 Task: Explore upcoming open houses in Tulsa, Oklahoma, to visit properties with a pool or hot tub, and the outdoor relaxation features.
Action: Mouse moved to (344, 212)
Screenshot: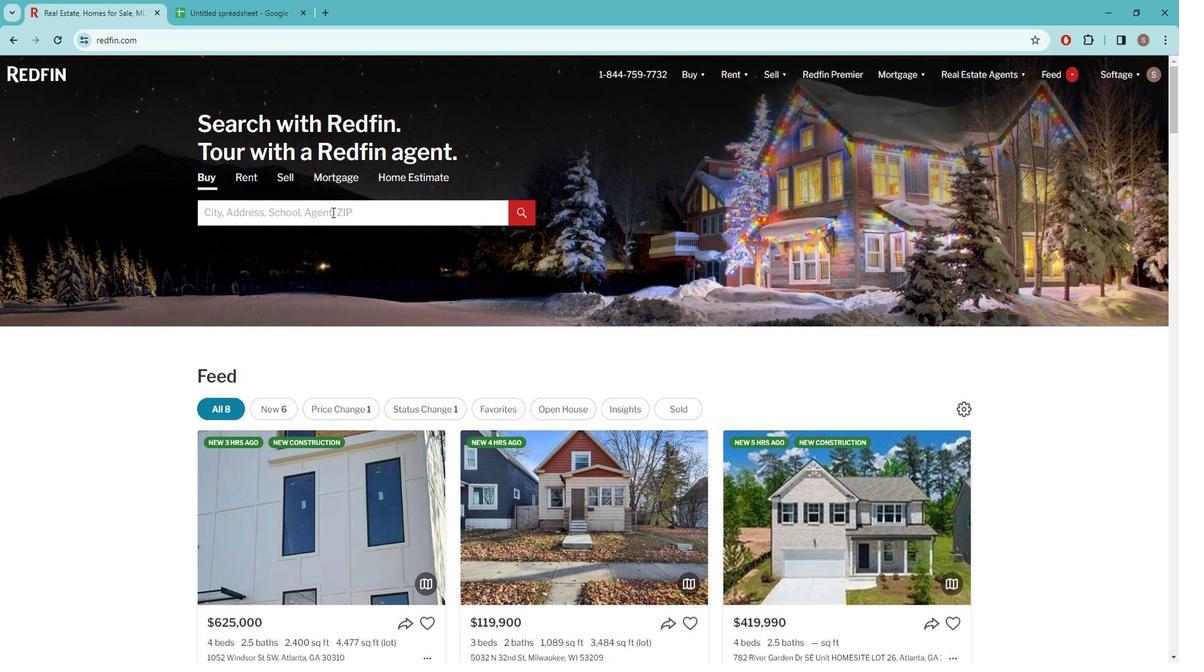 
Action: Mouse pressed left at (344, 212)
Screenshot: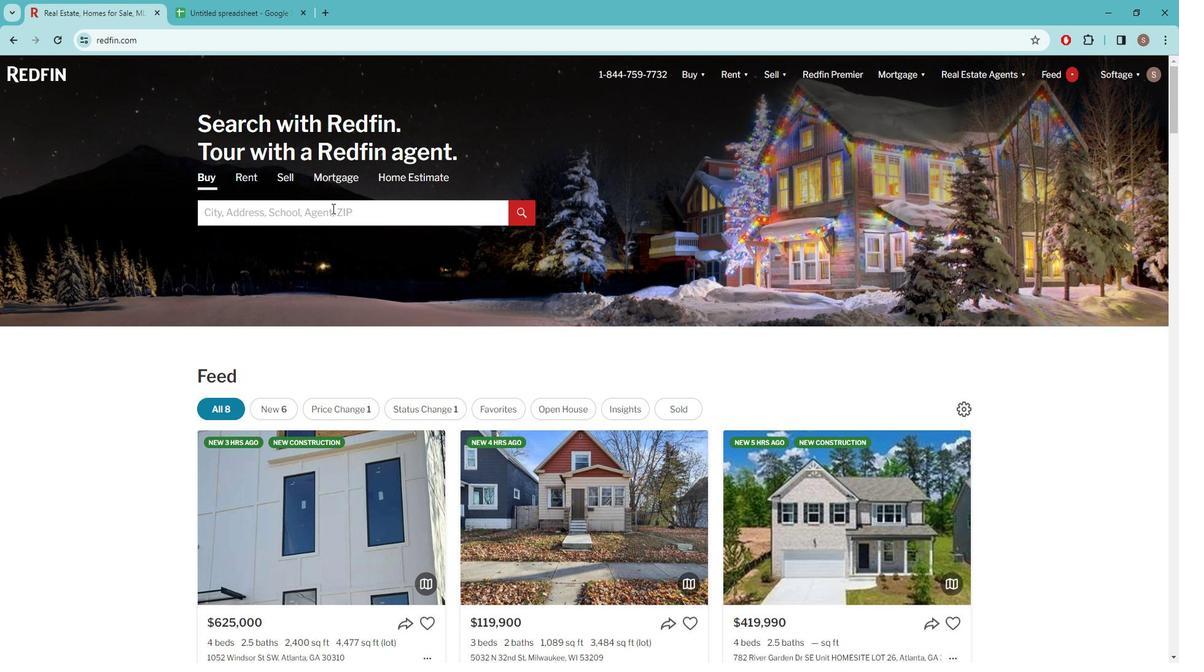 
Action: Key pressed t<Key.caps_lock>ULSA
Screenshot: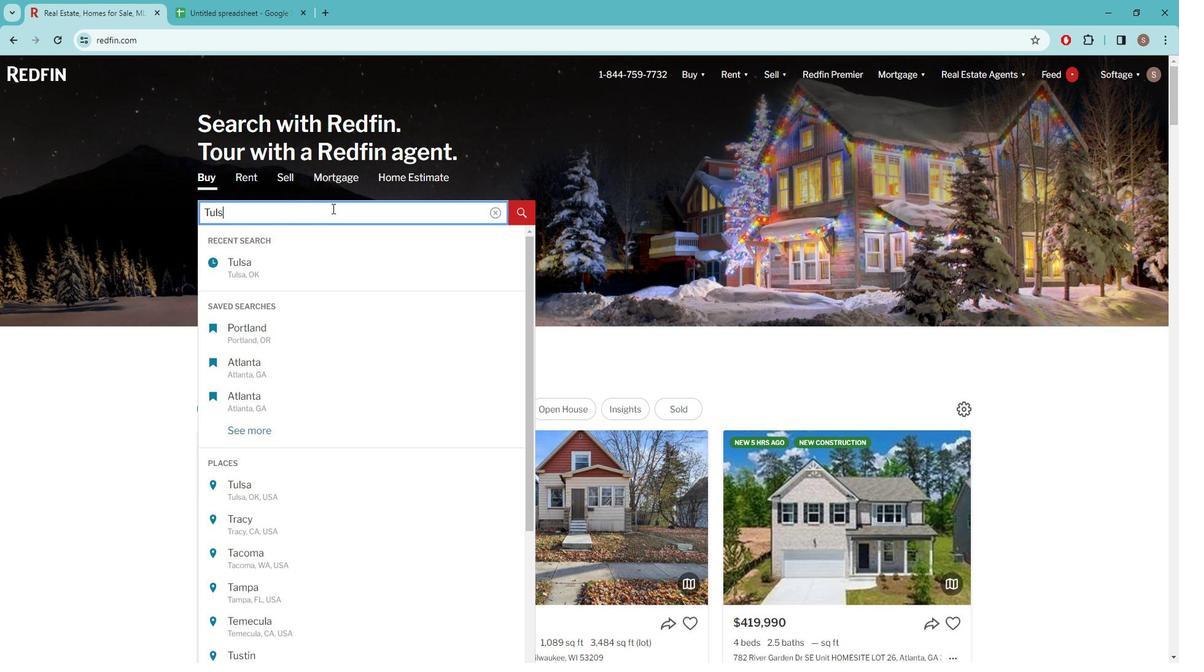 
Action: Mouse moved to (307, 270)
Screenshot: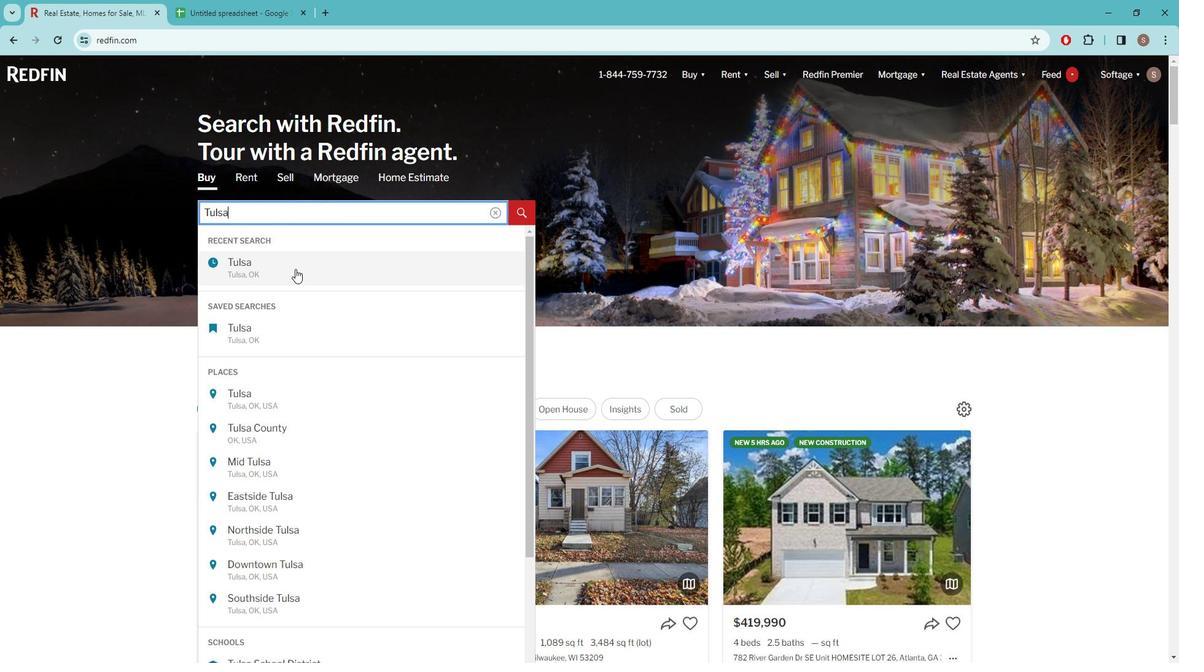
Action: Mouse pressed left at (307, 270)
Screenshot: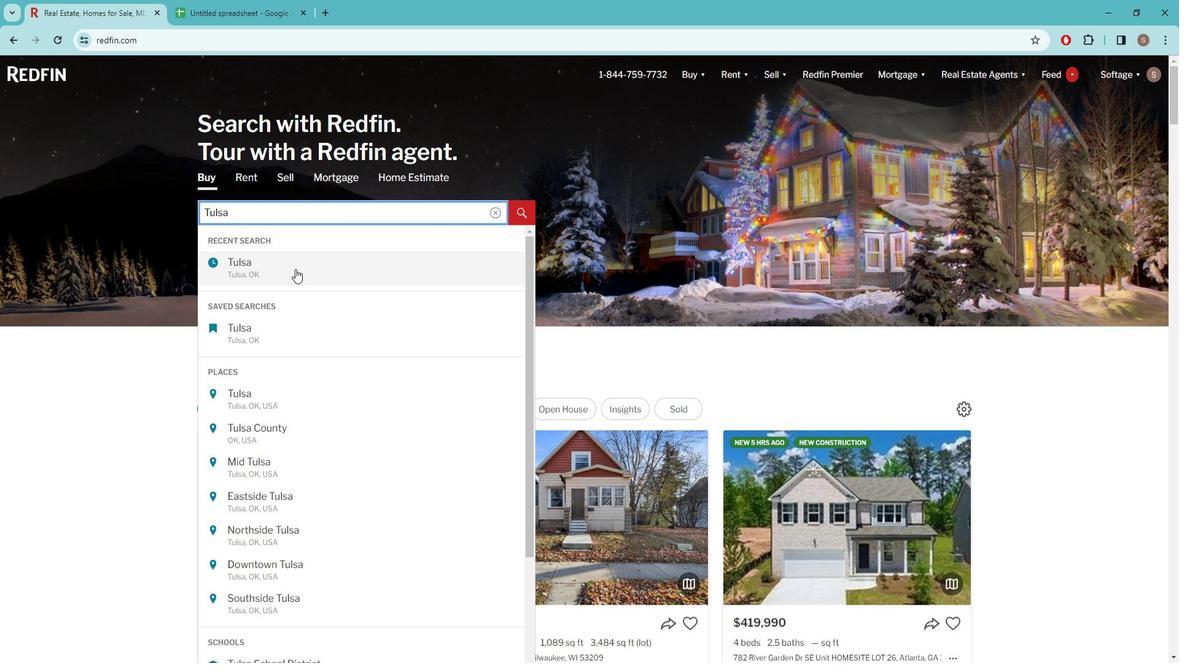 
Action: Mouse moved to (1043, 158)
Screenshot: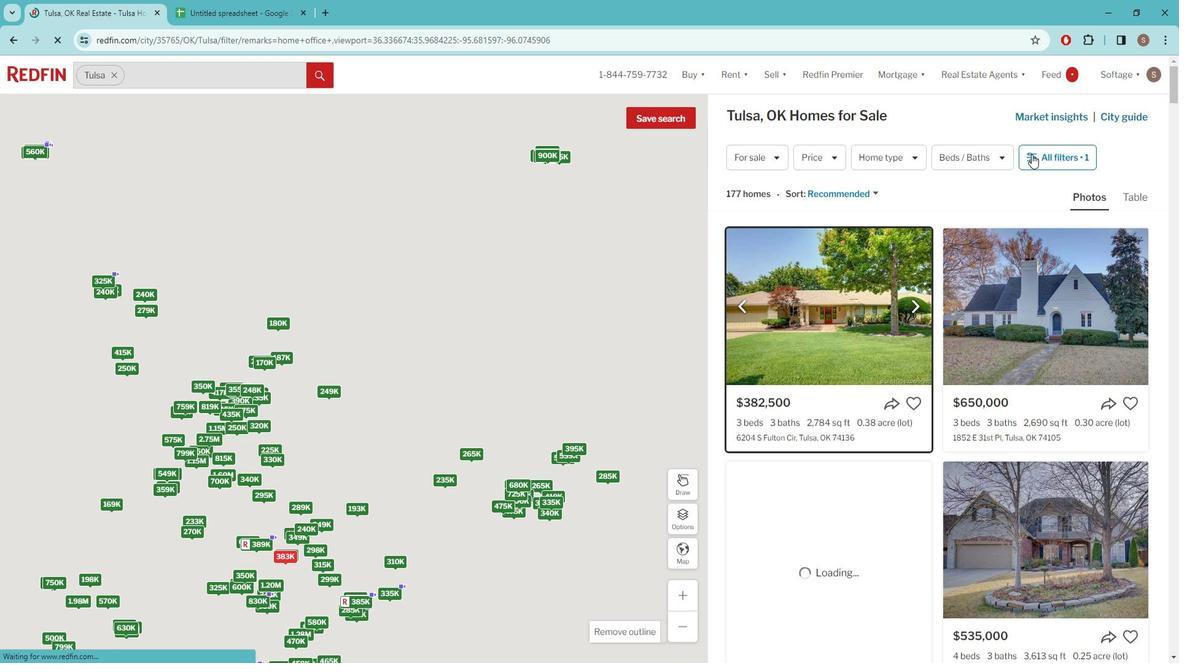 
Action: Mouse pressed left at (1043, 158)
Screenshot: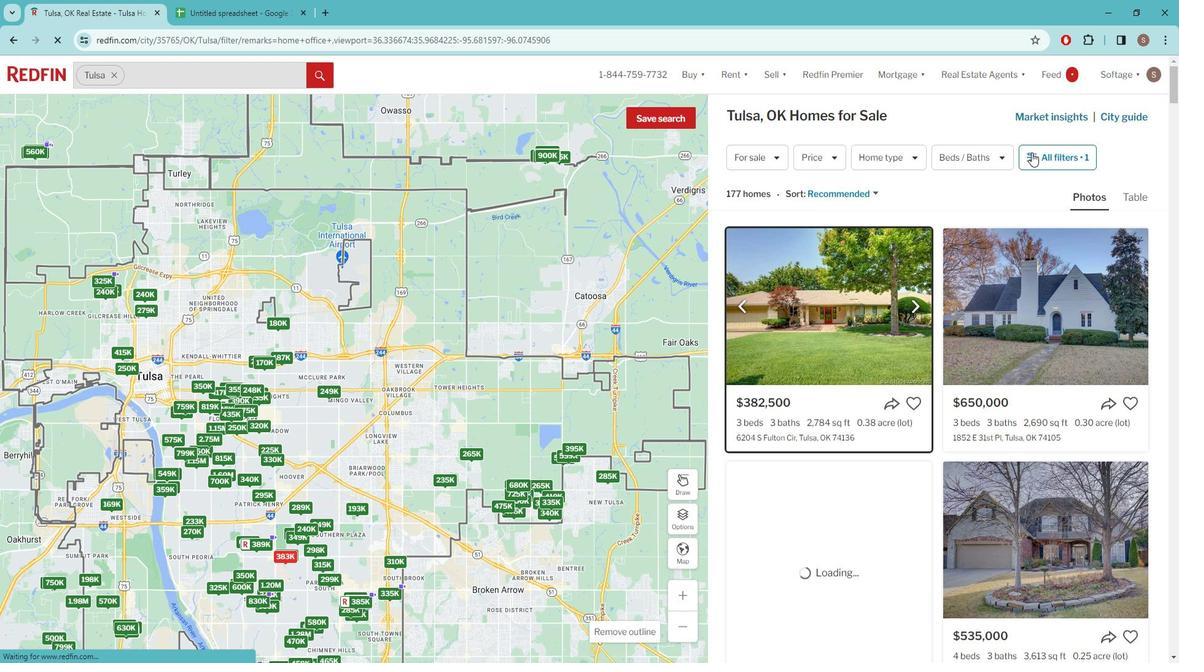 
Action: Mouse pressed left at (1043, 158)
Screenshot: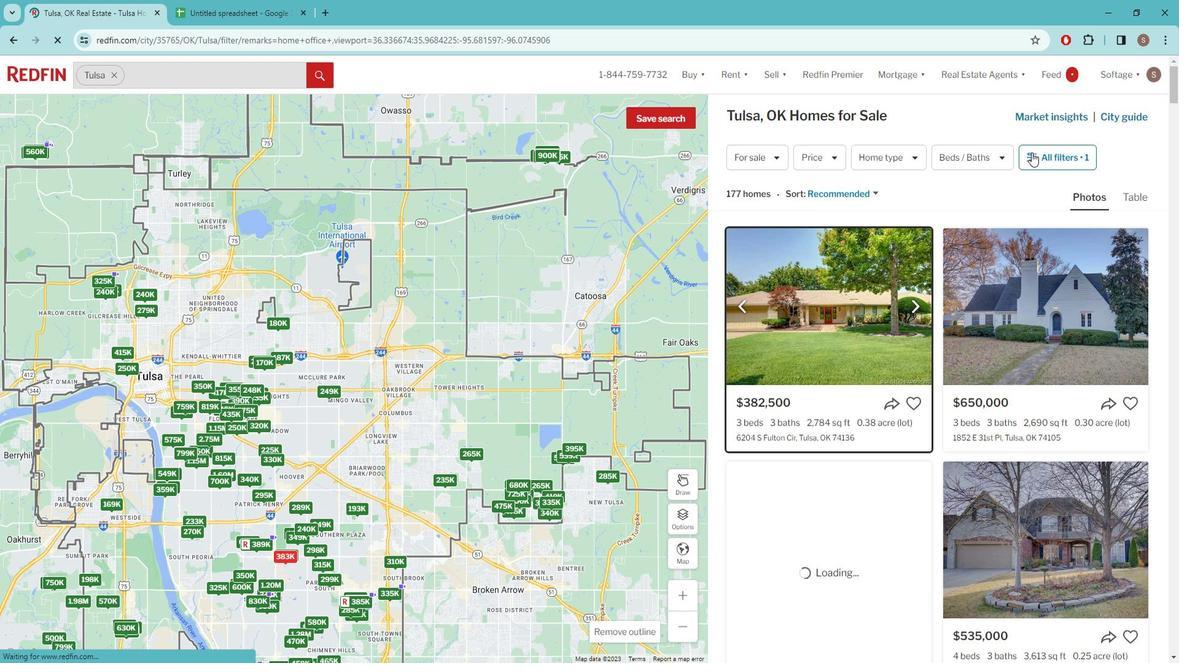 
Action: Mouse pressed left at (1043, 158)
Screenshot: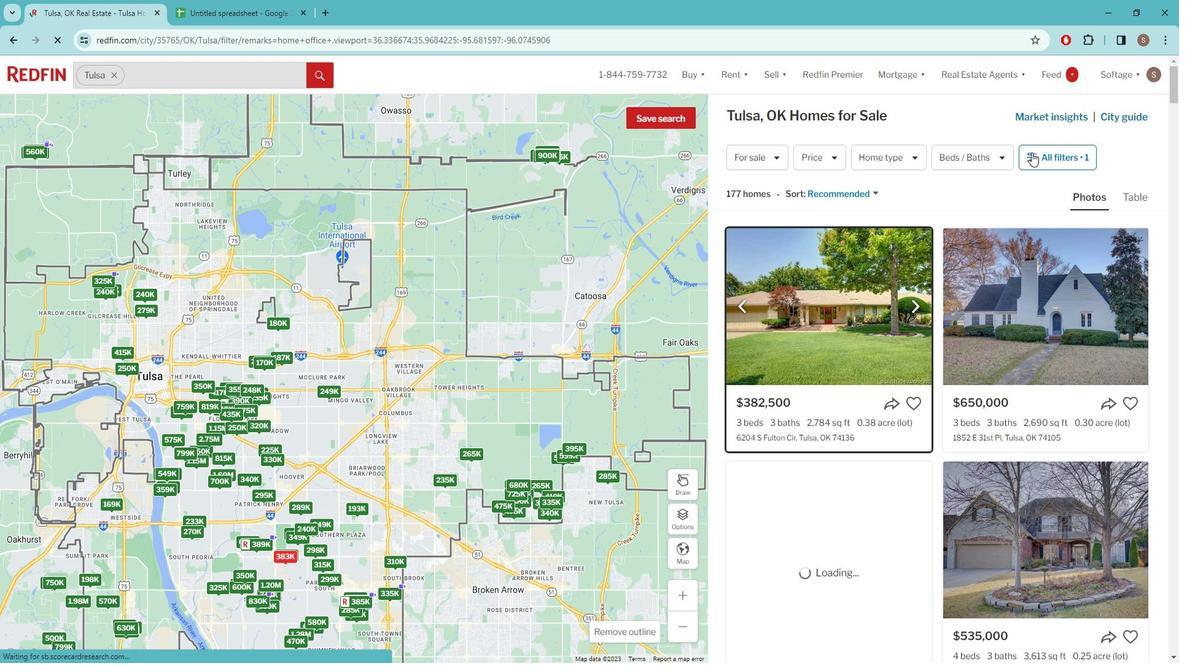 
Action: Mouse moved to (1043, 160)
Screenshot: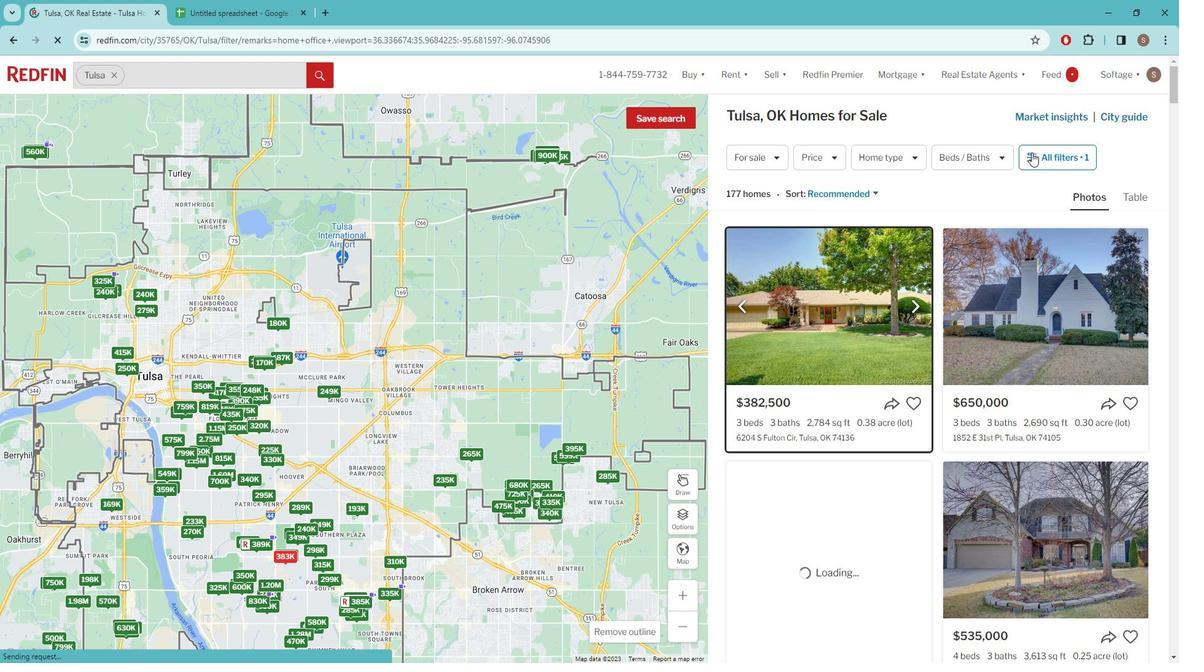 
Action: Mouse pressed left at (1043, 160)
Screenshot: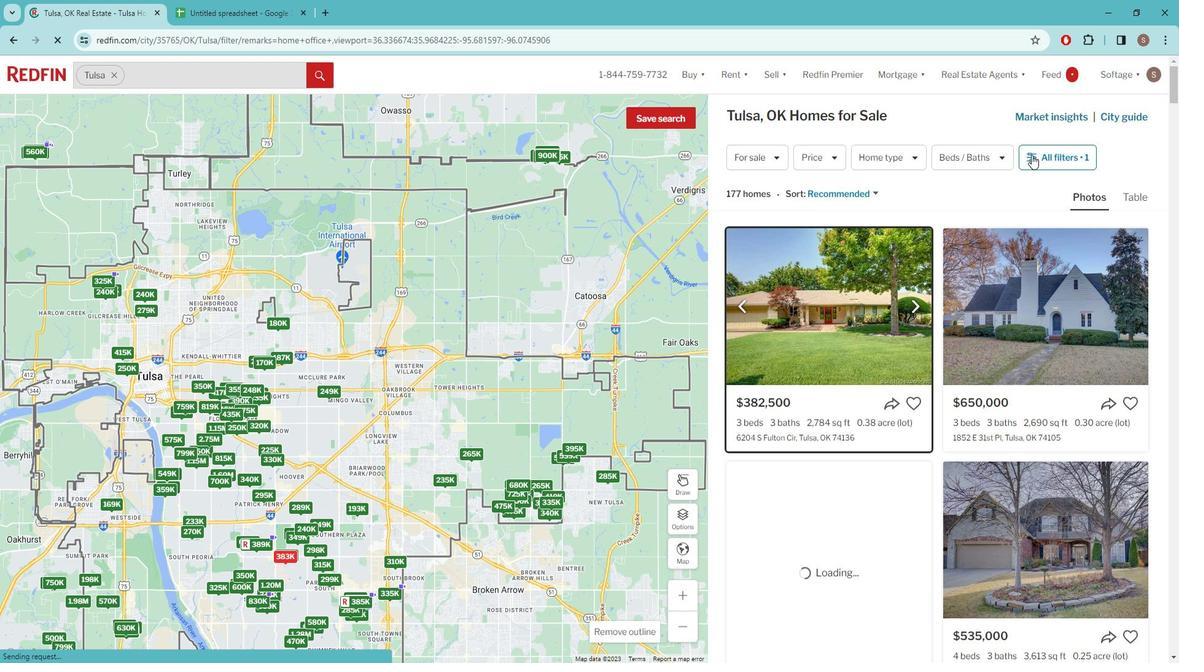 
Action: Mouse moved to (1043, 160)
Screenshot: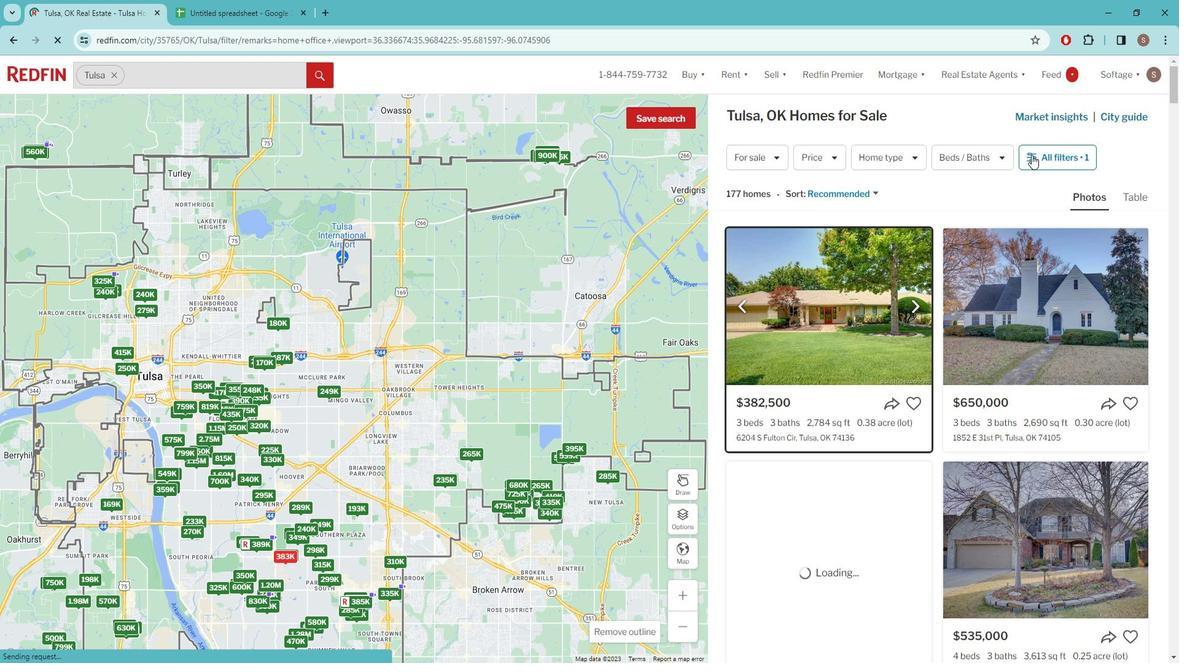 
Action: Mouse pressed left at (1043, 160)
Screenshot: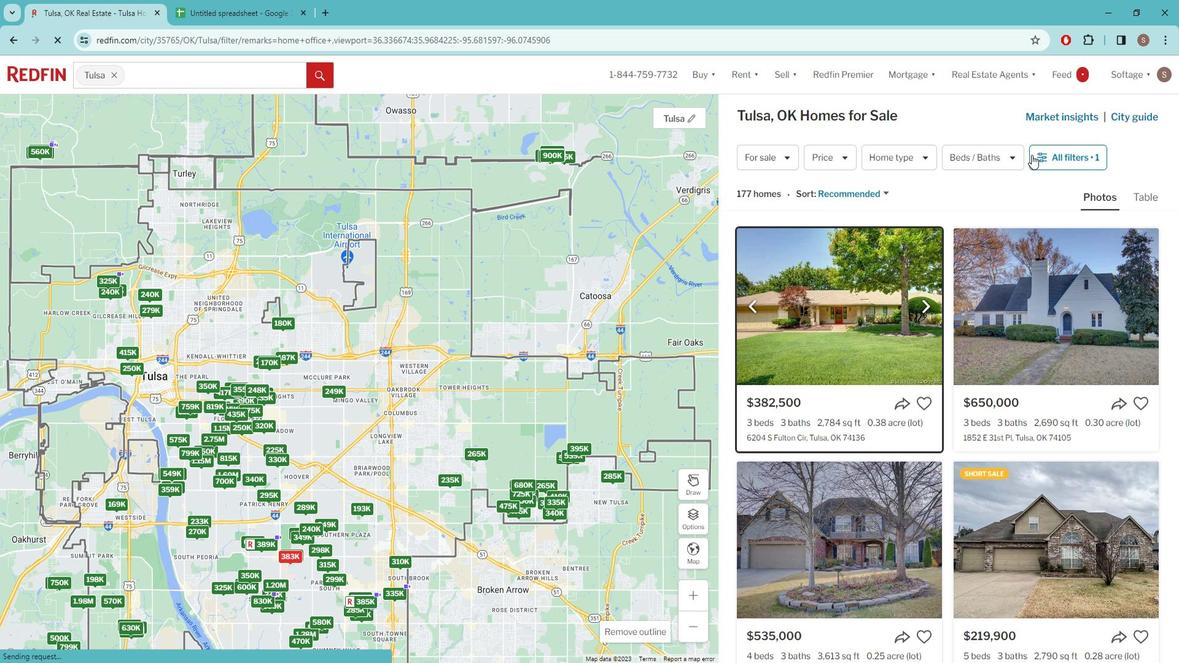 
Action: Mouse moved to (1049, 160)
Screenshot: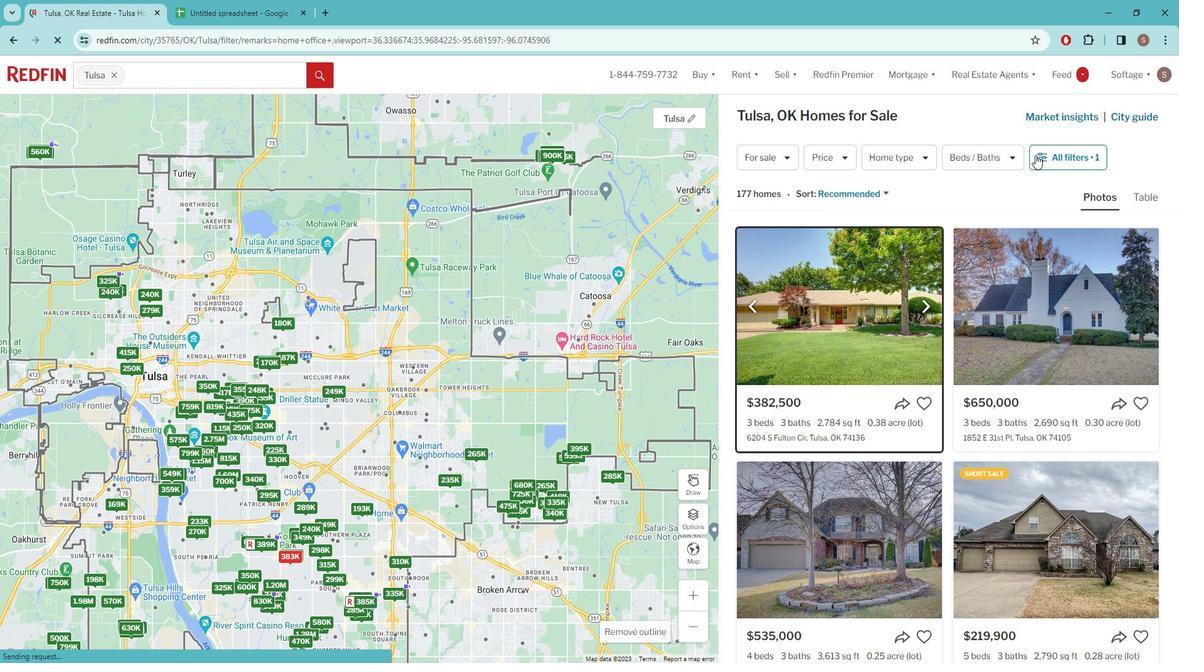 
Action: Mouse pressed left at (1049, 160)
Screenshot: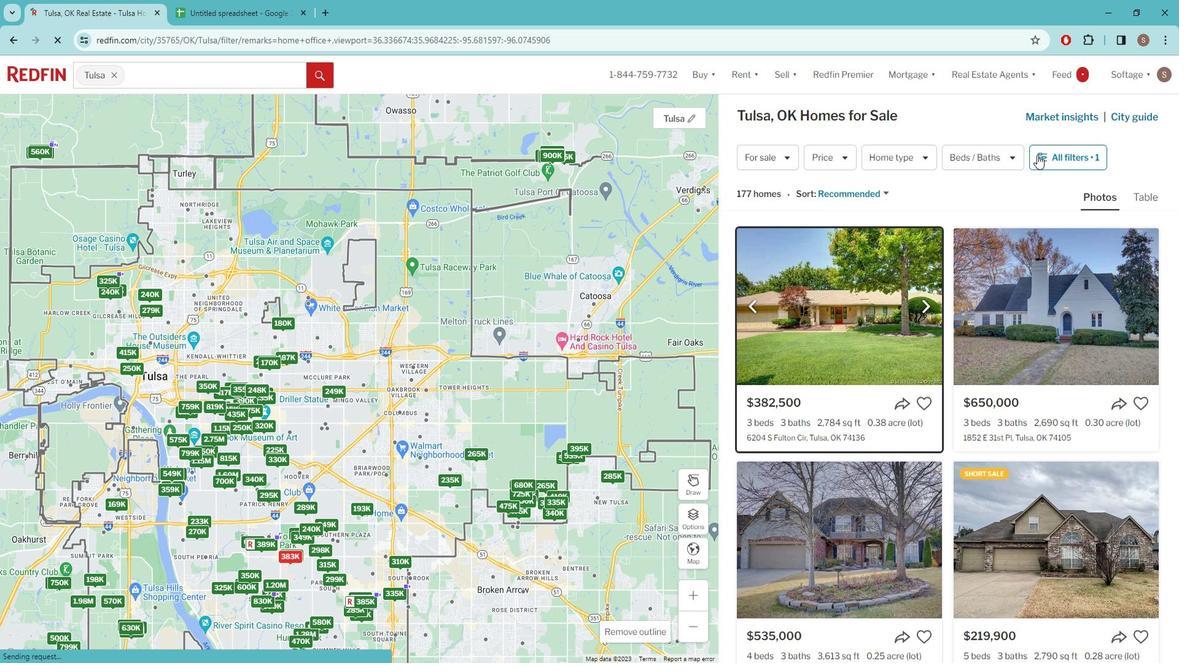 
Action: Mouse moved to (820, 624)
Screenshot: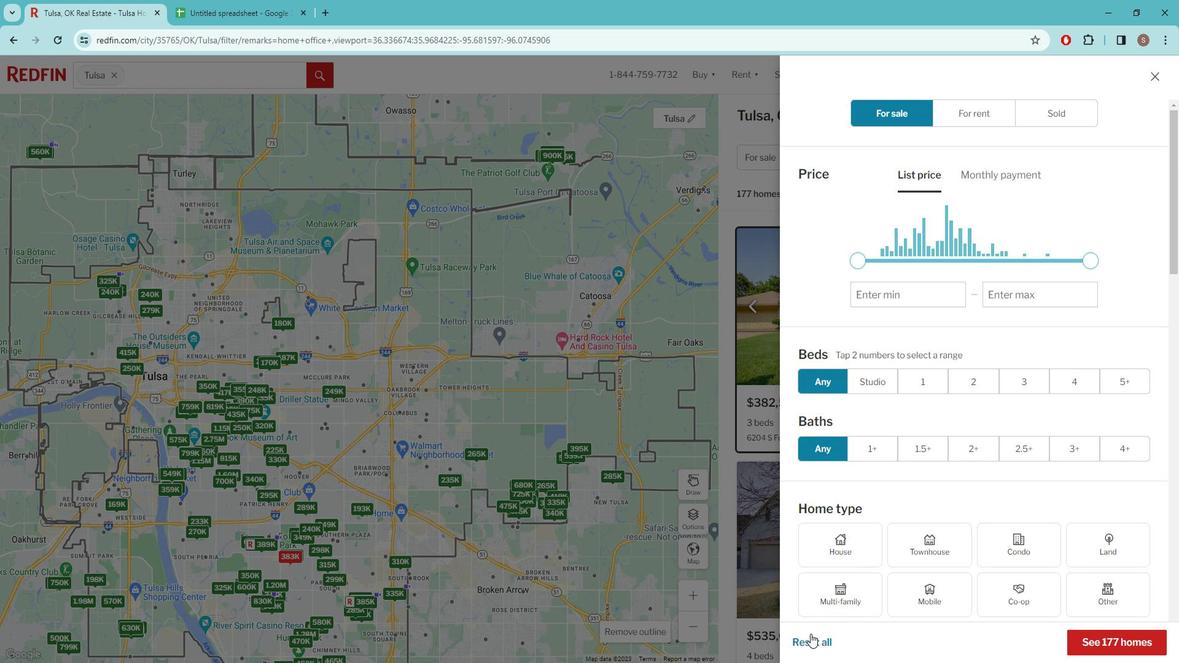 
Action: Mouse pressed left at (820, 624)
Screenshot: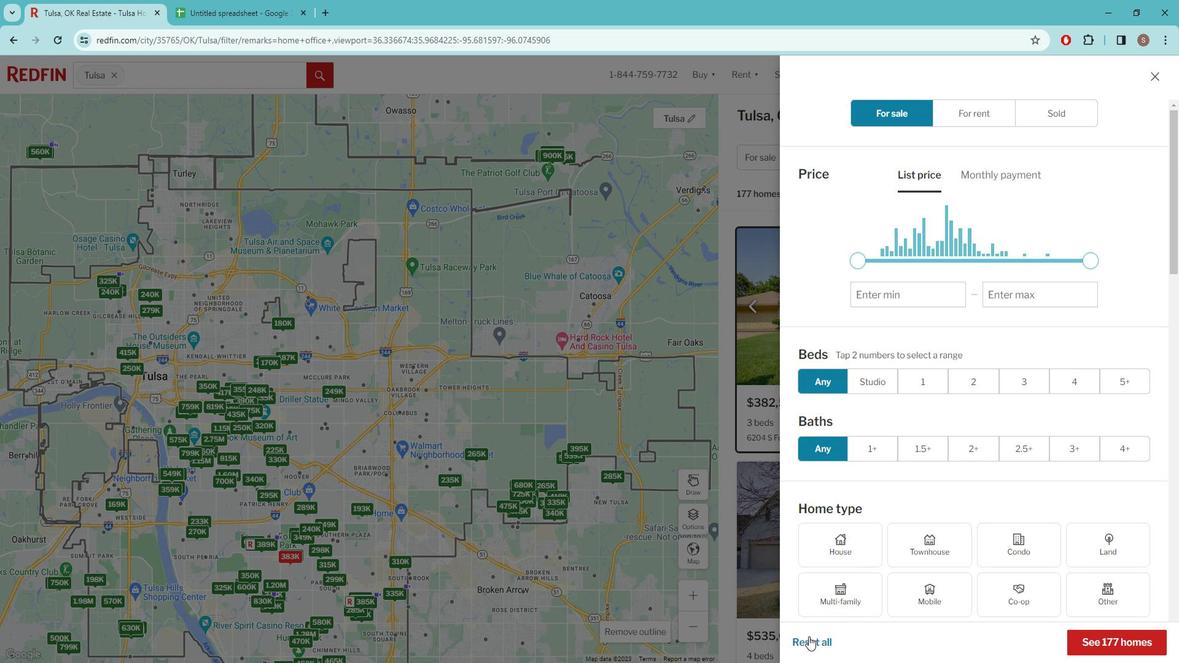 
Action: Mouse moved to (889, 451)
Screenshot: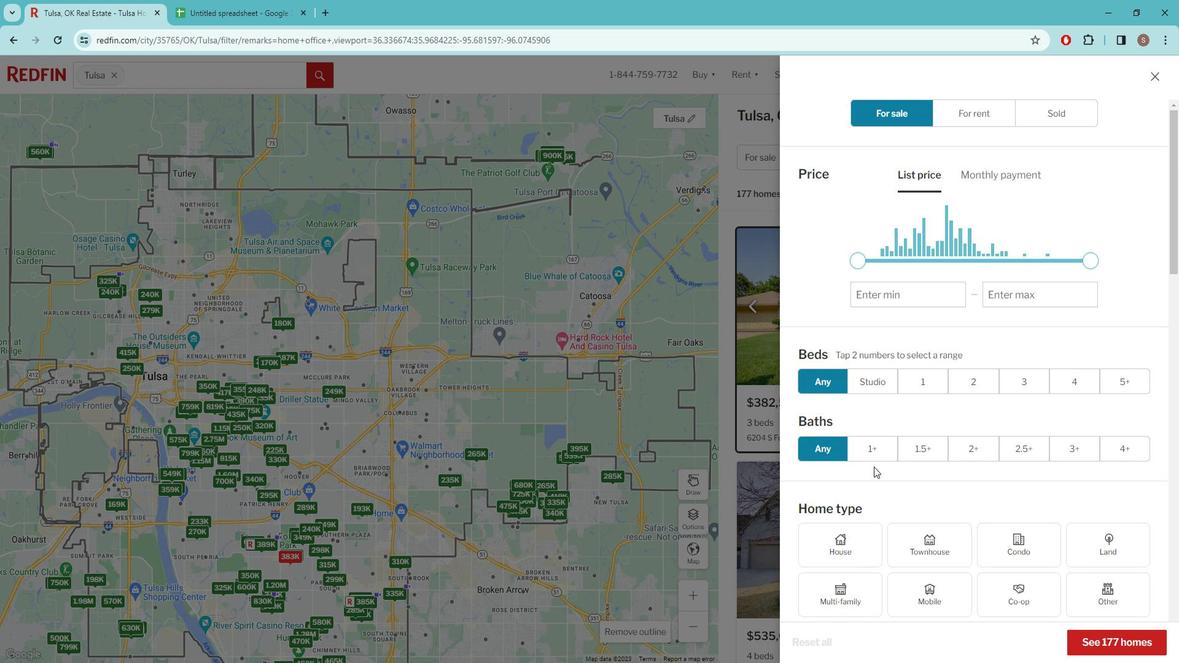 
Action: Mouse scrolled (889, 451) with delta (0, 0)
Screenshot: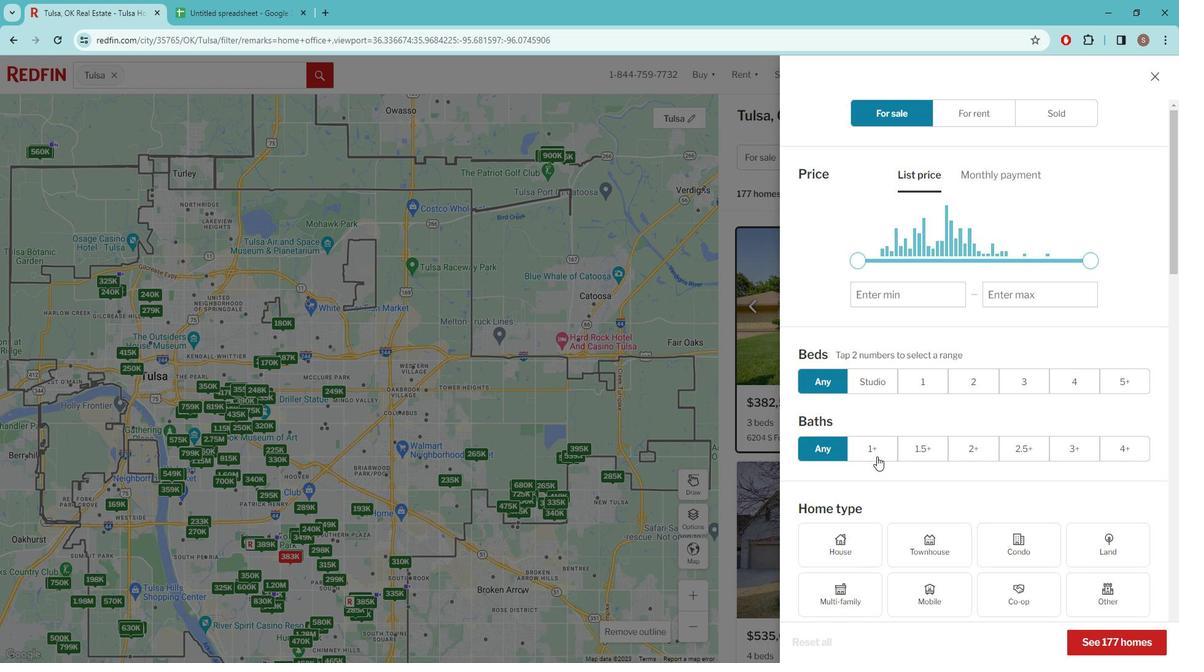 
Action: Mouse scrolled (889, 451) with delta (0, 0)
Screenshot: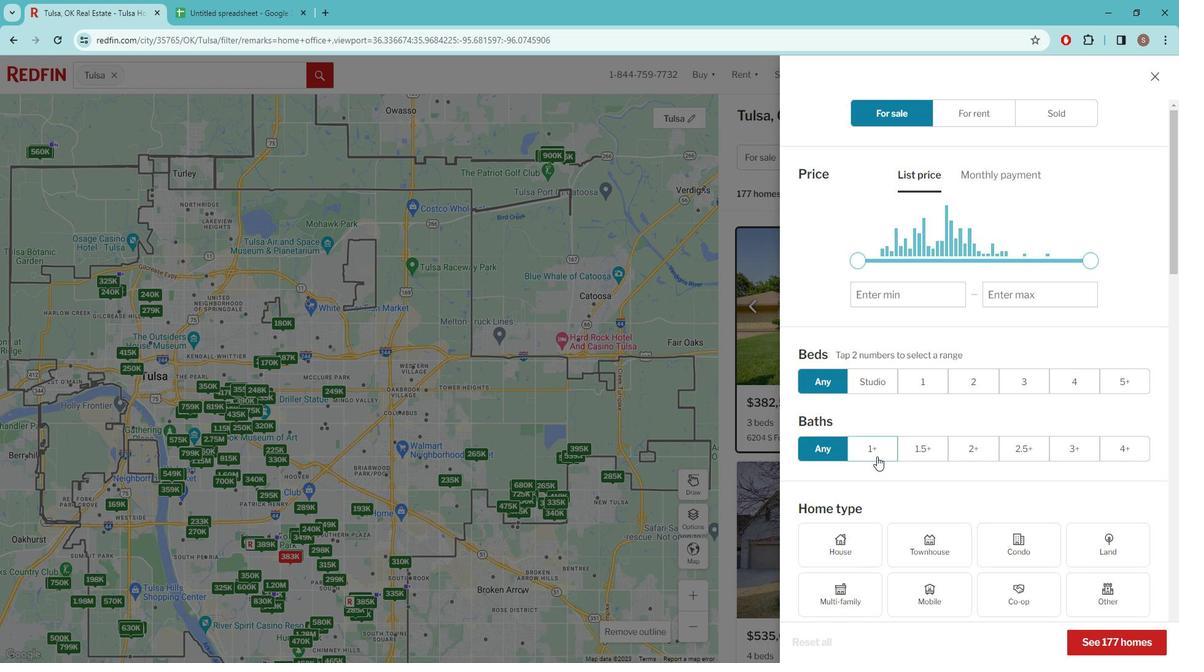 
Action: Mouse scrolled (889, 451) with delta (0, 0)
Screenshot: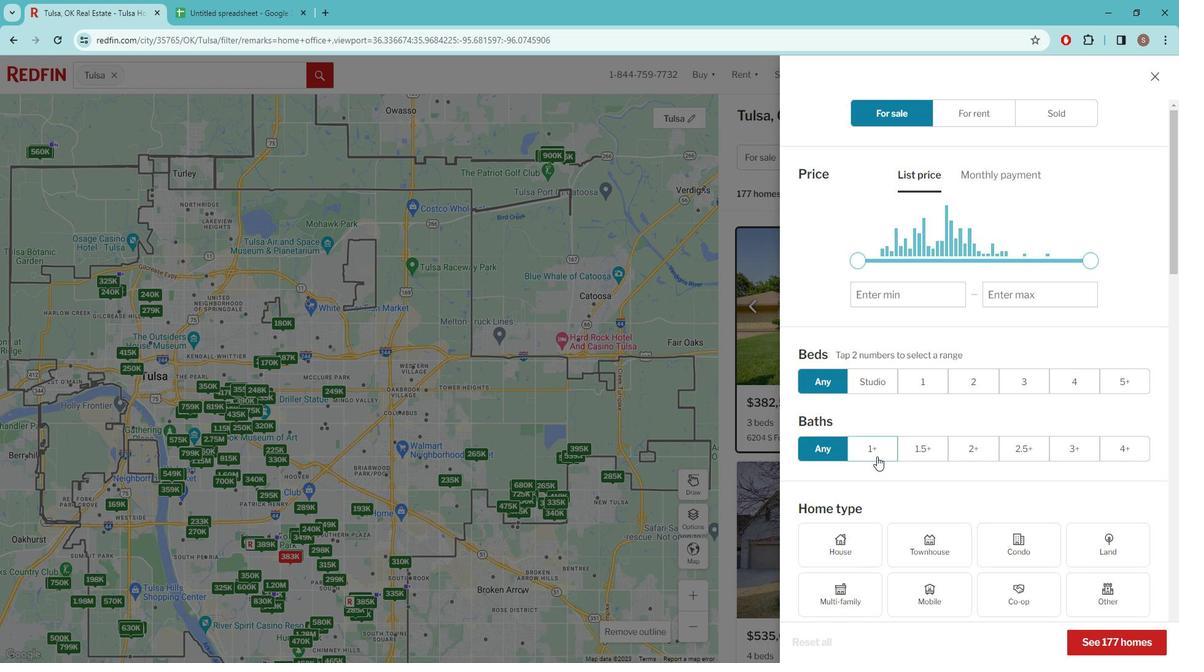 
Action: Mouse scrolled (889, 451) with delta (0, 0)
Screenshot: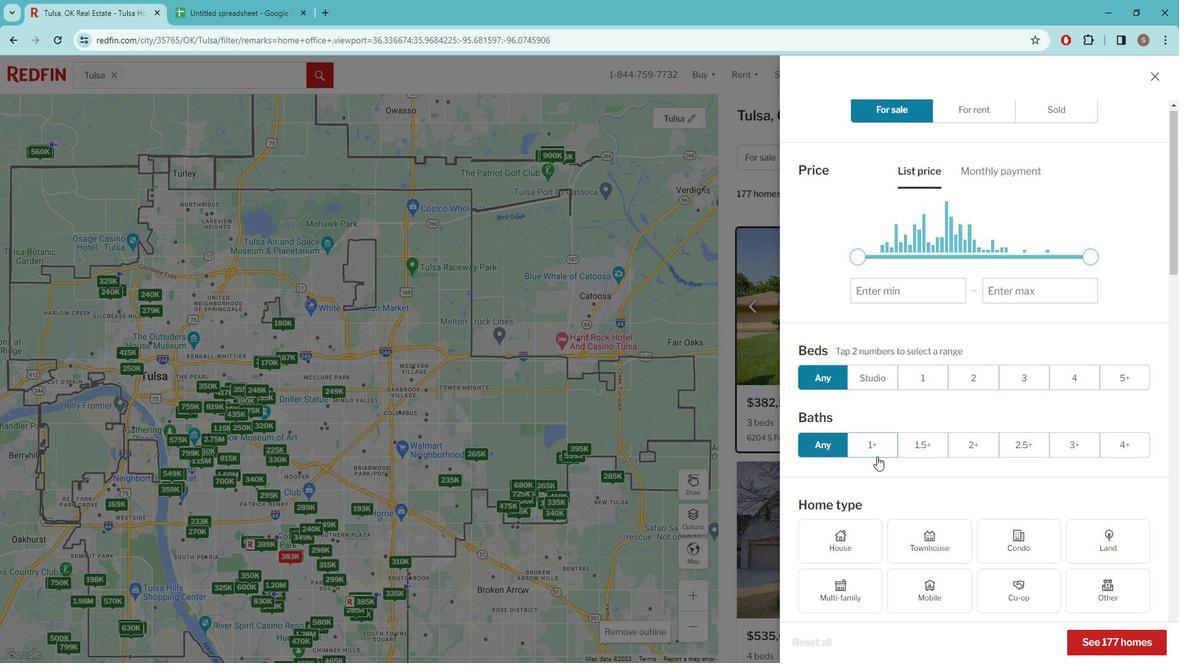 
Action: Mouse moved to (890, 447)
Screenshot: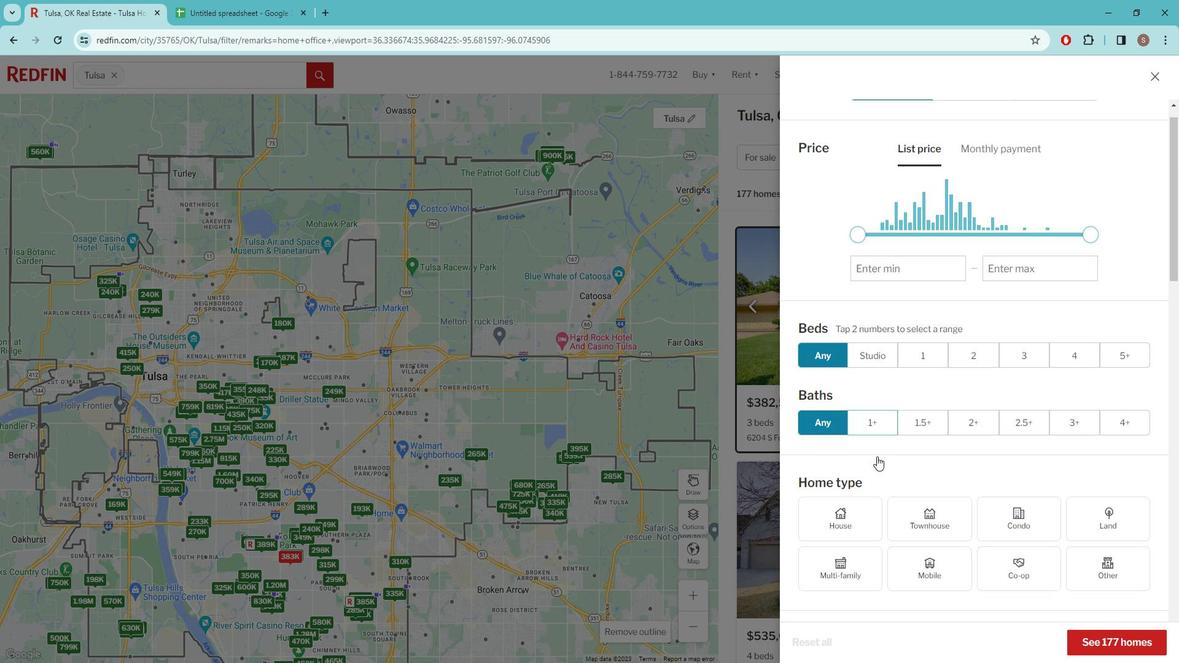 
Action: Mouse scrolled (890, 446) with delta (0, 0)
Screenshot: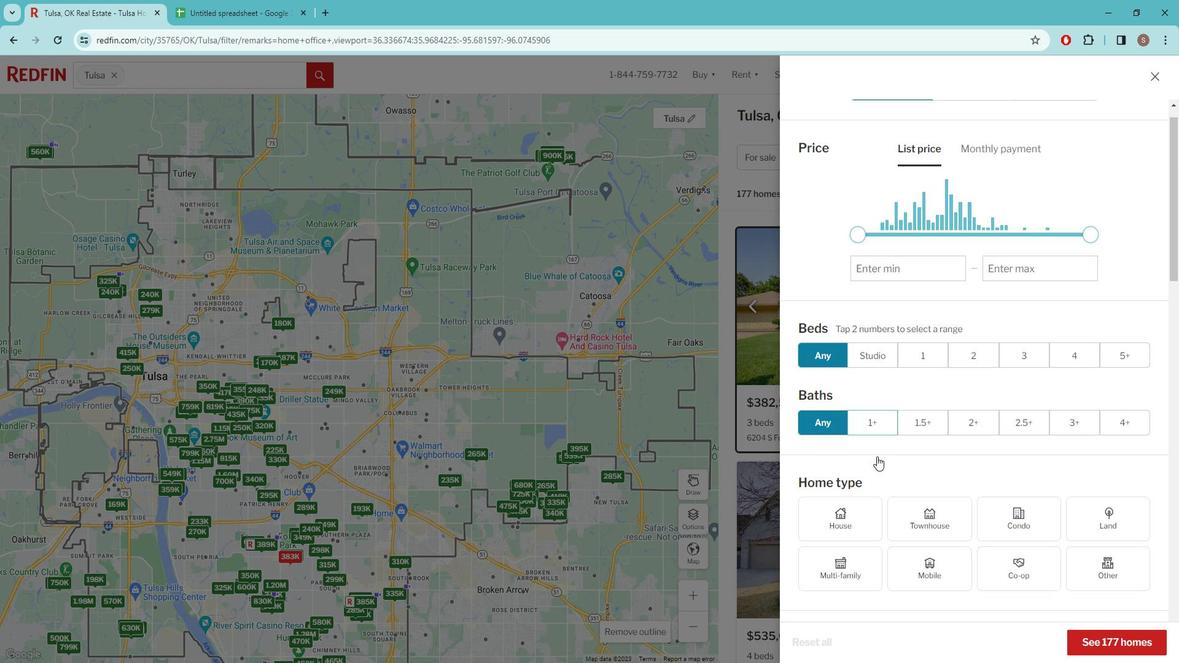
Action: Mouse moved to (1035, 372)
Screenshot: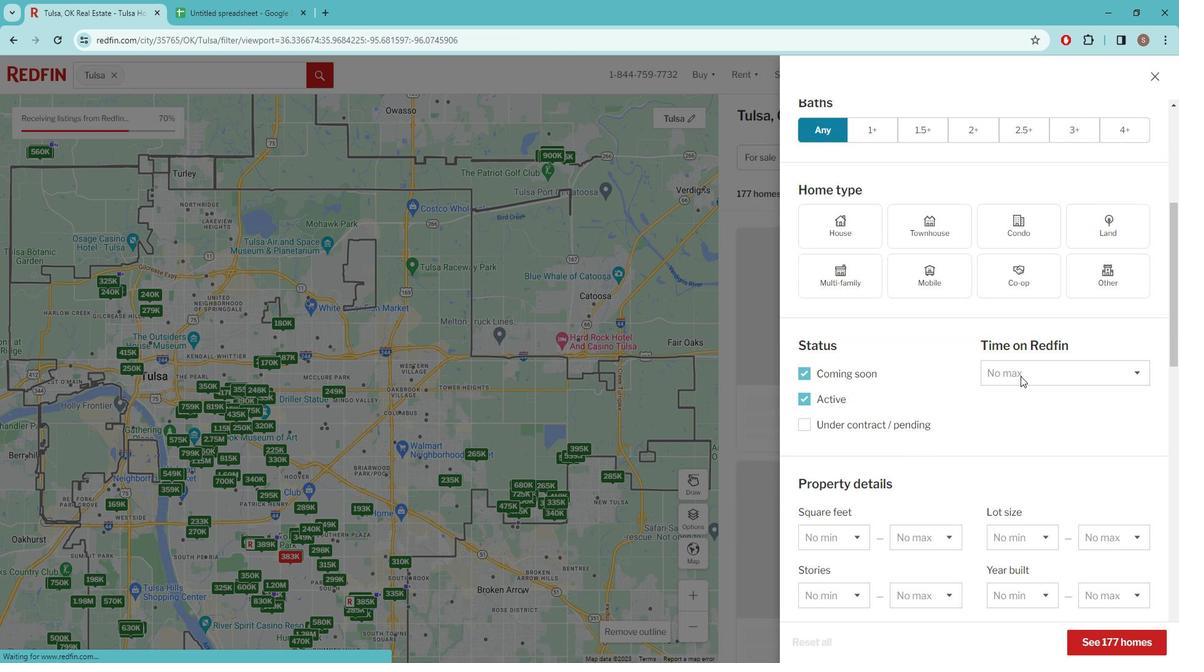 
Action: Mouse pressed left at (1035, 372)
Screenshot: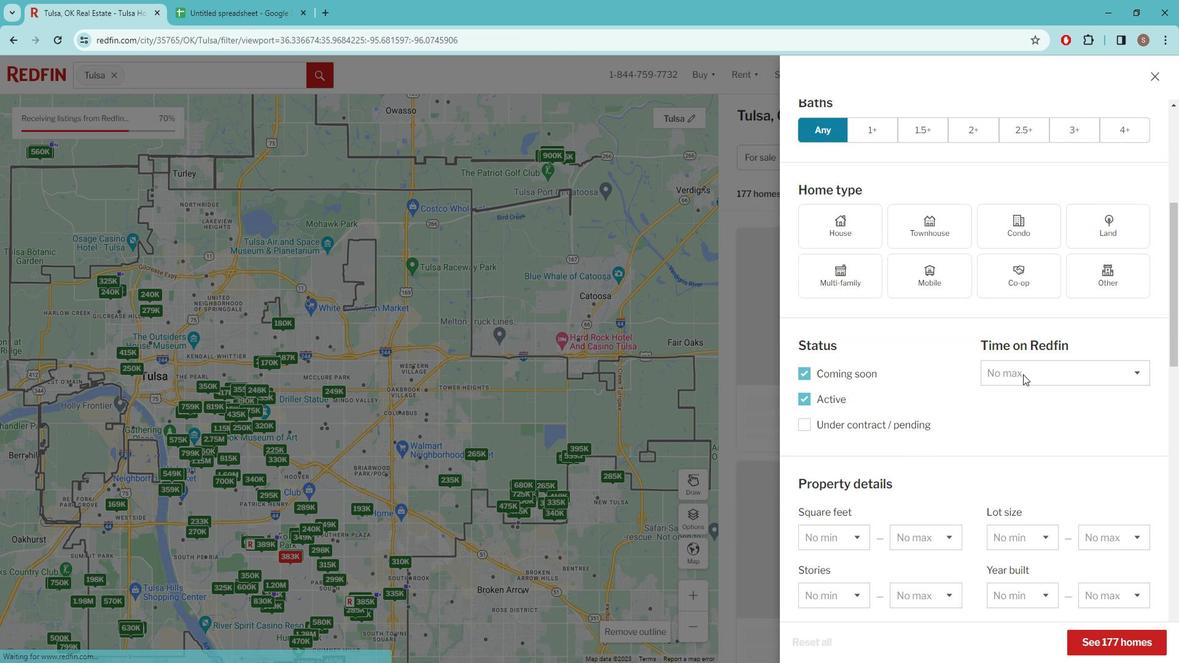 
Action: Mouse pressed left at (1035, 372)
Screenshot: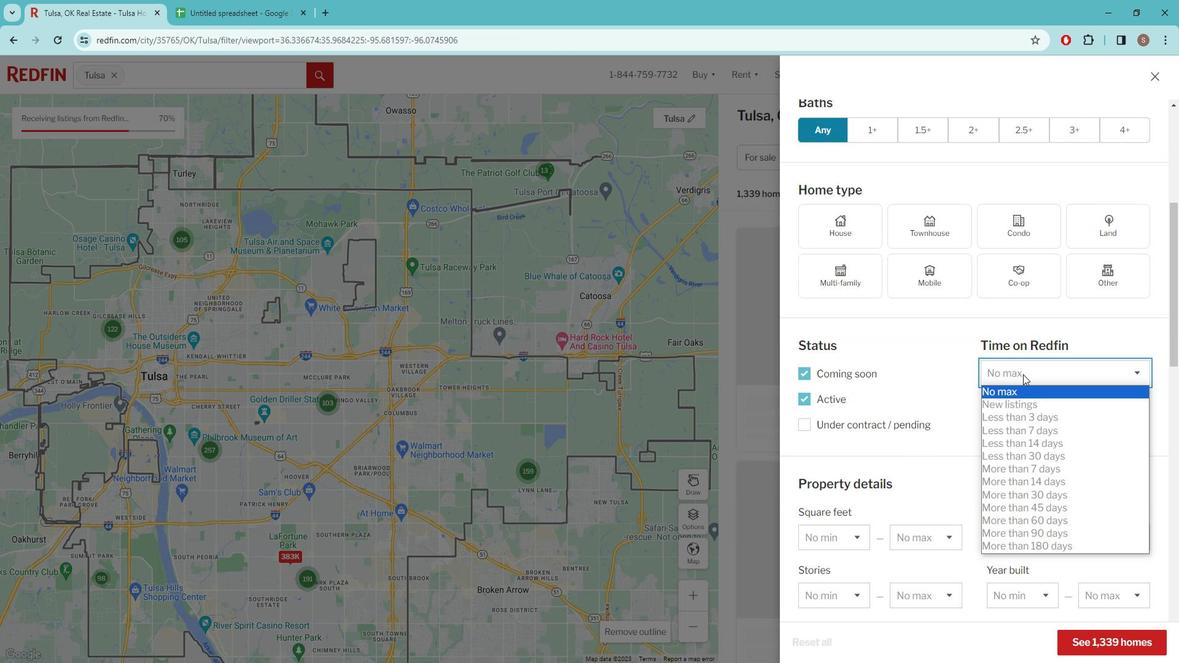 
Action: Mouse scrolled (1035, 371) with delta (0, 0)
Screenshot: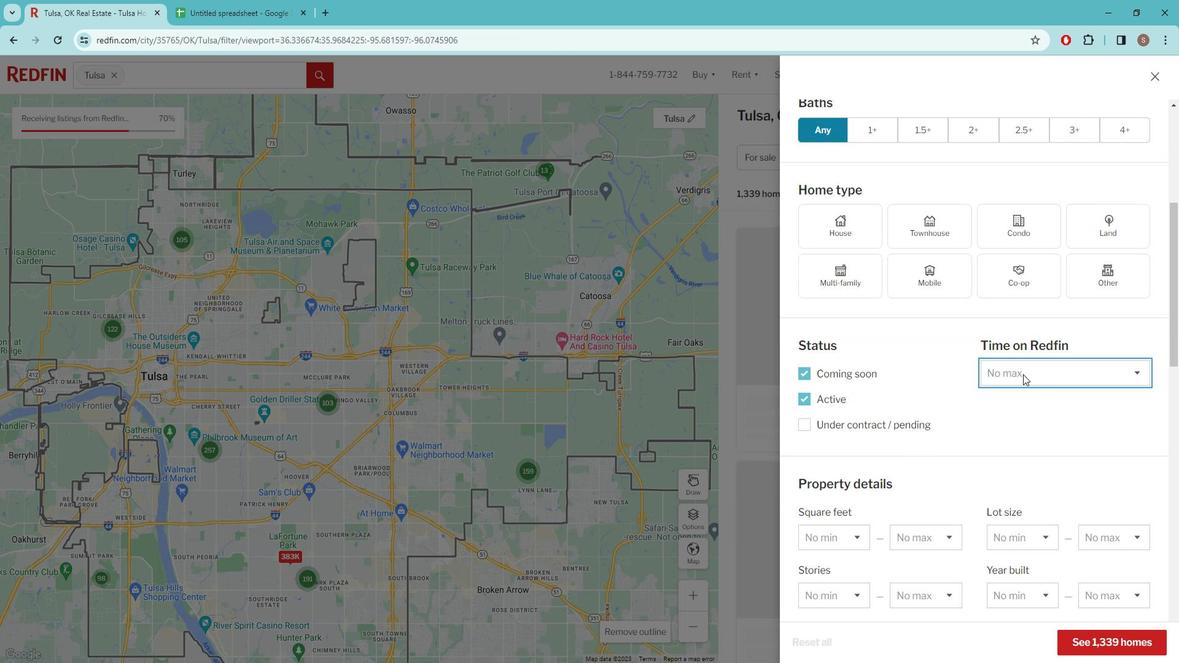 
Action: Mouse scrolled (1035, 371) with delta (0, 0)
Screenshot: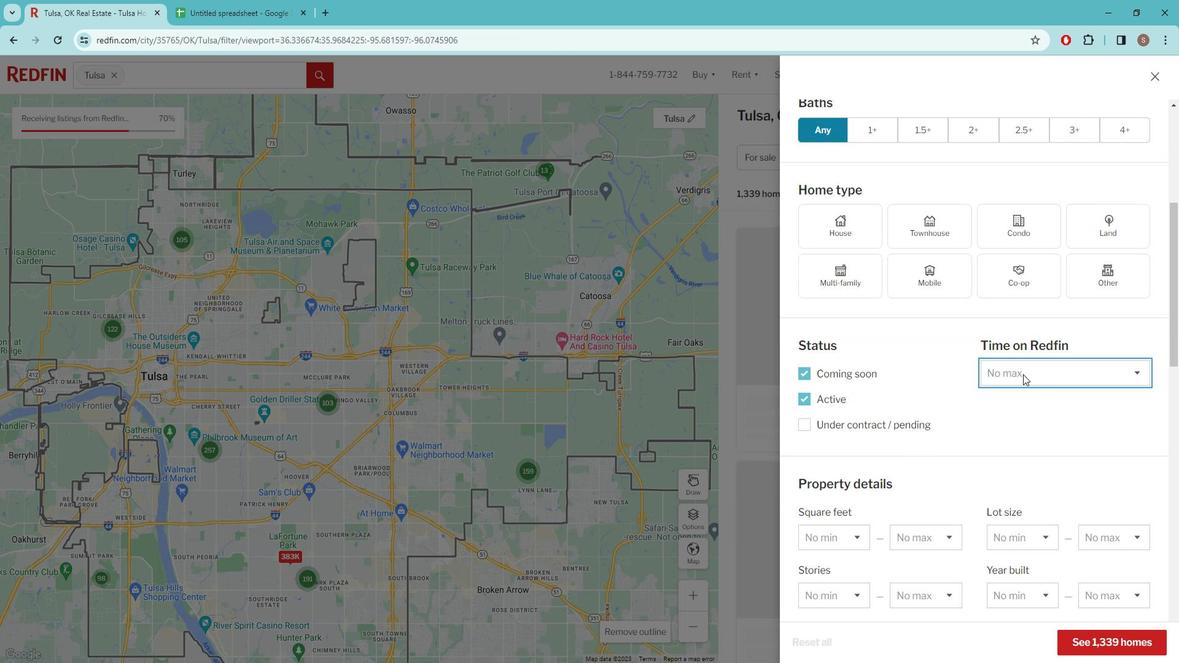 
Action: Mouse scrolled (1035, 371) with delta (0, 0)
Screenshot: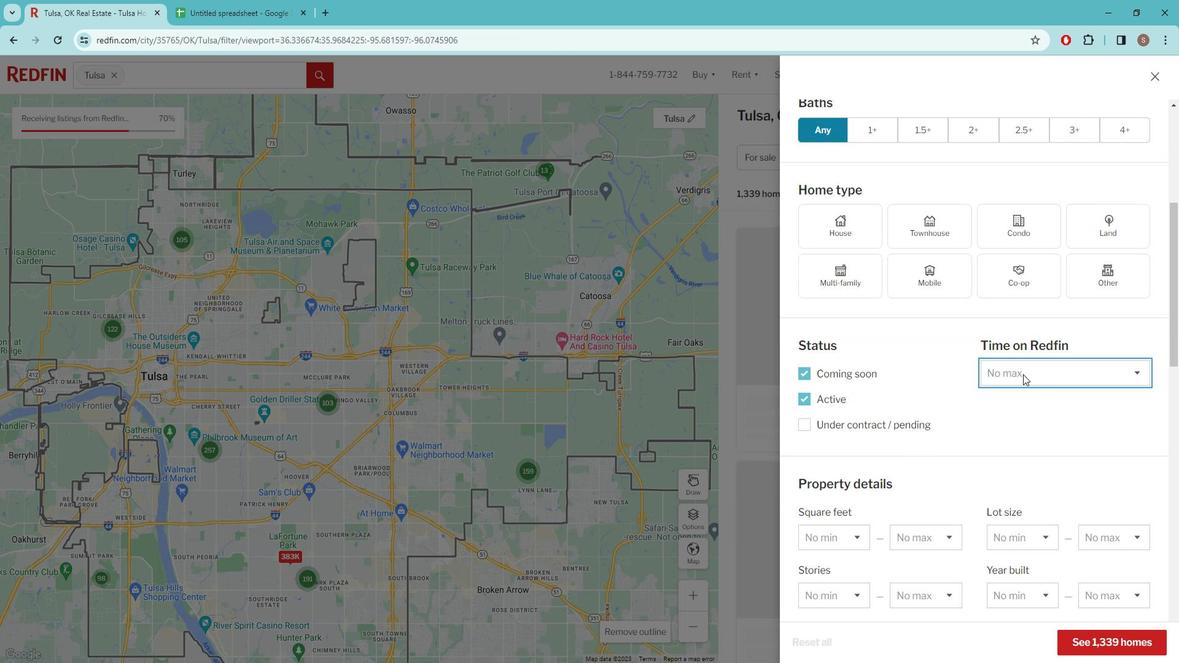 
Action: Mouse moved to (1024, 379)
Screenshot: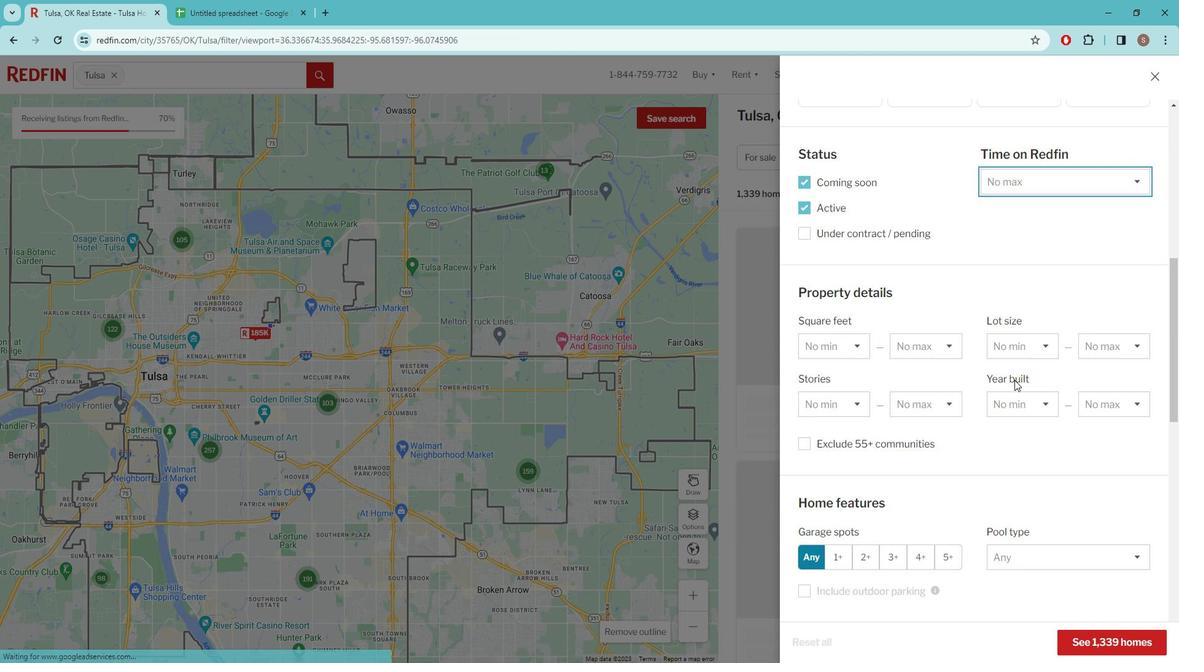 
Action: Mouse scrolled (1024, 379) with delta (0, 0)
Screenshot: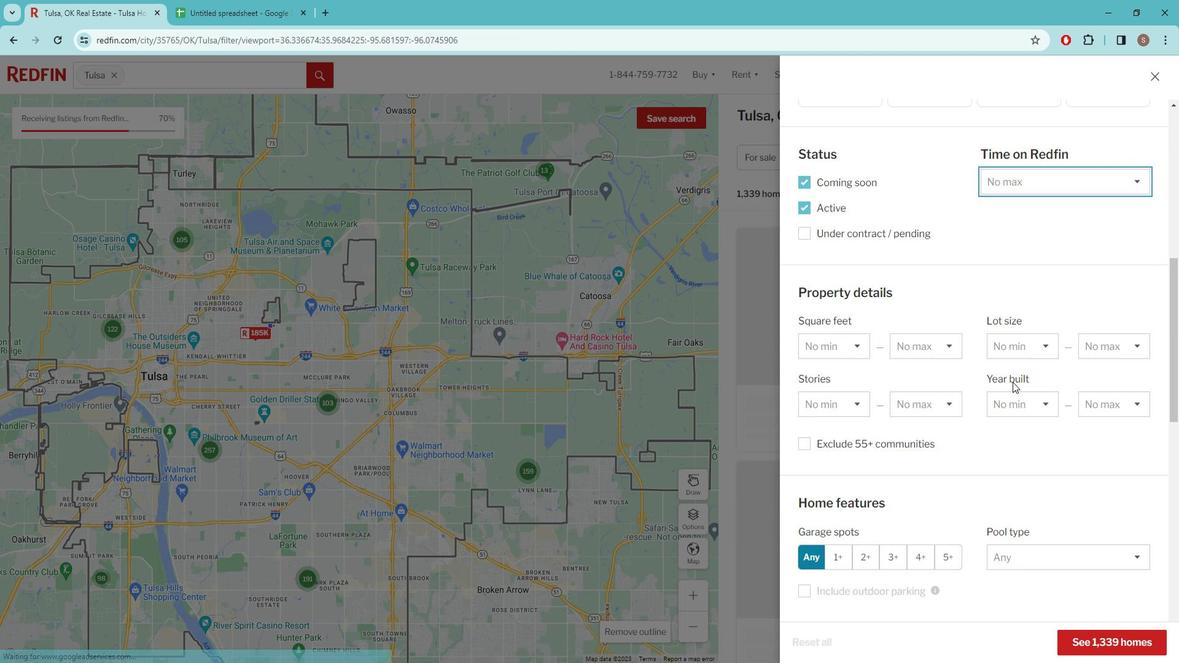 
Action: Mouse scrolled (1024, 379) with delta (0, 0)
Screenshot: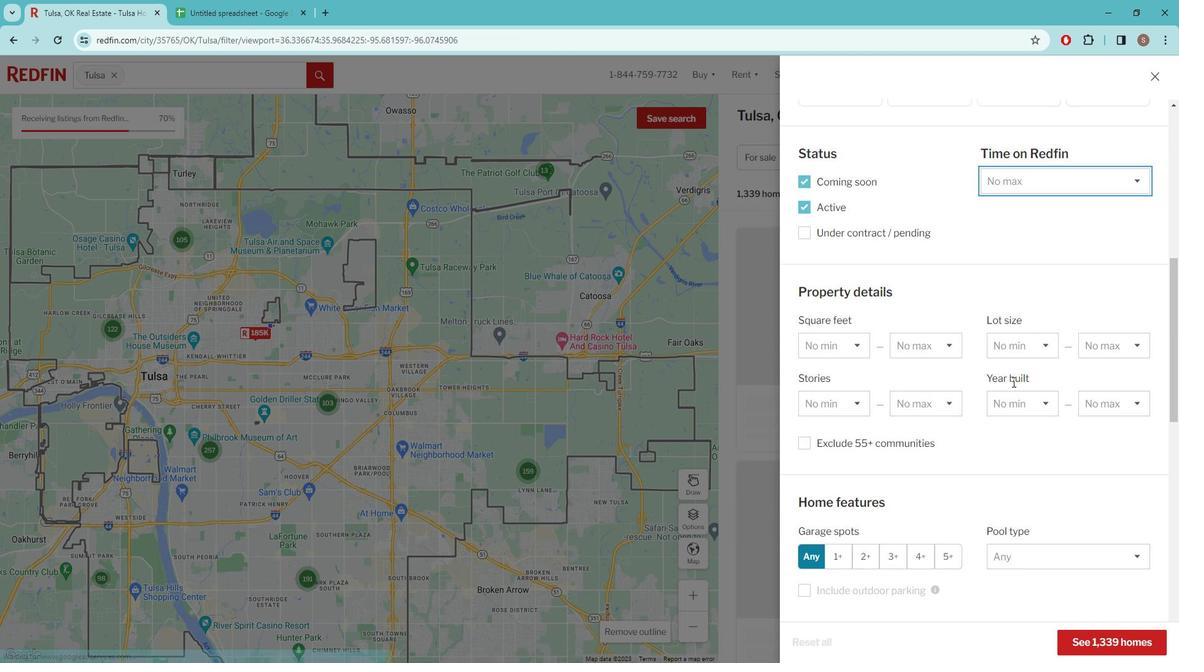
Action: Mouse moved to (1024, 379)
Screenshot: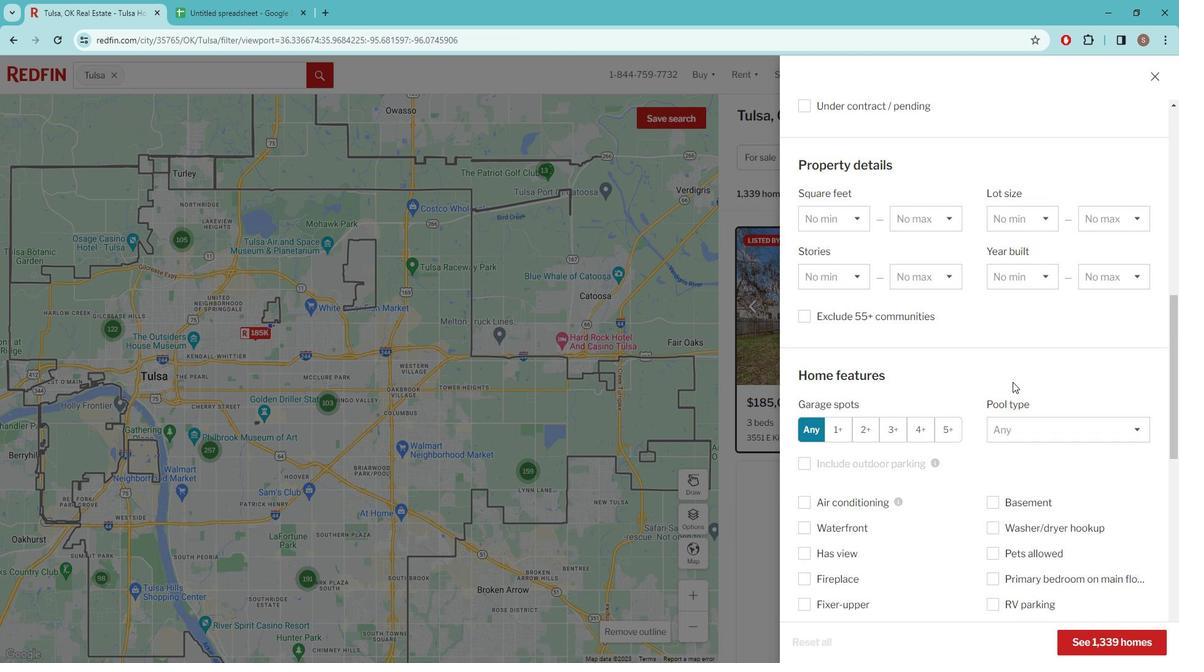 
Action: Mouse scrolled (1024, 379) with delta (0, 0)
Screenshot: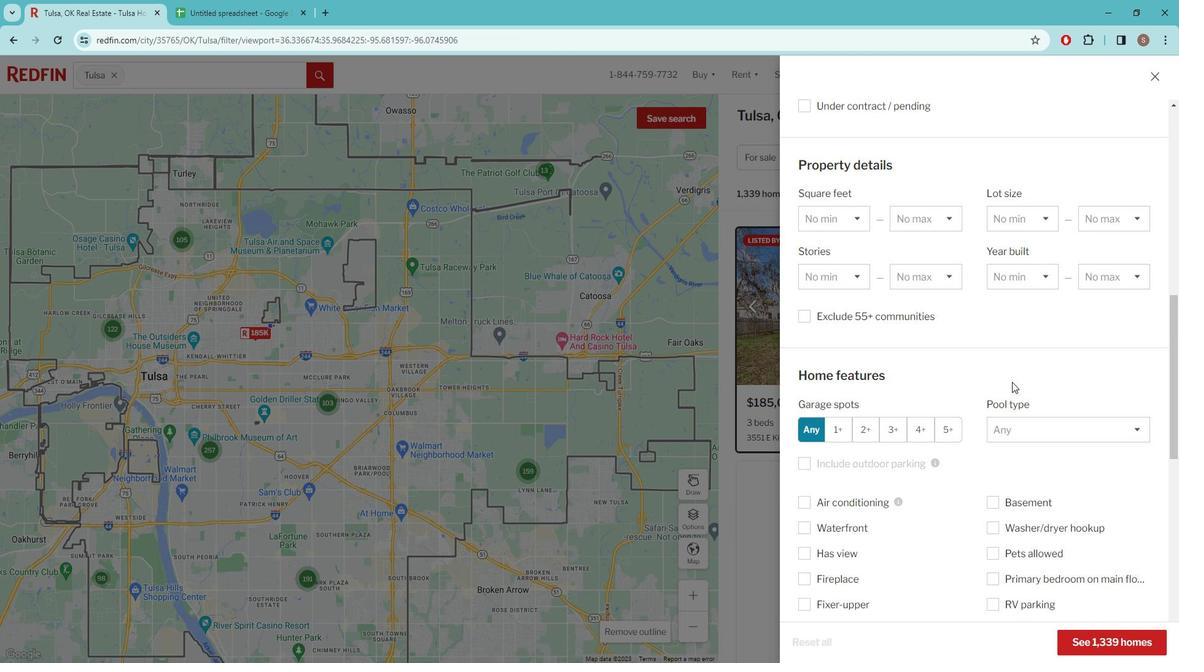 
Action: Mouse scrolled (1024, 379) with delta (0, 0)
Screenshot: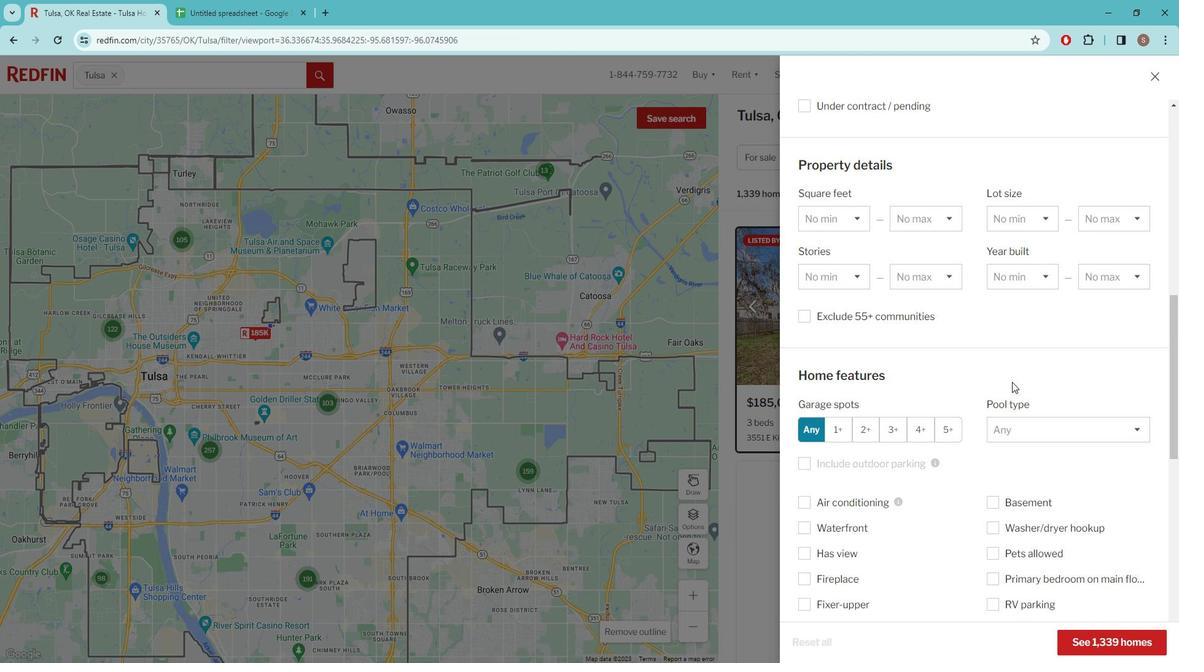 
Action: Mouse moved to (1023, 306)
Screenshot: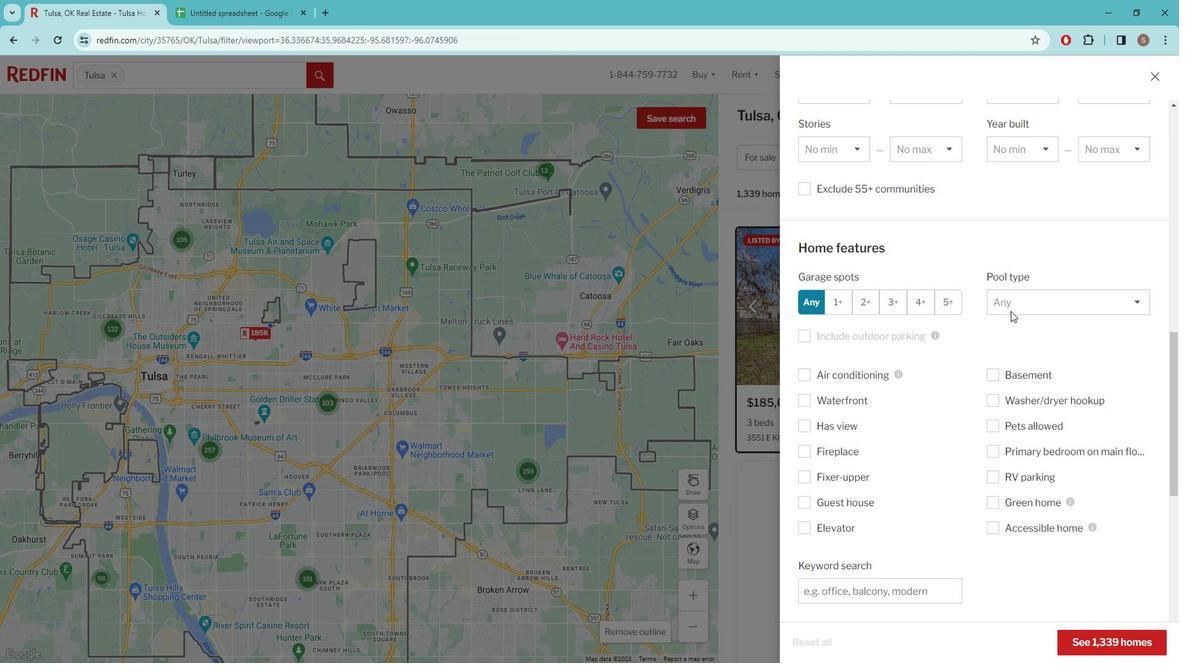 
Action: Mouse pressed left at (1023, 306)
Screenshot: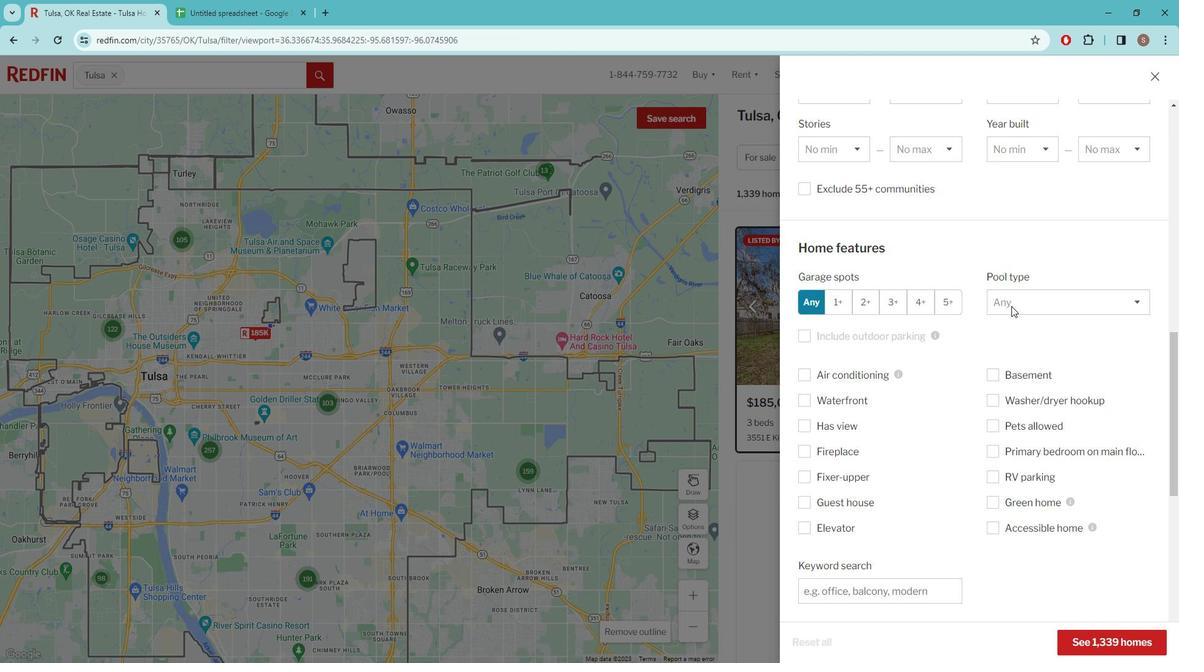 
Action: Mouse moved to (1047, 356)
Screenshot: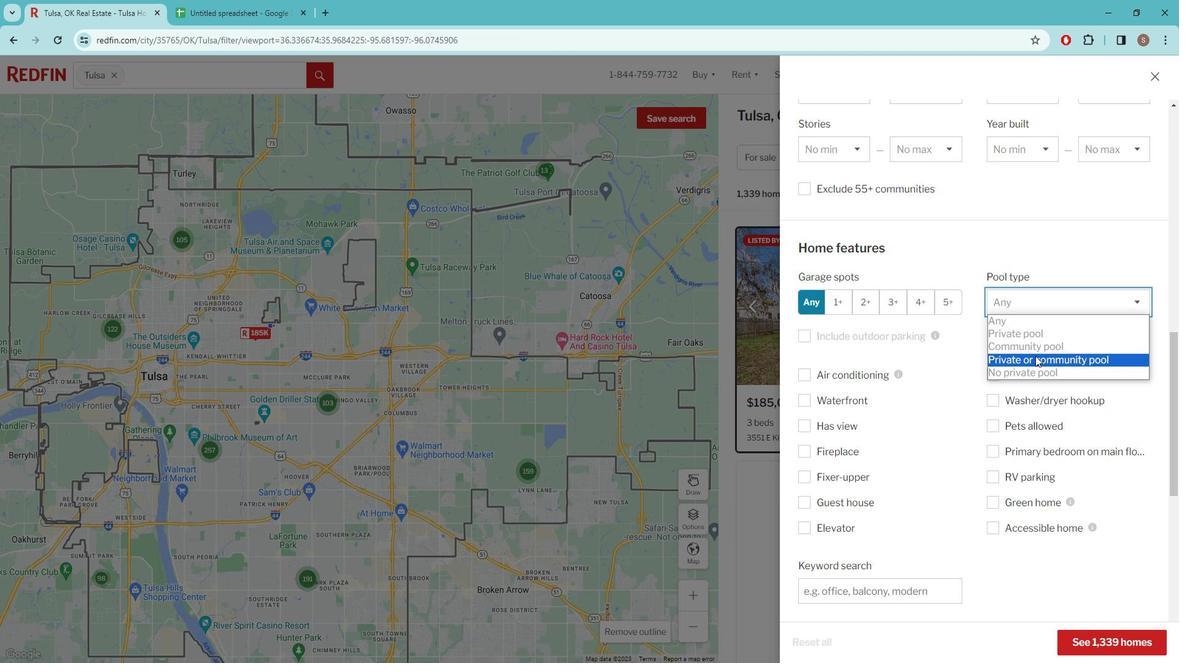 
Action: Mouse pressed left at (1047, 356)
Screenshot: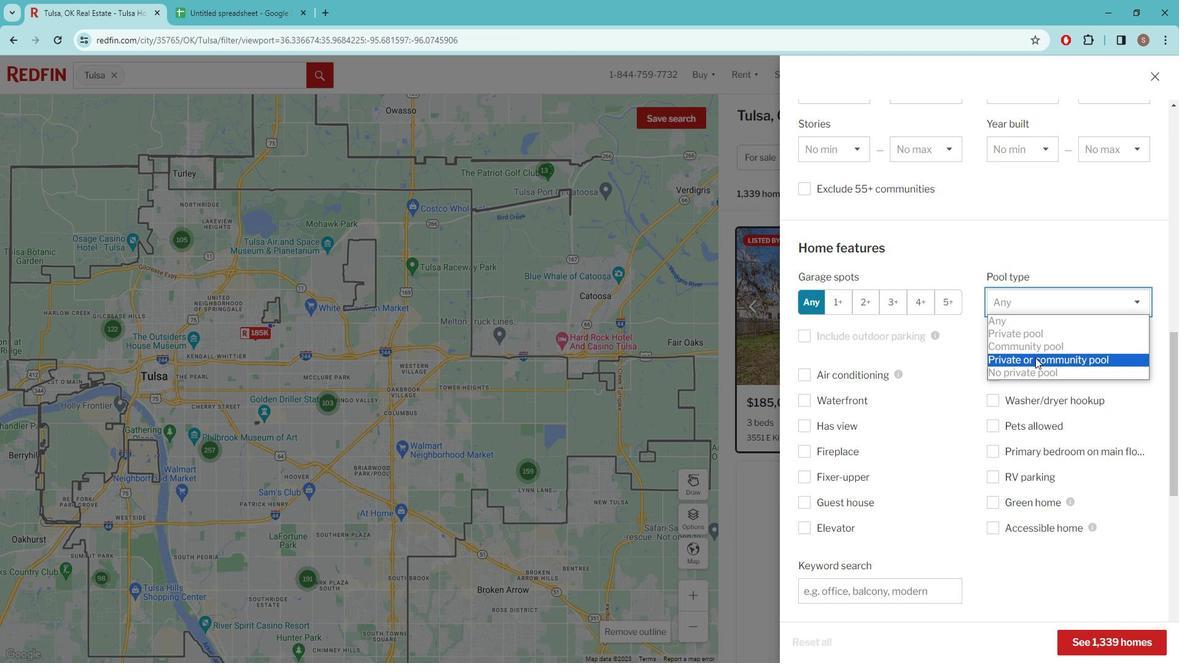 
Action: Mouse moved to (945, 422)
Screenshot: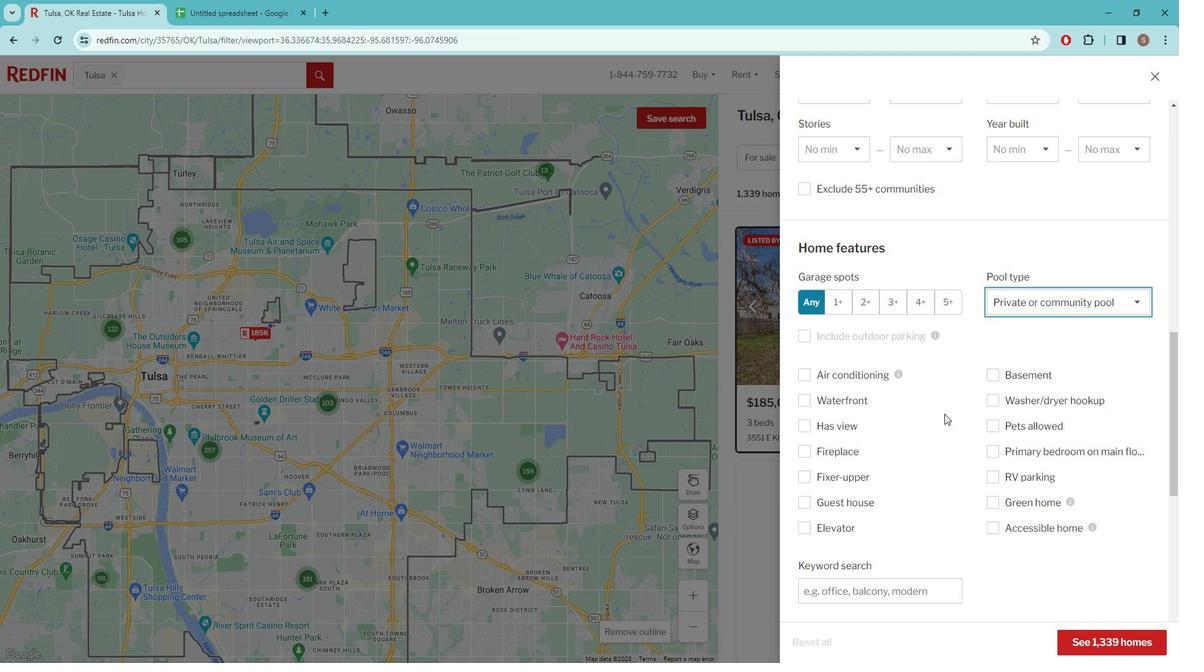 
Action: Mouse scrolled (945, 422) with delta (0, 0)
Screenshot: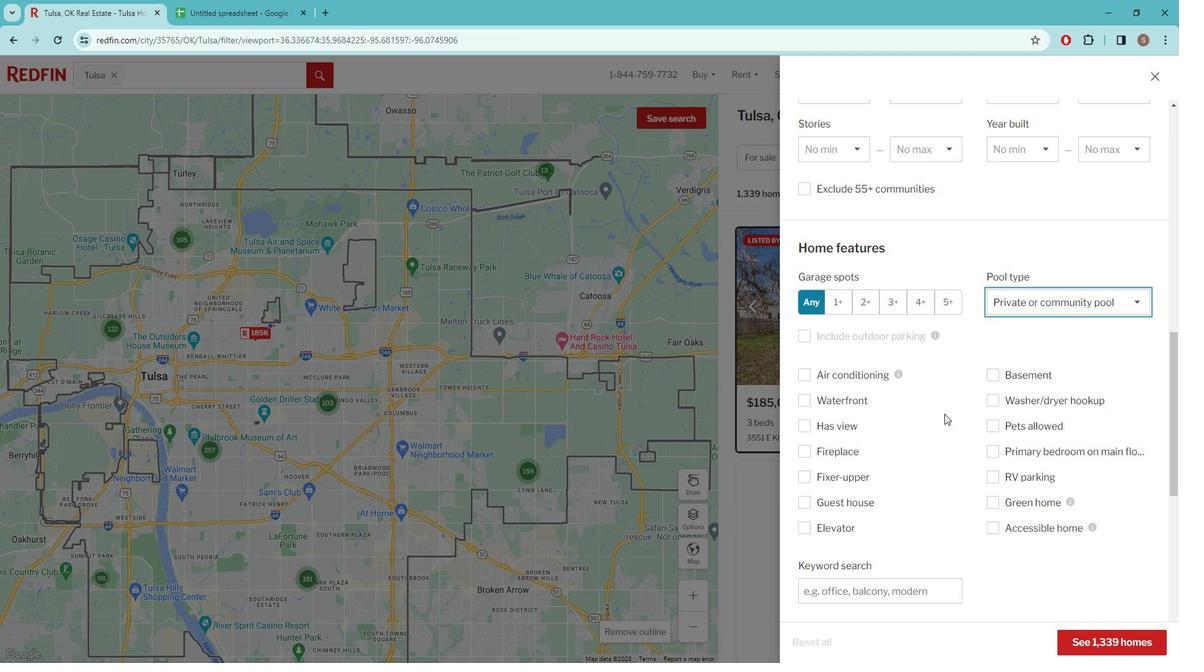 
Action: Mouse moved to (945, 422)
Screenshot: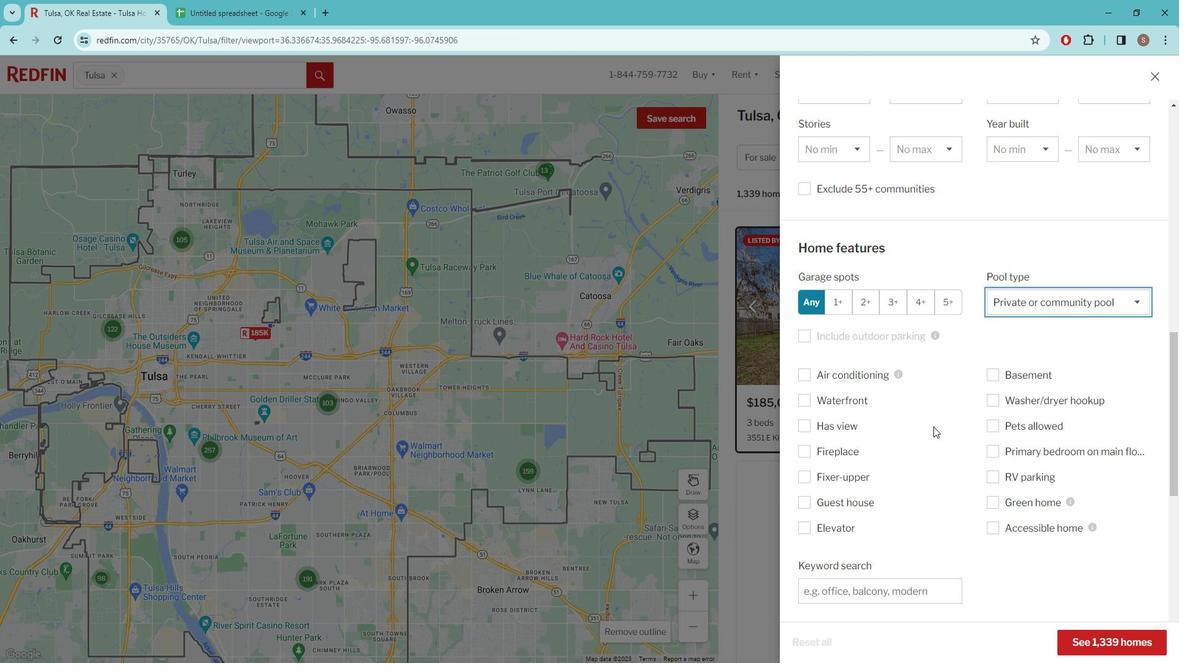 
Action: Mouse scrolled (945, 422) with delta (0, 0)
Screenshot: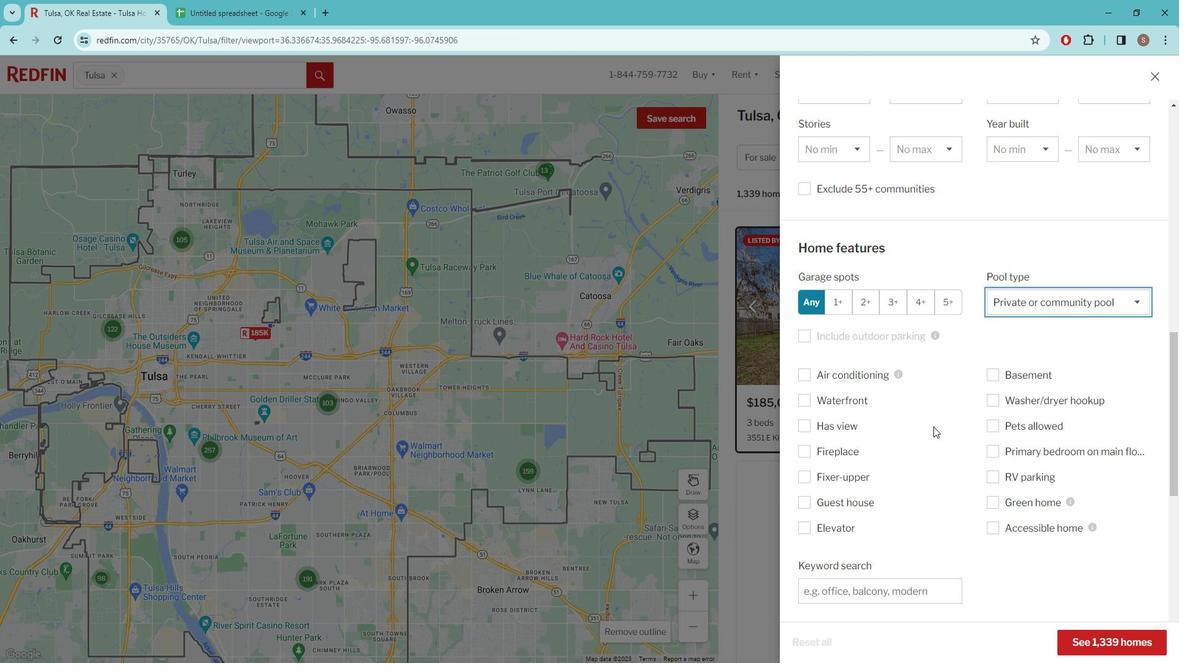 
Action: Mouse scrolled (945, 422) with delta (0, 0)
Screenshot: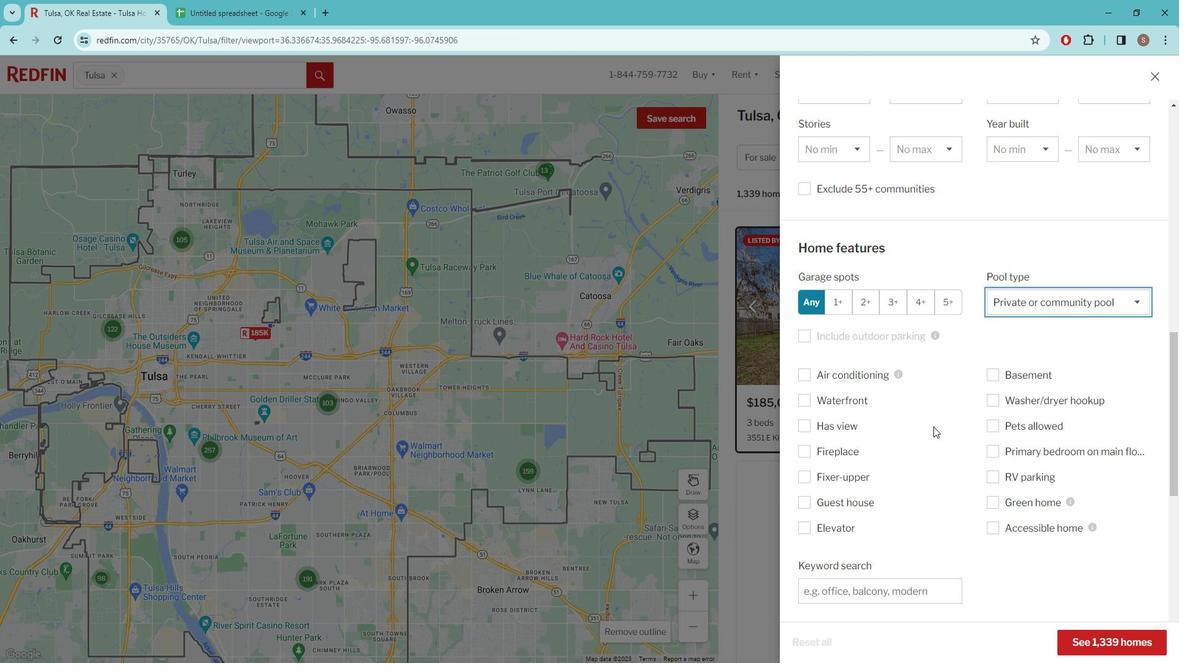 
Action: Mouse moved to (945, 423)
Screenshot: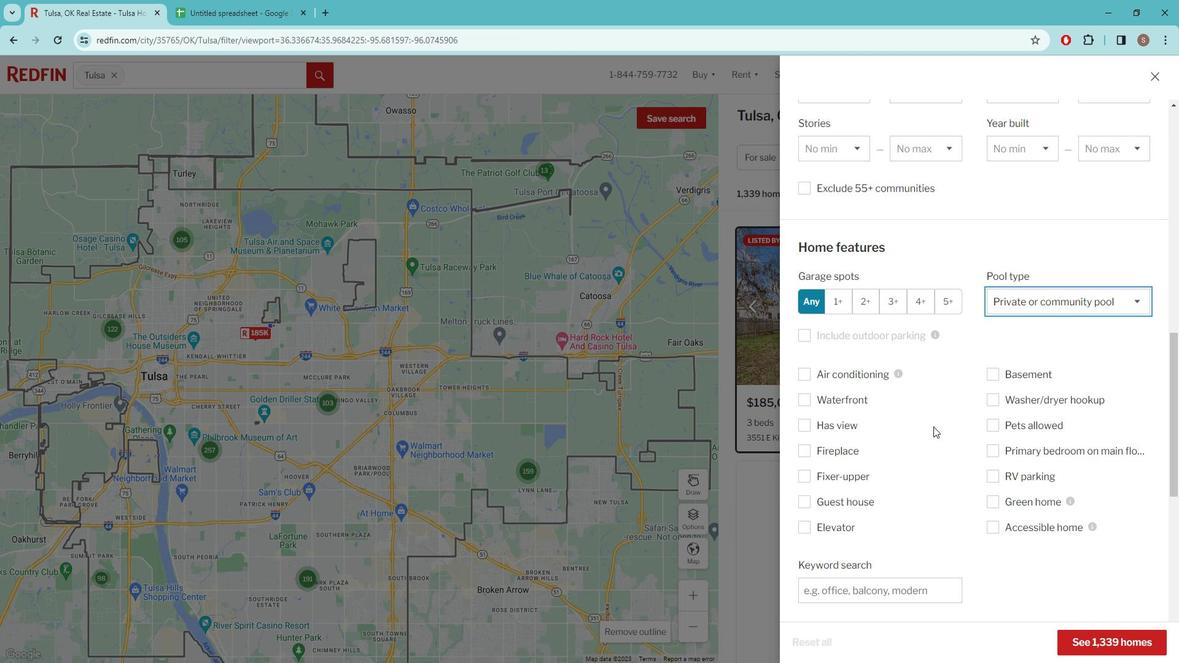 
Action: Mouse scrolled (945, 422) with delta (0, 0)
Screenshot: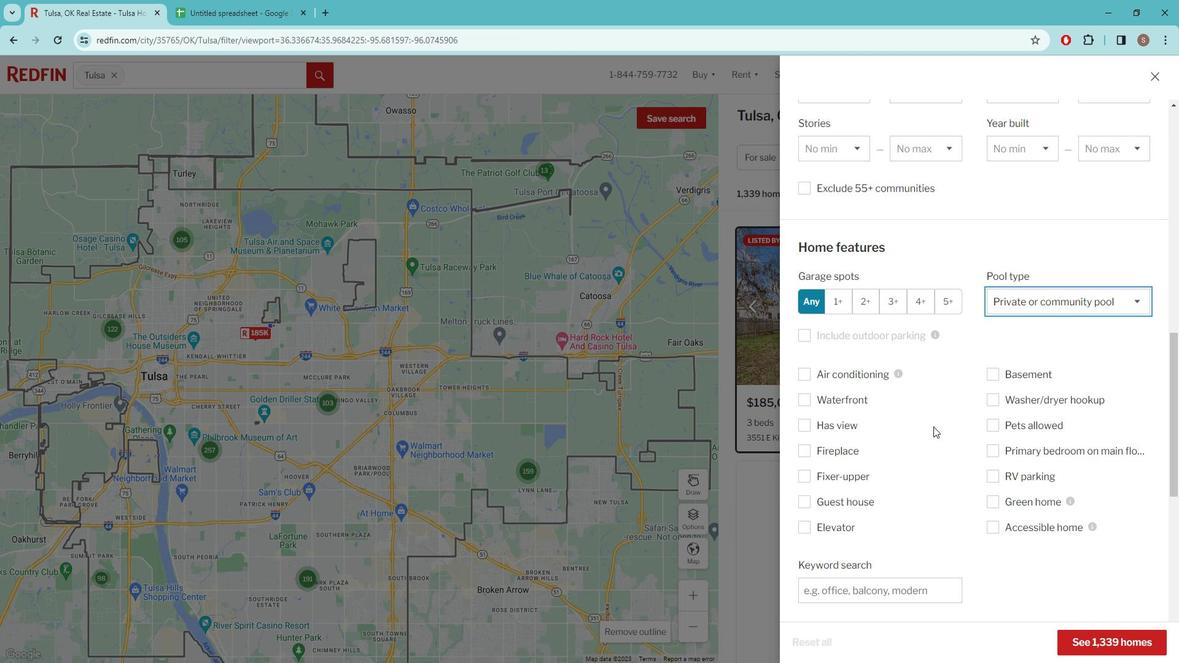 
Action: Mouse moved to (835, 334)
Screenshot: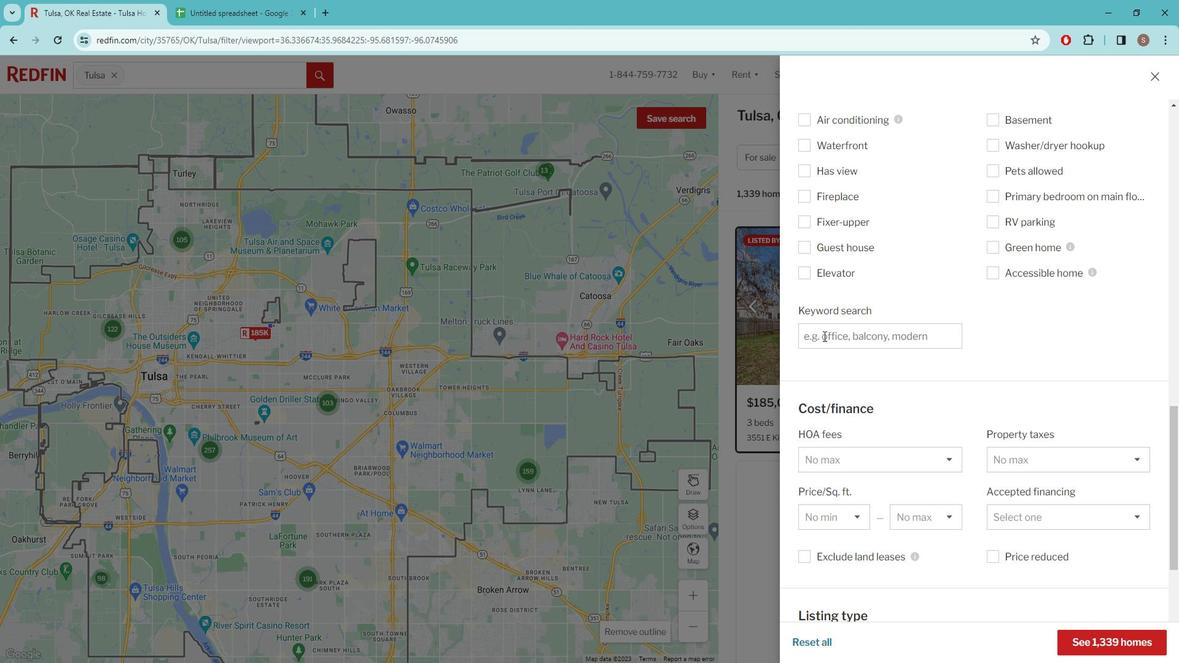 
Action: Mouse pressed left at (835, 334)
Screenshot: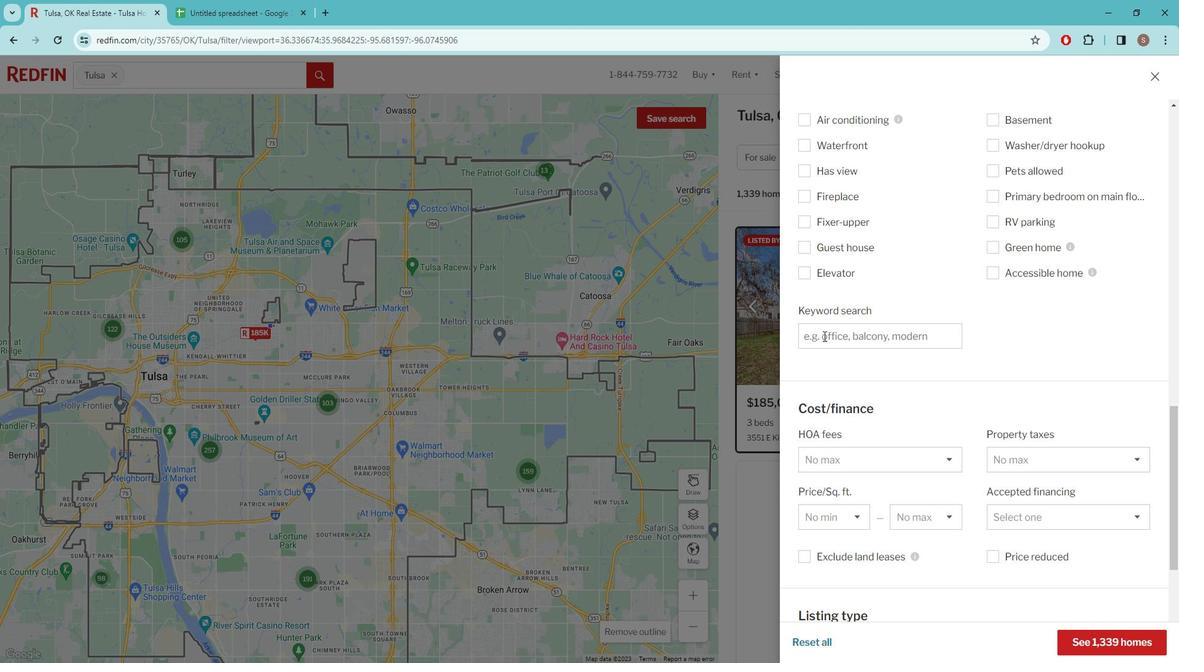 
Action: Key pressed POOL,<Key.space>T<Key.backspace>HOT<Key.space>TUB<Key.space>AND<Key.space>OUTDOOR<Key.space>RELAXATION<Key.space>FEATURES
Screenshot: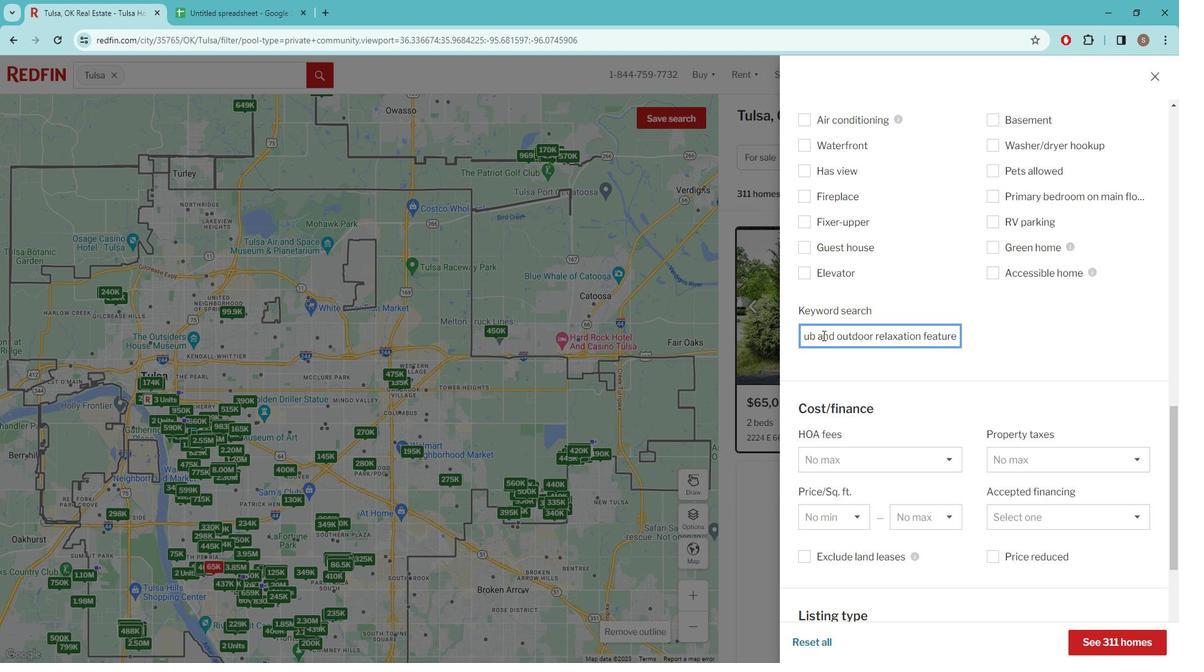 
Action: Mouse moved to (970, 366)
Screenshot: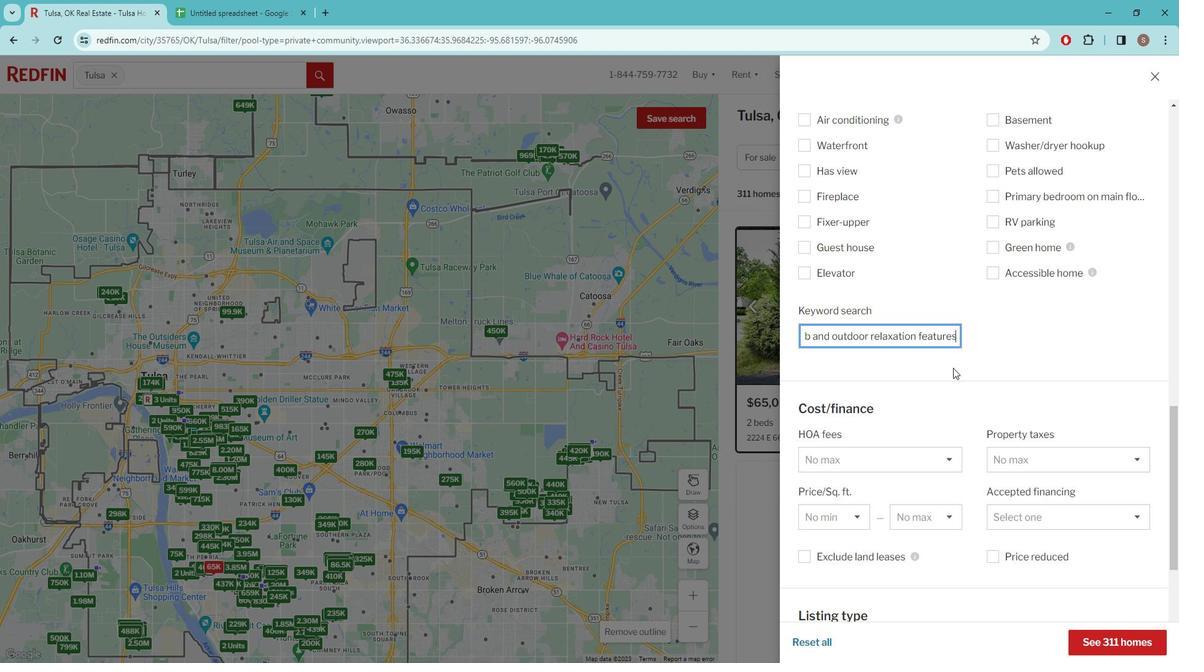 
Action: Mouse scrolled (970, 366) with delta (0, 0)
Screenshot: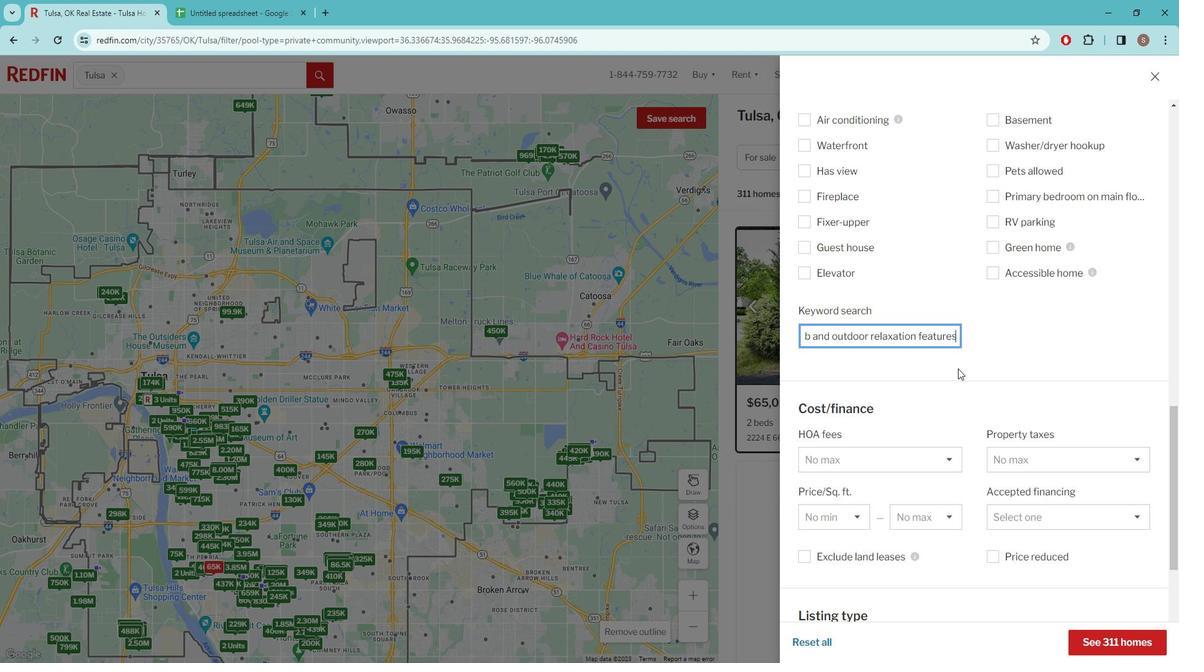 
Action: Mouse scrolled (970, 366) with delta (0, 0)
Screenshot: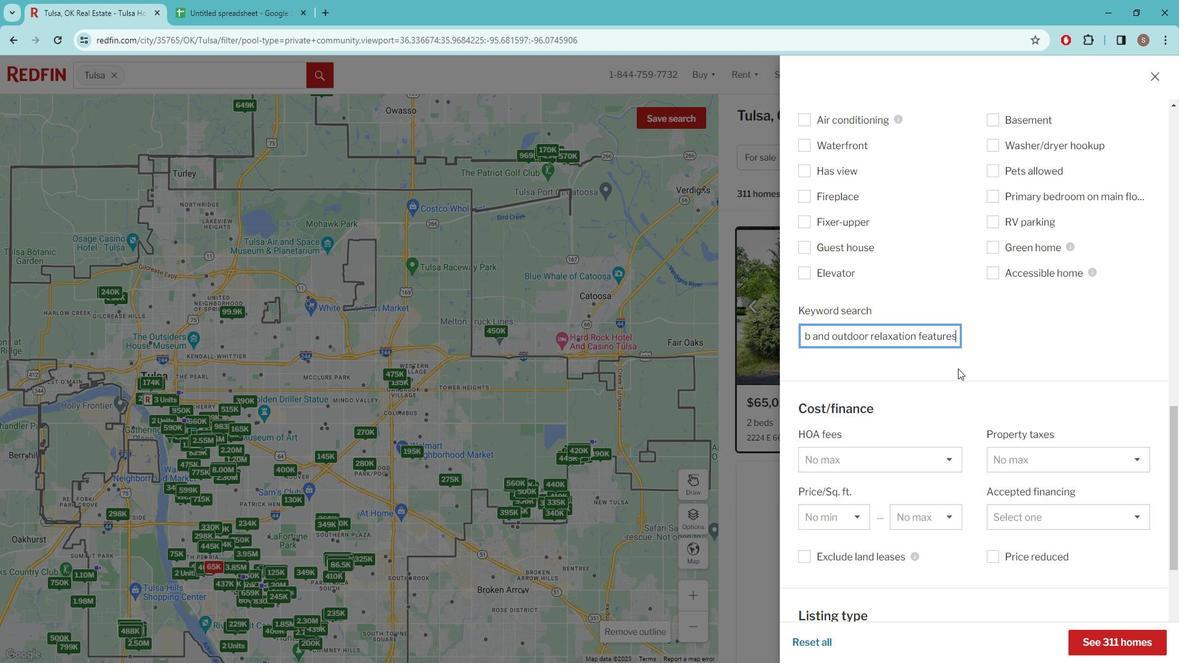 
Action: Mouse scrolled (970, 366) with delta (0, 0)
Screenshot: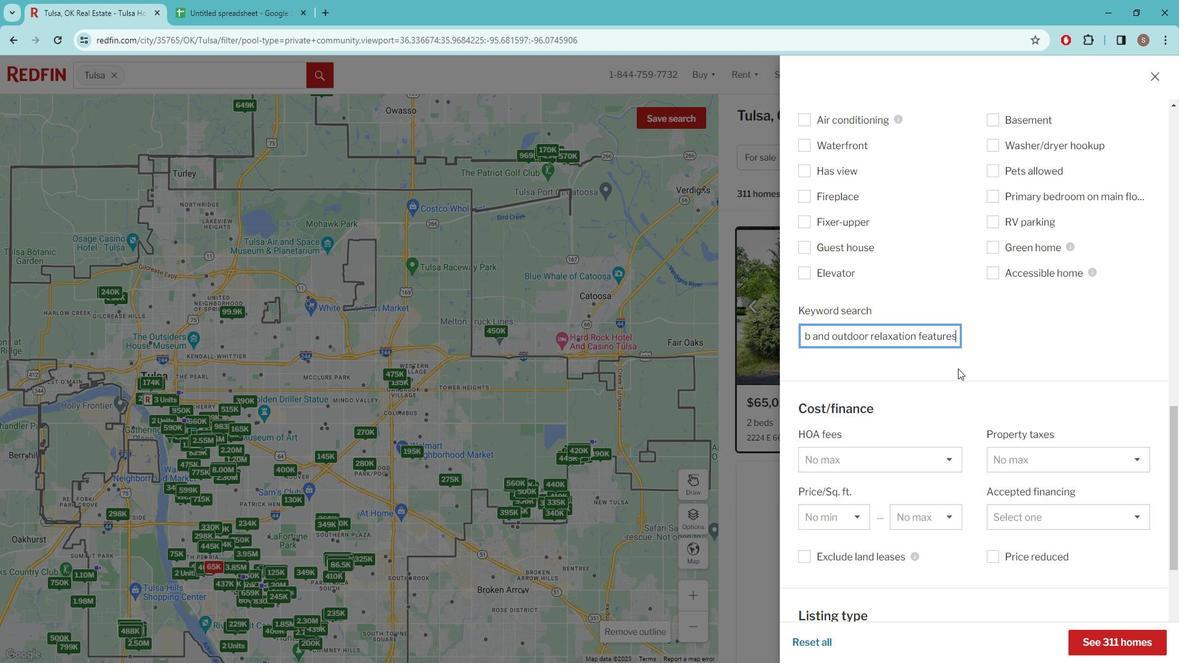 
Action: Mouse scrolled (970, 366) with delta (0, 0)
Screenshot: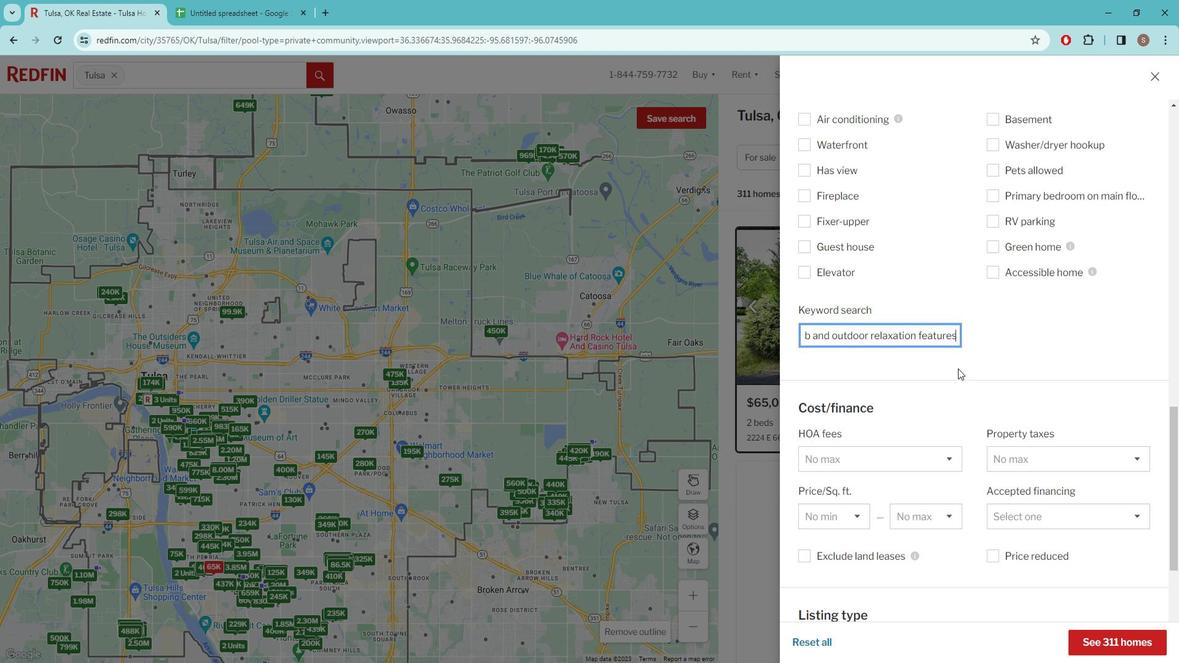 
Action: Mouse scrolled (970, 366) with delta (0, 0)
Screenshot: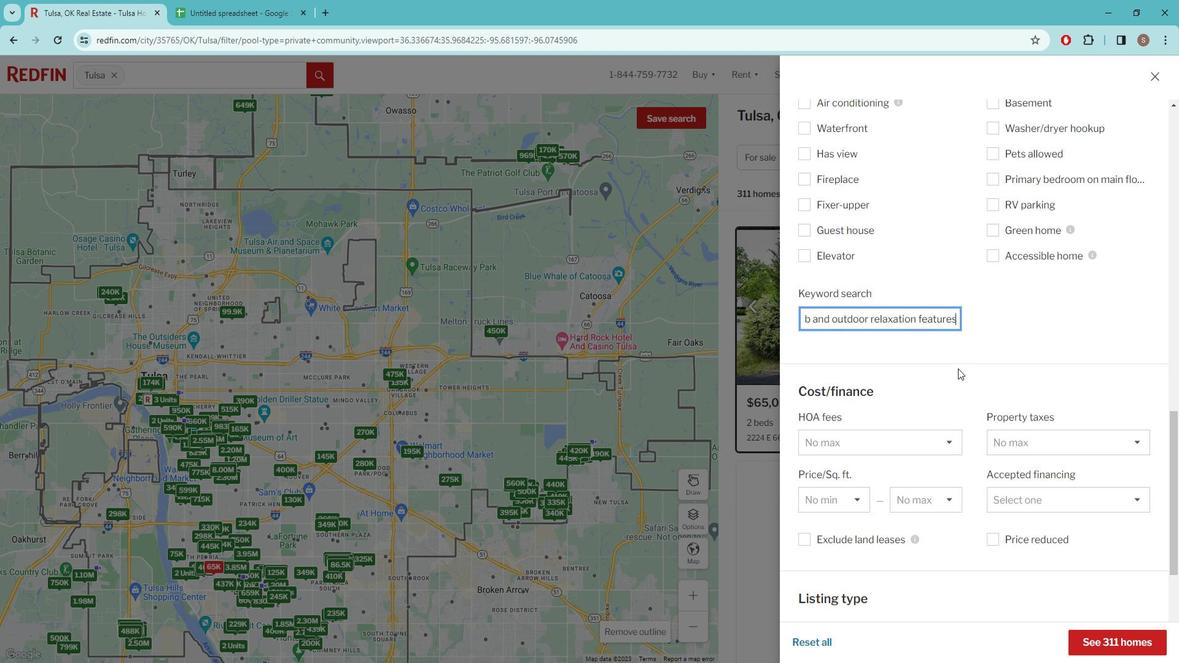 
Action: Mouse scrolled (970, 366) with delta (0, 0)
Screenshot: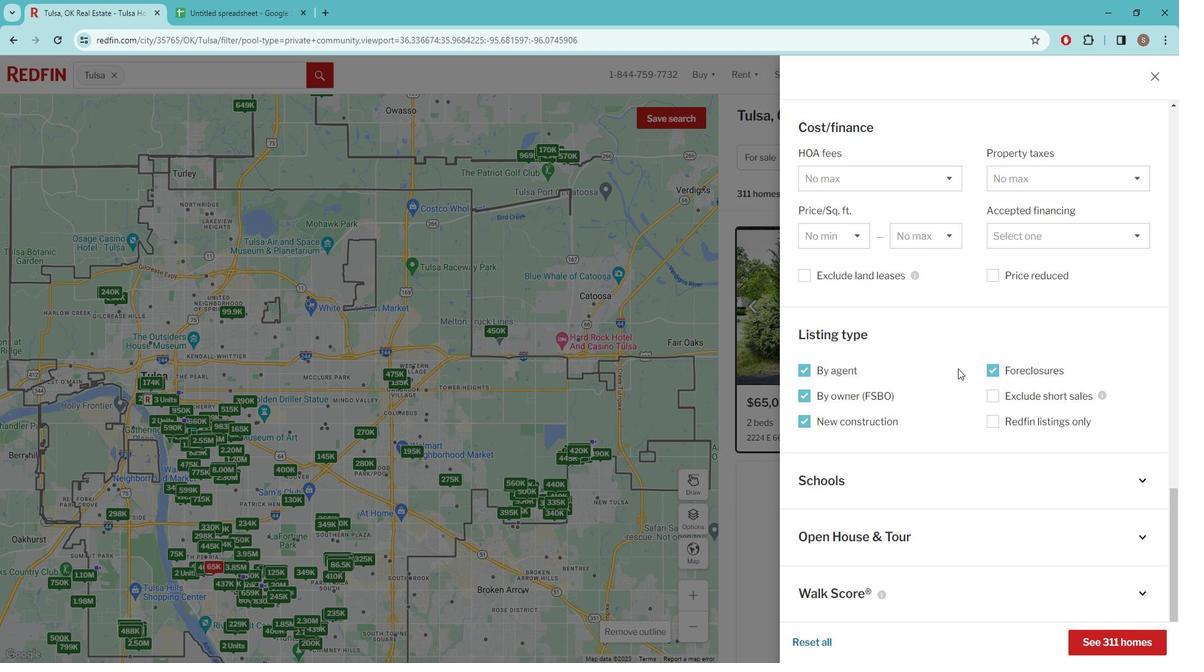 
Action: Mouse scrolled (970, 366) with delta (0, 0)
Screenshot: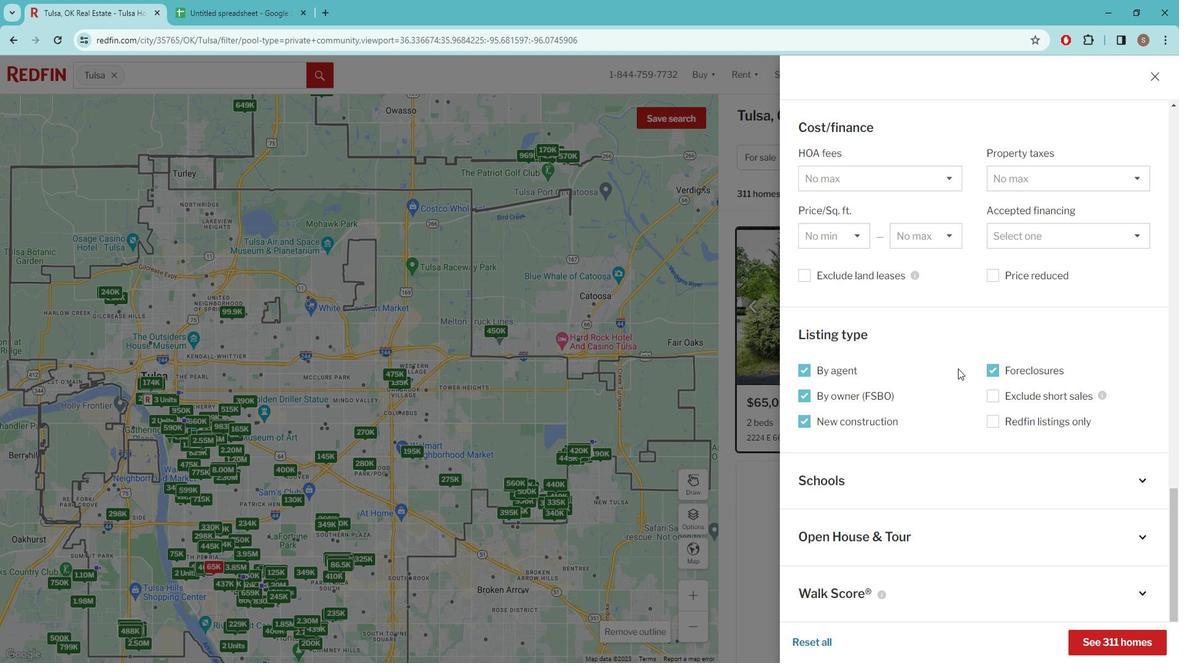 
Action: Mouse scrolled (970, 366) with delta (0, 0)
Screenshot: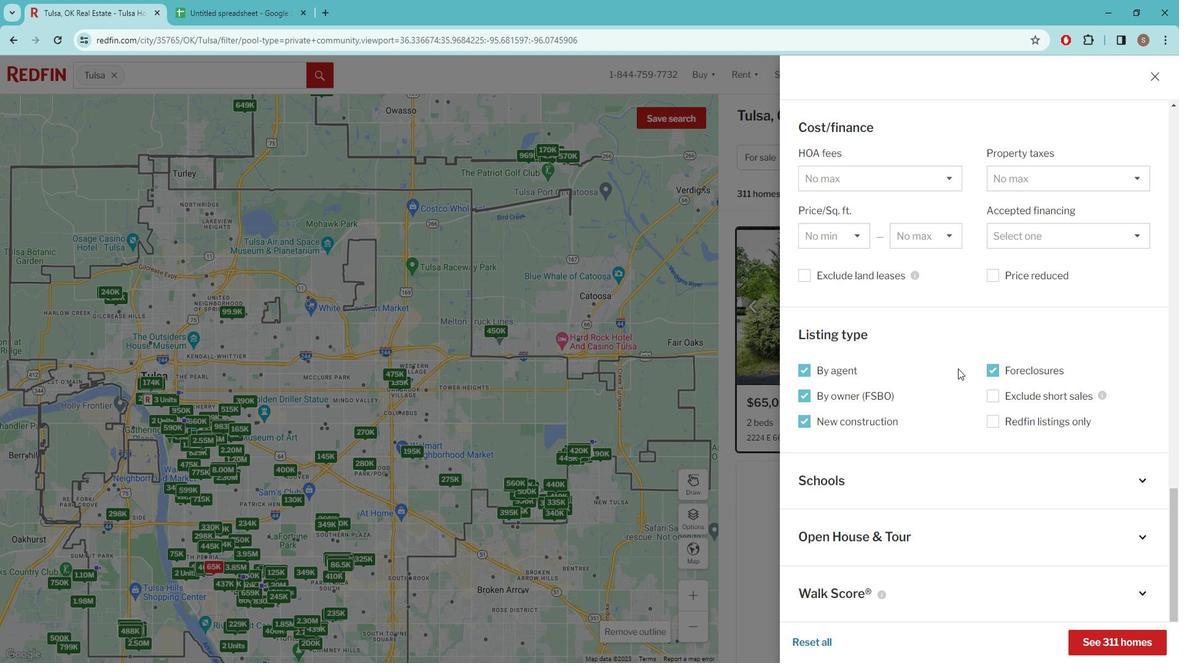 
Action: Mouse scrolled (970, 366) with delta (0, 0)
Screenshot: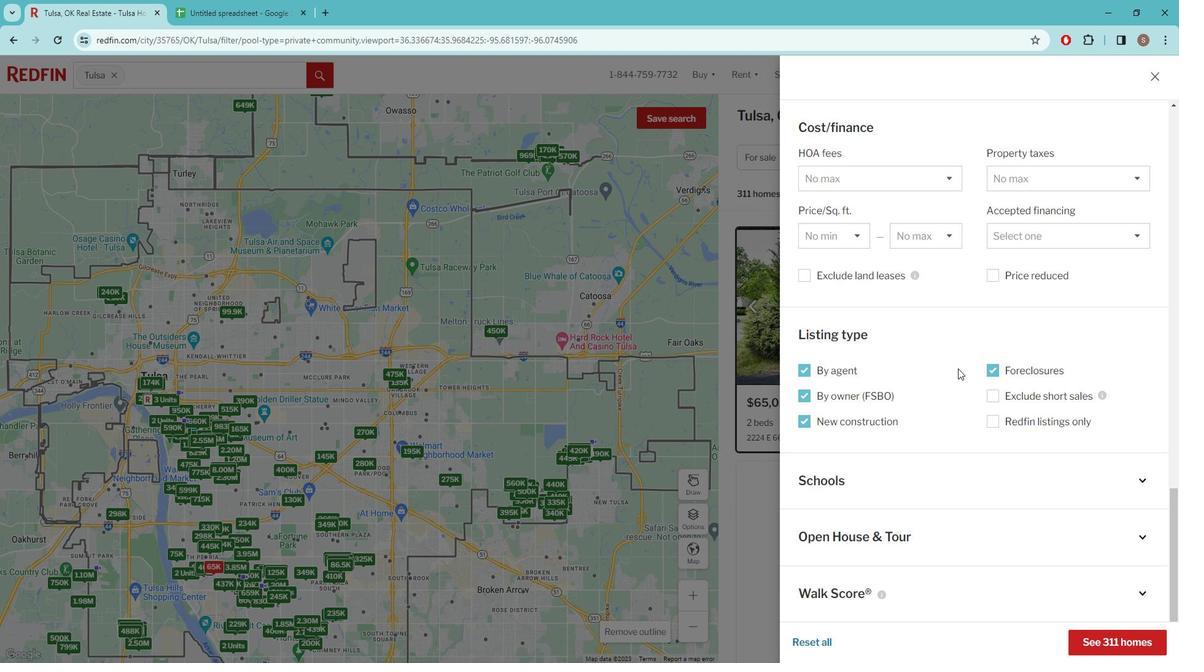 
Action: Mouse scrolled (970, 366) with delta (0, 0)
Screenshot: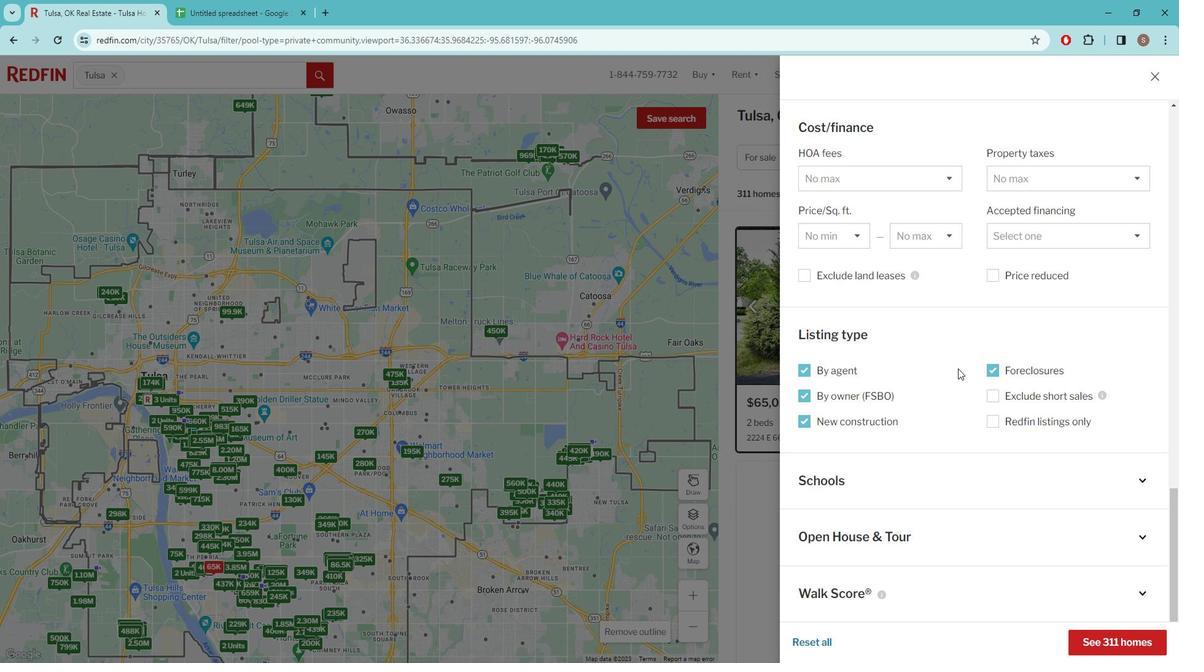 
Action: Mouse moved to (910, 526)
Screenshot: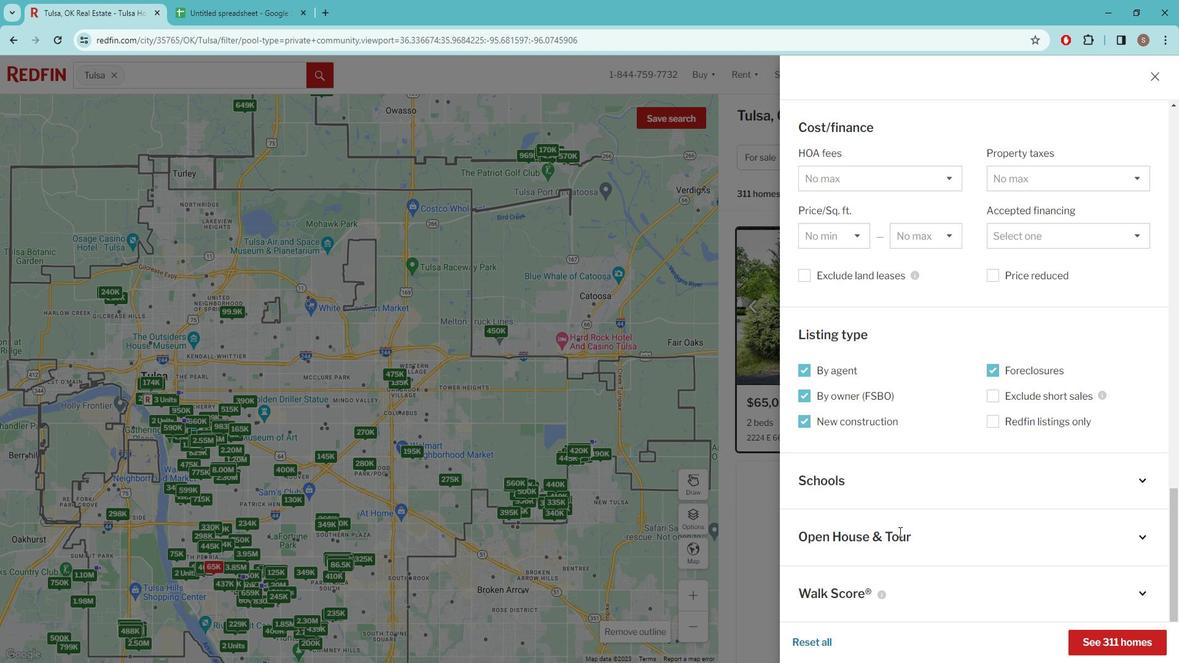 
Action: Mouse pressed left at (910, 526)
Screenshot: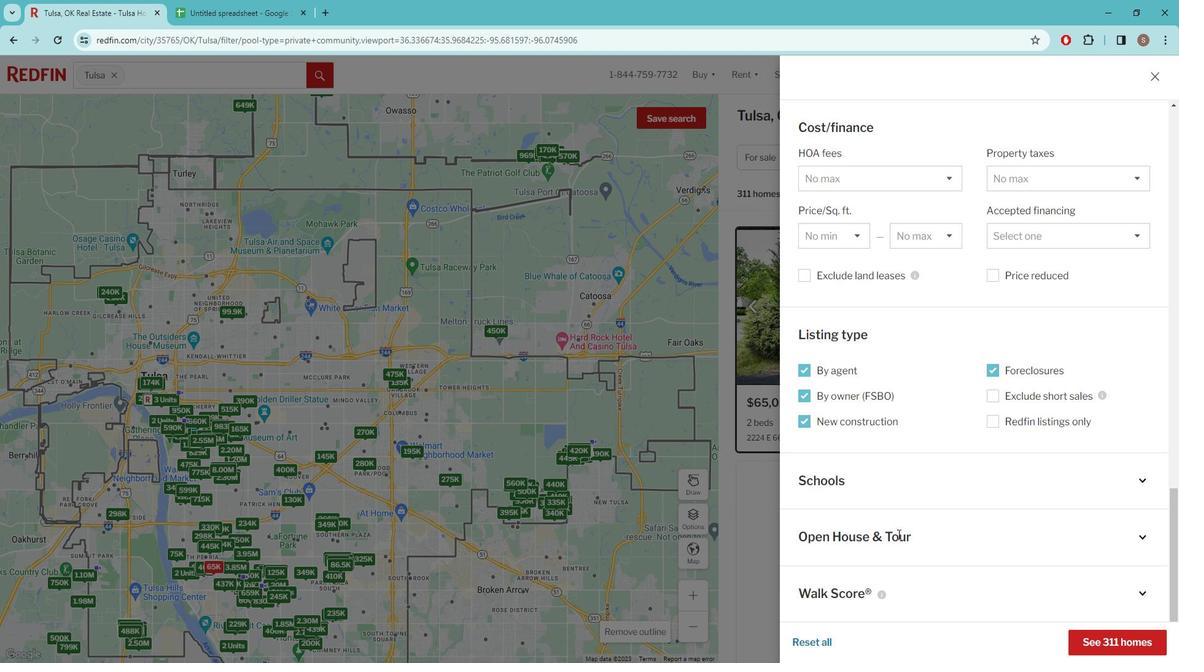 
Action: Mouse moved to (859, 530)
Screenshot: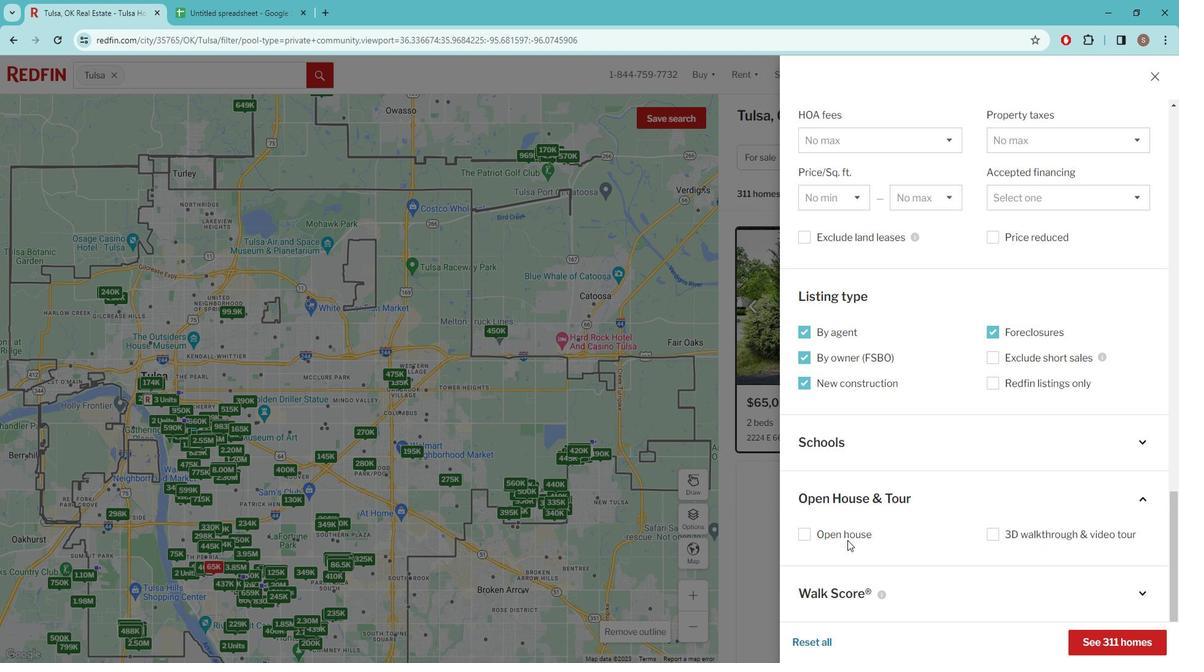 
Action: Mouse pressed left at (859, 530)
Screenshot: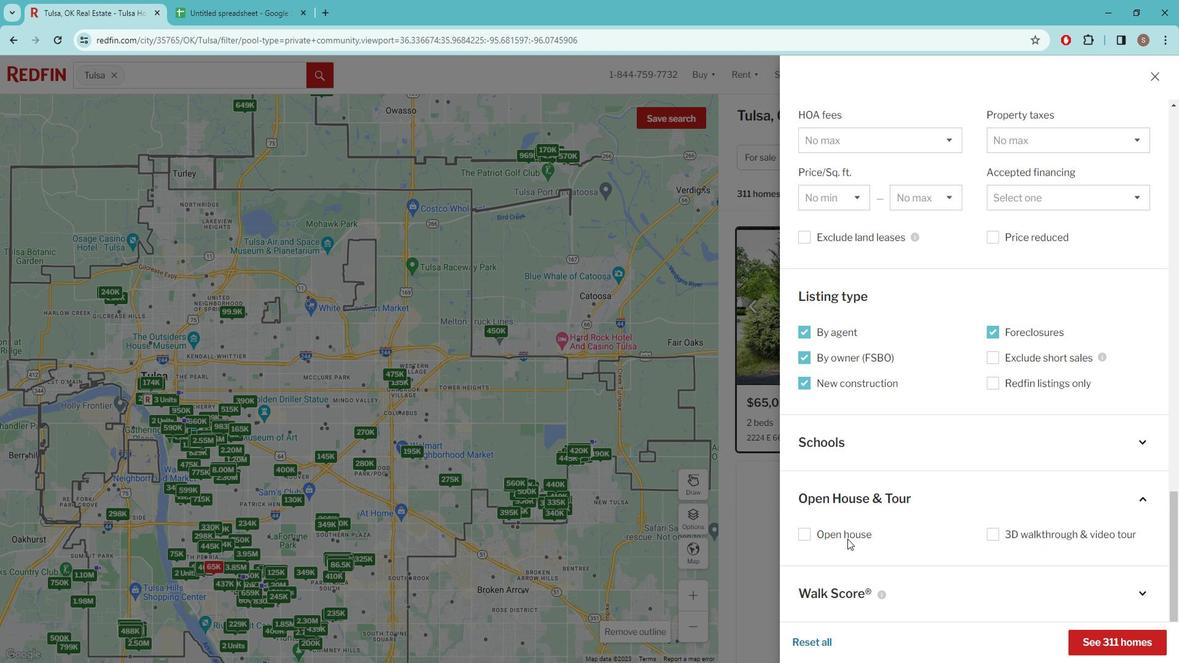 
Action: Mouse moved to (836, 577)
Screenshot: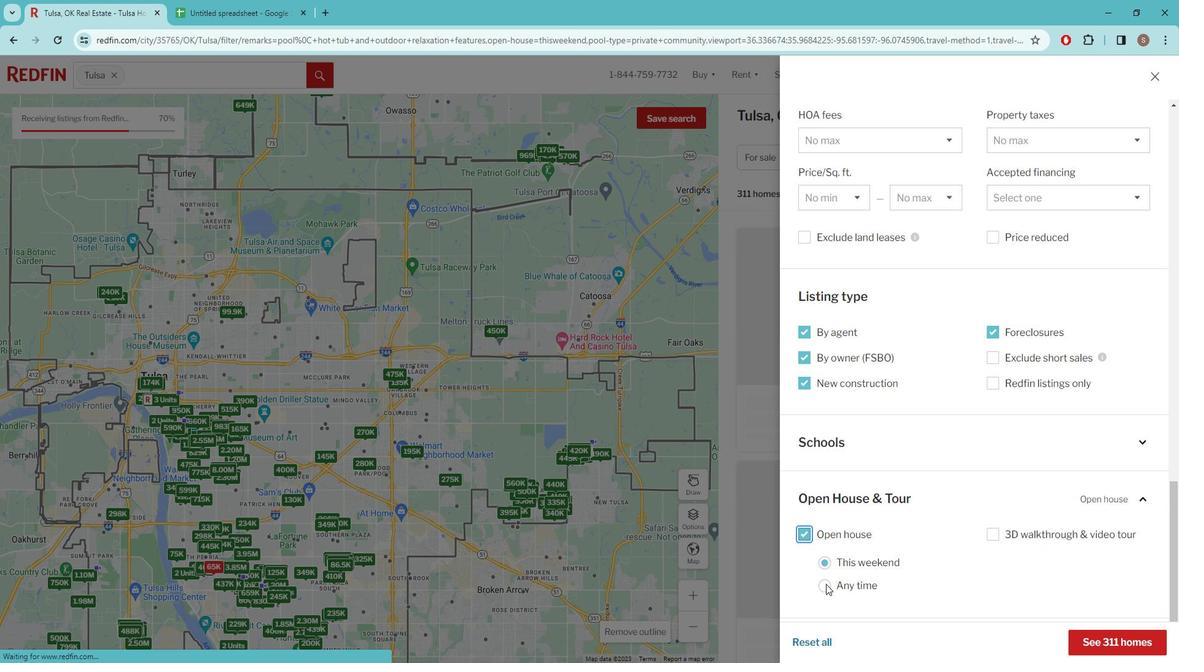 
Action: Mouse pressed left at (836, 577)
Screenshot: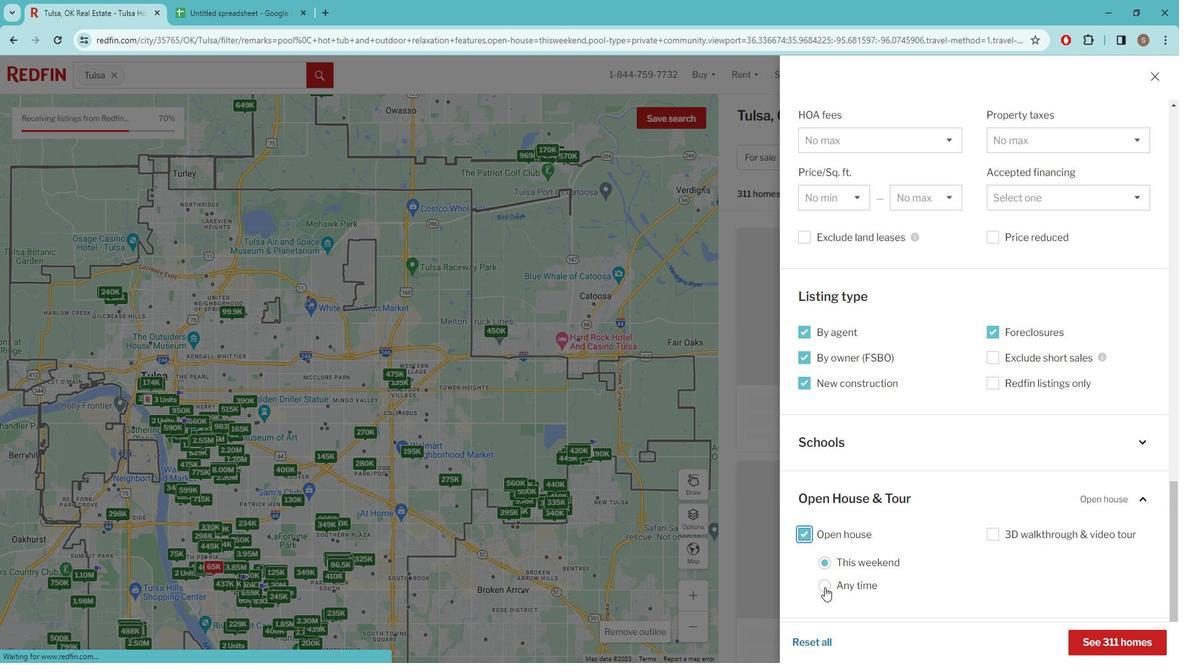 
Action: Mouse moved to (835, 552)
Screenshot: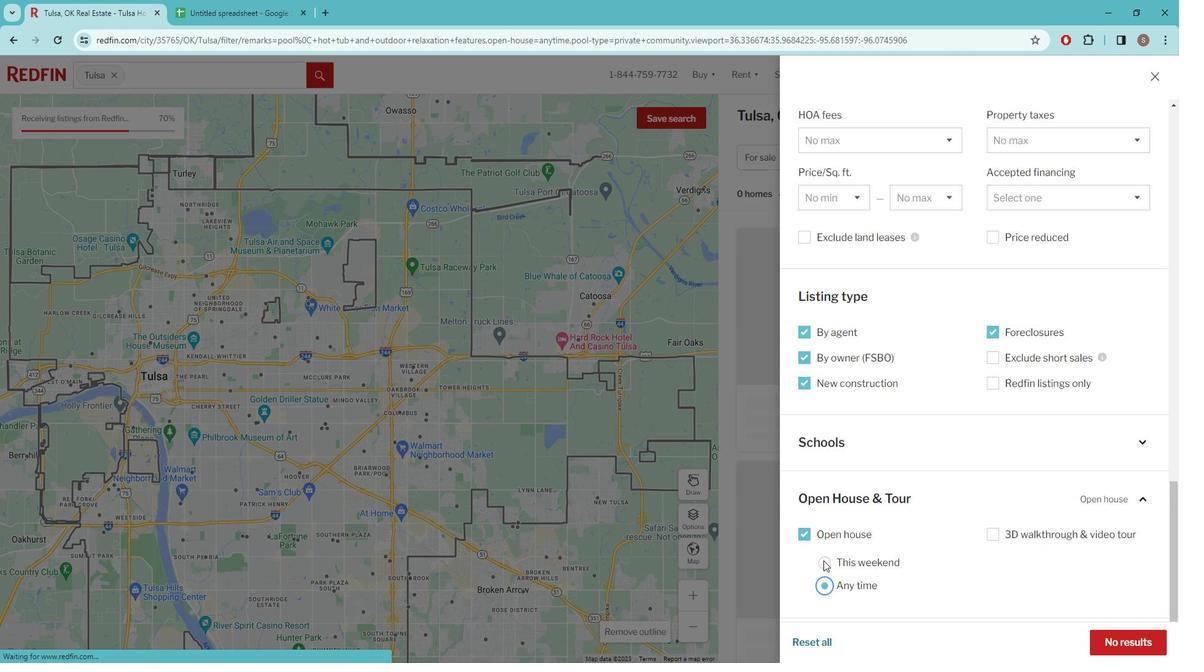 
Action: Mouse pressed left at (835, 552)
Screenshot: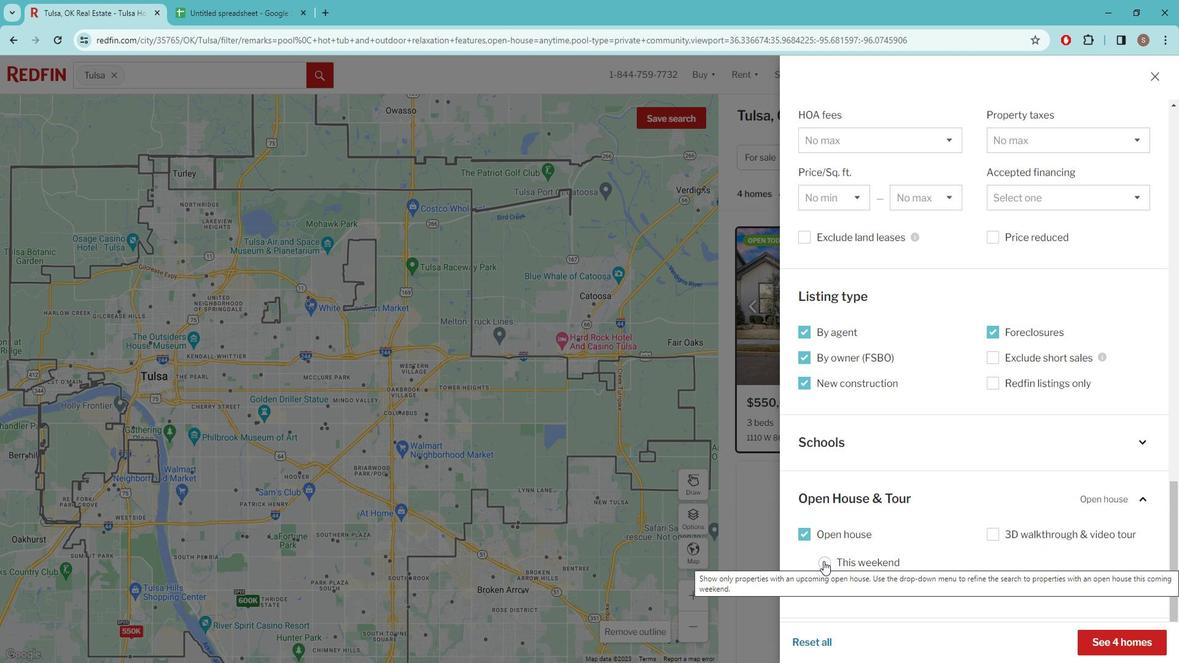 
Action: Mouse moved to (836, 571)
Screenshot: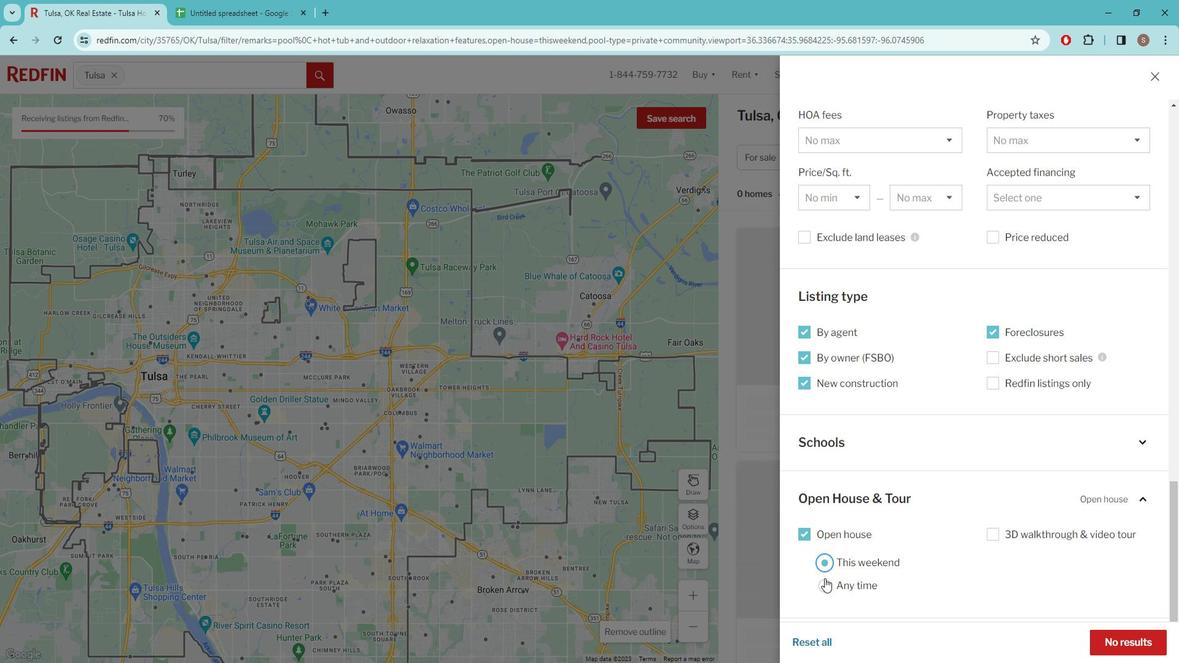 
Action: Mouse pressed left at (836, 571)
Screenshot: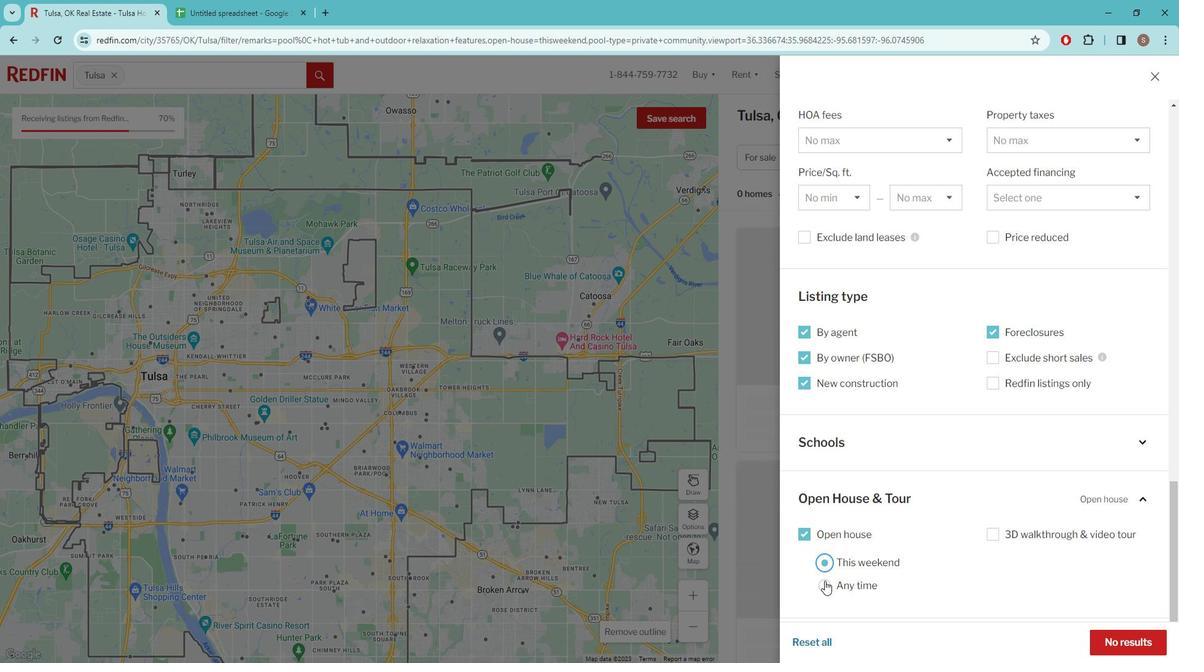
Action: Mouse moved to (1123, 627)
Screenshot: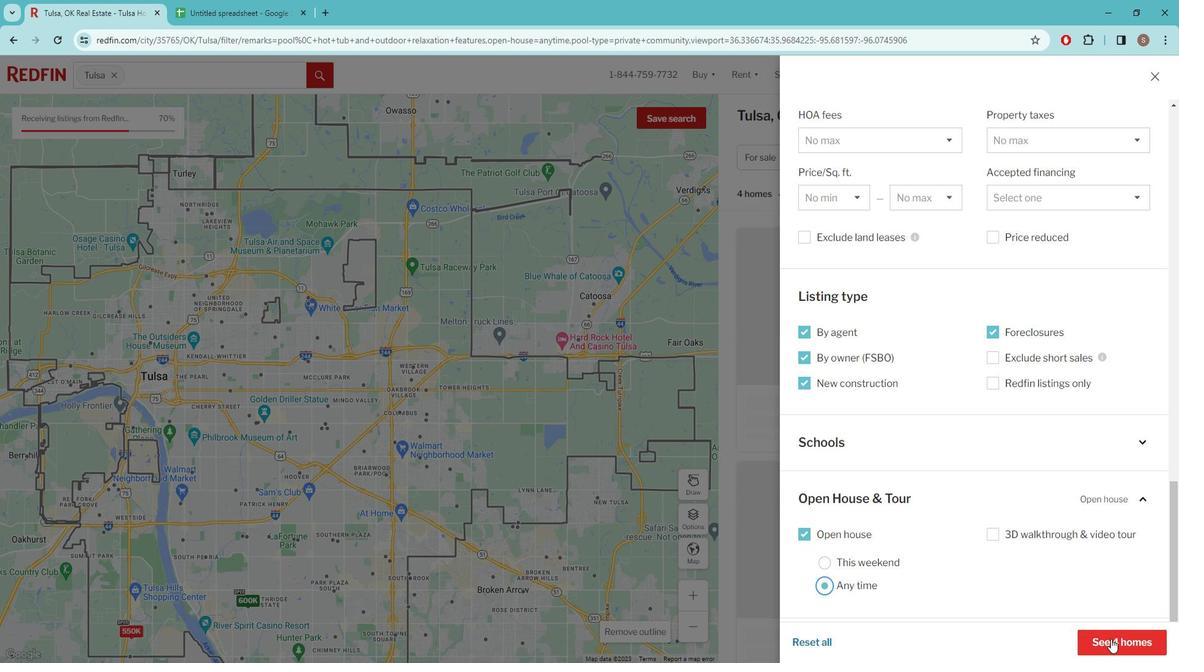 
Action: Mouse pressed left at (1123, 627)
Screenshot: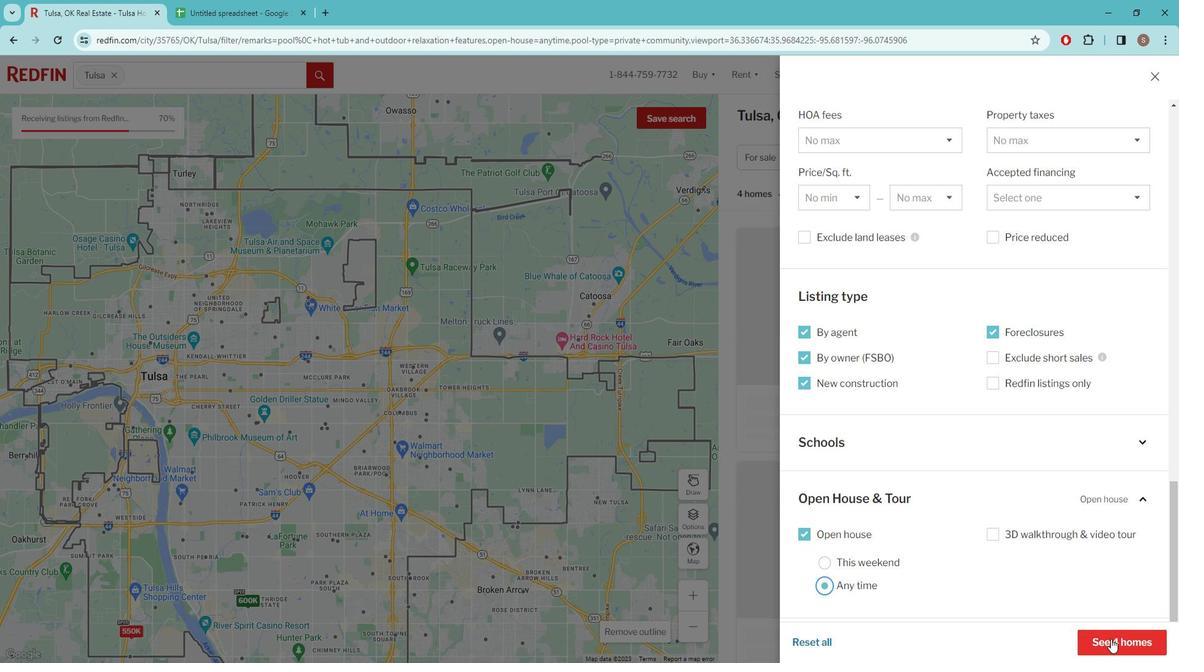 
Action: Mouse moved to (855, 387)
Screenshot: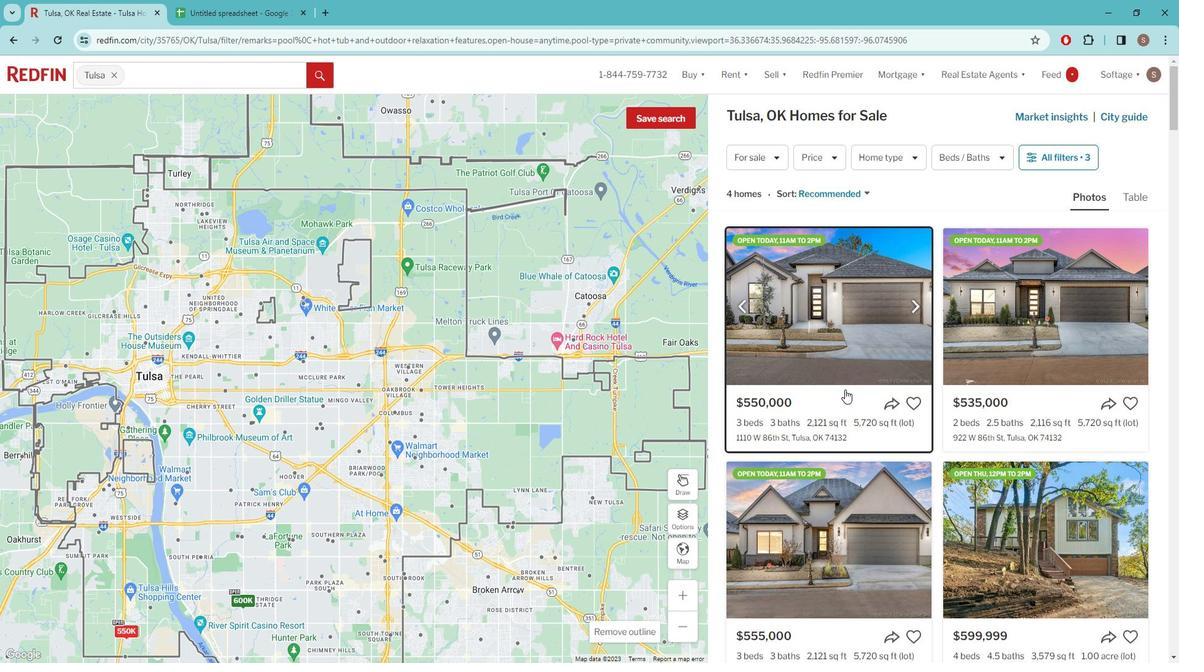 
Action: Mouse pressed left at (855, 387)
Screenshot: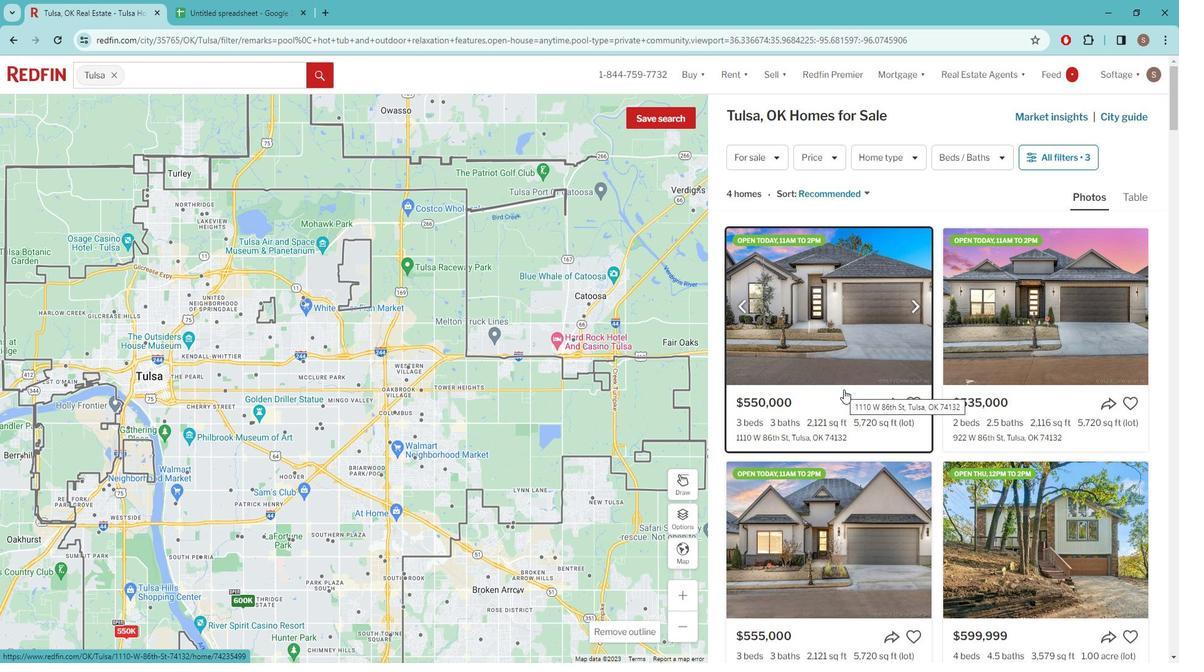 
Action: Mouse moved to (616, 310)
Screenshot: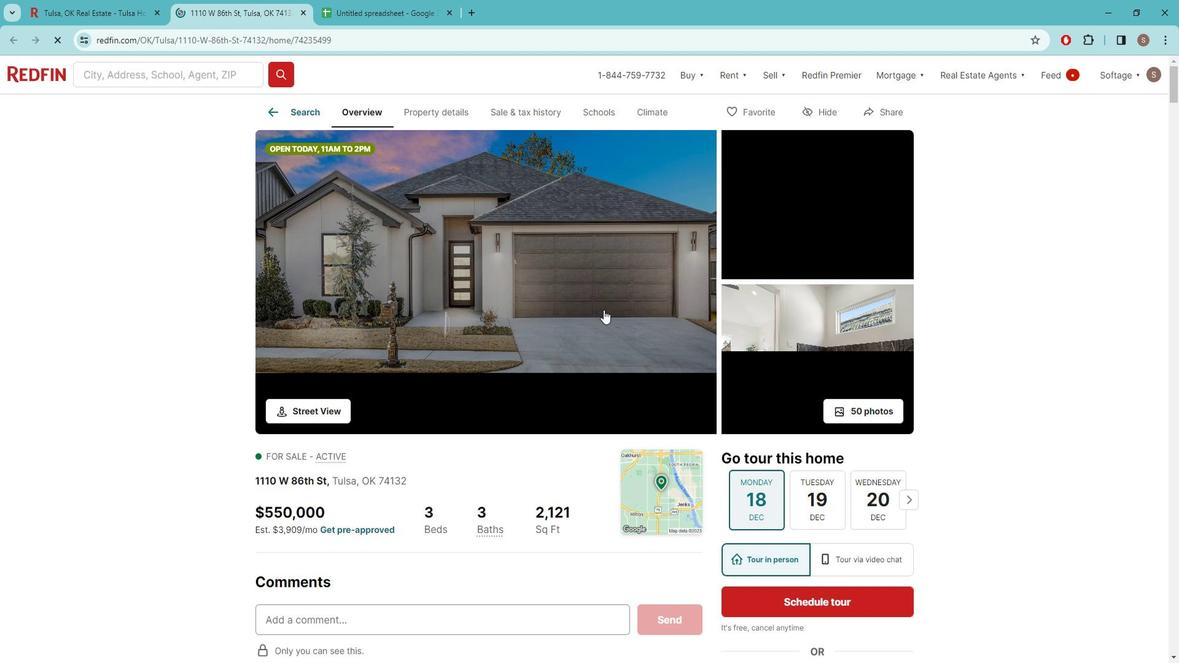 
Action: Mouse pressed left at (616, 310)
Screenshot: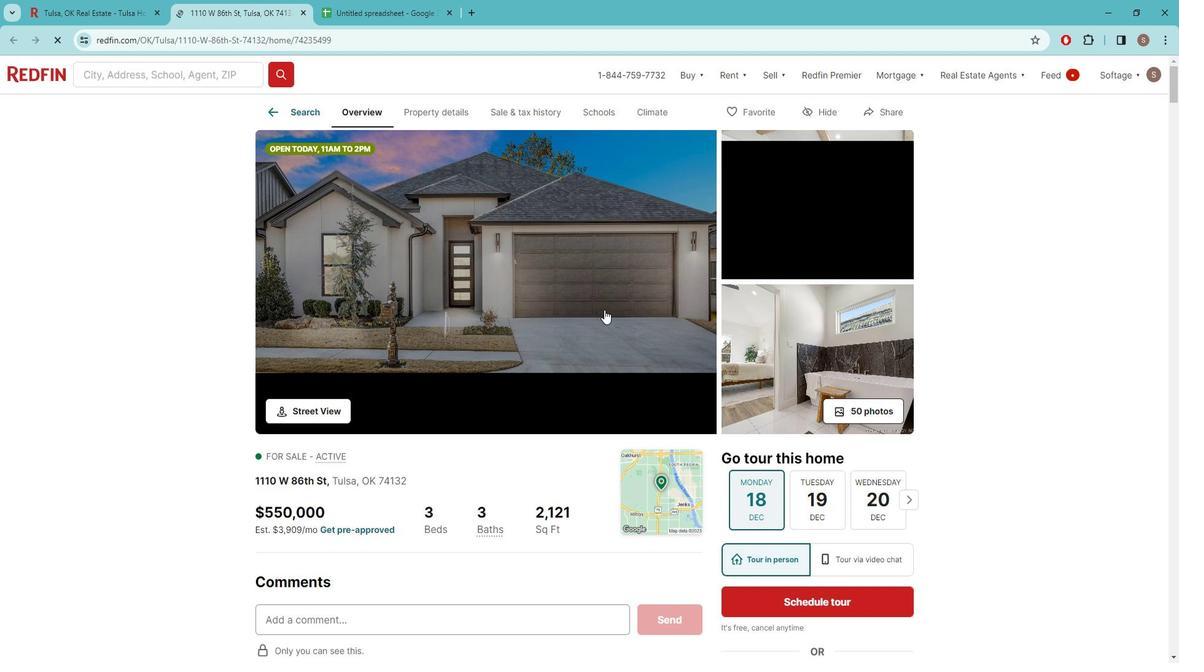 
Action: Mouse moved to (1112, 362)
Screenshot: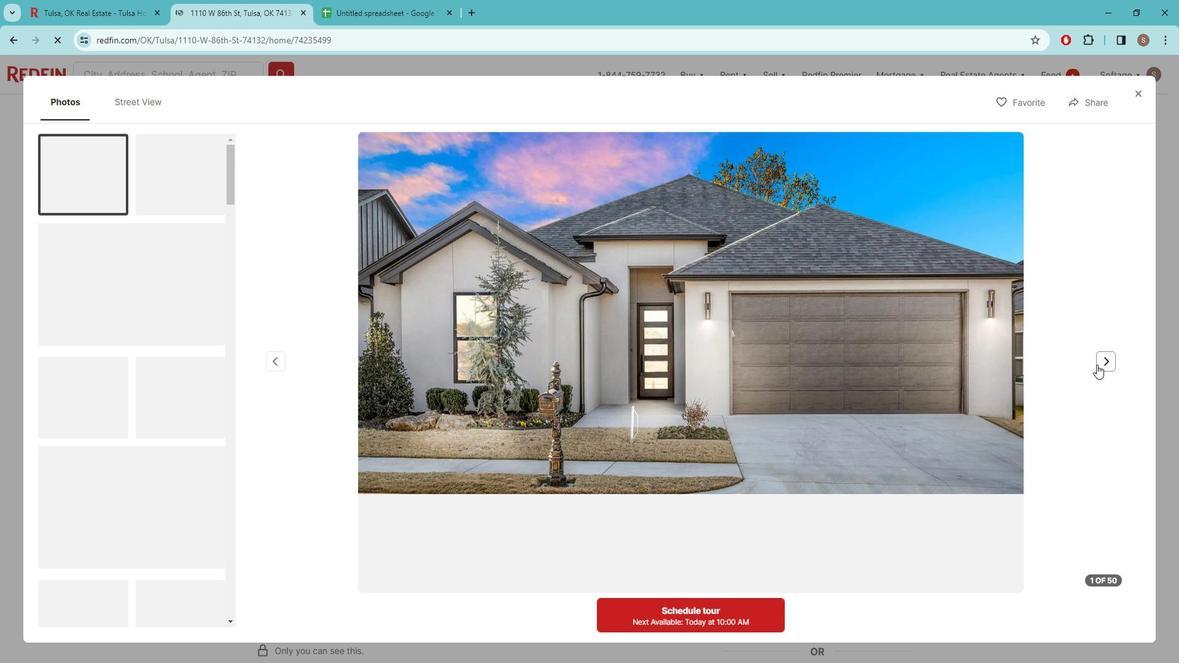 
Action: Mouse pressed left at (1112, 362)
Screenshot: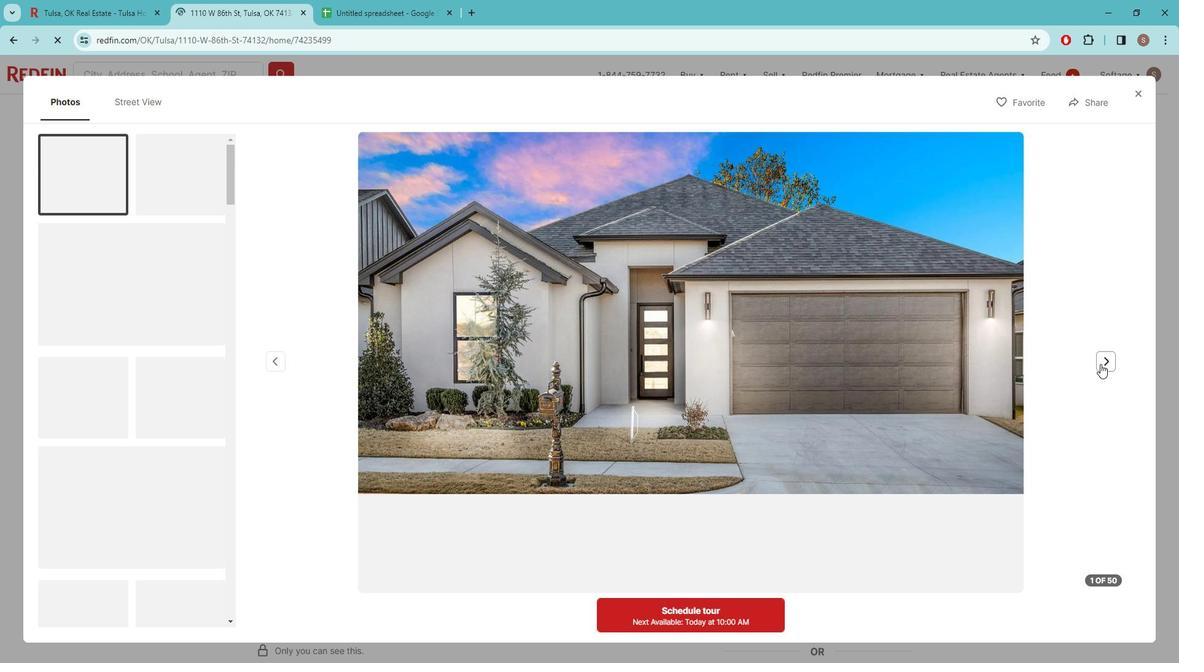 
Action: Mouse moved to (1117, 361)
Screenshot: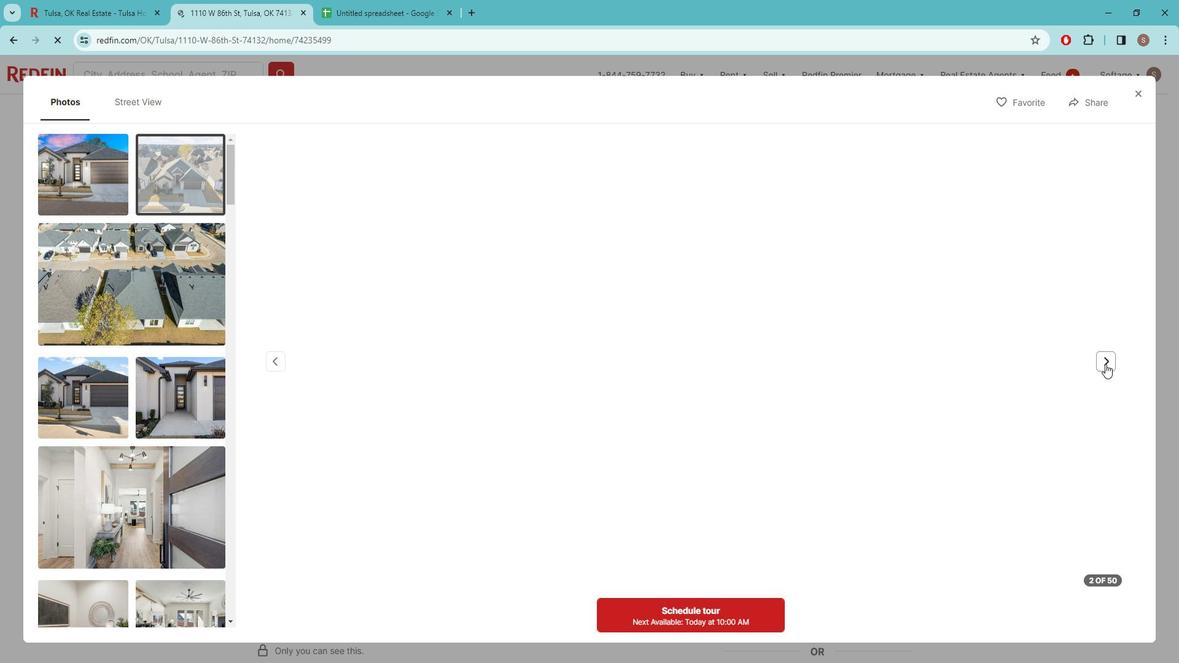 
Action: Mouse pressed left at (1117, 361)
Screenshot: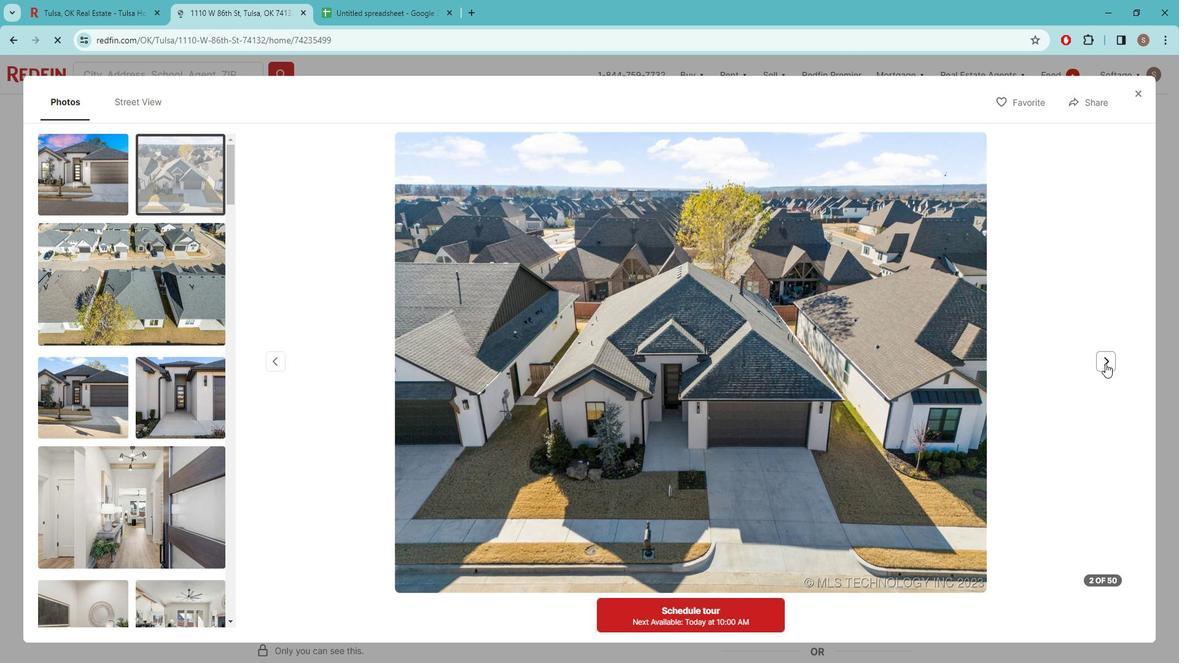 
Action: Mouse pressed left at (1117, 361)
Screenshot: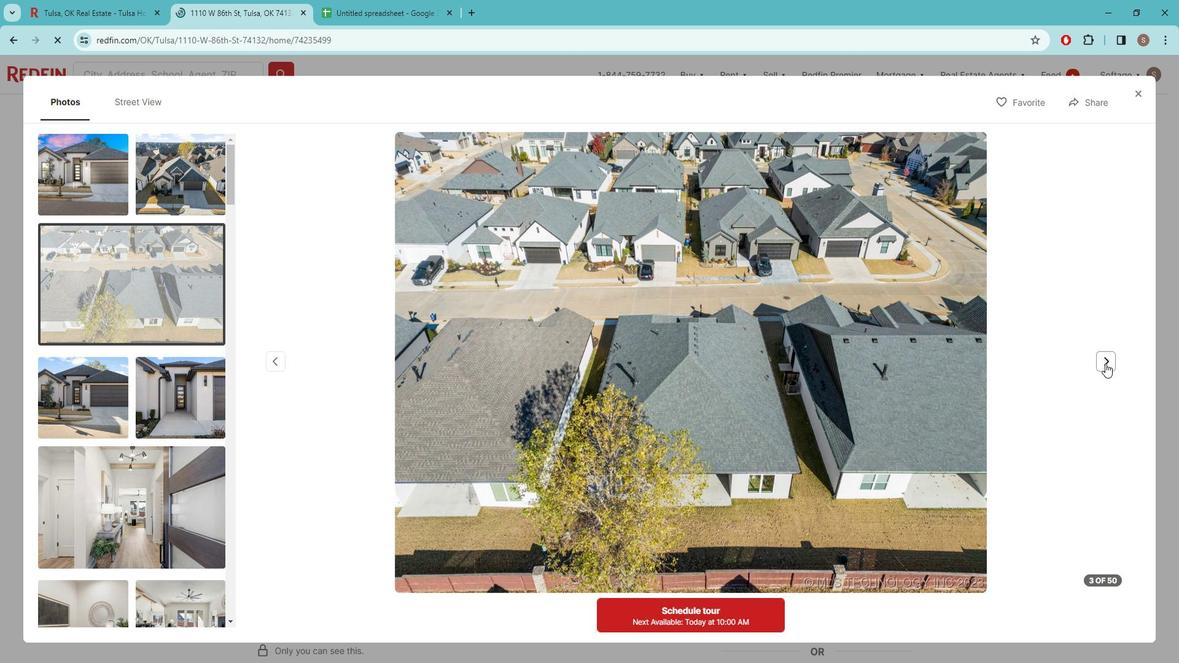 
Action: Mouse pressed left at (1117, 361)
Screenshot: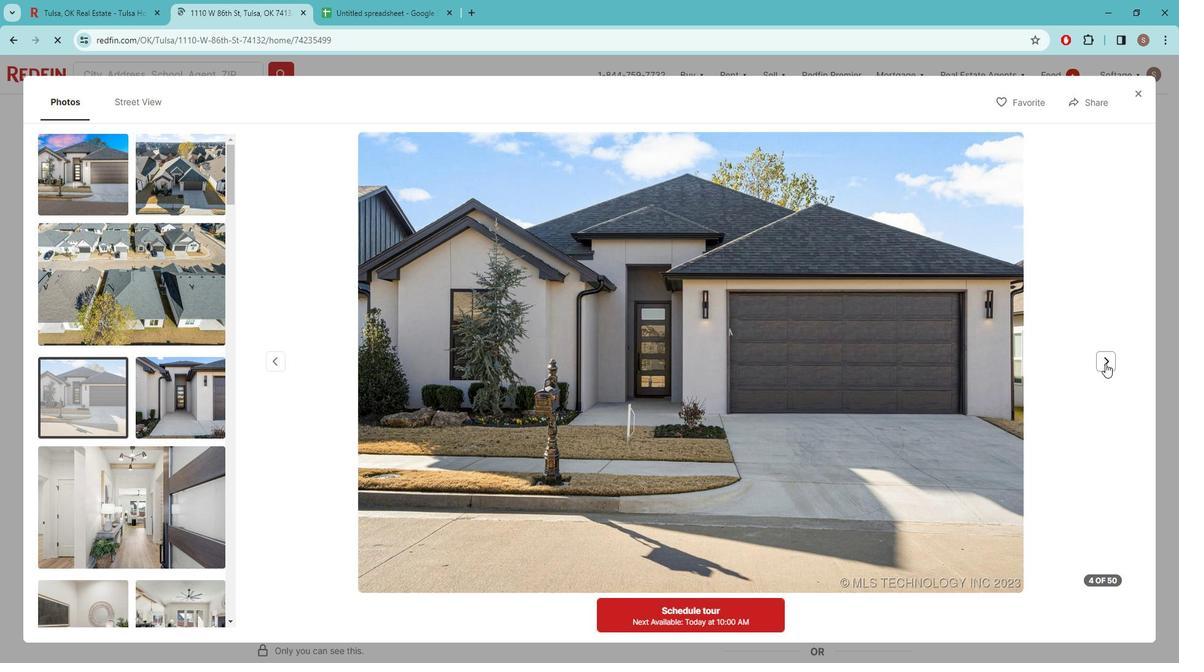 
Action: Mouse pressed left at (1117, 361)
Screenshot: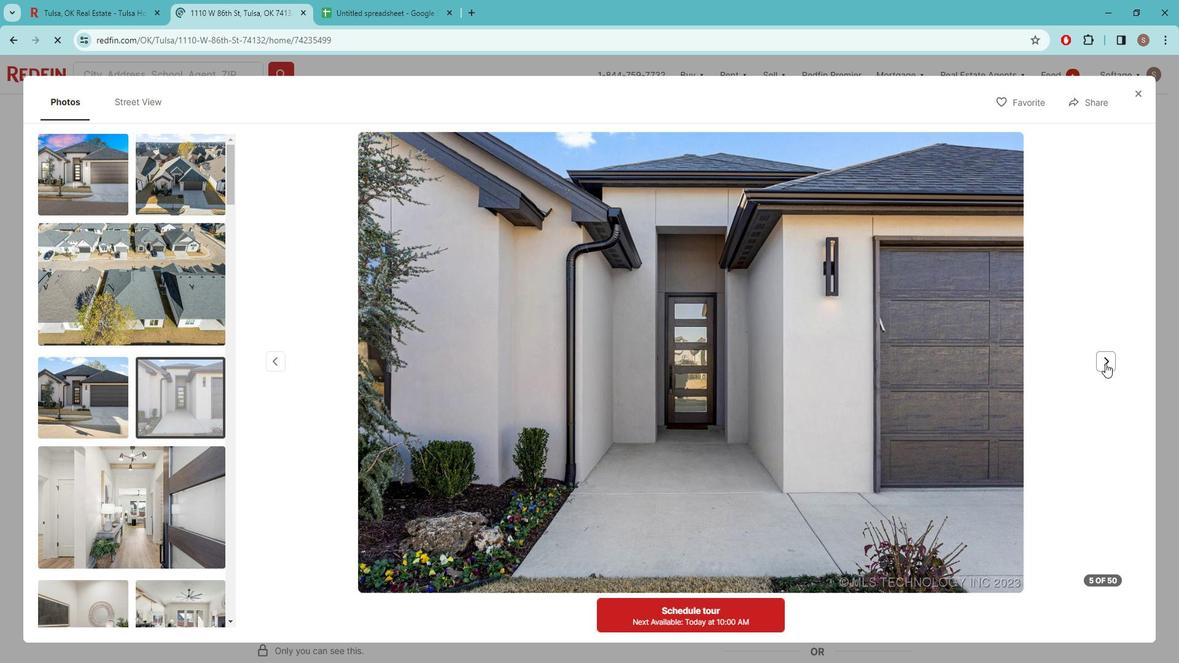 
Action: Mouse pressed left at (1117, 361)
Screenshot: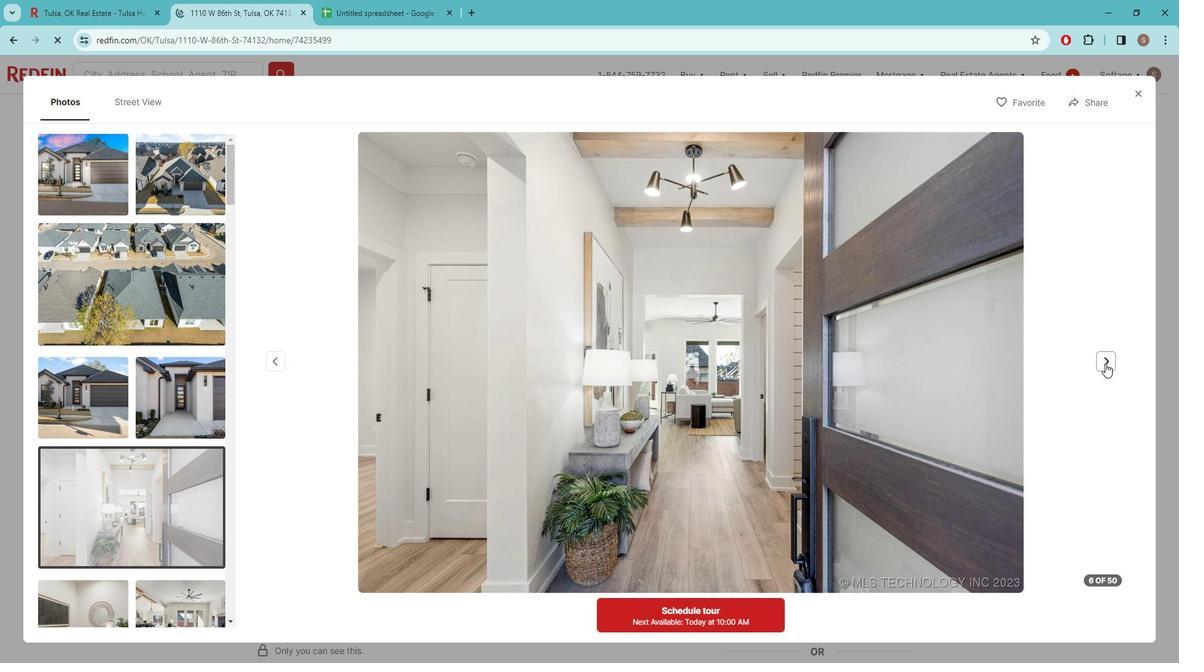 
Action: Mouse pressed left at (1117, 361)
Screenshot: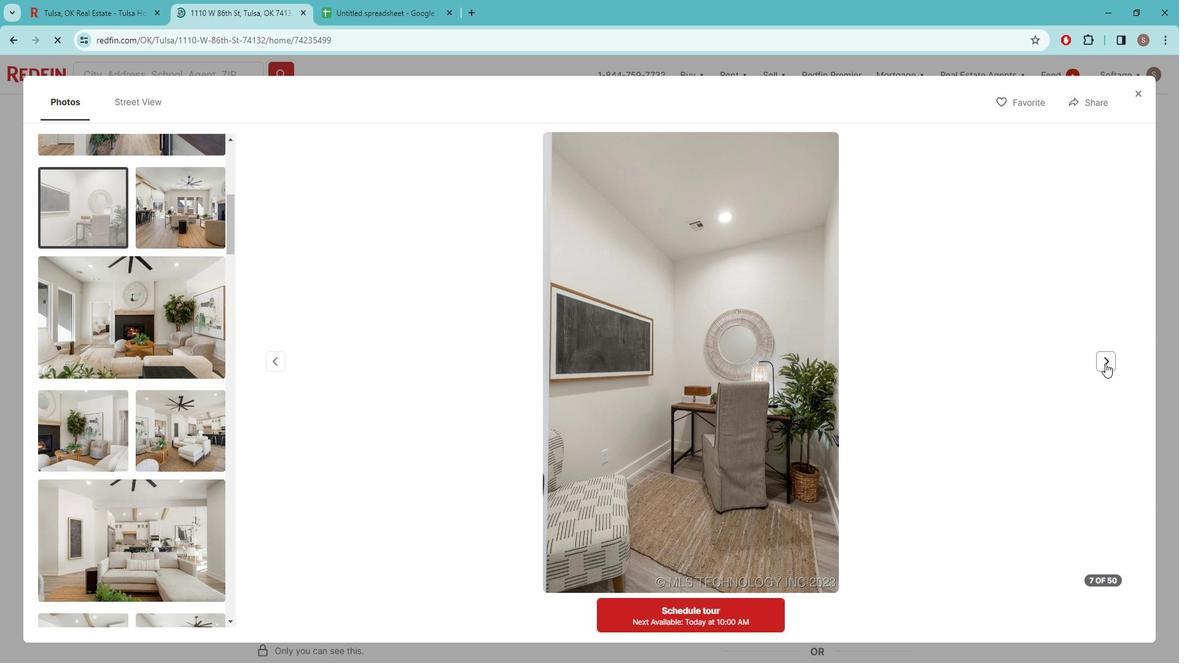 
Action: Mouse pressed left at (1117, 361)
Screenshot: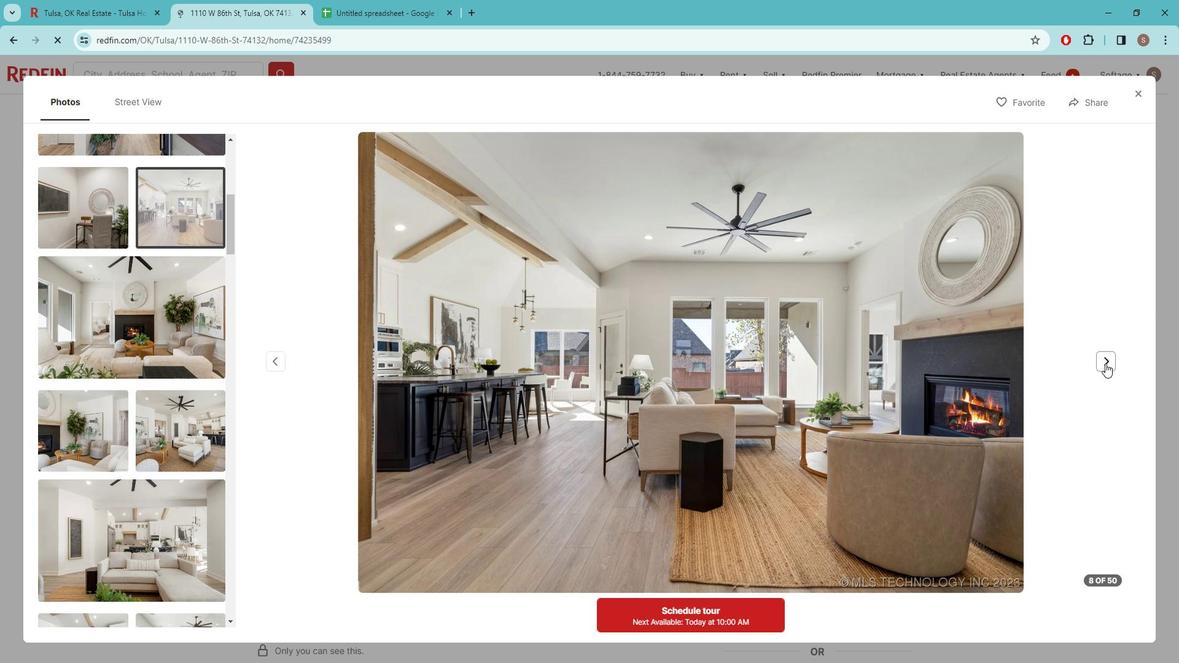 
Action: Mouse pressed left at (1117, 361)
Screenshot: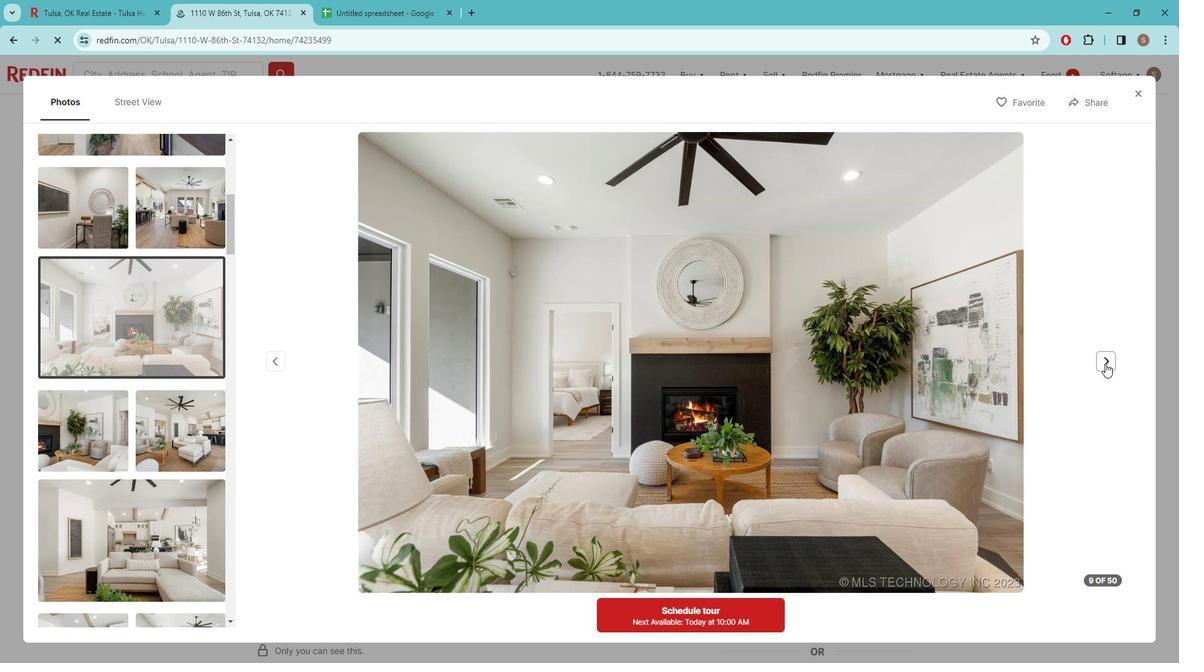 
Action: Mouse pressed left at (1117, 361)
Screenshot: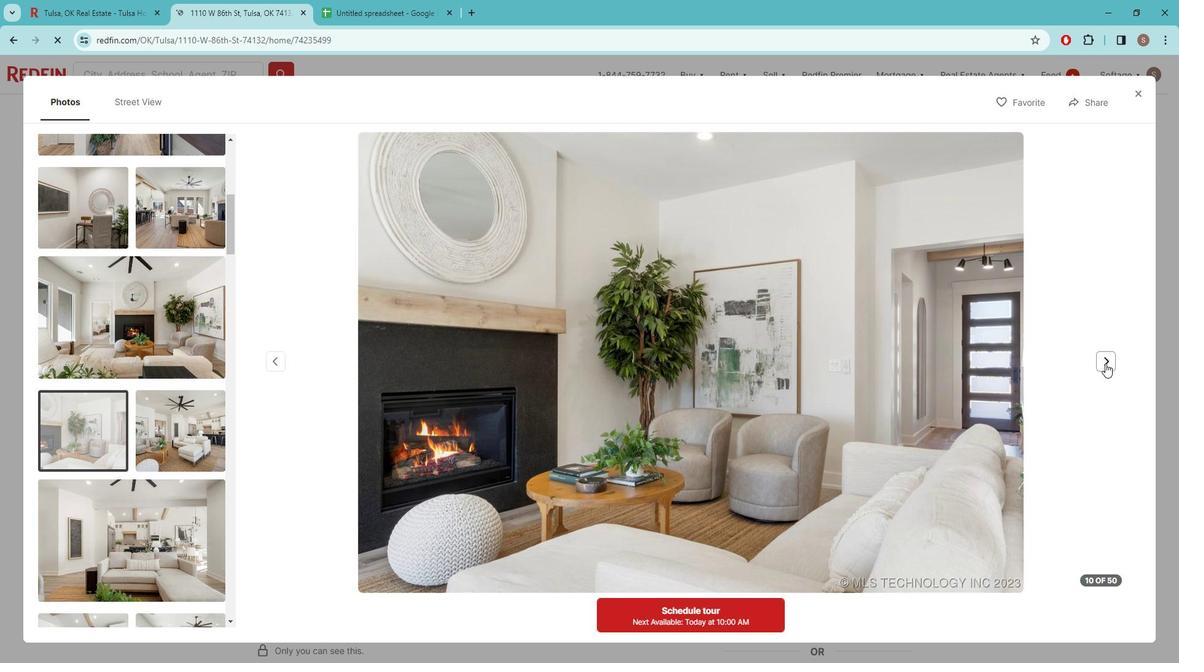 
Action: Mouse pressed left at (1117, 361)
Screenshot: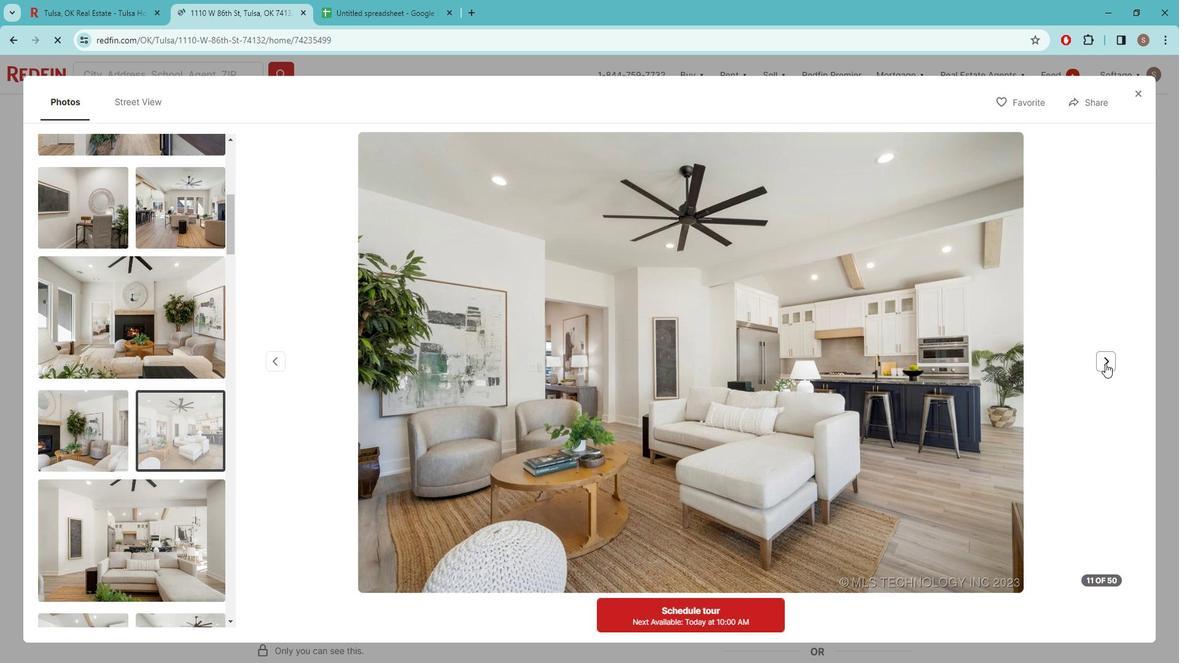 
Action: Mouse pressed left at (1117, 361)
Screenshot: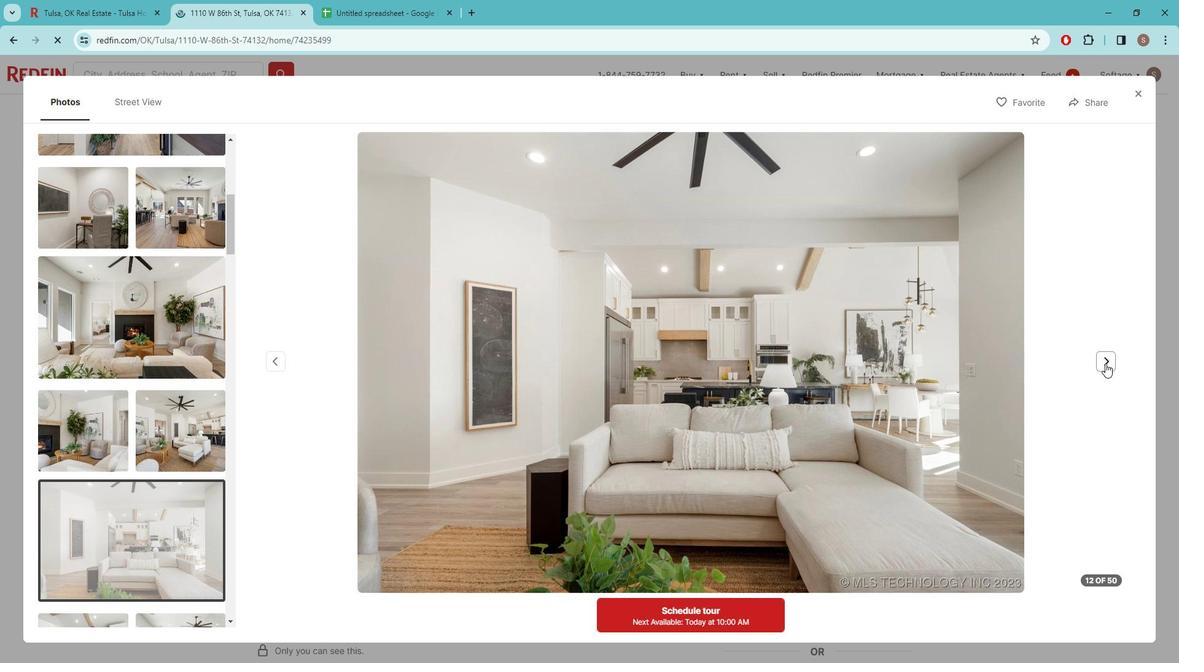 
Action: Mouse pressed left at (1117, 361)
Screenshot: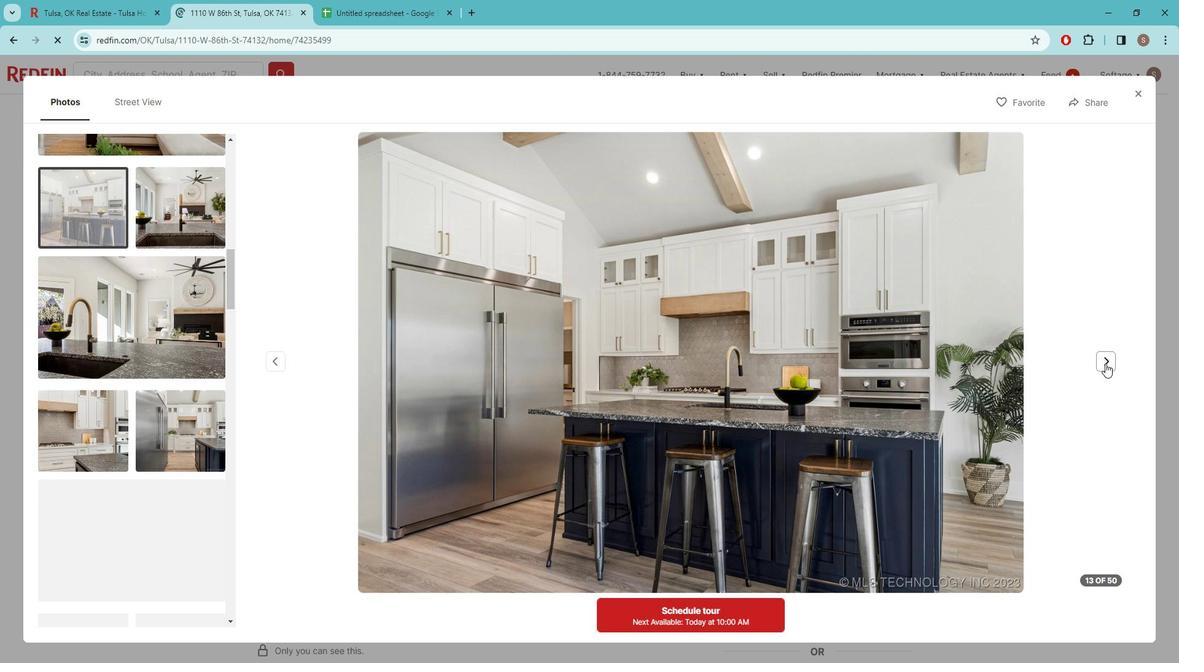 
Action: Mouse pressed left at (1117, 361)
Screenshot: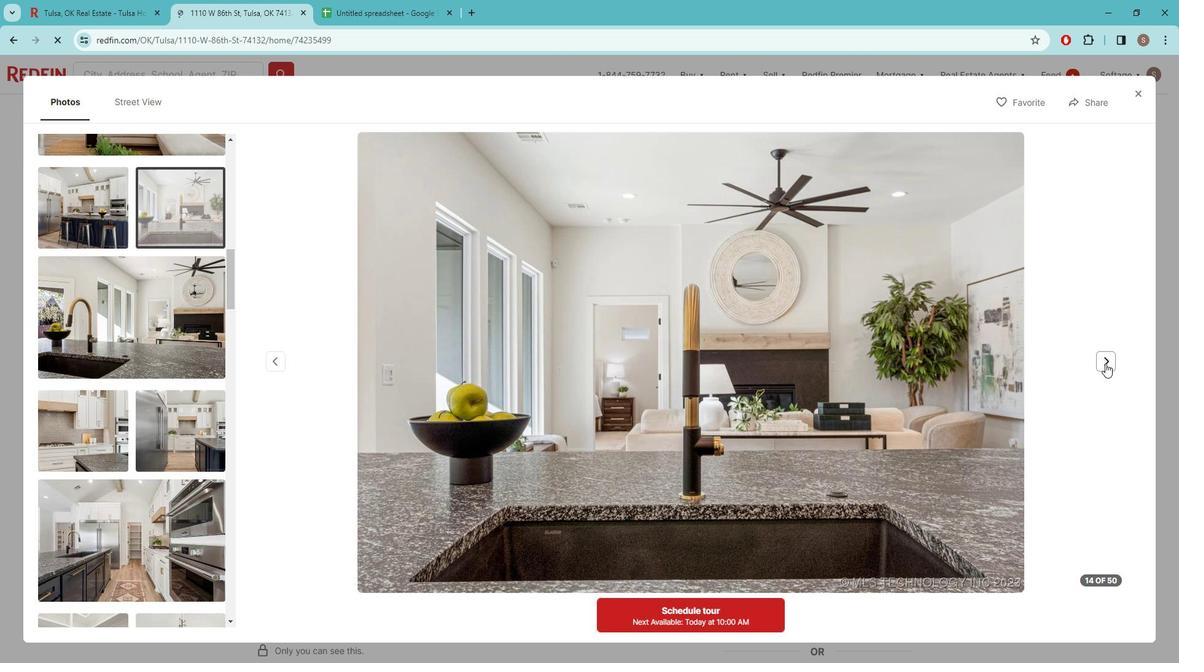 
Action: Mouse pressed left at (1117, 361)
Screenshot: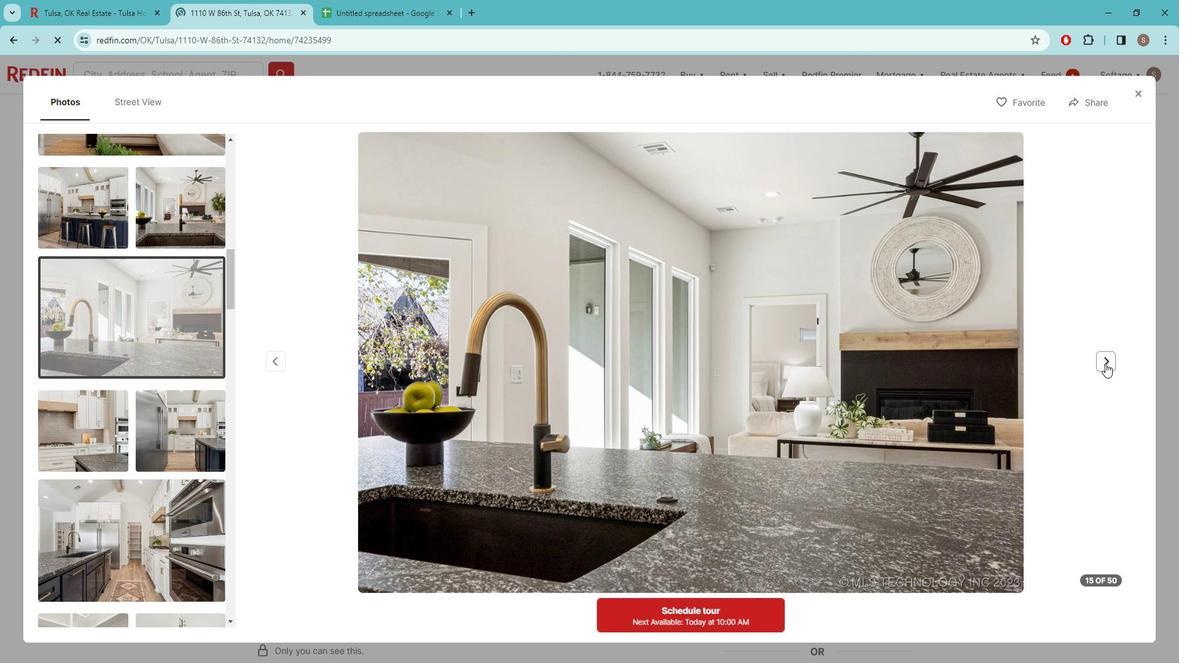 
Action: Mouse pressed left at (1117, 361)
Screenshot: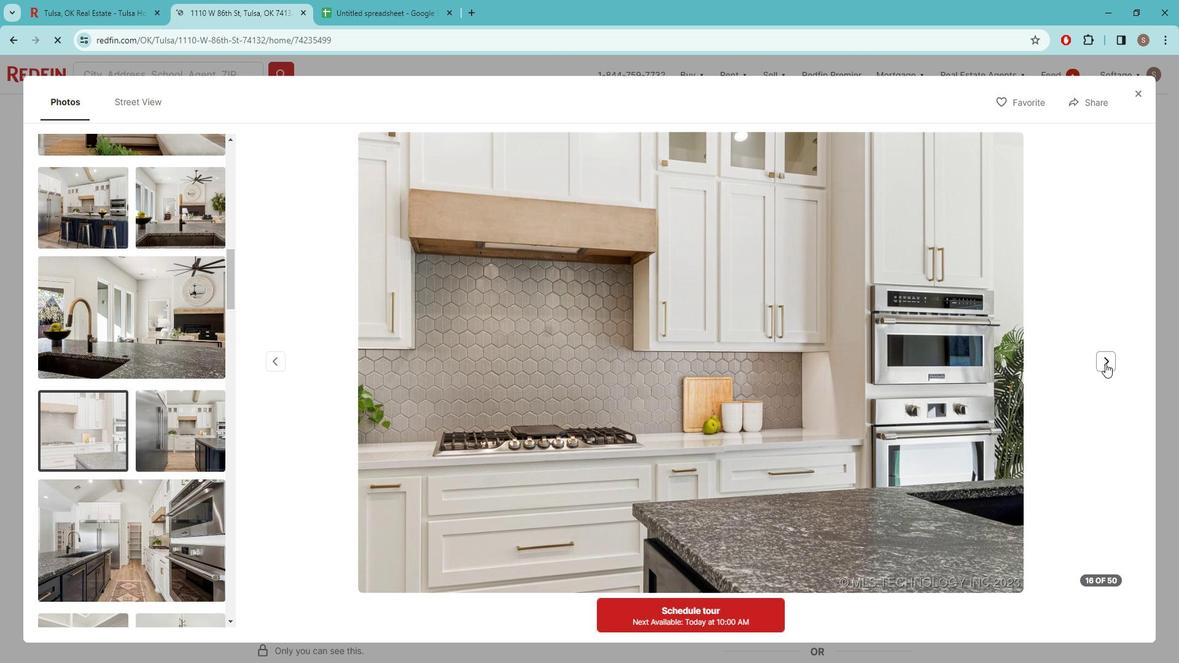
Action: Mouse pressed left at (1117, 361)
Screenshot: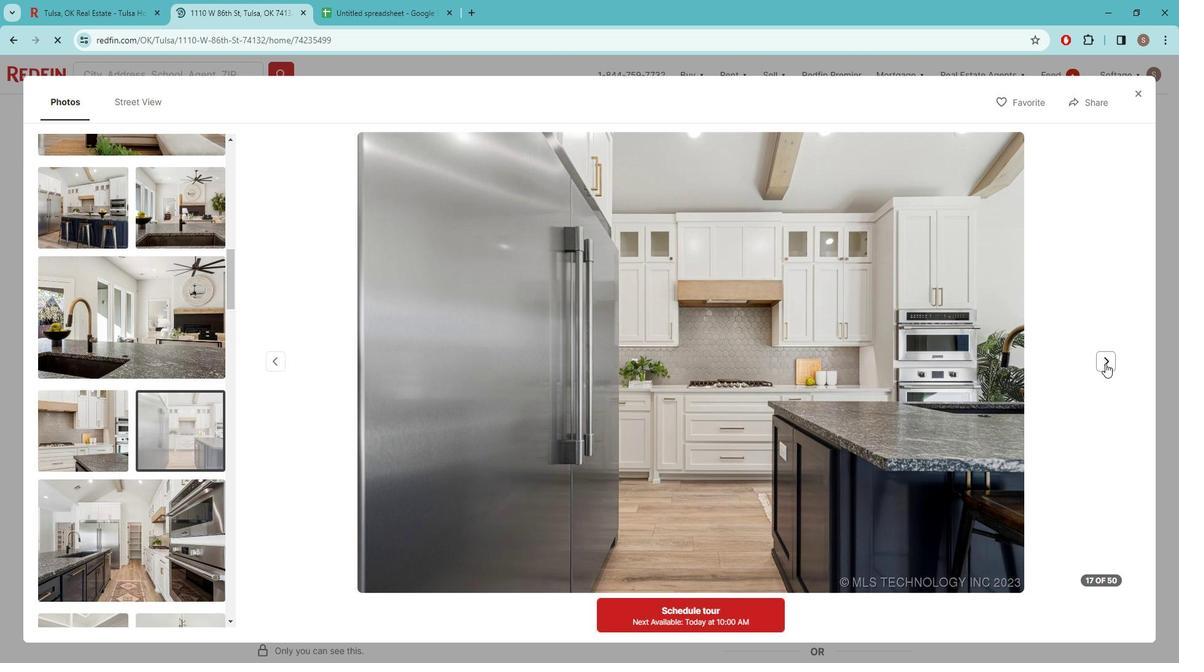 
Action: Mouse pressed left at (1117, 361)
Screenshot: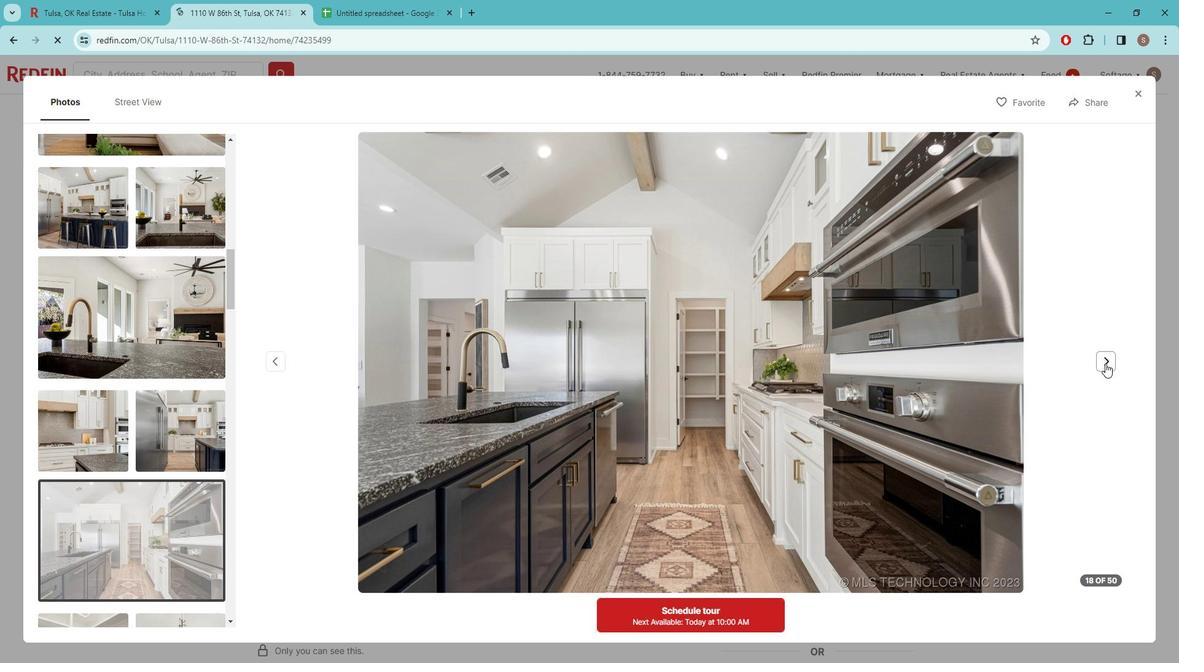 
Action: Mouse pressed left at (1117, 361)
Screenshot: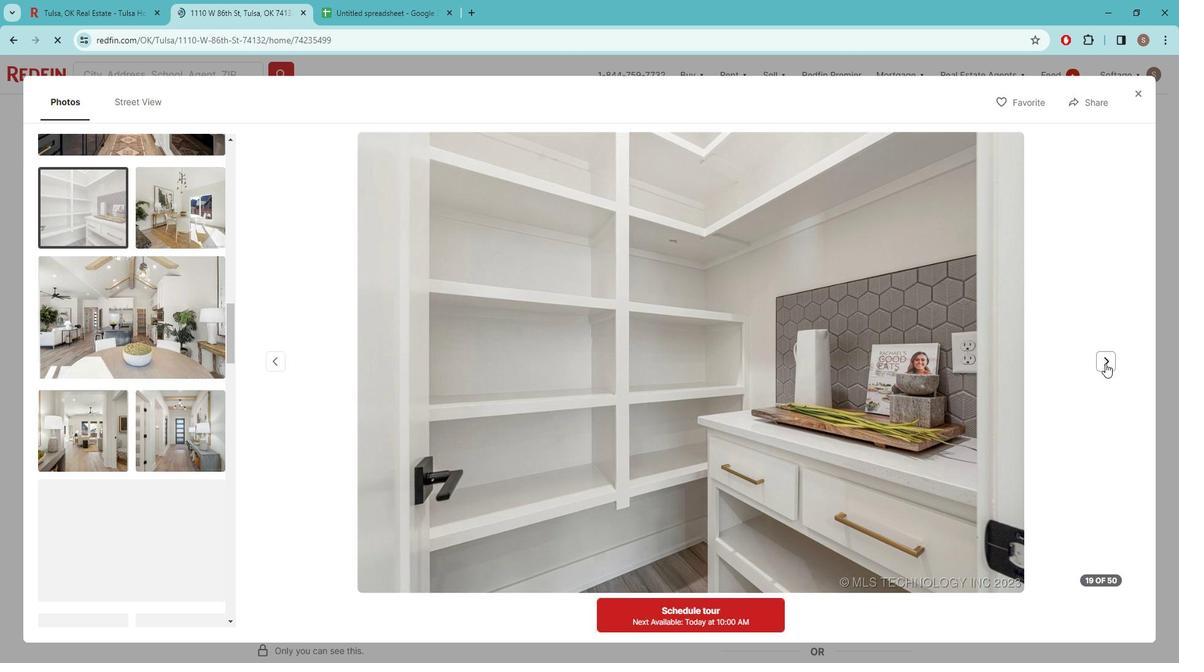 
Action: Mouse pressed left at (1117, 361)
Screenshot: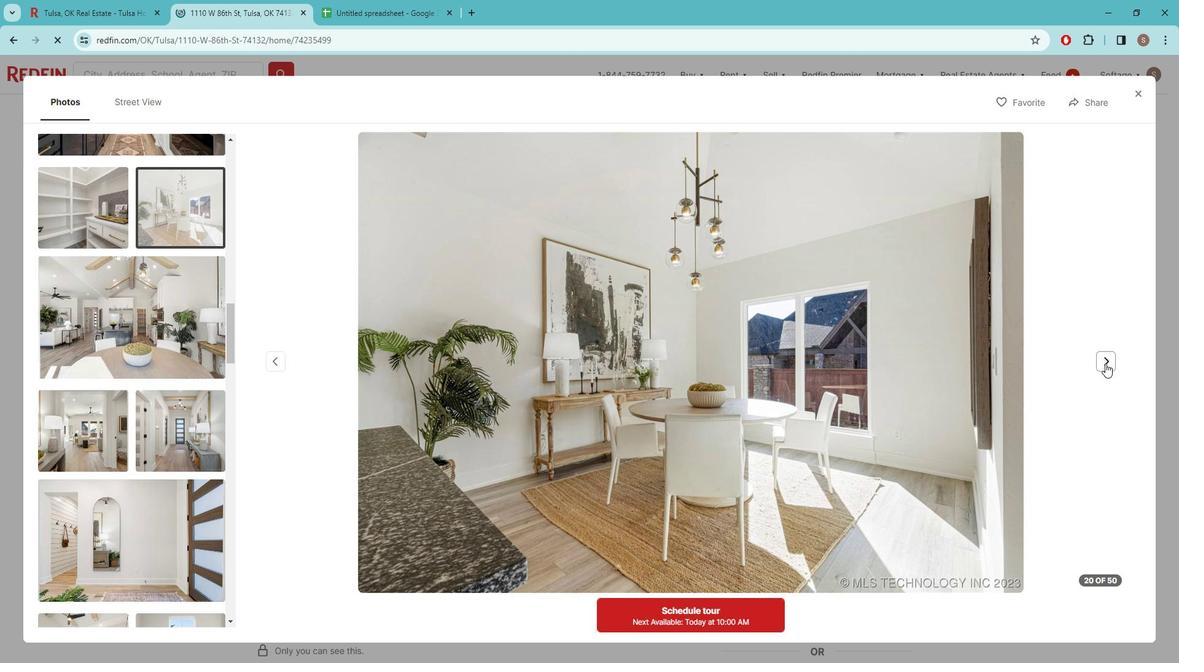 
Action: Mouse pressed left at (1117, 361)
Screenshot: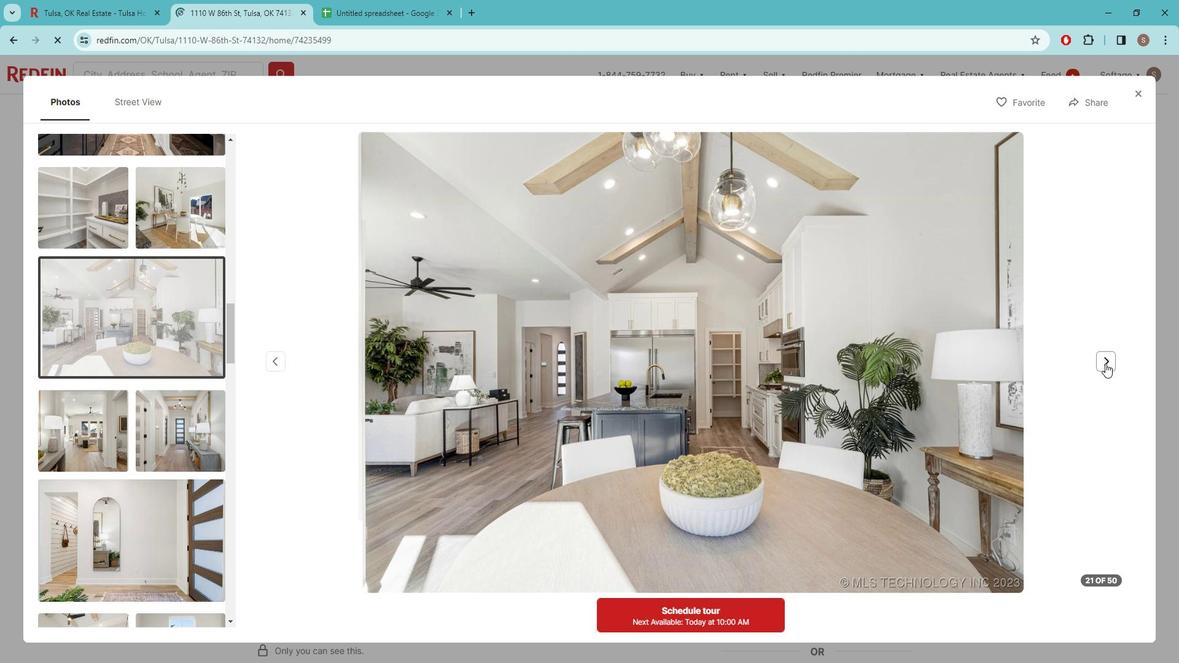 
Action: Mouse pressed left at (1117, 361)
Screenshot: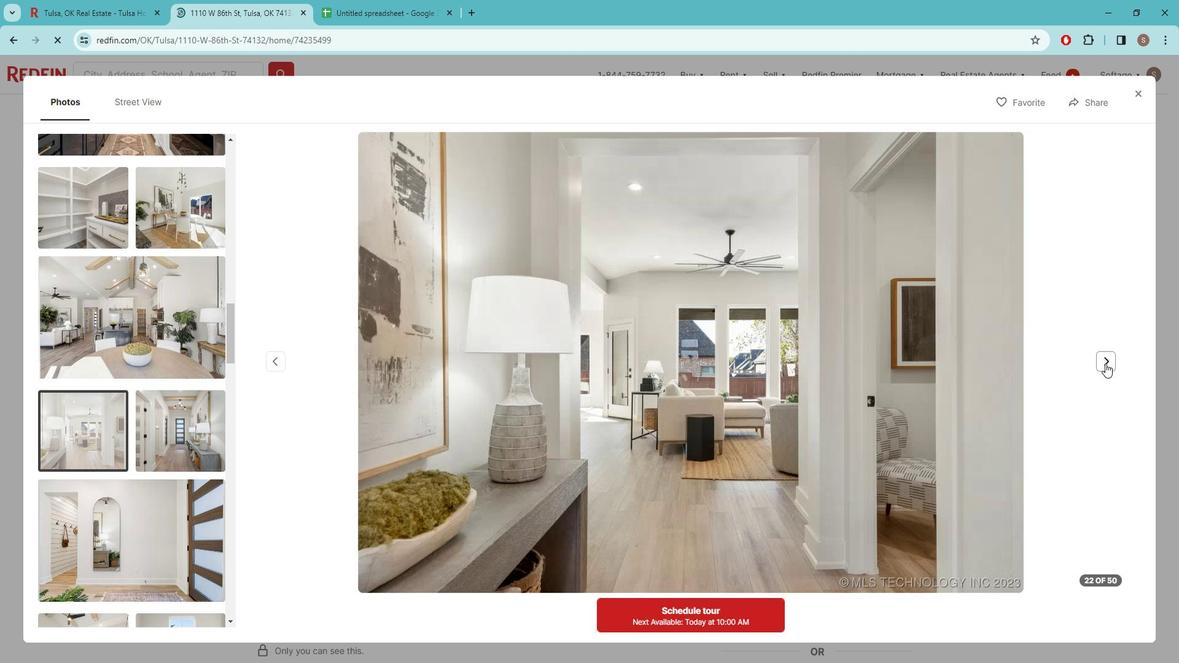 
Action: Mouse pressed left at (1117, 361)
Screenshot: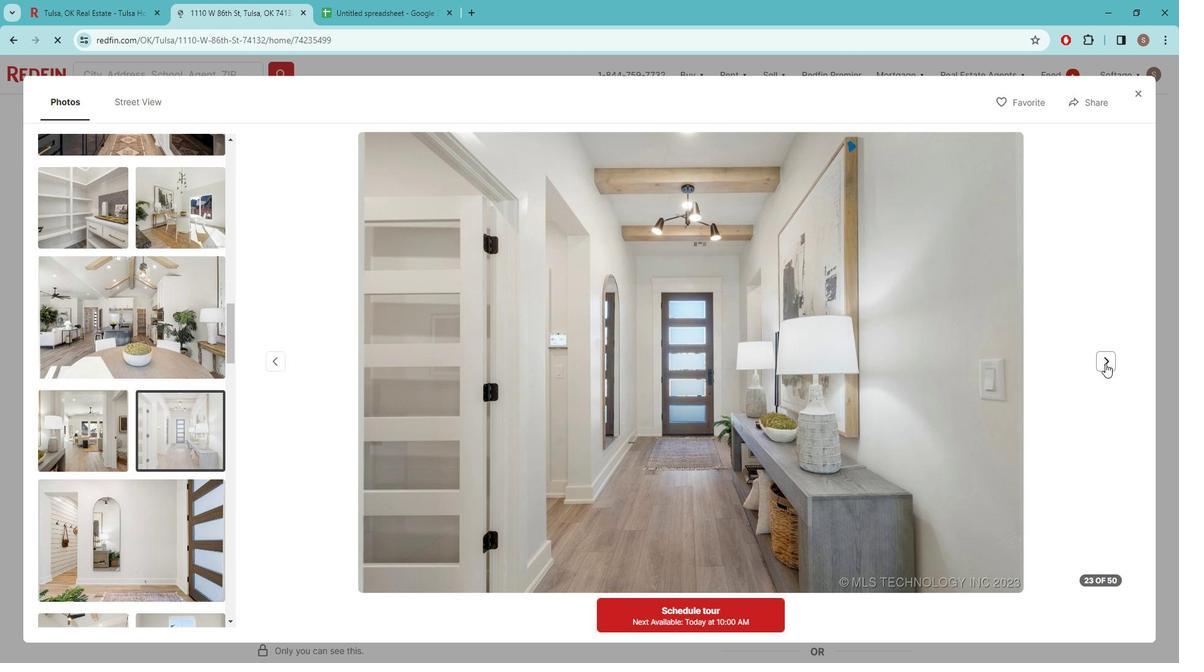 
Action: Mouse pressed left at (1117, 361)
Screenshot: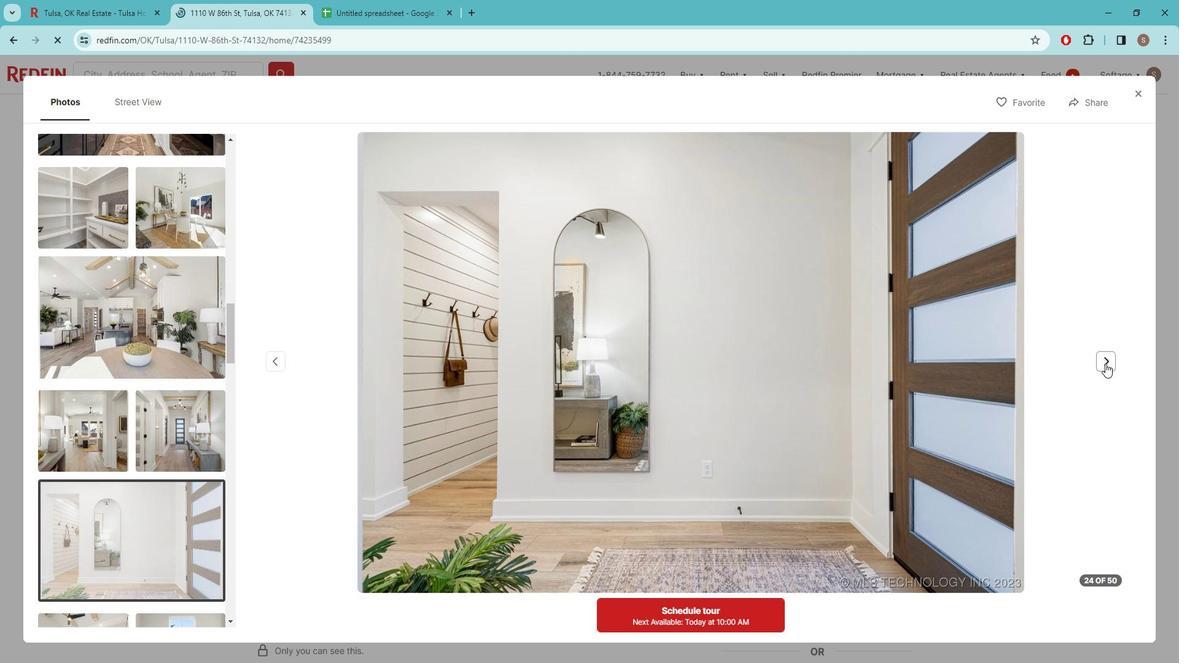 
Action: Mouse pressed left at (1117, 361)
Screenshot: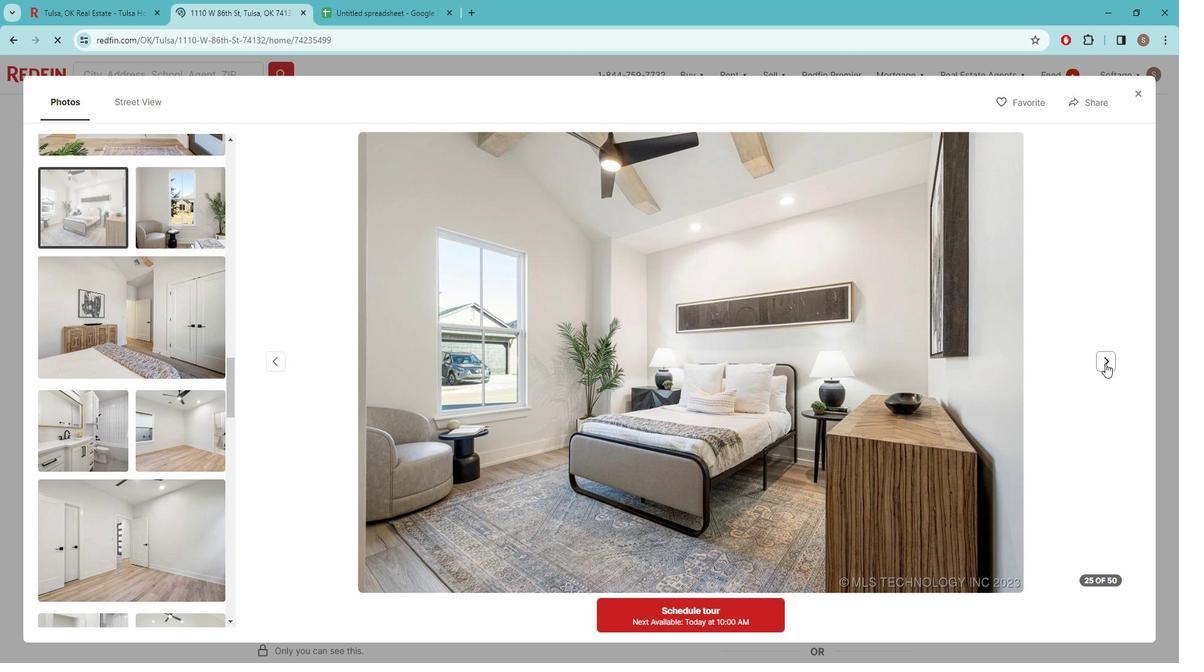 
Action: Mouse pressed left at (1117, 361)
Screenshot: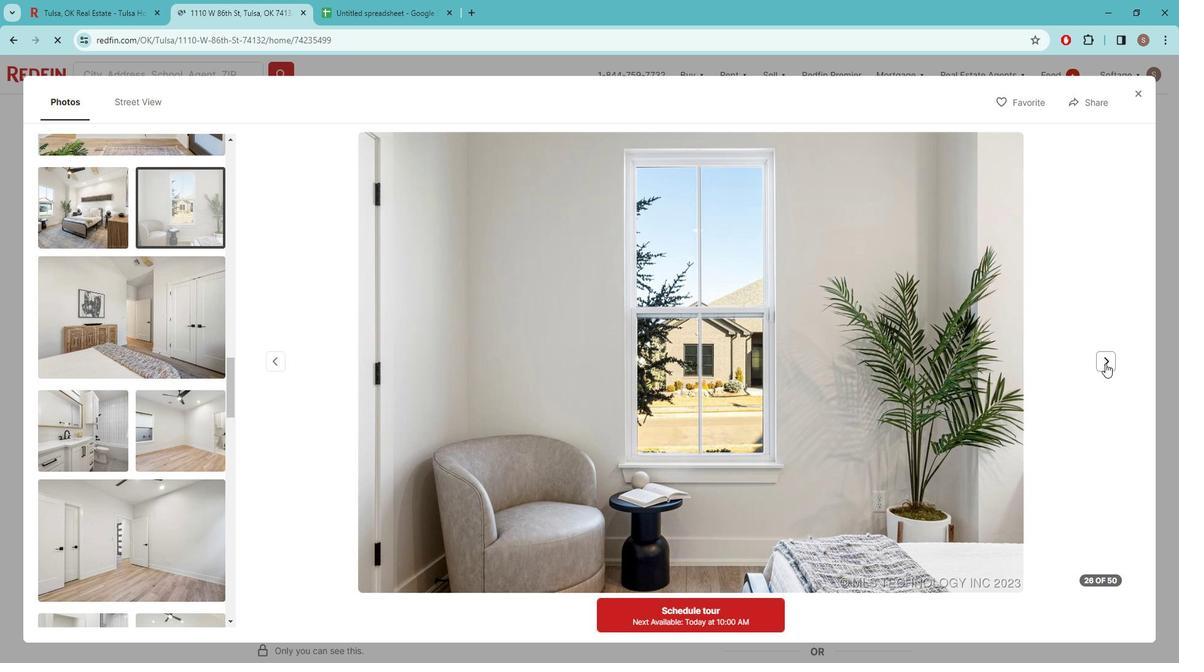 
Action: Mouse pressed left at (1117, 361)
Screenshot: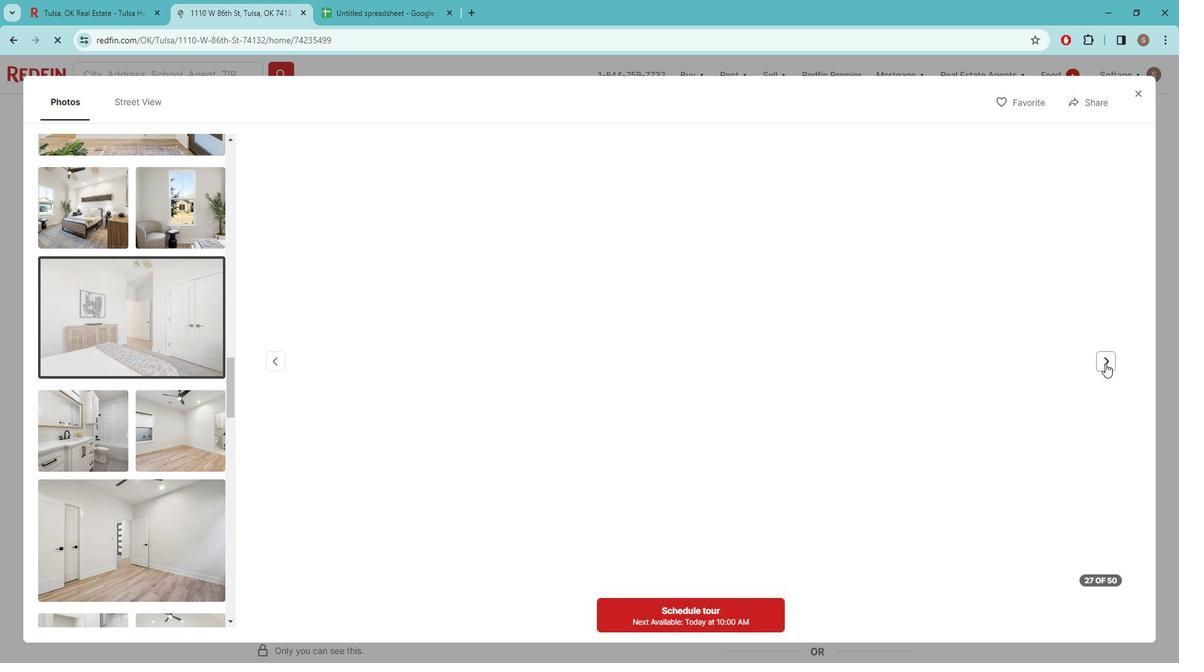 
Action: Mouse pressed left at (1117, 361)
Screenshot: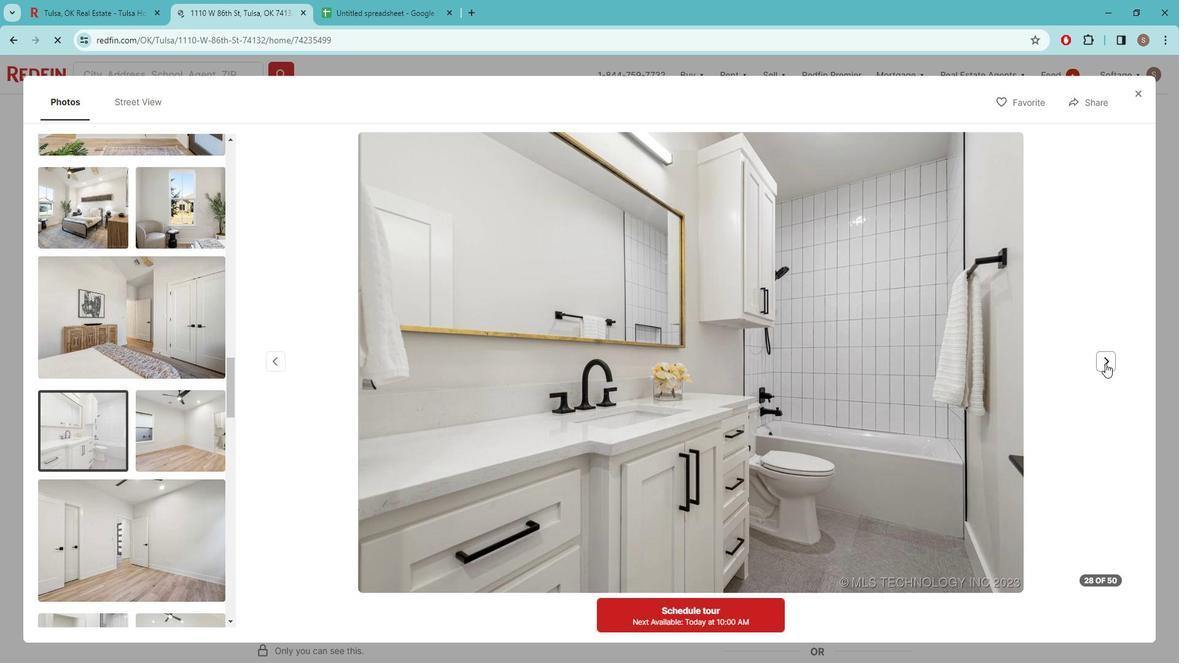 
Action: Mouse pressed left at (1117, 361)
Screenshot: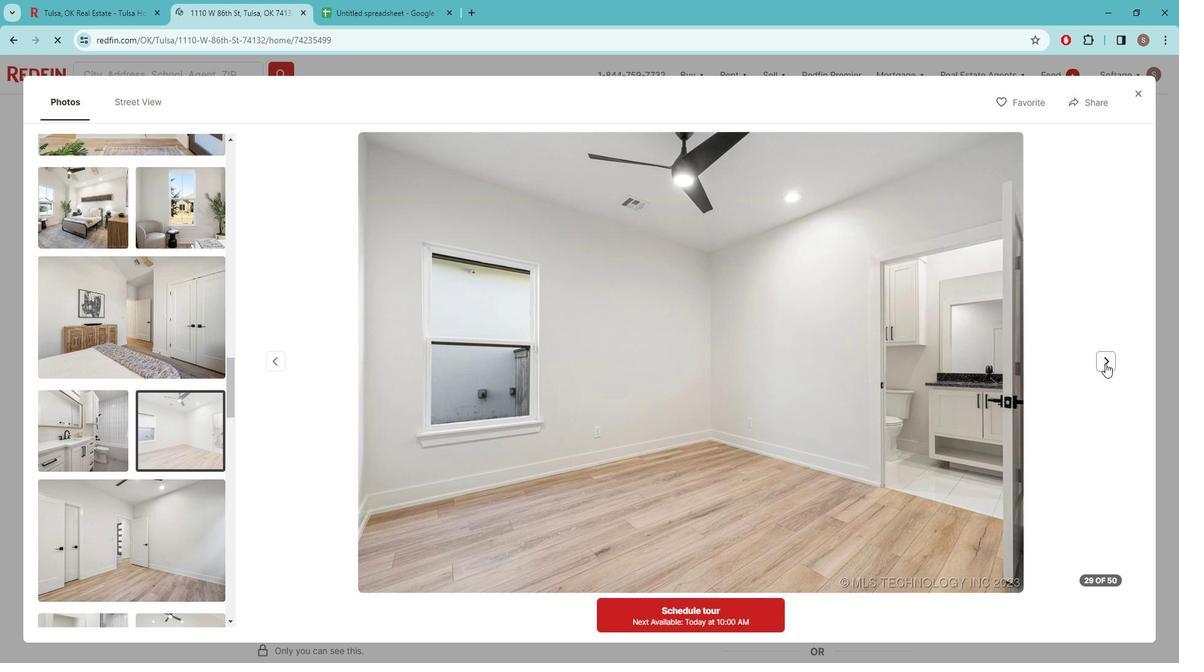 
Action: Mouse pressed left at (1117, 361)
Screenshot: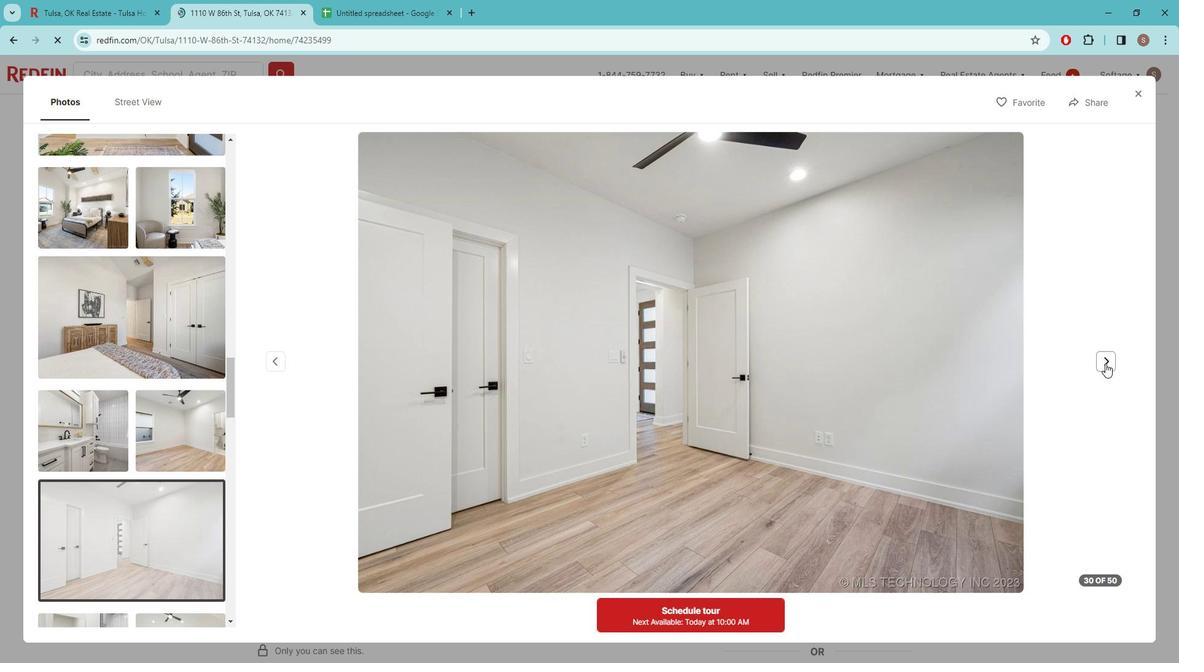 
Action: Mouse pressed left at (1117, 361)
Screenshot: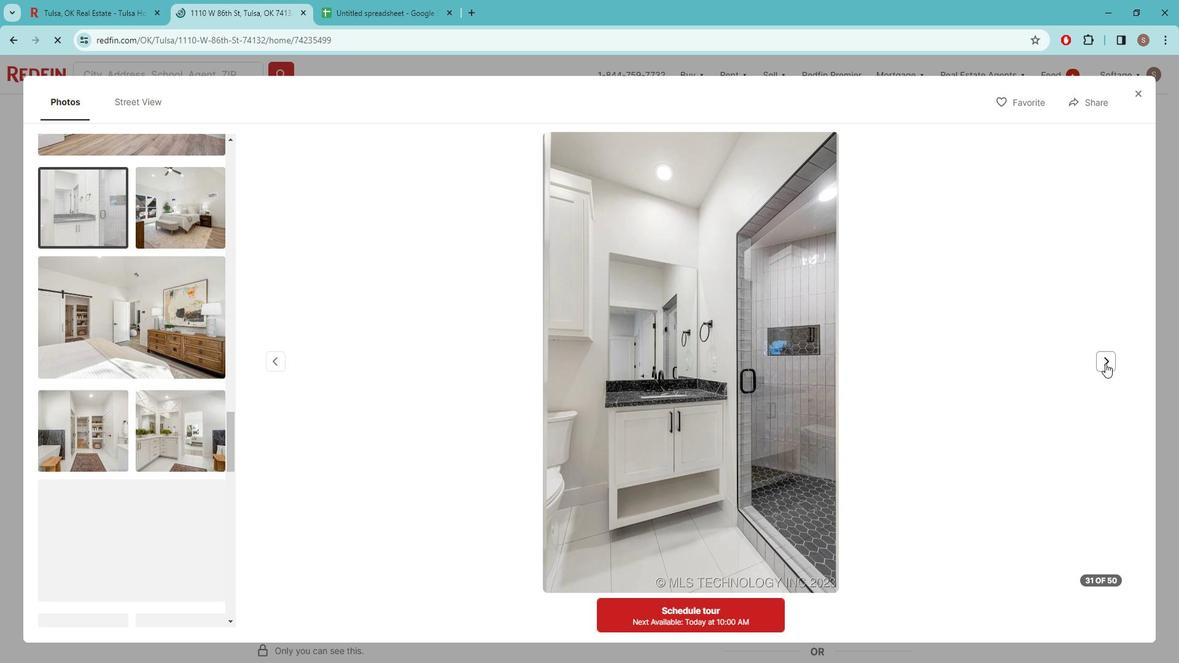 
Action: Mouse pressed left at (1117, 361)
Screenshot: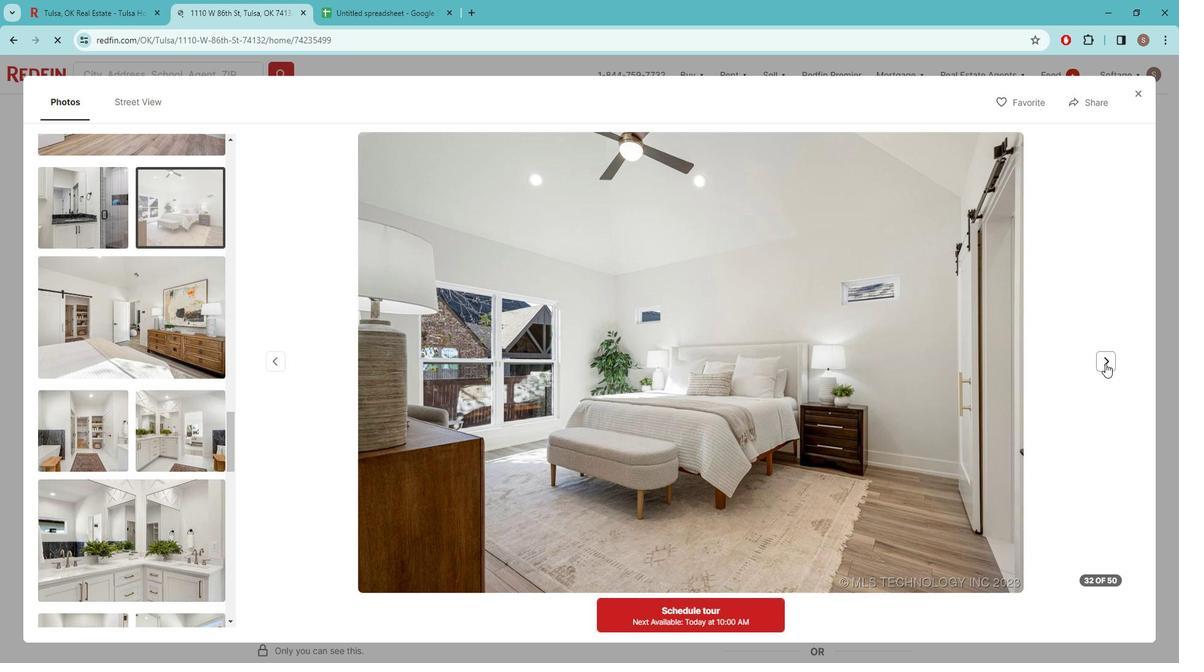 
Action: Mouse pressed left at (1117, 361)
Screenshot: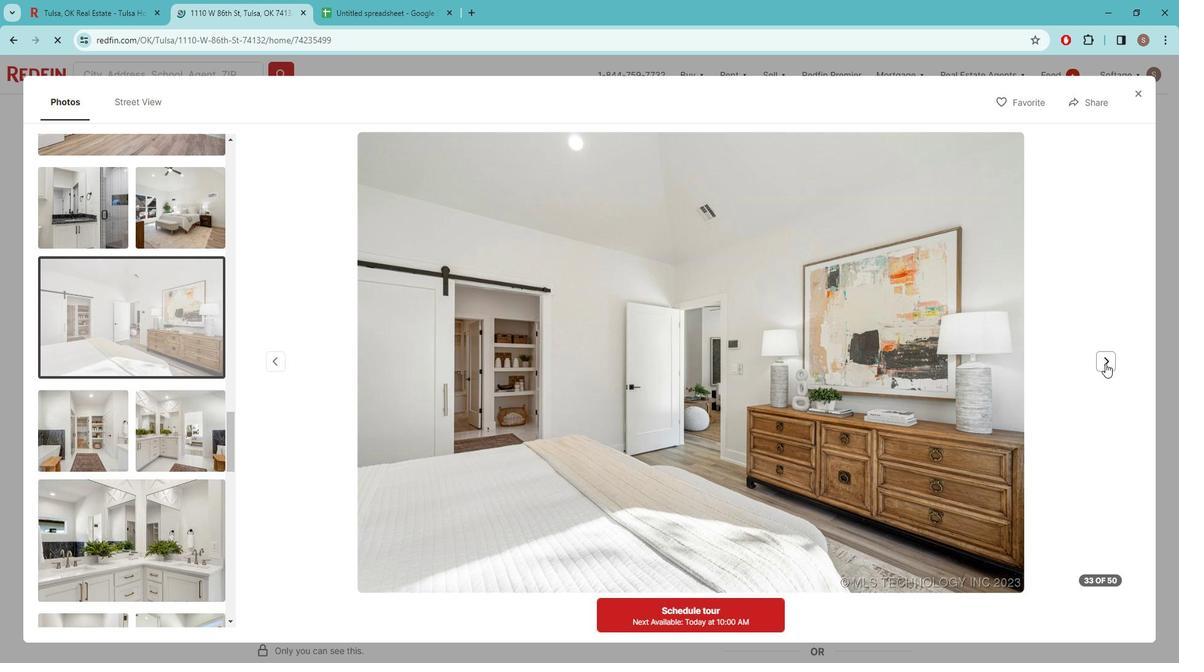 
Action: Mouse pressed left at (1117, 361)
Screenshot: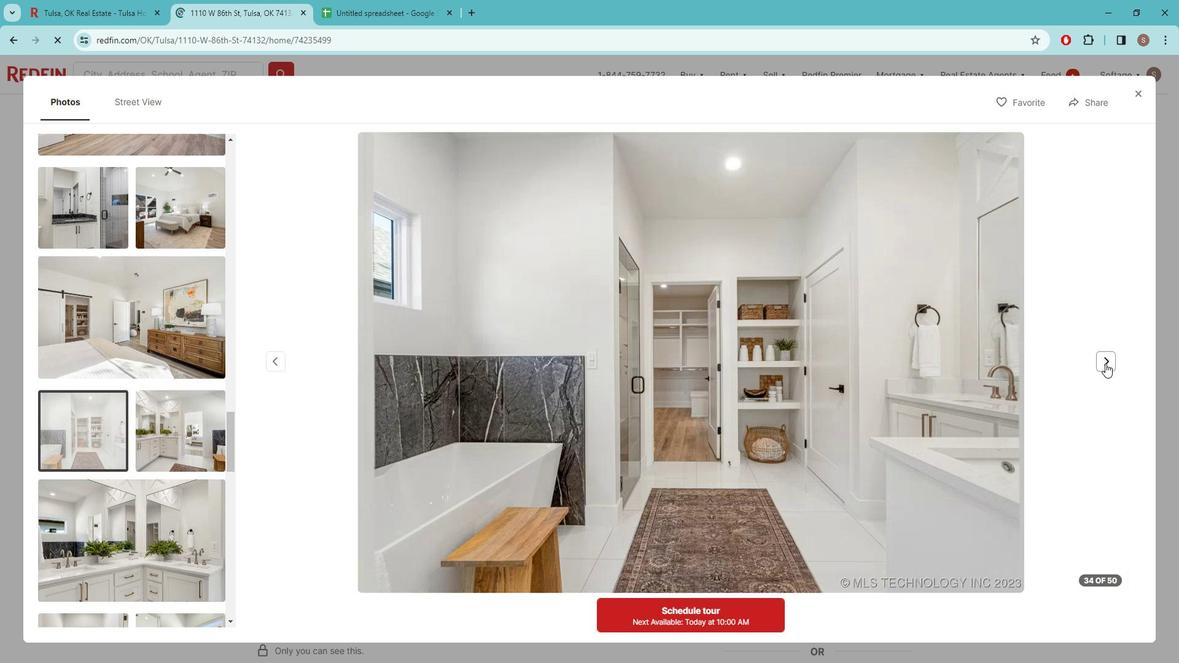 
Action: Mouse pressed left at (1117, 361)
Screenshot: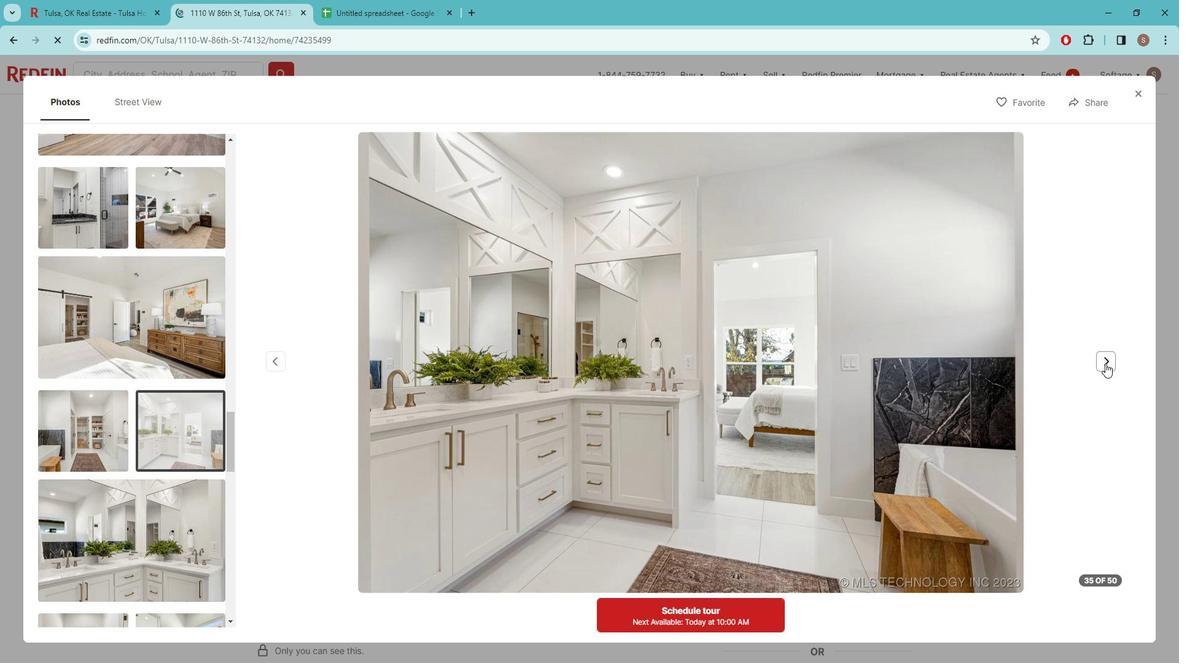 
Action: Mouse pressed left at (1117, 361)
Screenshot: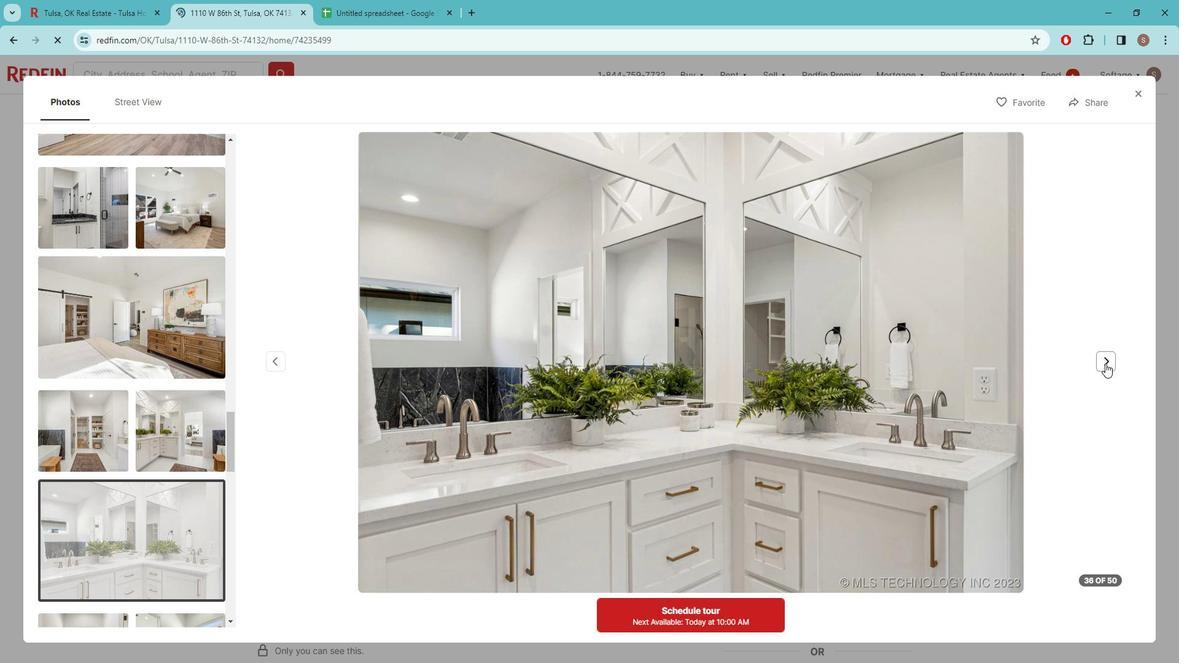 
Action: Mouse pressed left at (1117, 361)
Screenshot: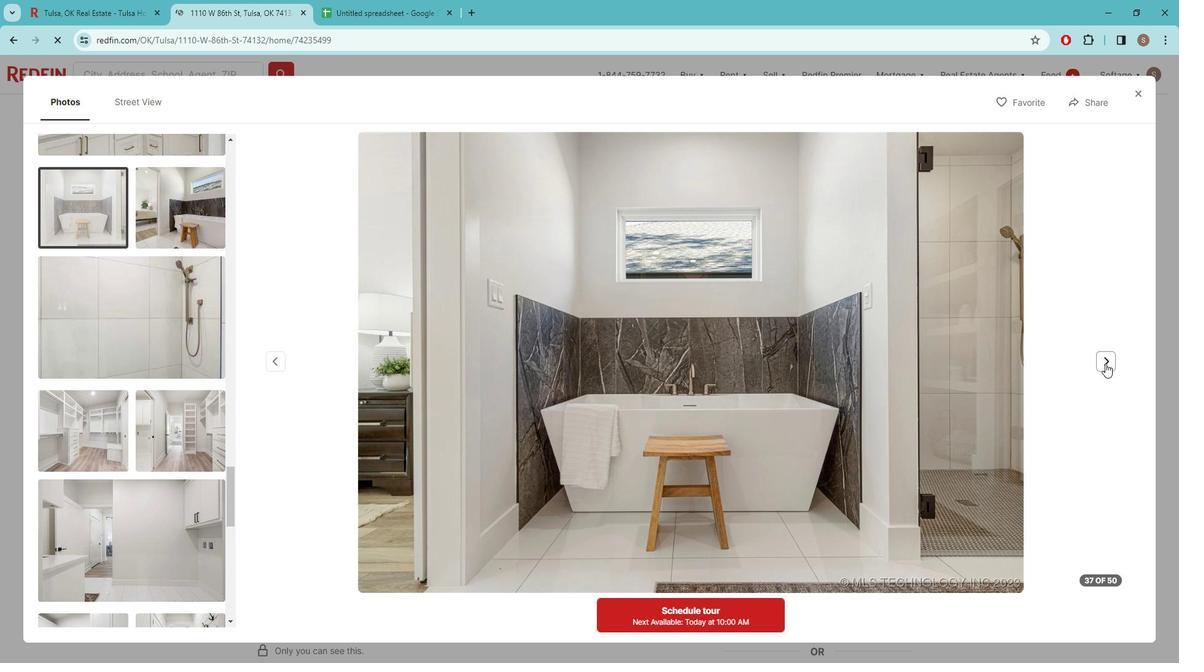 
Action: Mouse pressed left at (1117, 361)
Screenshot: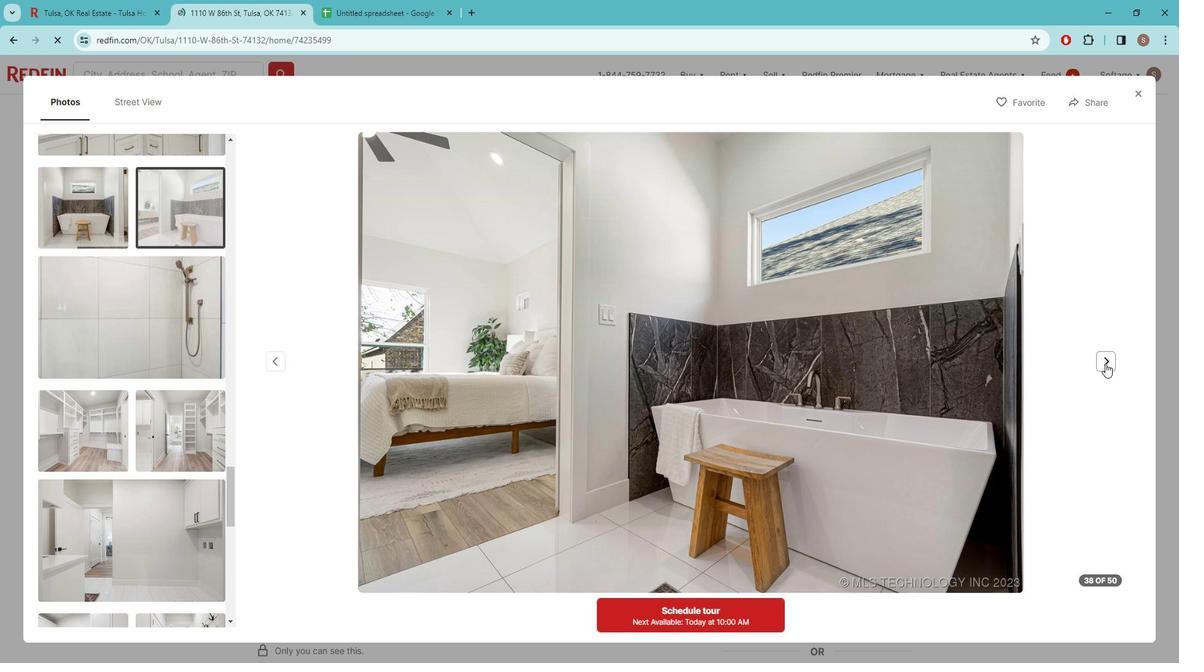 
Action: Mouse pressed left at (1117, 361)
Screenshot: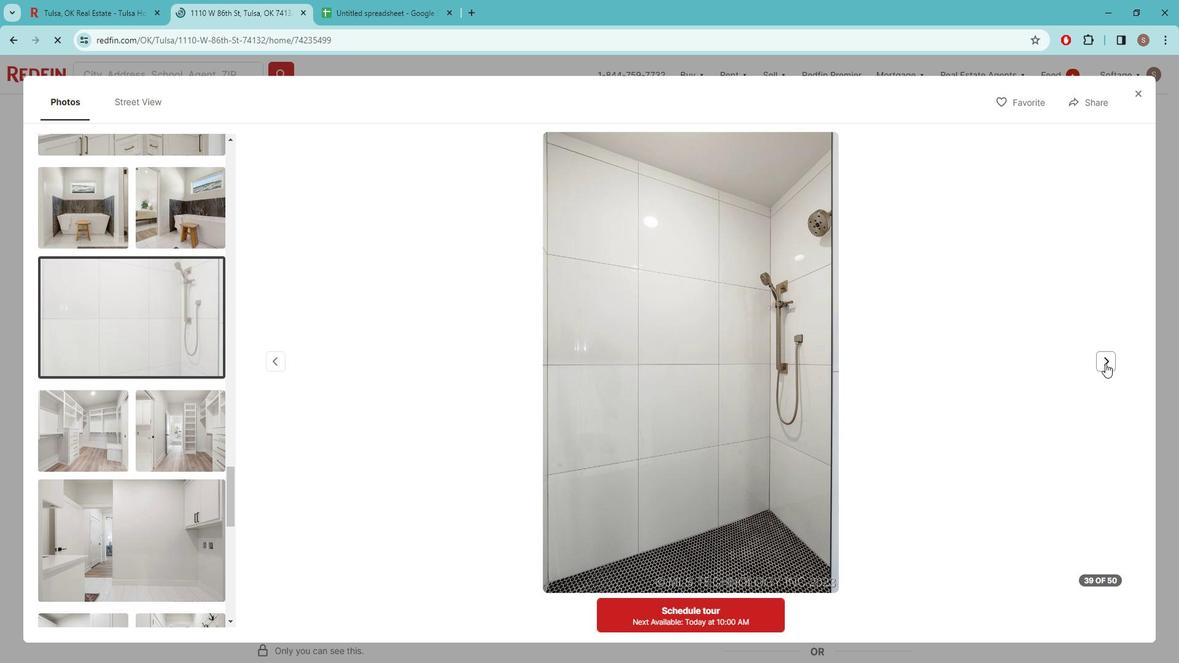 
Action: Mouse pressed left at (1117, 361)
Screenshot: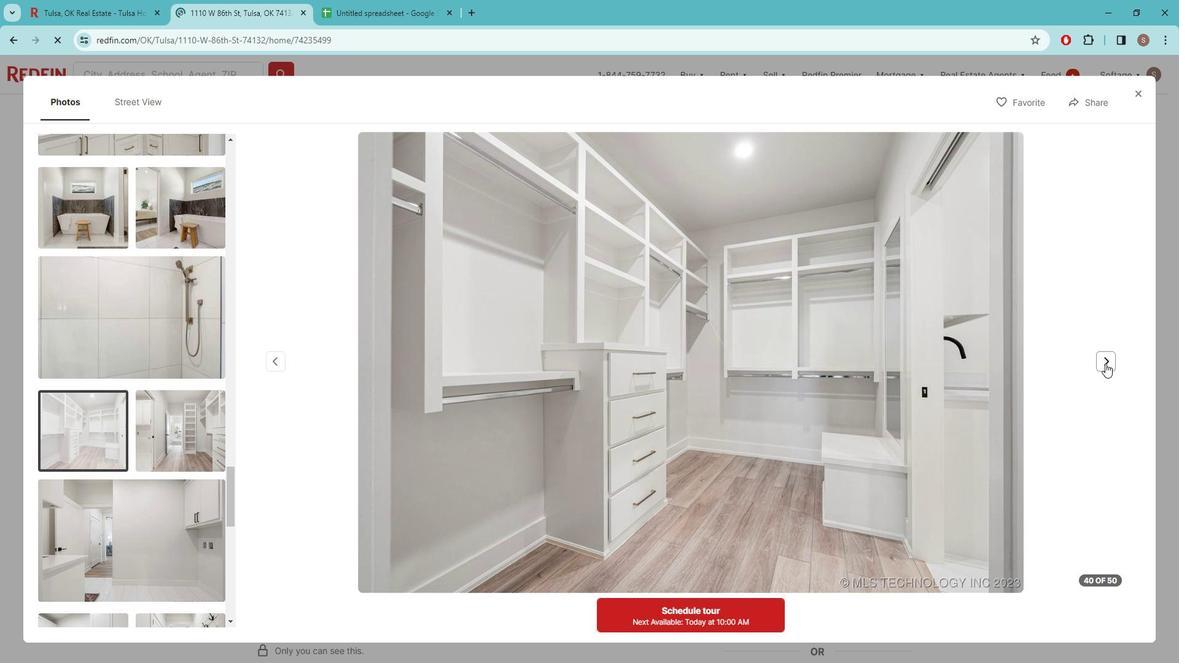 
Action: Mouse pressed left at (1117, 361)
Screenshot: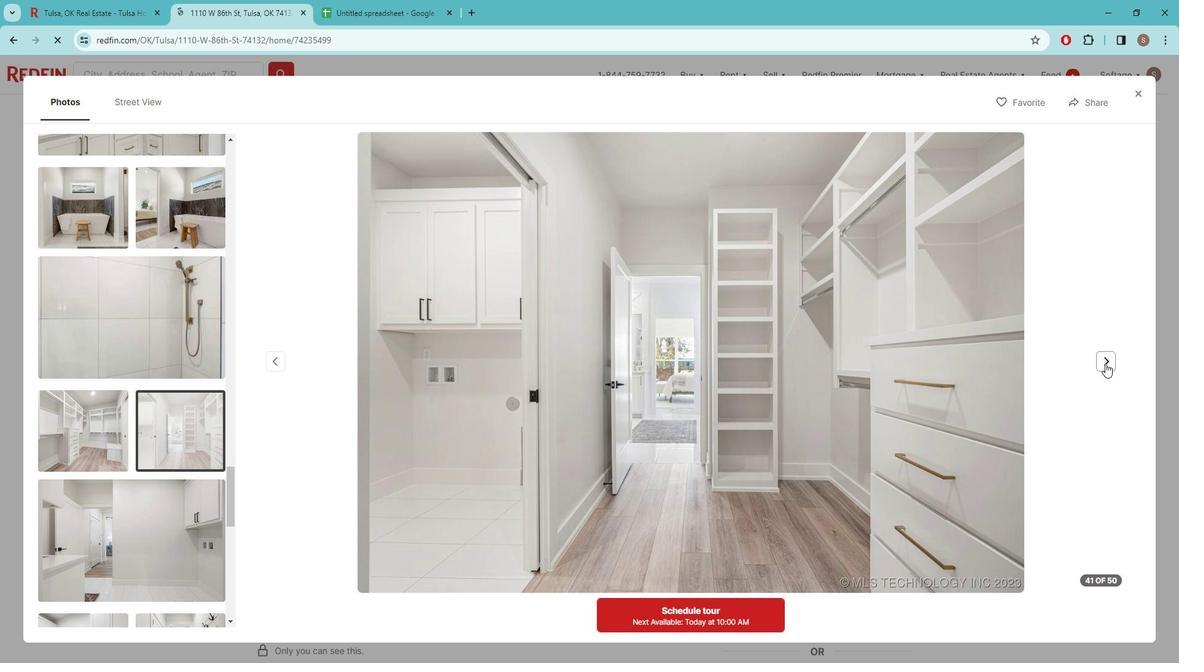 
Action: Mouse pressed left at (1117, 361)
Screenshot: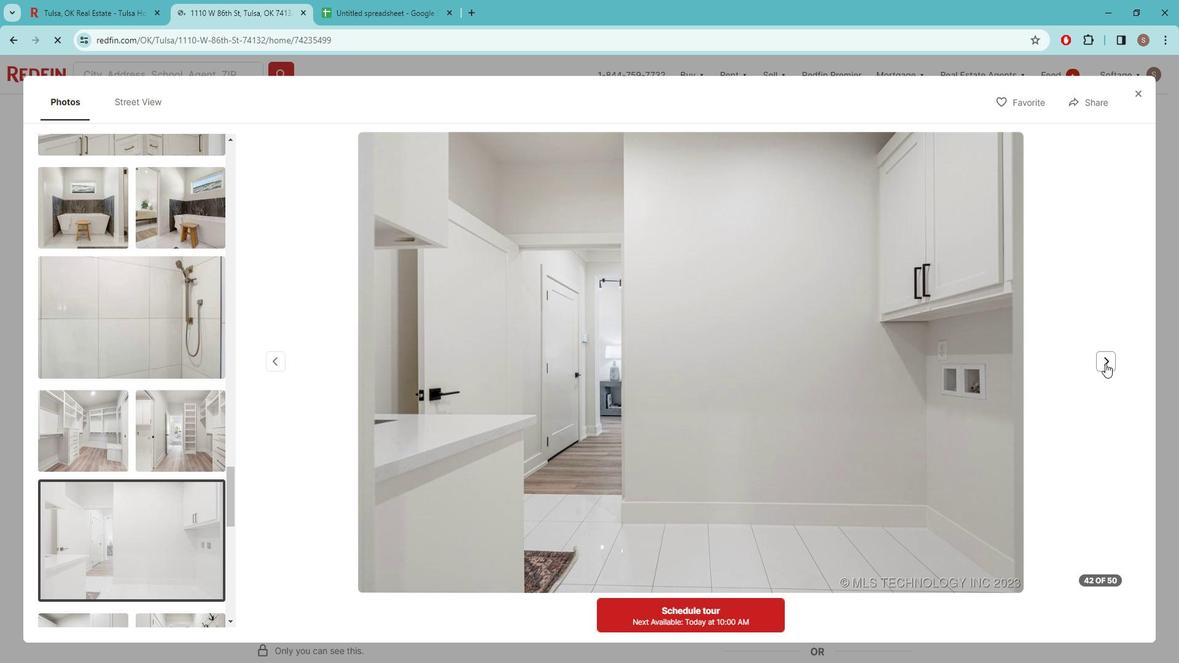 
Action: Mouse pressed left at (1117, 361)
Screenshot: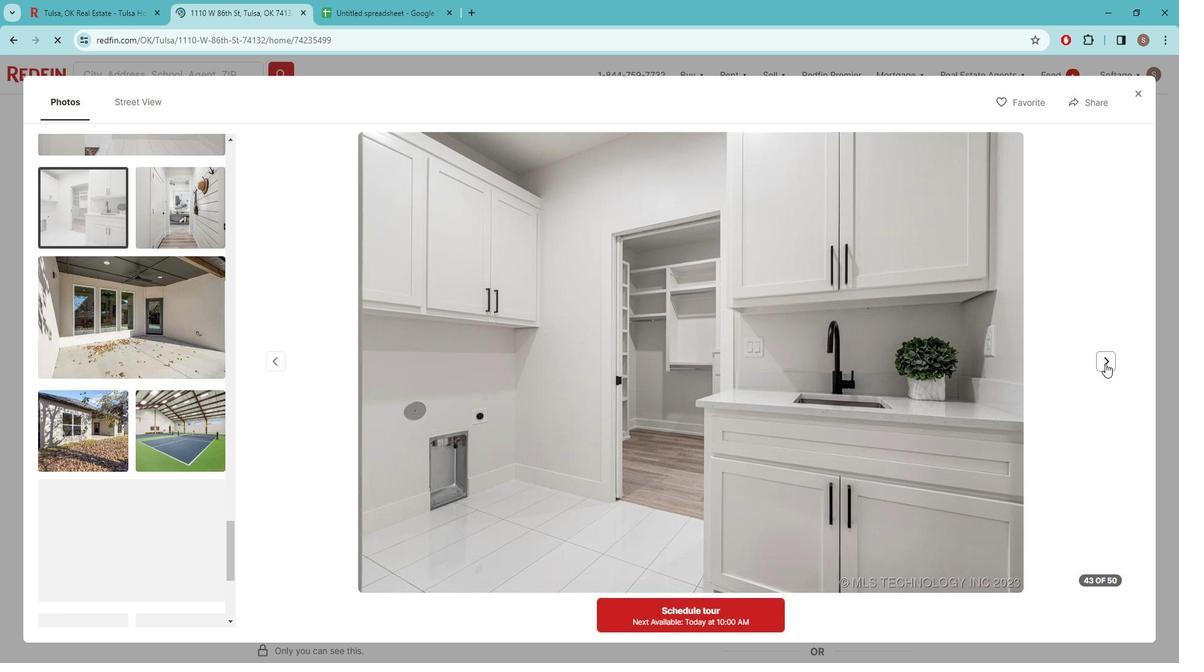 
Action: Mouse pressed left at (1117, 361)
Screenshot: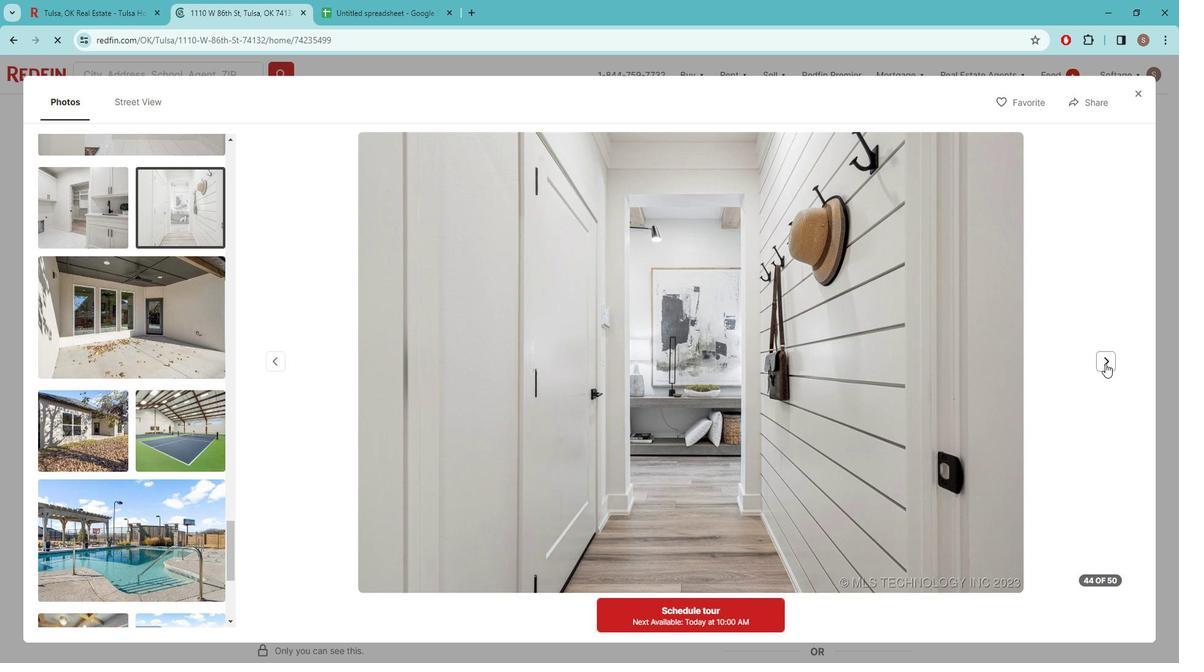 
Action: Mouse pressed left at (1117, 361)
Screenshot: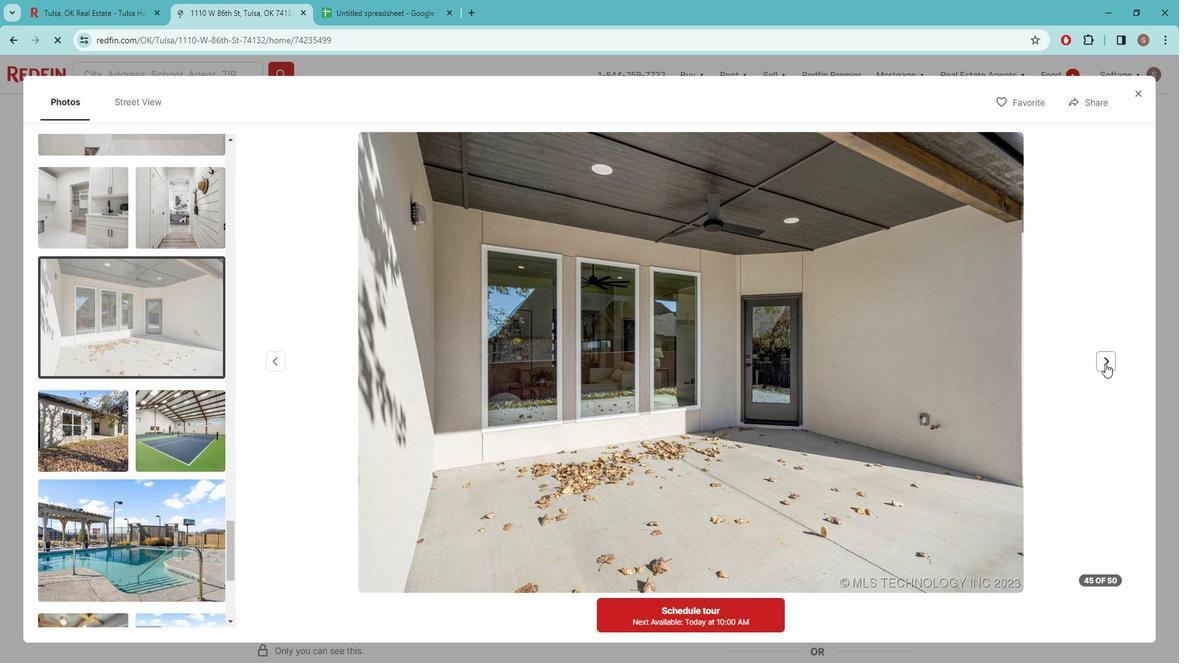 
Action: Mouse pressed left at (1117, 361)
Screenshot: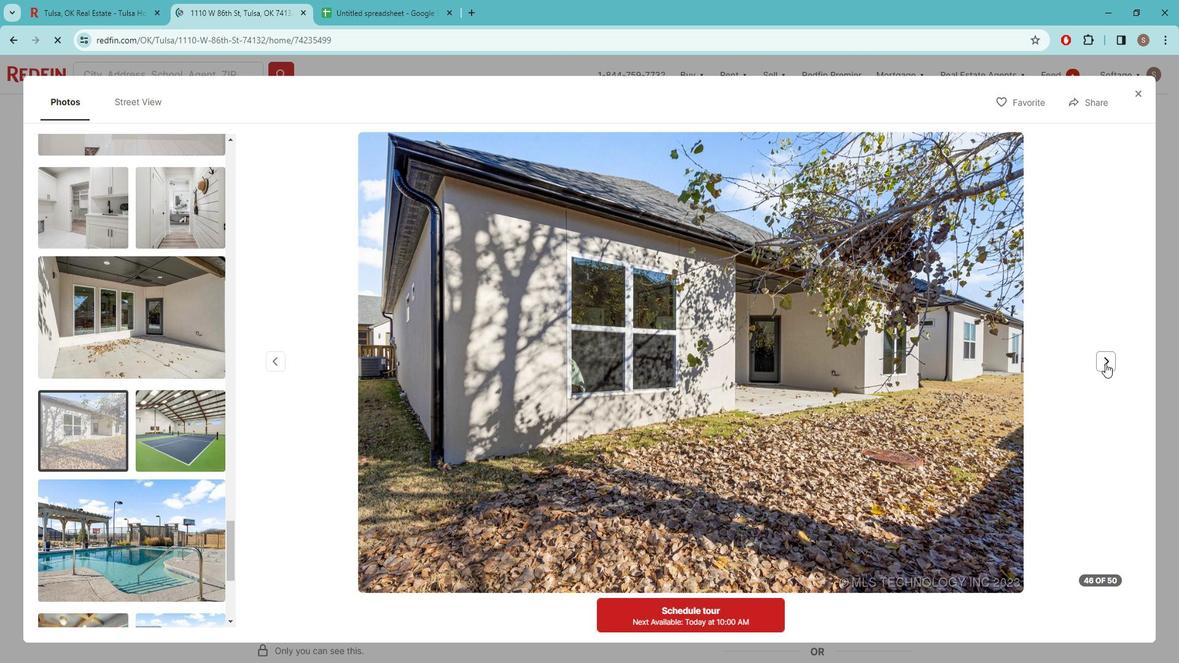 
Action: Mouse pressed left at (1117, 361)
Screenshot: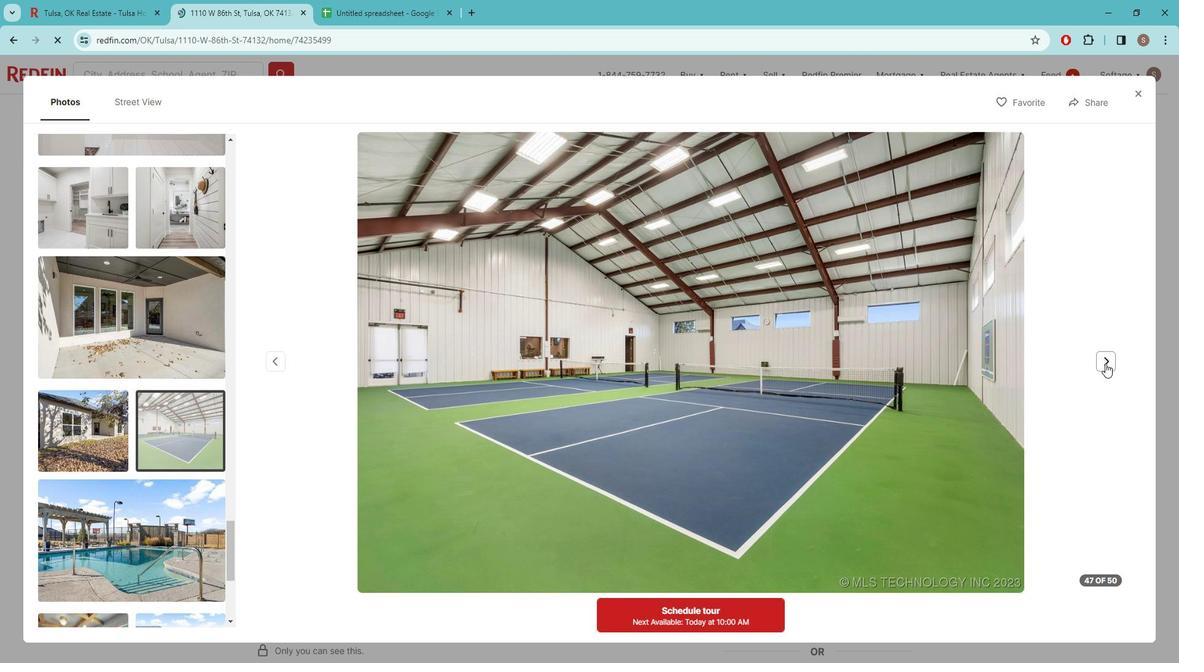 
Action: Mouse pressed left at (1117, 361)
Screenshot: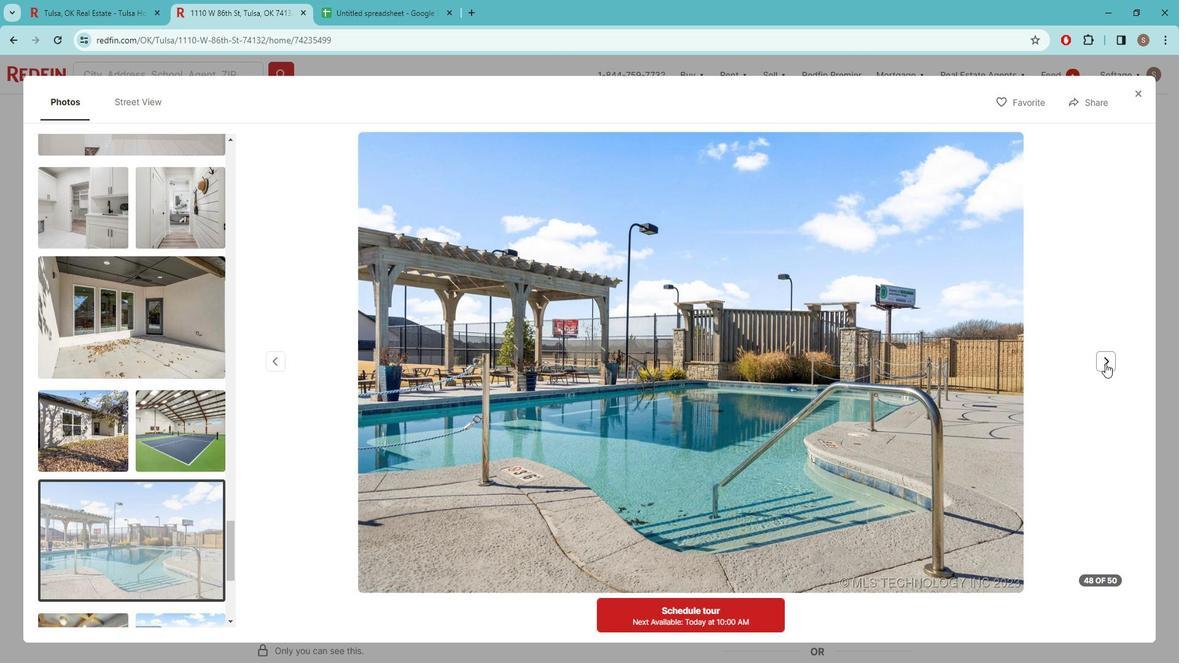 
Action: Mouse pressed left at (1117, 361)
Screenshot: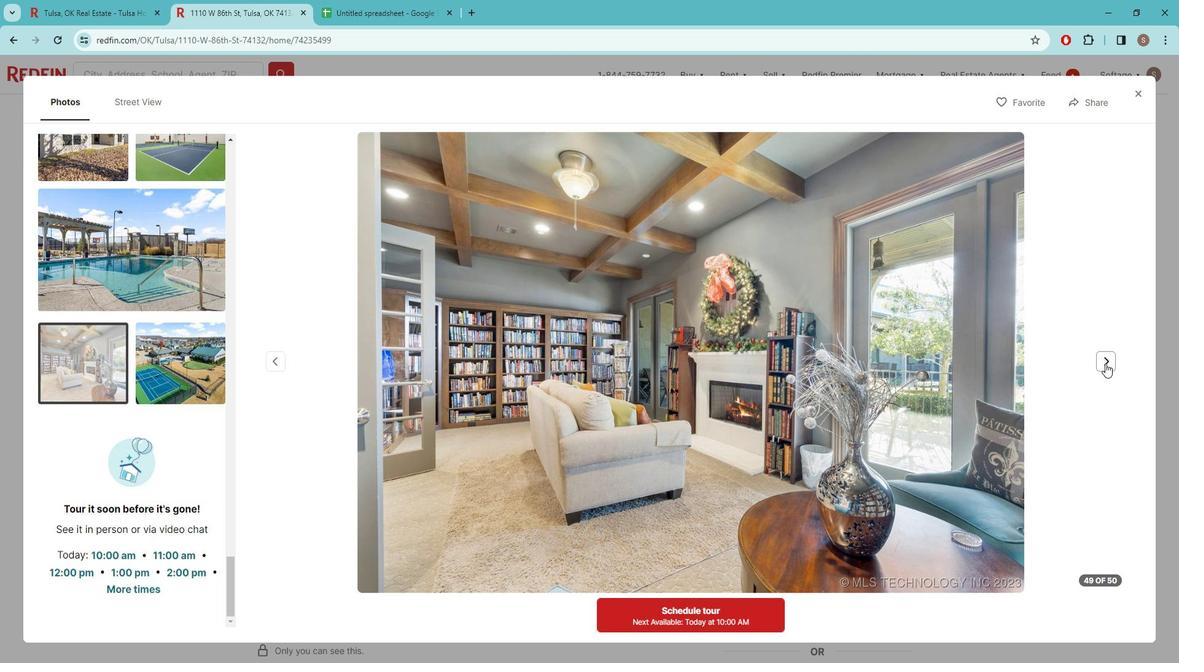 
Action: Mouse pressed left at (1117, 361)
Screenshot: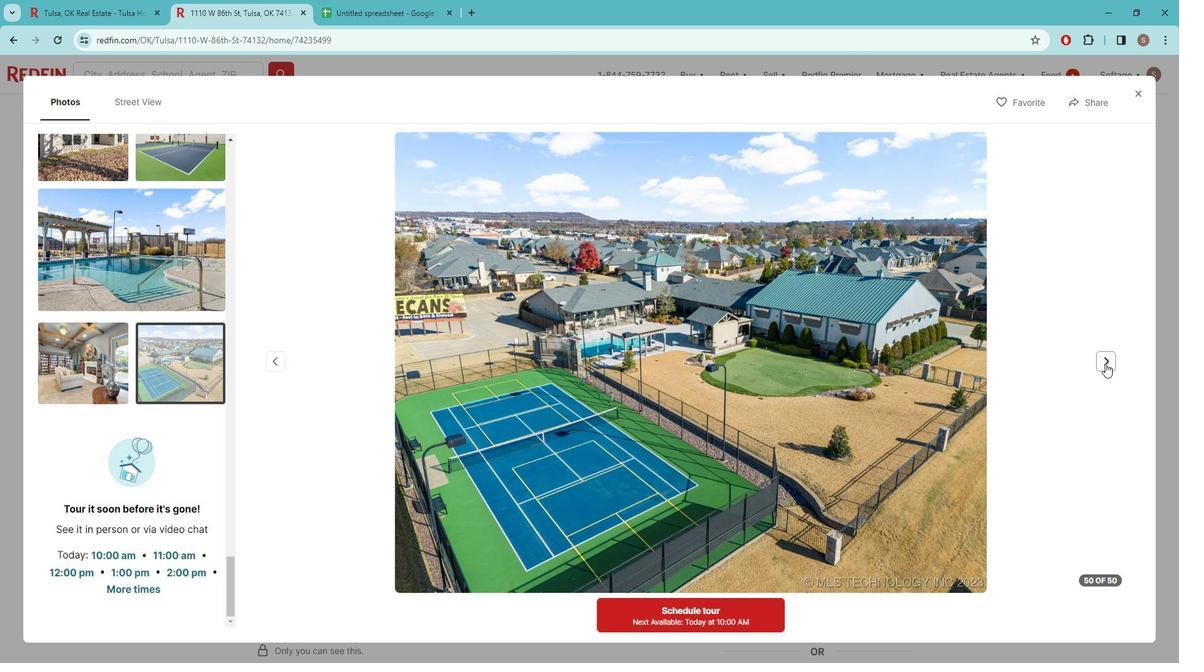 
Action: Mouse moved to (1149, 103)
Screenshot: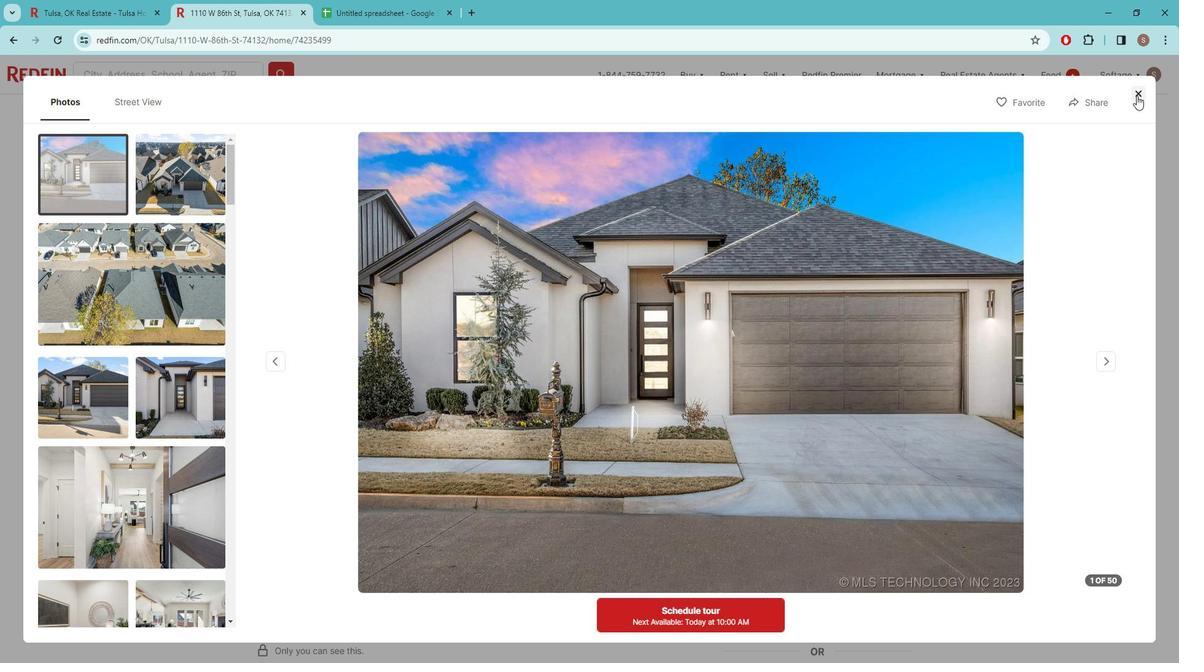 
Action: Mouse pressed left at (1149, 103)
Screenshot: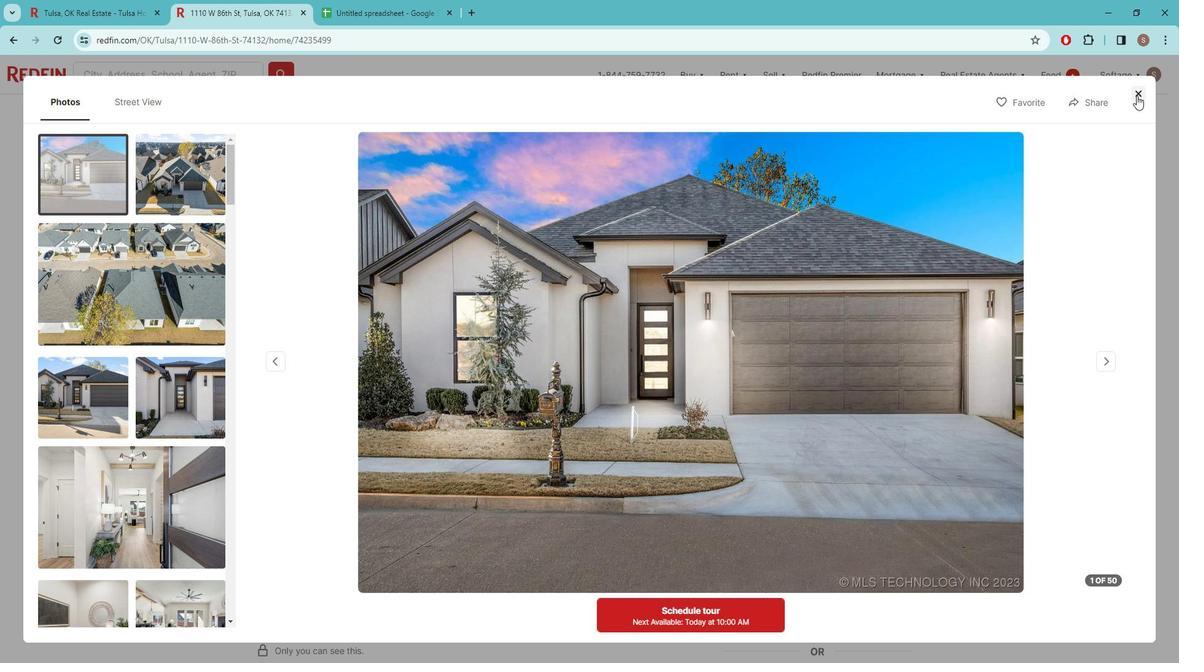 
Action: Mouse moved to (468, 351)
Screenshot: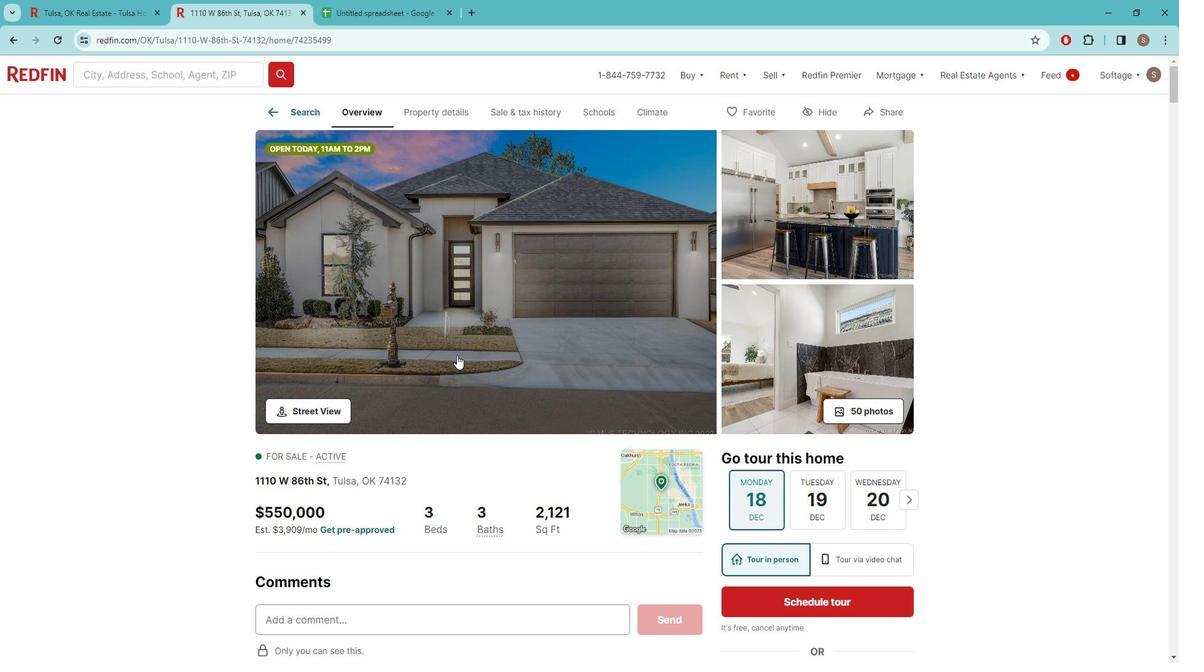 
Action: Mouse scrolled (468, 350) with delta (0, 0)
Screenshot: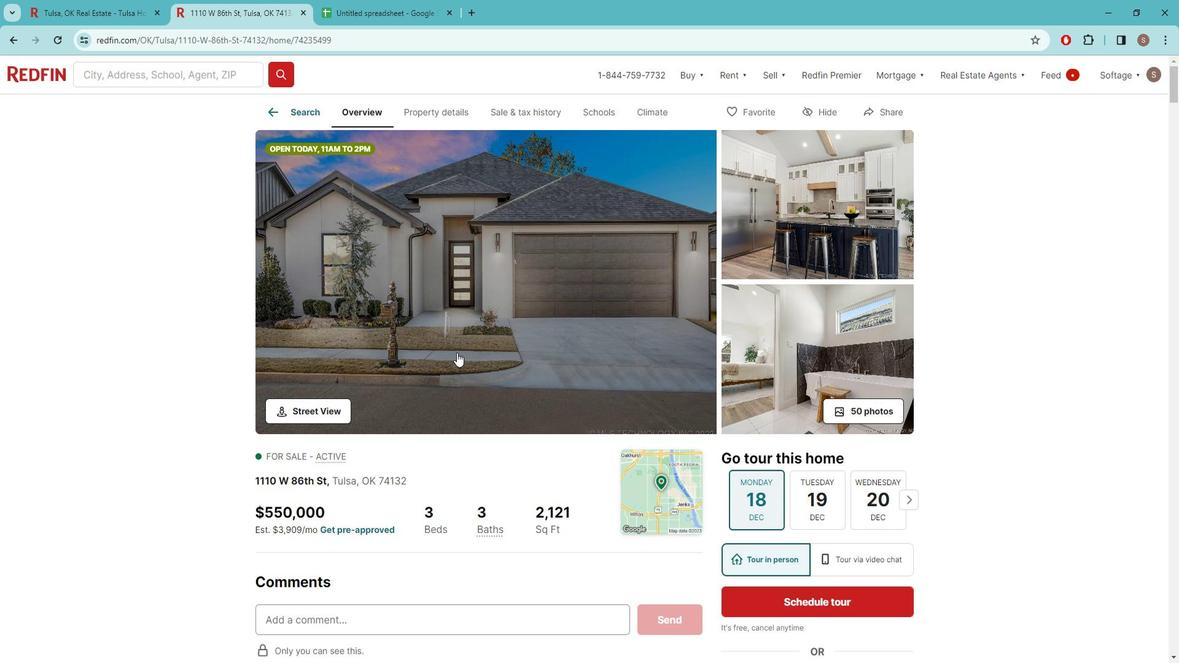 
Action: Mouse scrolled (468, 350) with delta (0, 0)
Screenshot: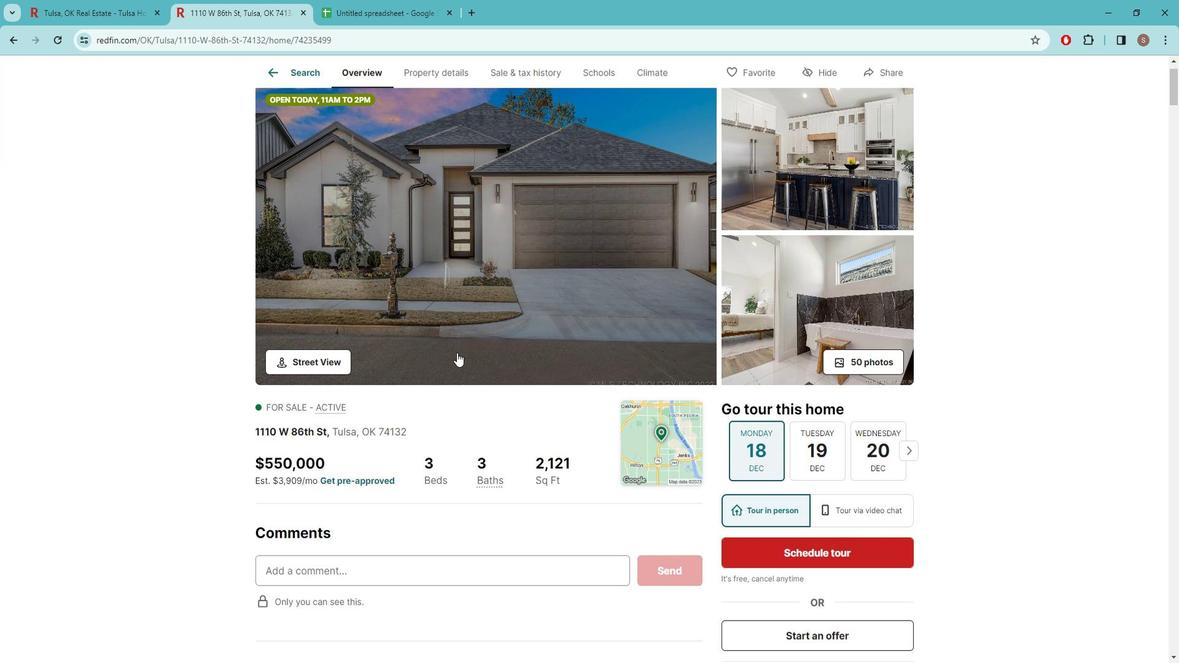 
Action: Mouse moved to (460, 324)
Screenshot: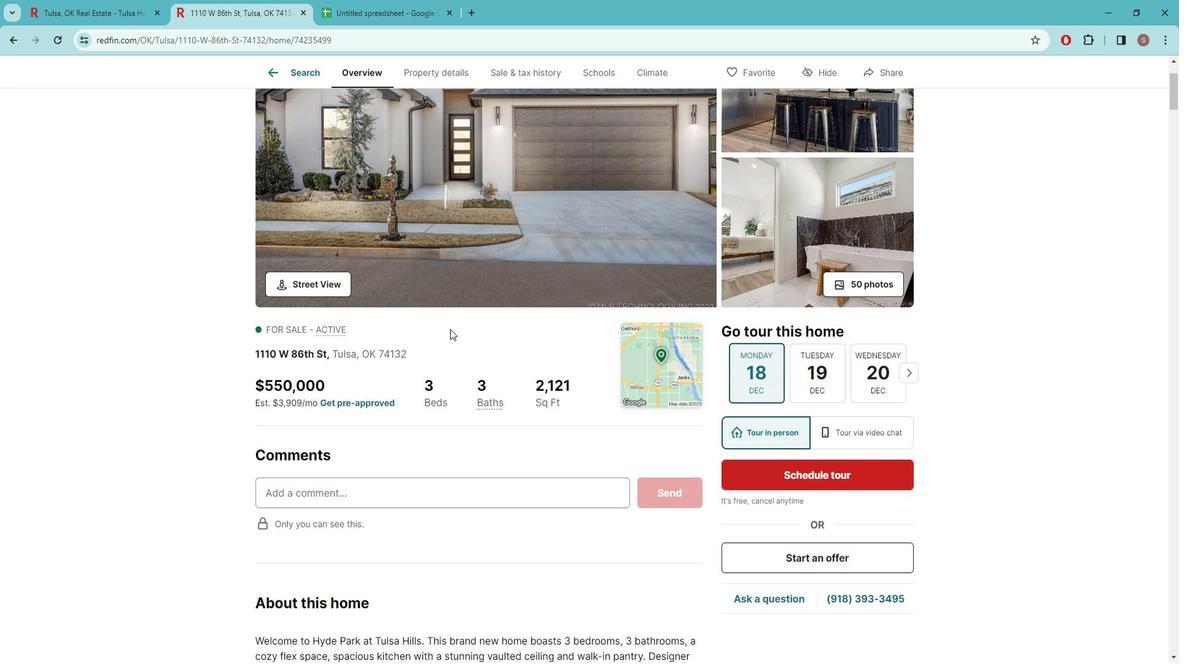 
Action: Mouse scrolled (460, 323) with delta (0, 0)
Screenshot: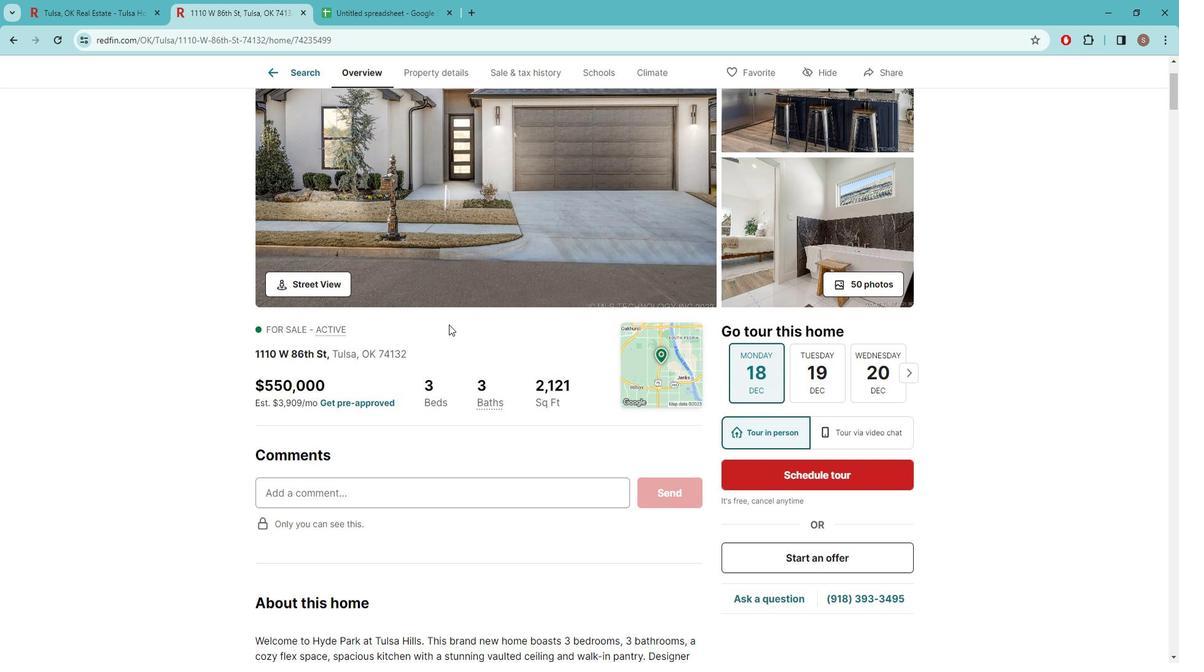 
Action: Mouse moved to (460, 323)
Screenshot: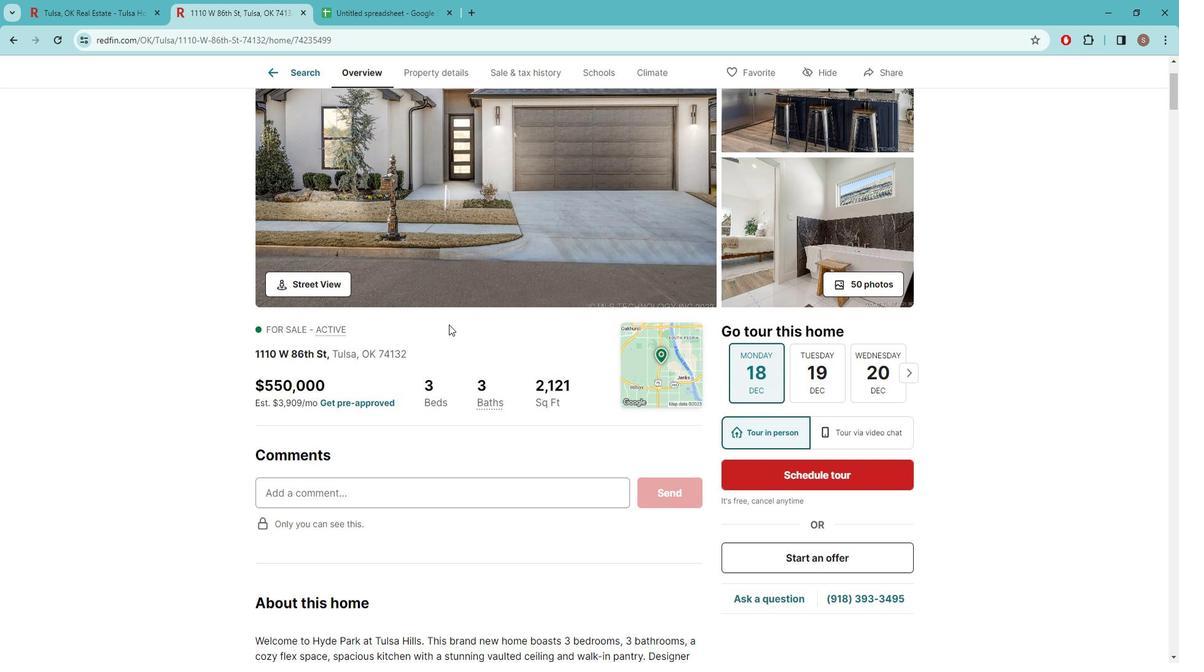 
Action: Mouse scrolled (460, 323) with delta (0, 0)
Screenshot: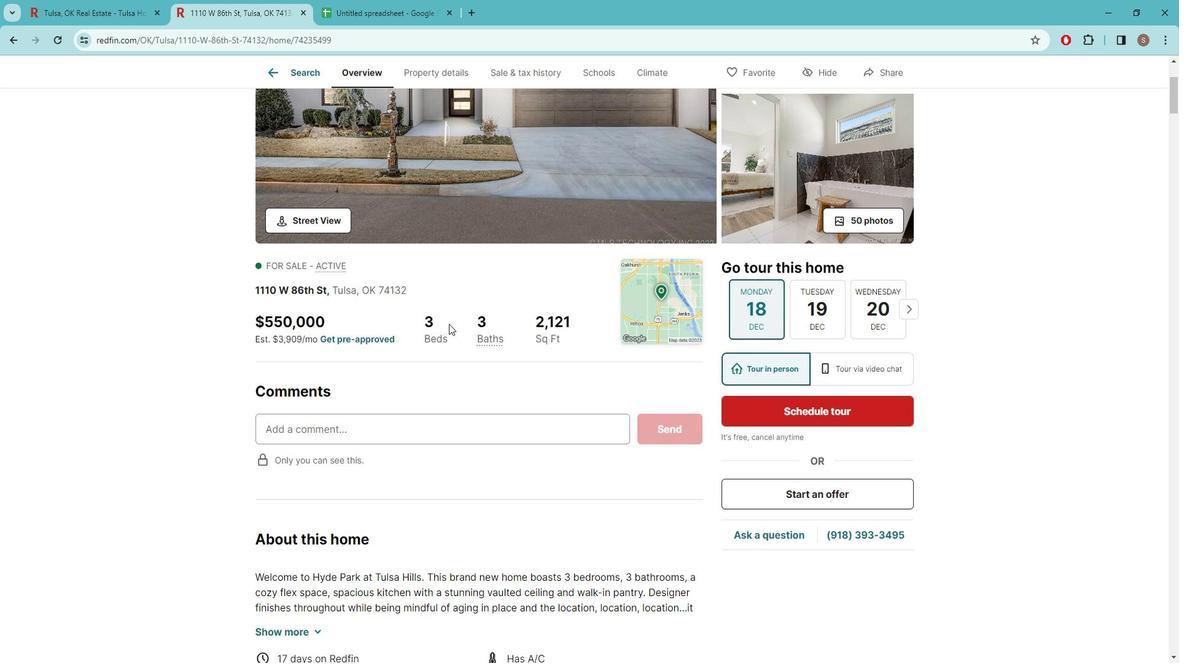 
Action: Mouse scrolled (460, 323) with delta (0, 0)
Screenshot: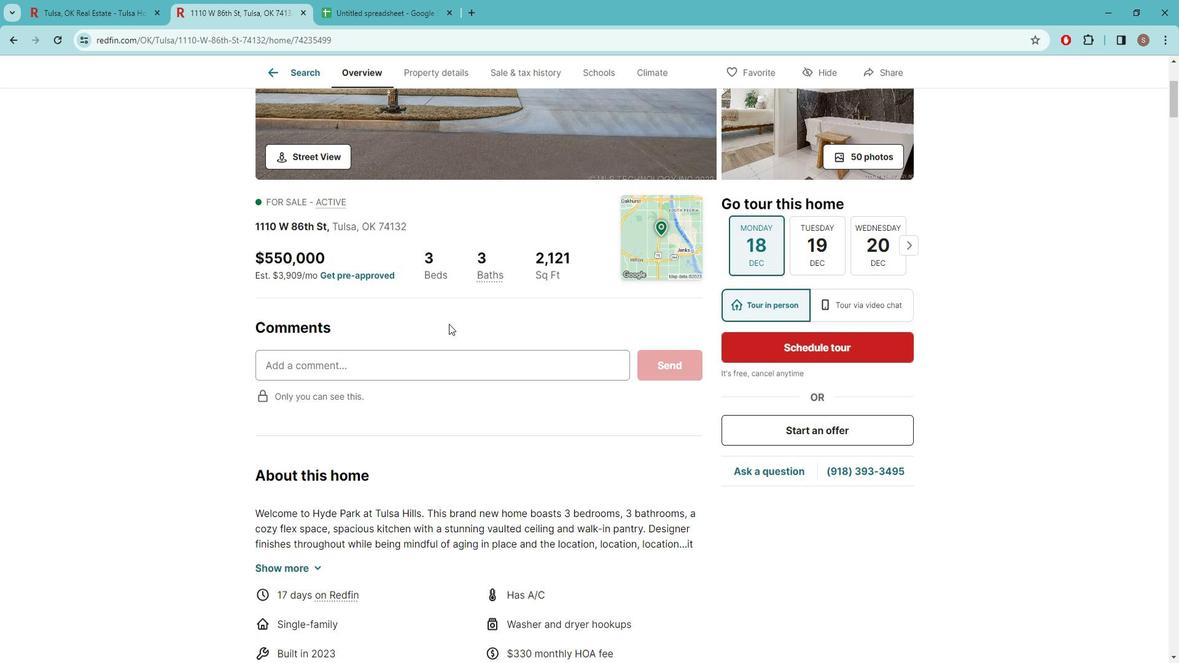 
Action: Mouse scrolled (460, 323) with delta (0, 0)
Screenshot: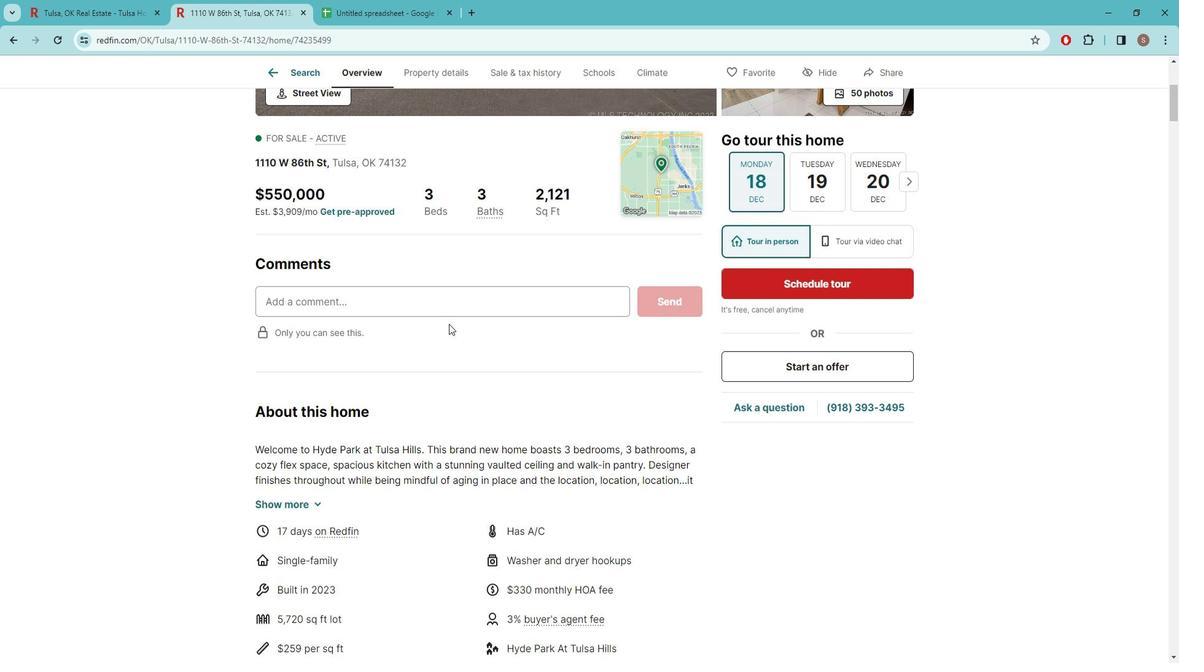 
Action: Mouse scrolled (460, 323) with delta (0, 0)
Screenshot: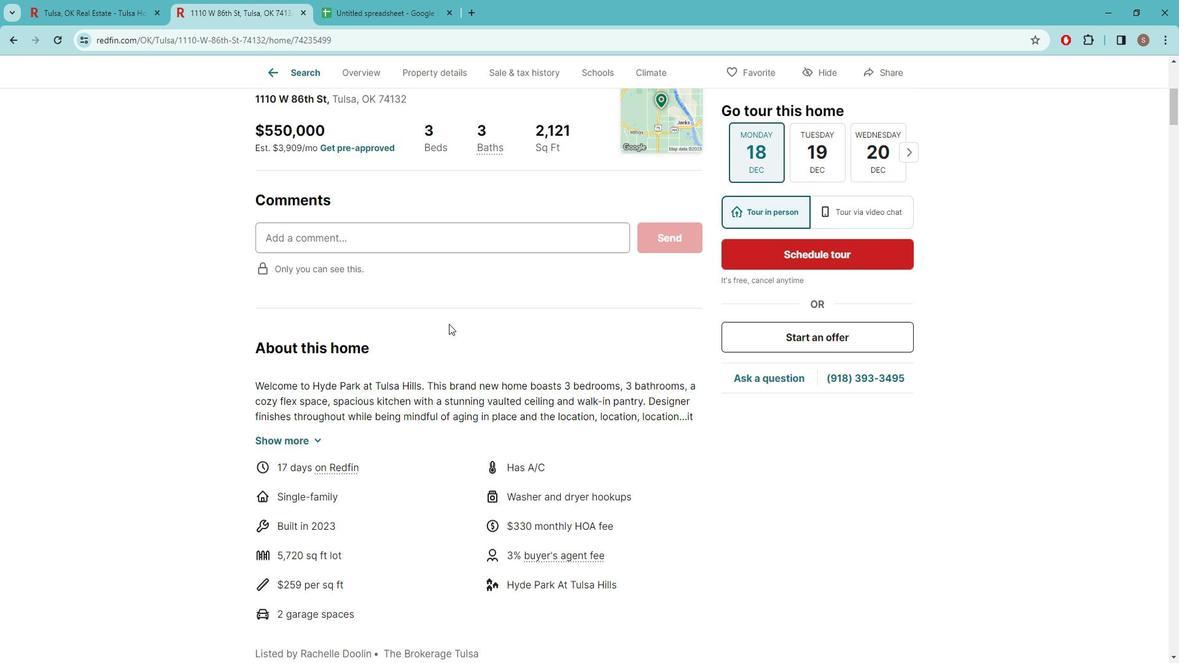 
Action: Mouse scrolled (460, 323) with delta (0, 0)
Screenshot: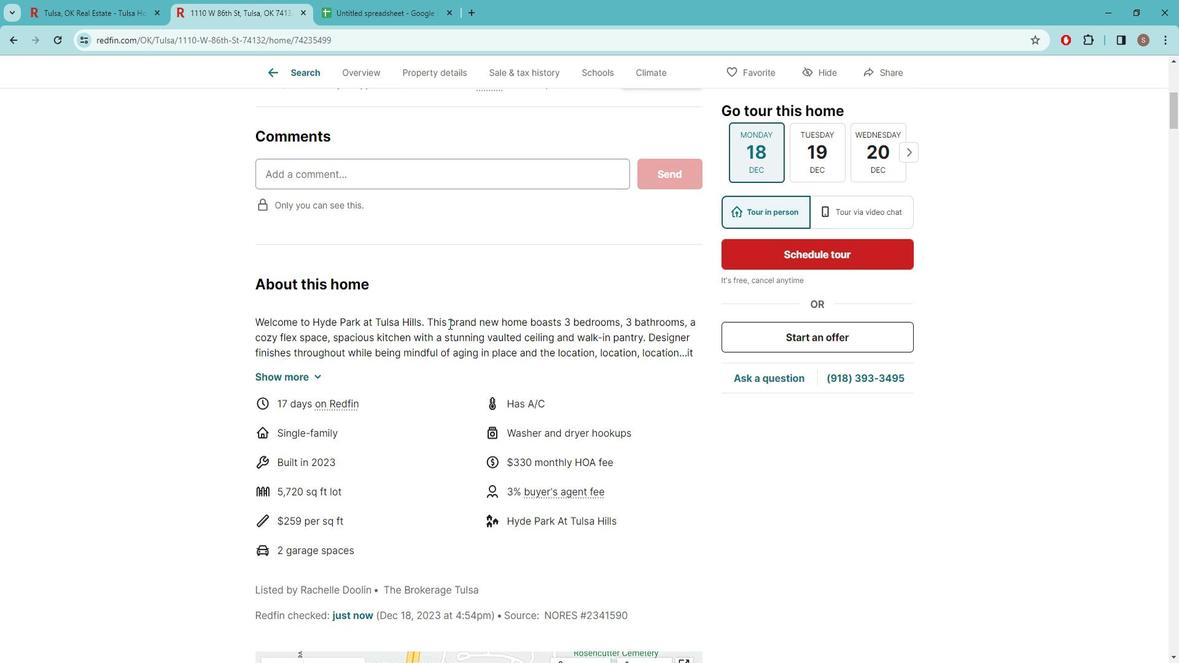 
Action: Mouse scrolled (460, 323) with delta (0, 0)
Screenshot: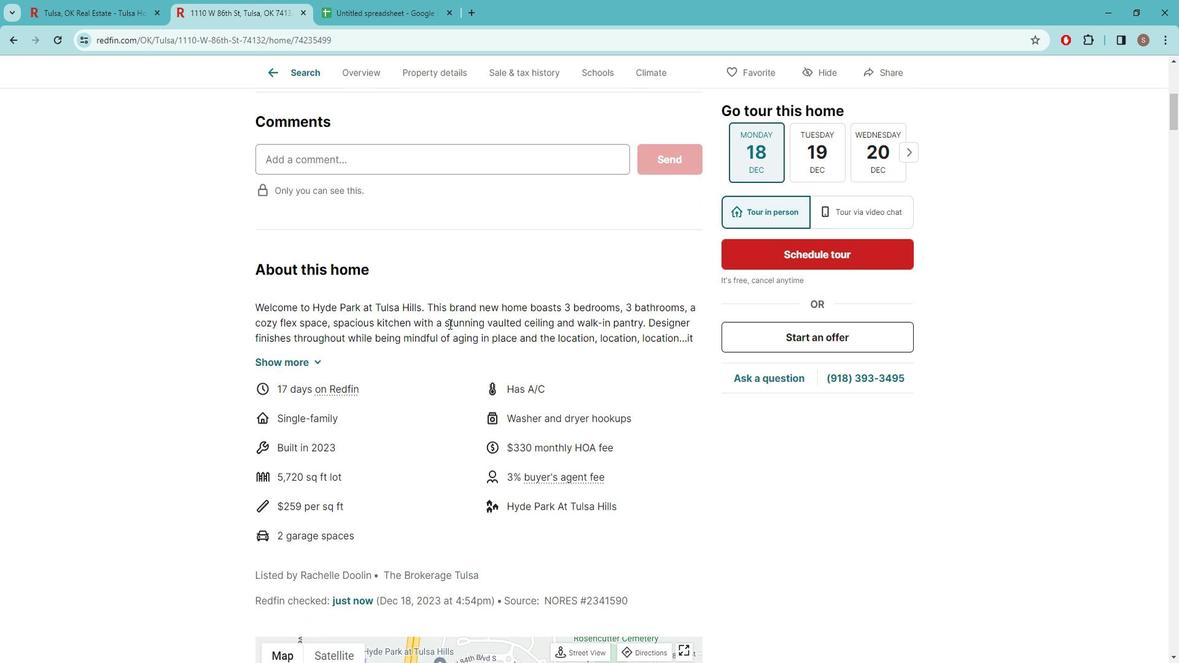 
Action: Mouse moved to (331, 252)
Screenshot: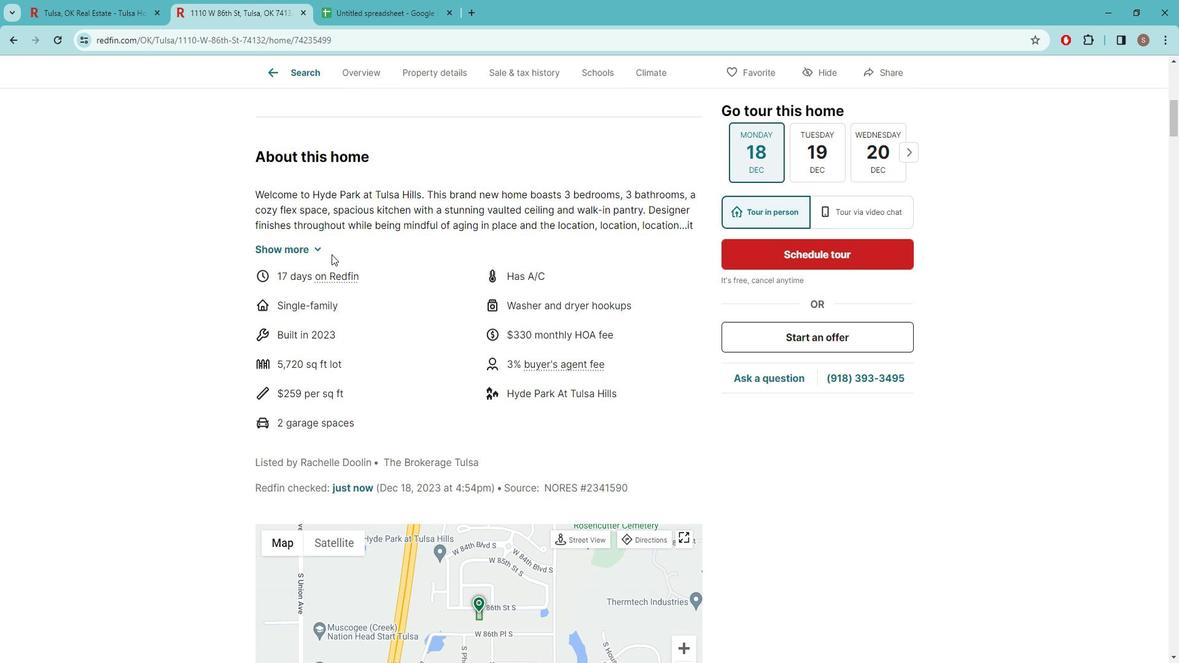 
Action: Mouse pressed left at (331, 252)
Screenshot: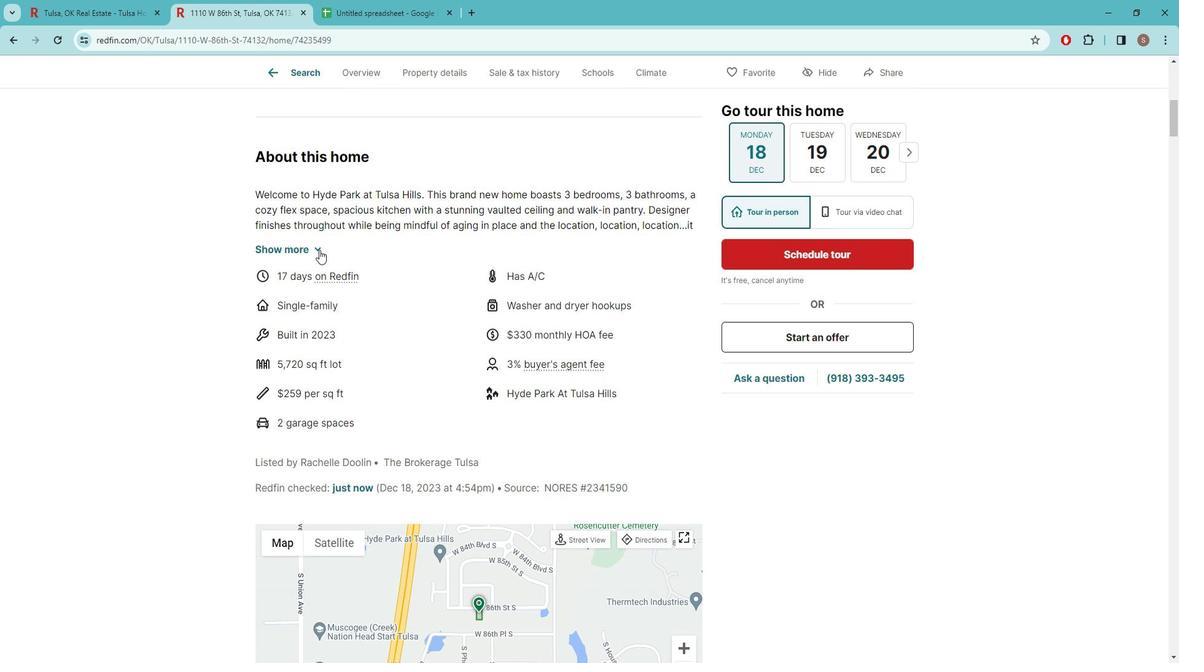 
Action: Mouse moved to (448, 288)
Screenshot: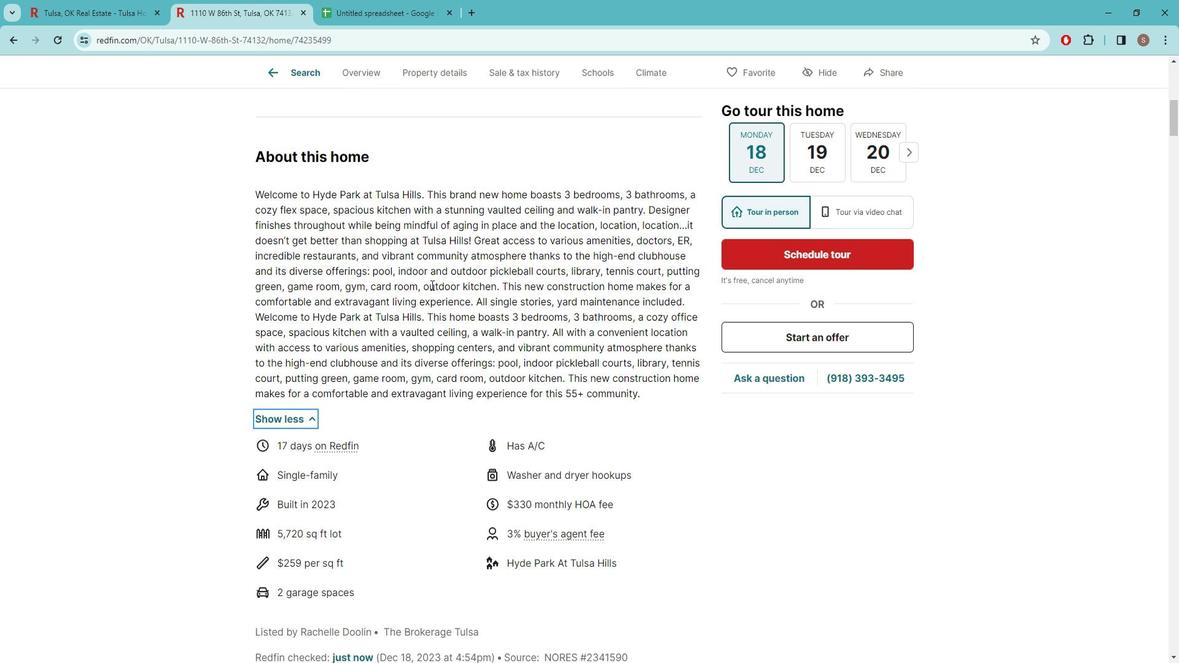 
Action: Mouse scrolled (448, 287) with delta (0, 0)
Screenshot: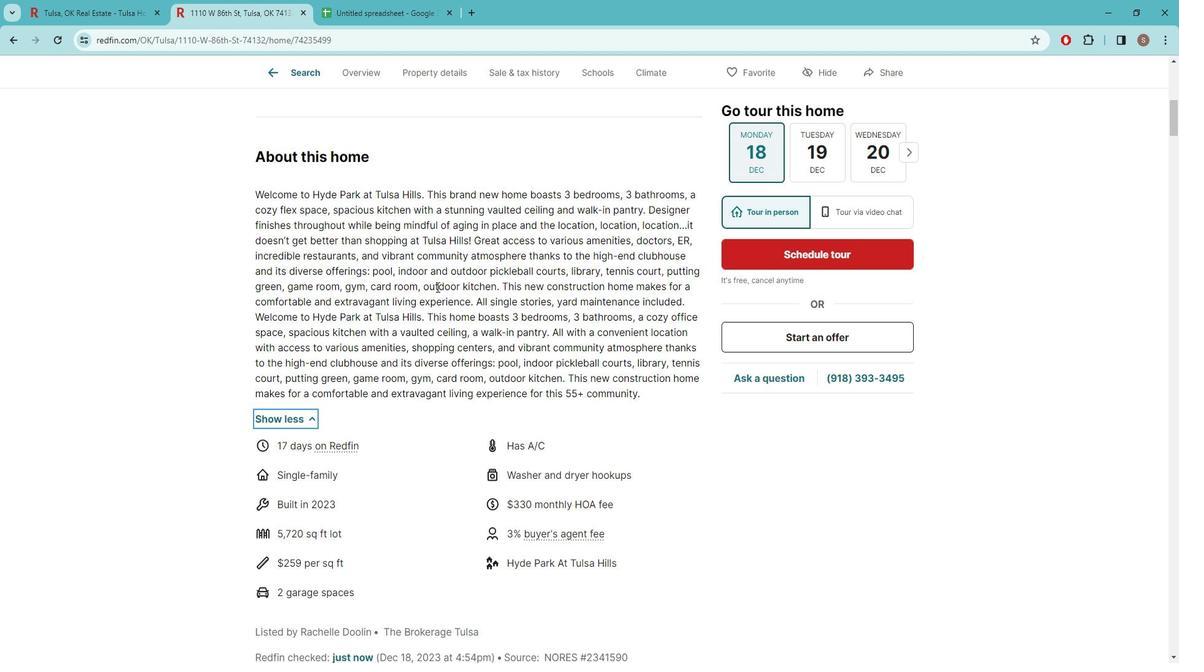 
Action: Mouse moved to (464, 280)
Screenshot: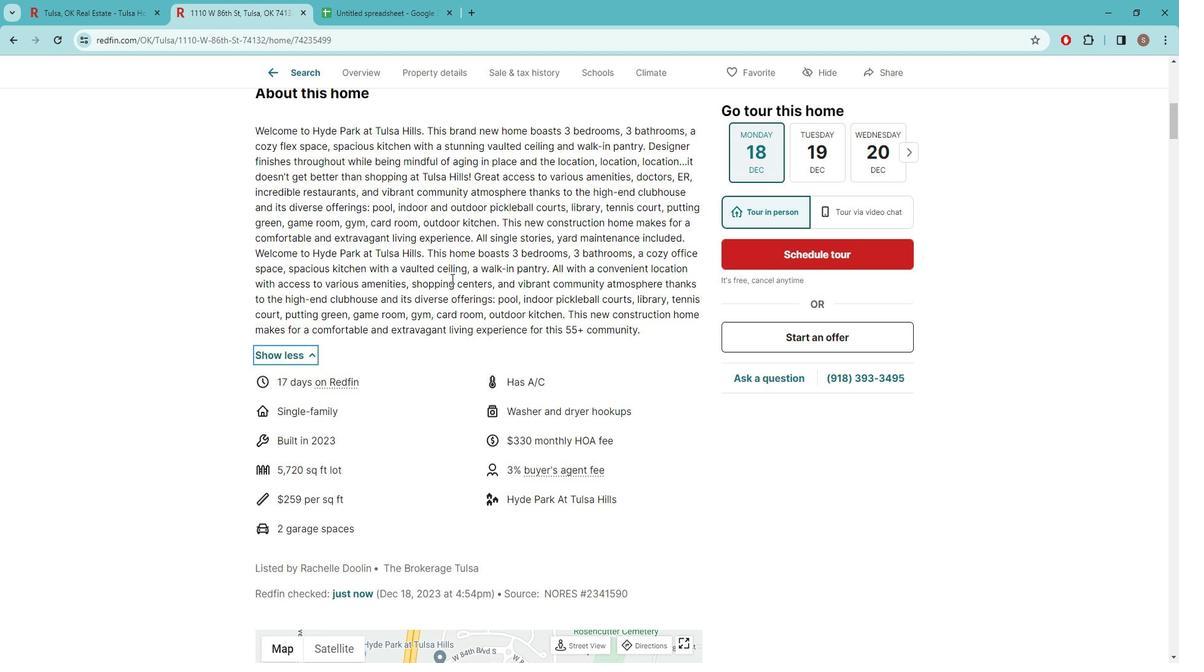 
Action: Mouse scrolled (464, 279) with delta (0, 0)
Screenshot: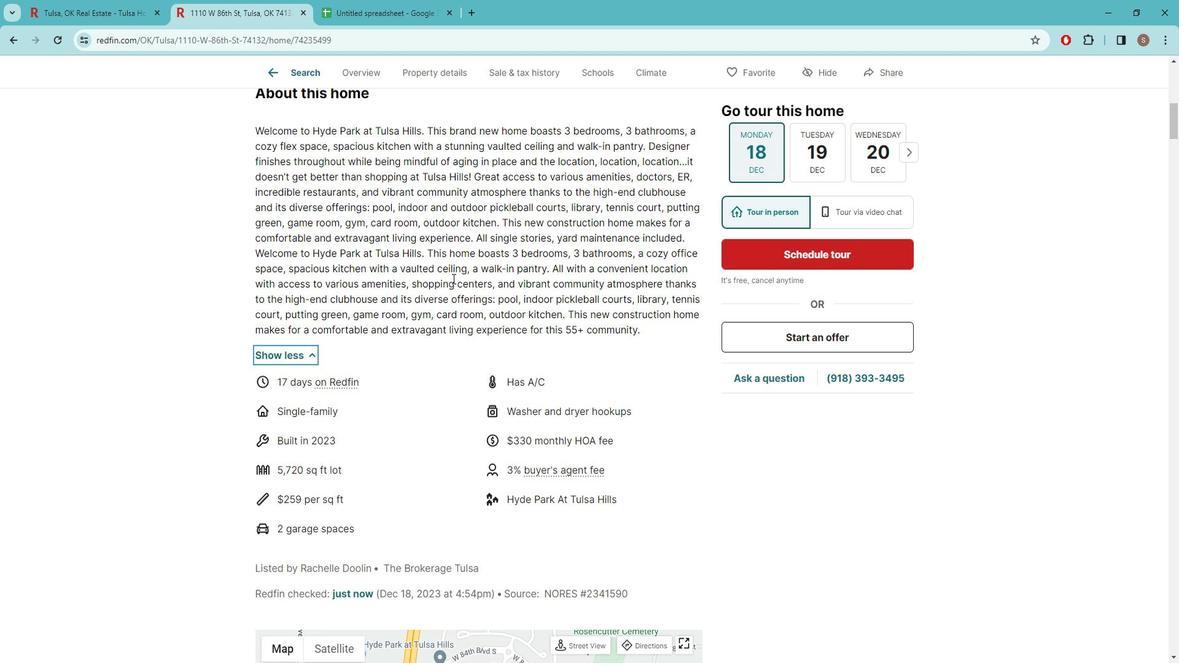 
Action: Mouse scrolled (464, 279) with delta (0, 0)
Screenshot: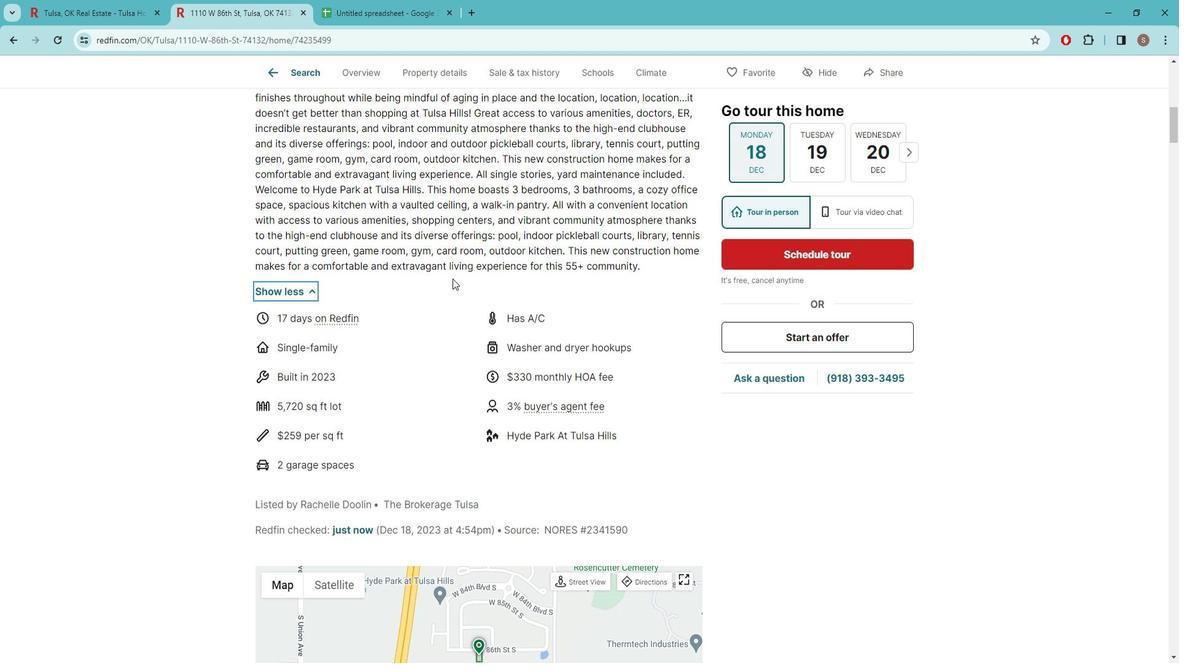 
Action: Mouse scrolled (464, 279) with delta (0, 0)
Screenshot: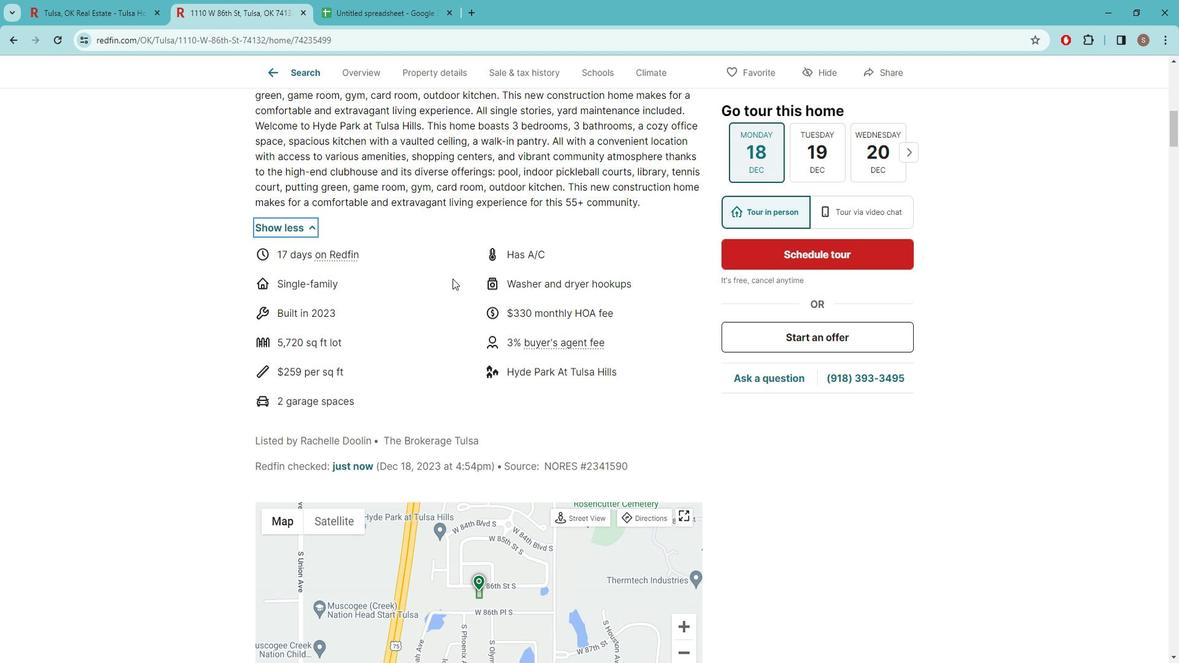 
Action: Mouse scrolled (464, 279) with delta (0, 0)
Screenshot: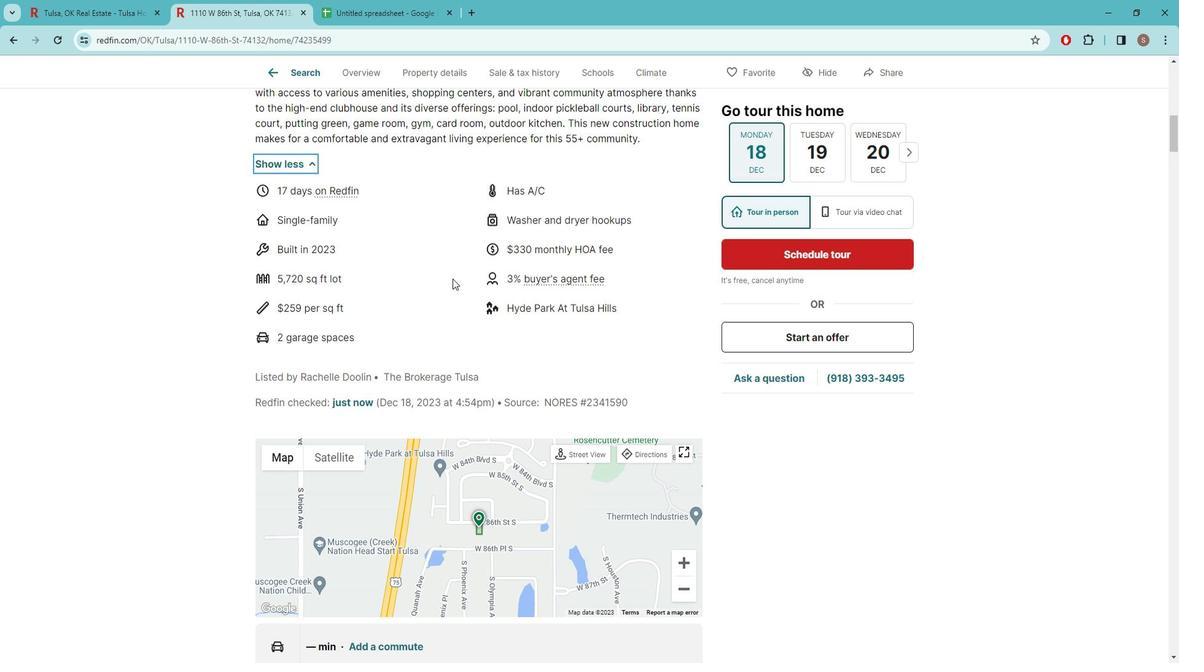 
Action: Mouse scrolled (464, 279) with delta (0, 0)
Screenshot: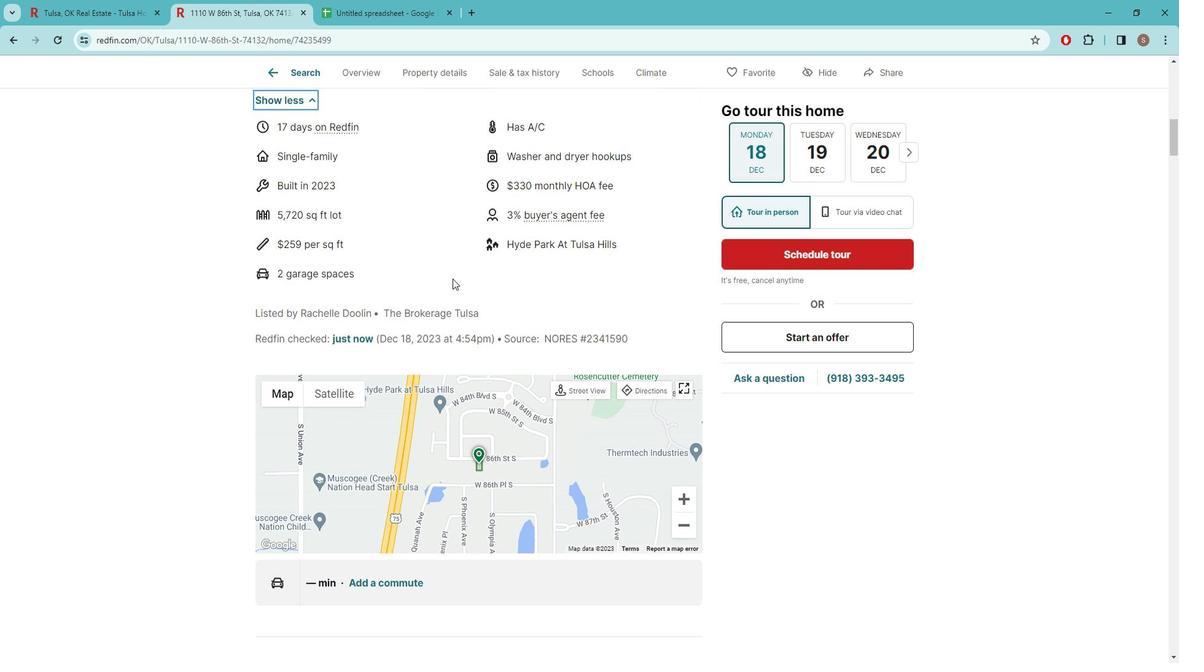 
Action: Mouse scrolled (464, 279) with delta (0, 0)
Screenshot: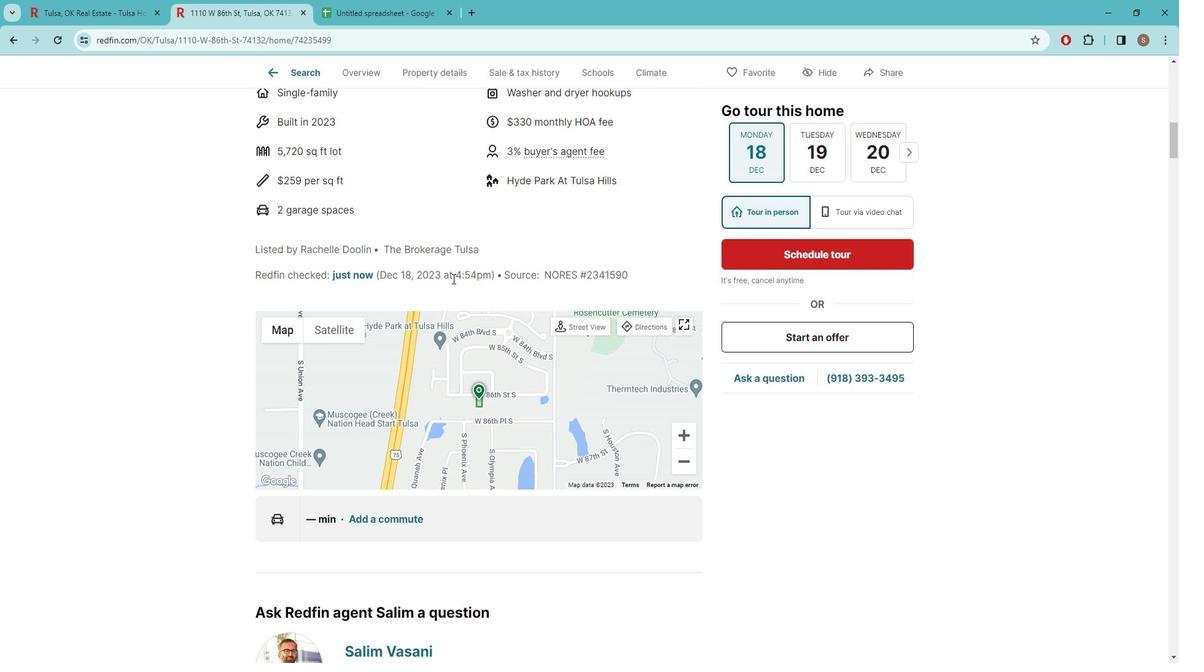
Action: Mouse scrolled (464, 279) with delta (0, 0)
Screenshot: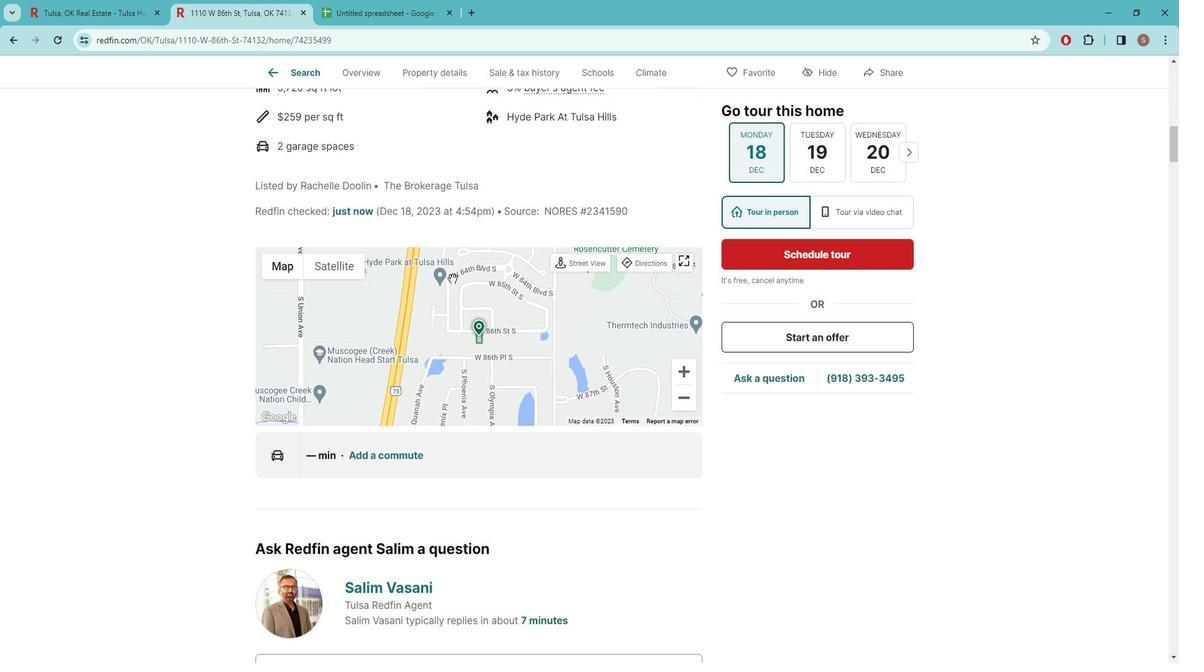 
Action: Mouse scrolled (464, 279) with delta (0, 0)
Screenshot: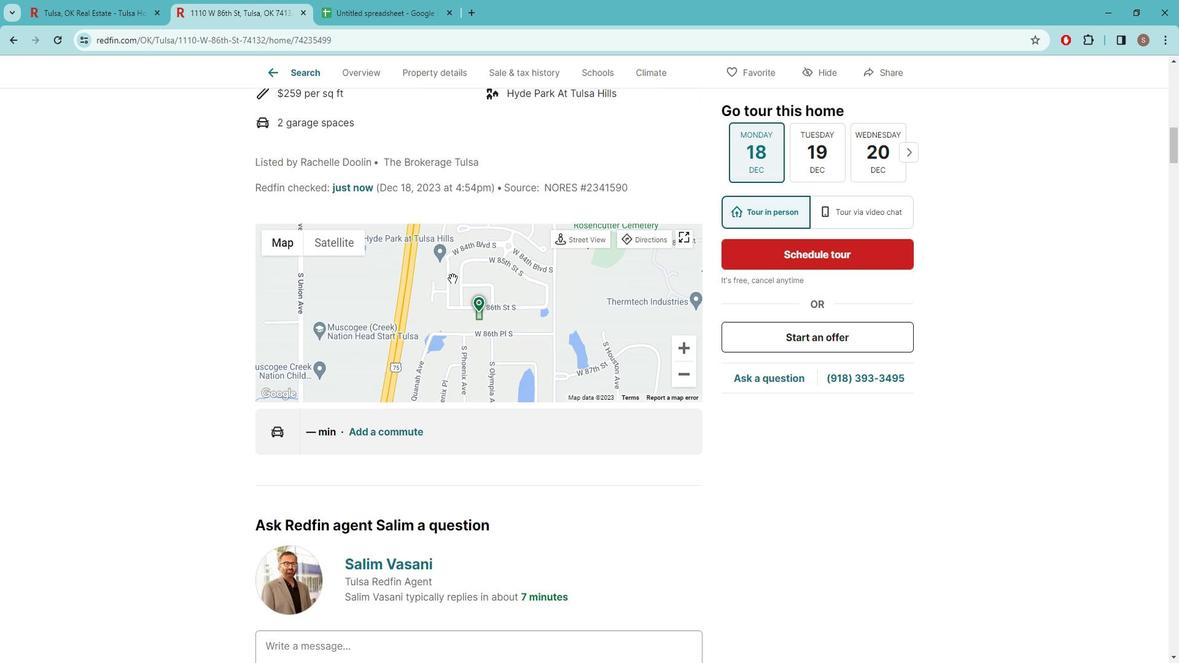 
Action: Mouse scrolled (464, 279) with delta (0, 0)
Screenshot: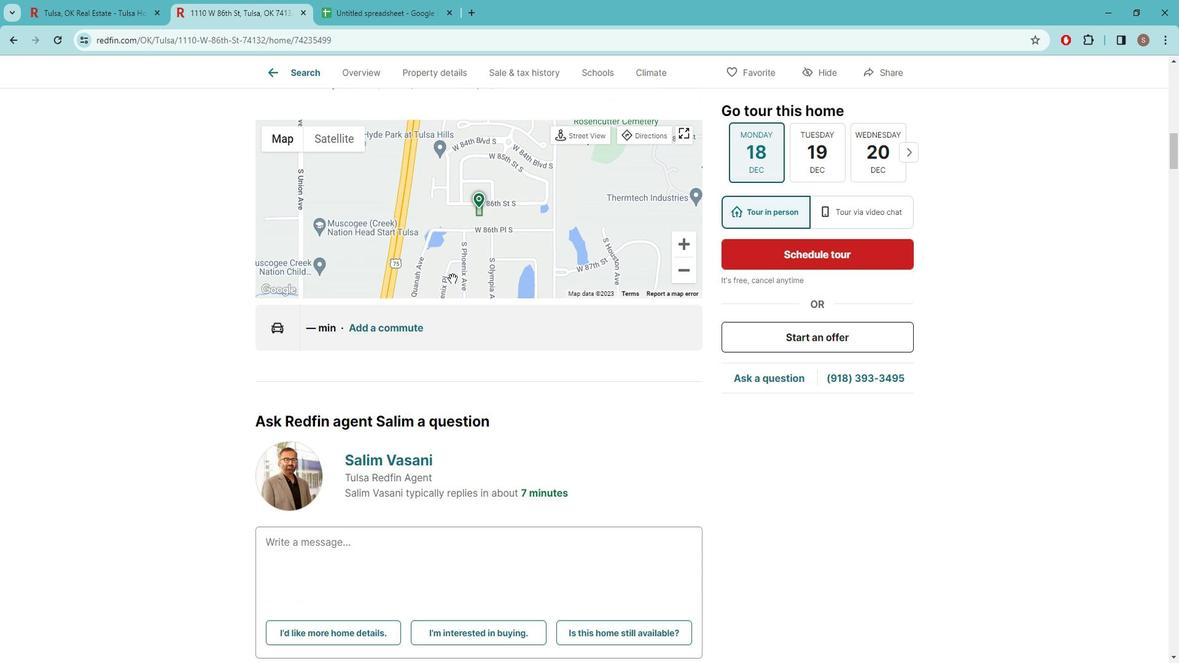 
Action: Mouse scrolled (464, 279) with delta (0, 0)
Screenshot: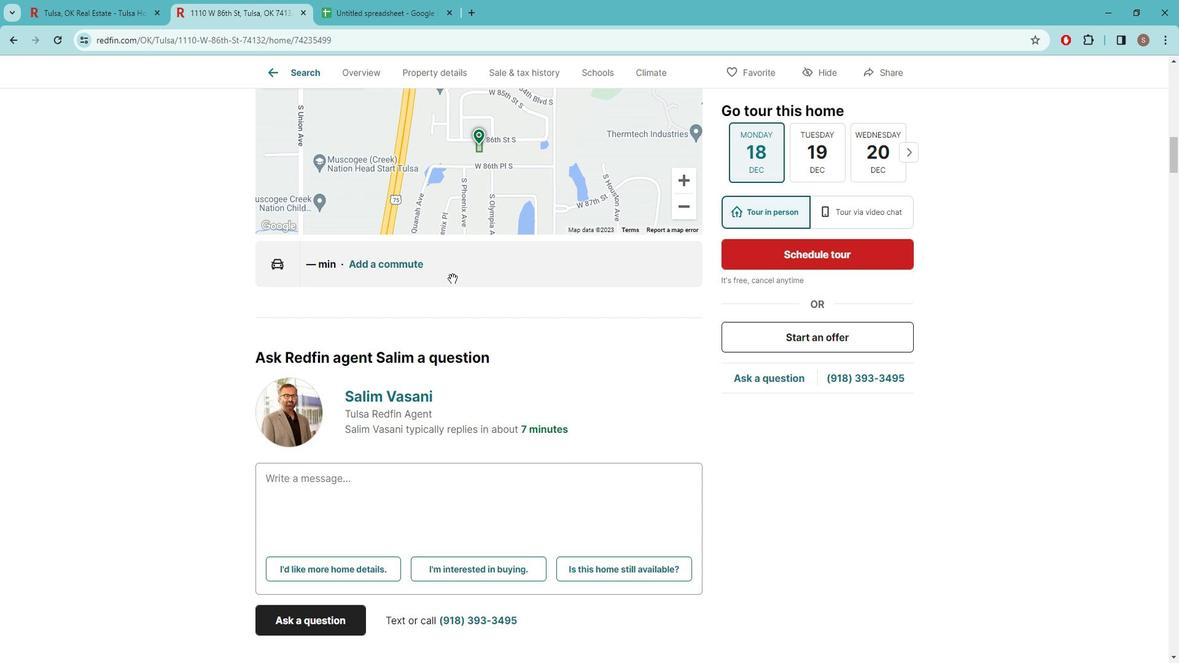 
Action: Mouse scrolled (464, 279) with delta (0, 0)
Screenshot: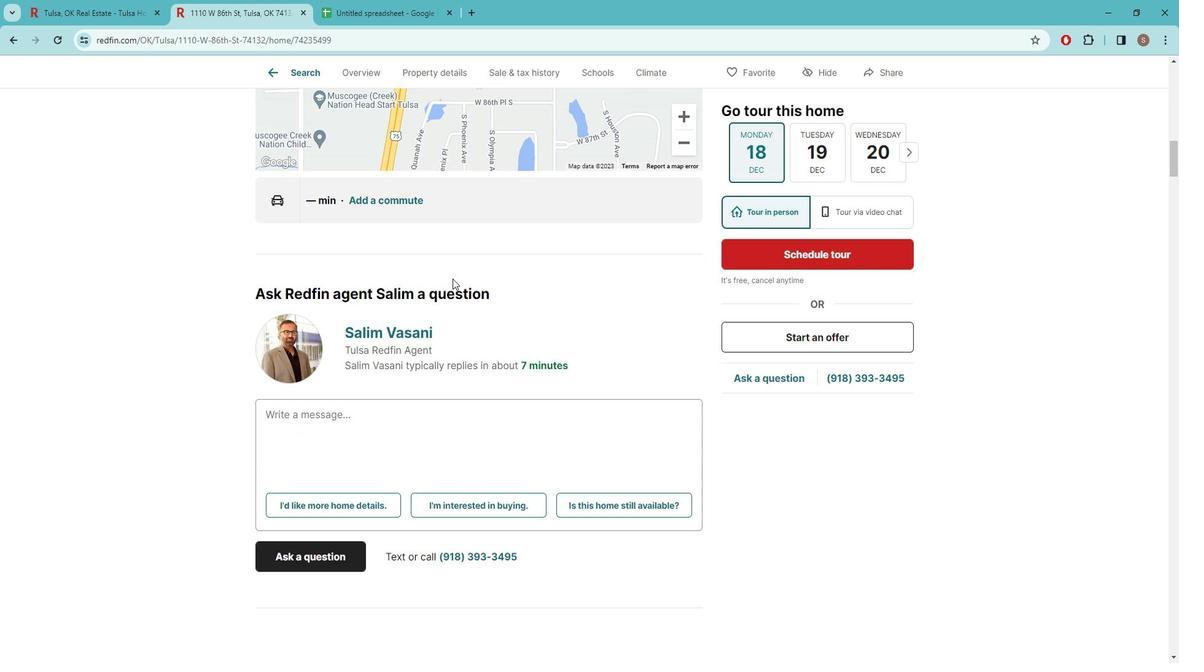 
Action: Mouse scrolled (464, 279) with delta (0, 0)
Screenshot: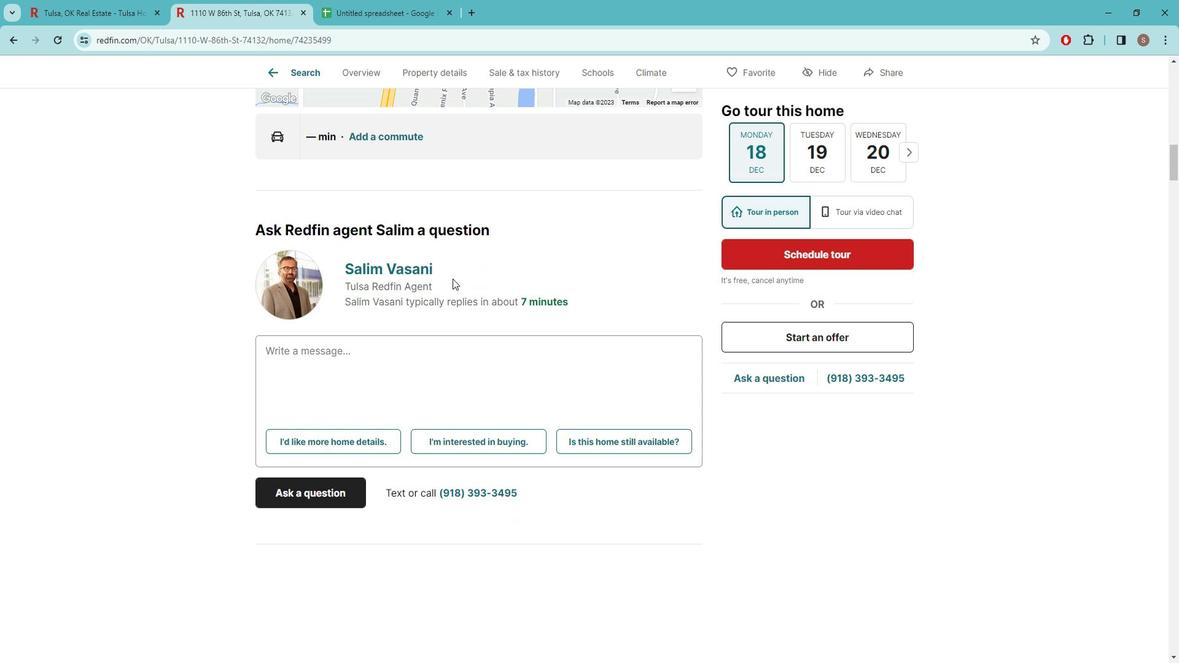 
Action: Mouse moved to (462, 278)
Screenshot: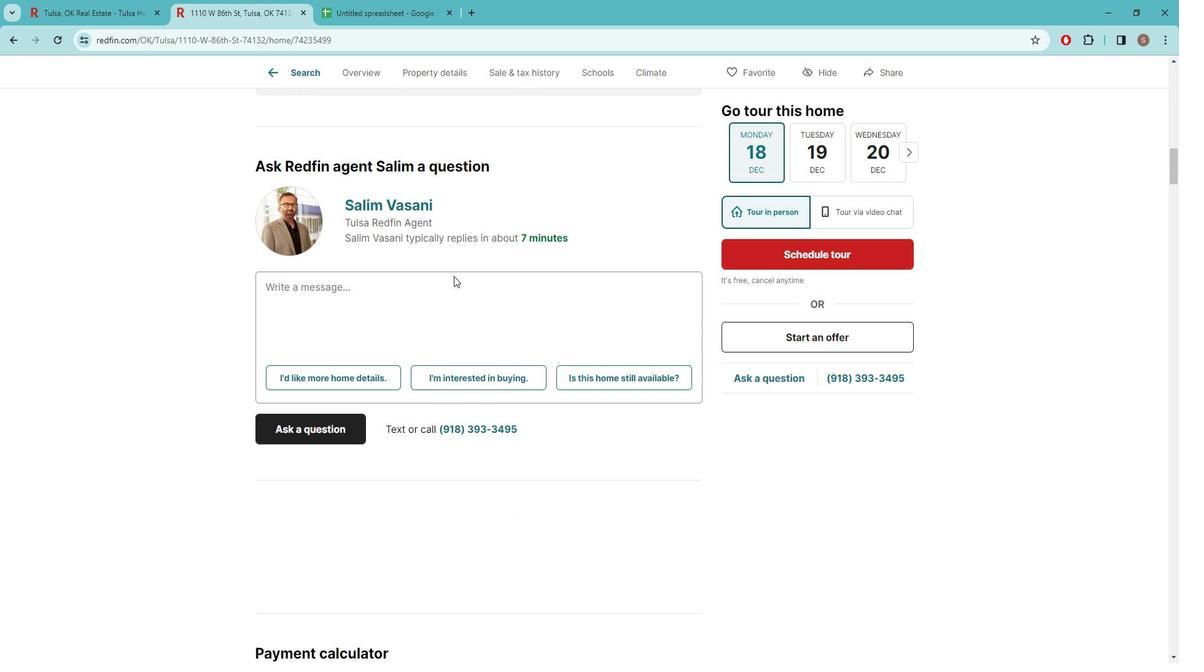 
Action: Mouse scrolled (462, 277) with delta (0, 0)
Screenshot: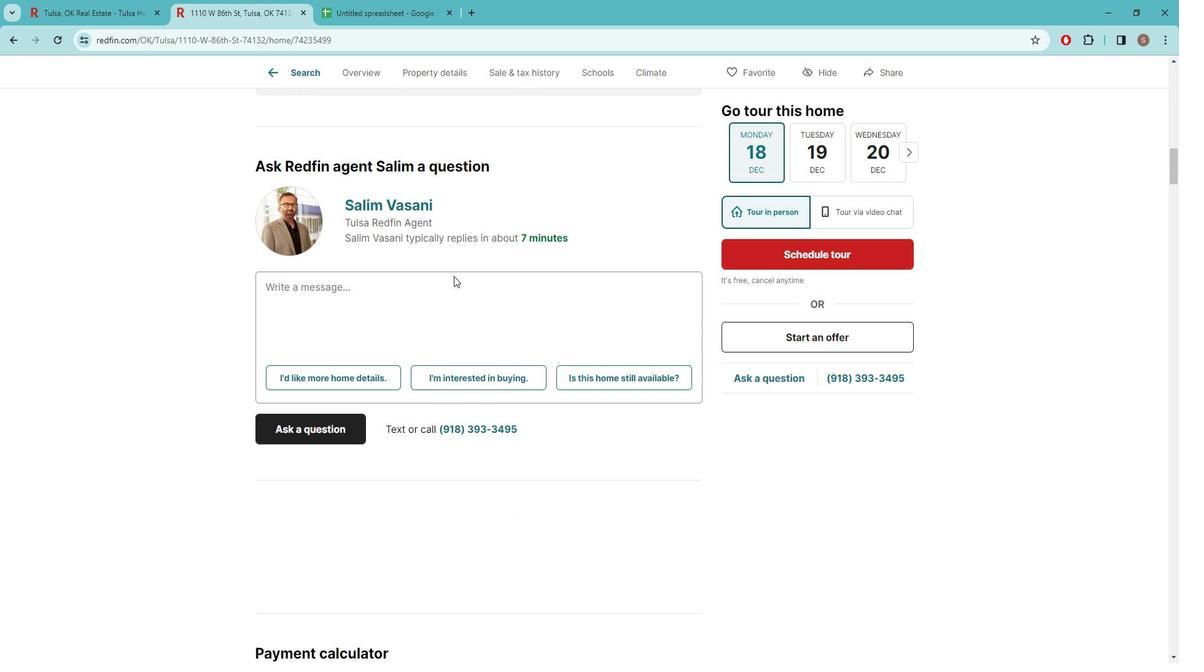 
Action: Mouse moved to (459, 279)
Screenshot: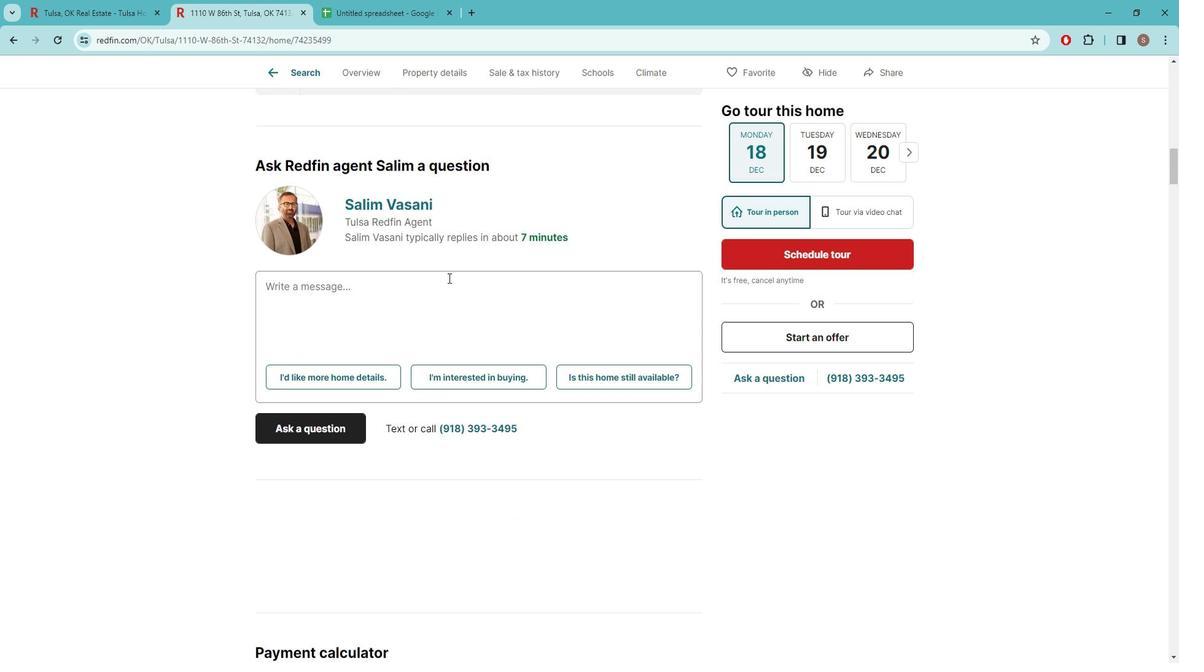 
Action: Mouse scrolled (459, 278) with delta (0, 0)
Screenshot: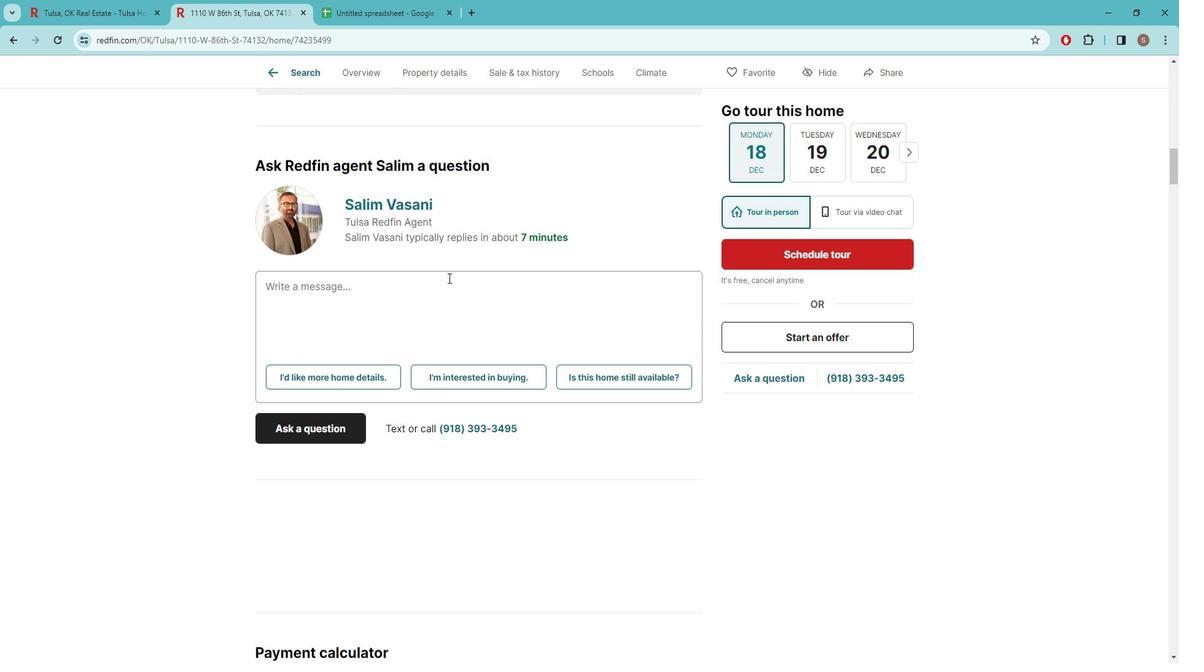
Action: Mouse scrolled (459, 278) with delta (0, 0)
Screenshot: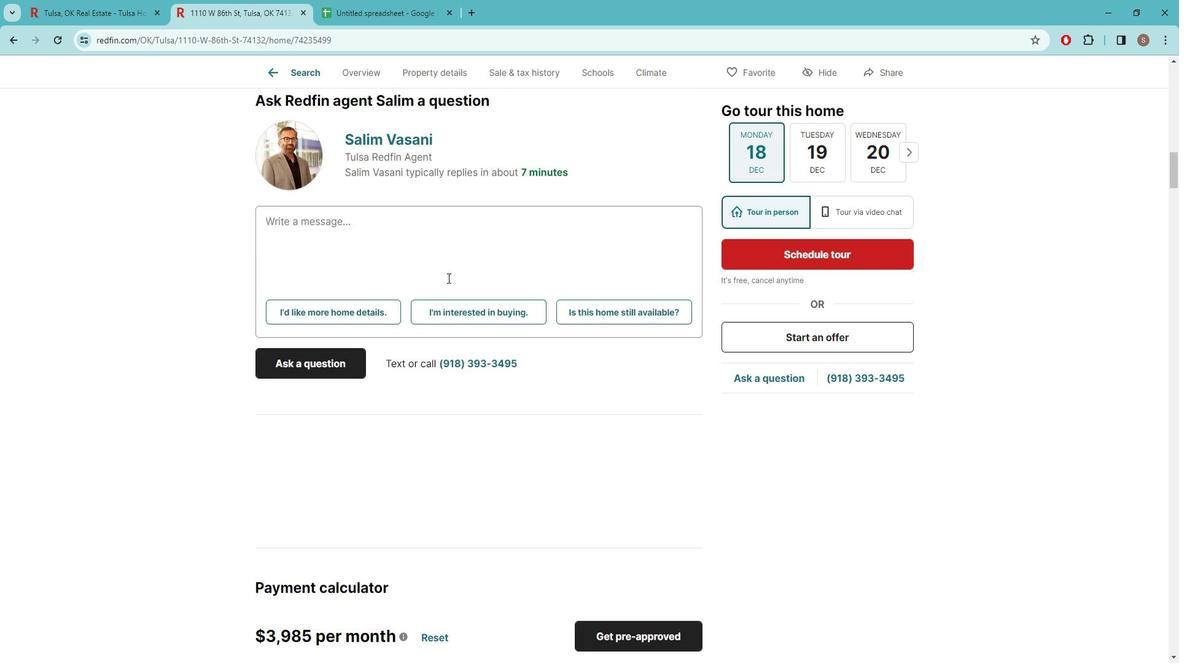 
Action: Mouse moved to (459, 279)
Screenshot: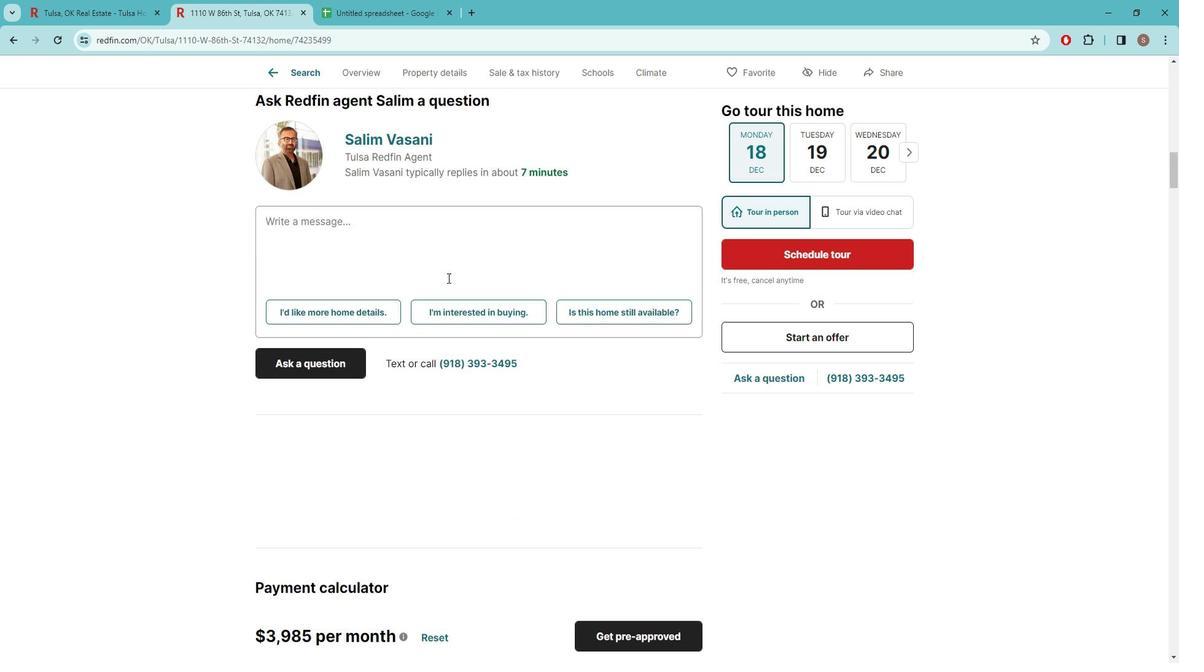 
Action: Mouse scrolled (459, 278) with delta (0, 0)
Screenshot: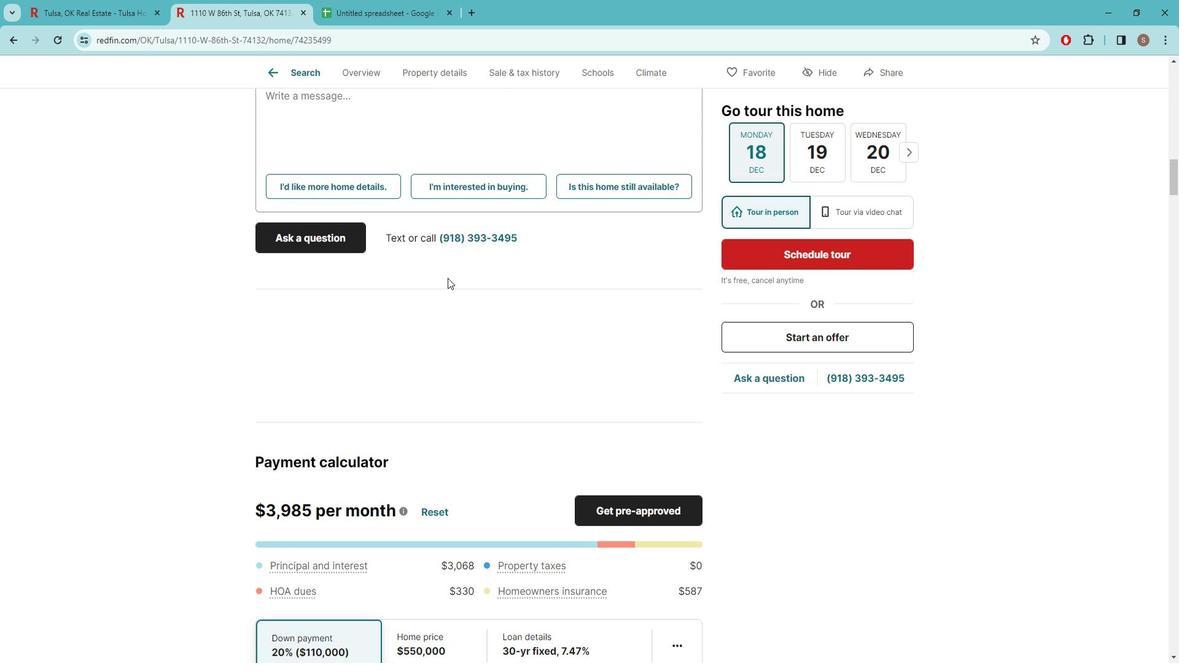 
Action: Mouse scrolled (459, 278) with delta (0, 0)
Screenshot: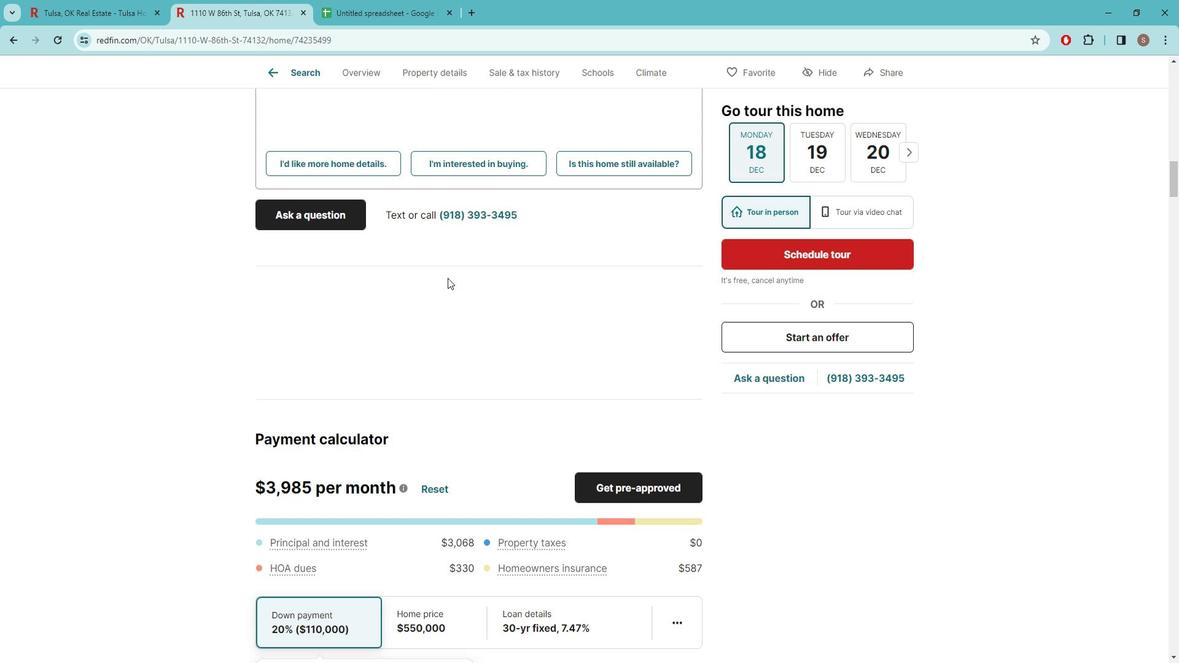 
Action: Mouse scrolled (459, 278) with delta (0, 0)
Screenshot: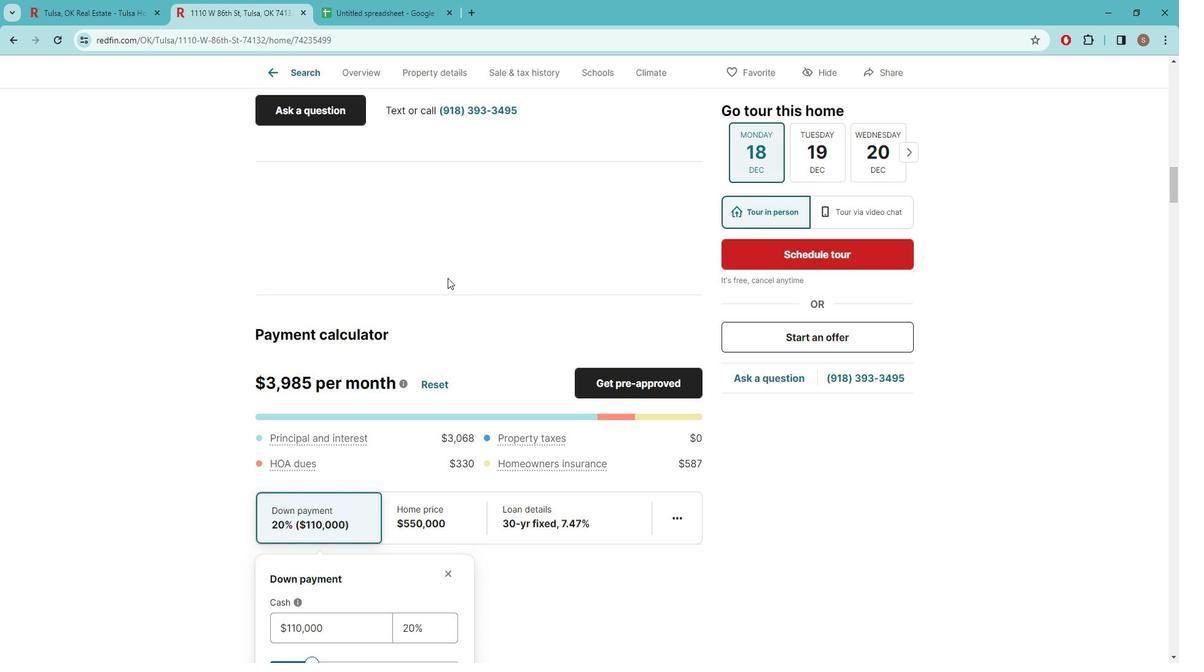 
Action: Mouse scrolled (459, 278) with delta (0, 0)
Screenshot: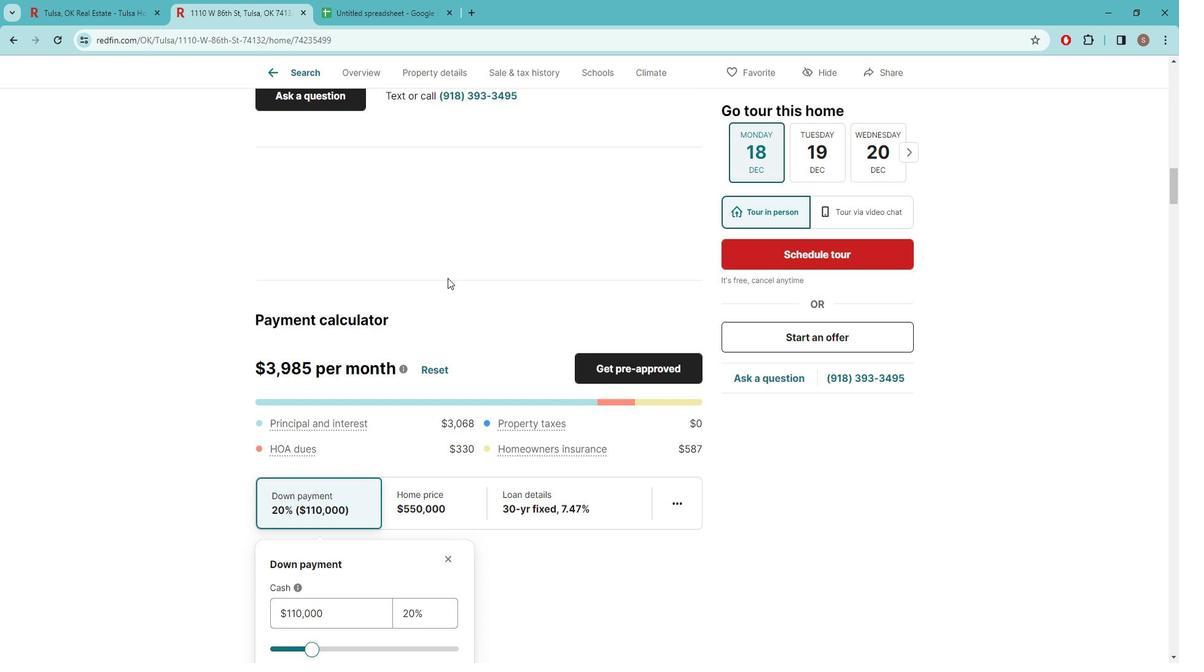 
Action: Mouse scrolled (459, 278) with delta (0, 0)
Screenshot: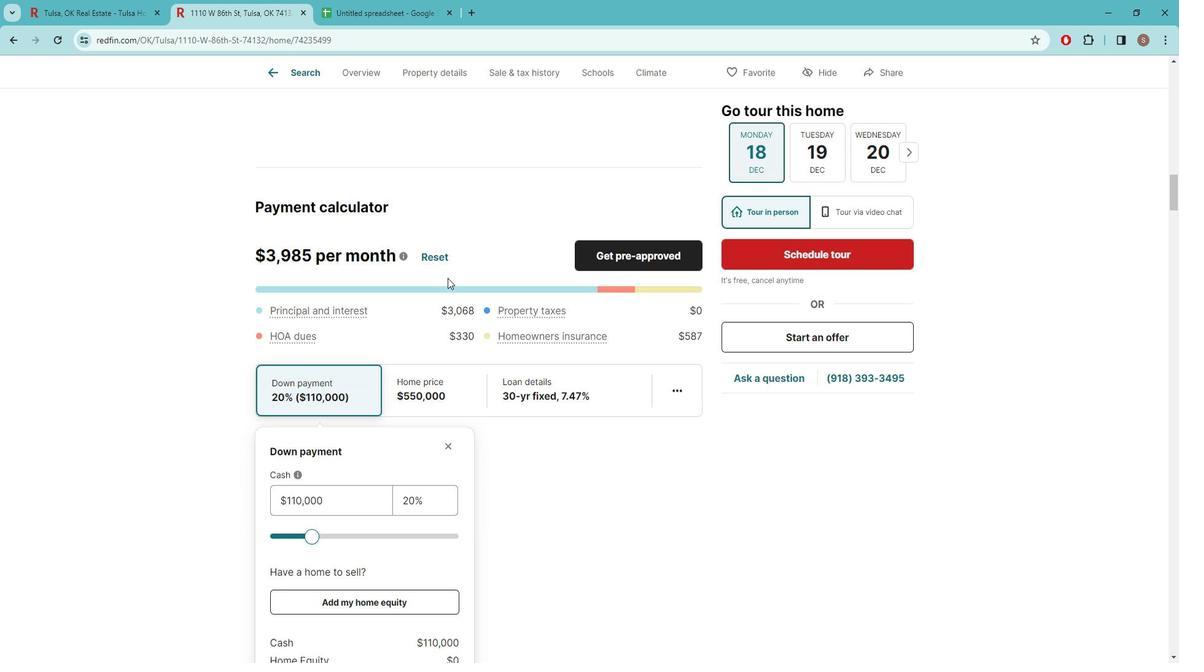 
Action: Mouse moved to (457, 280)
Screenshot: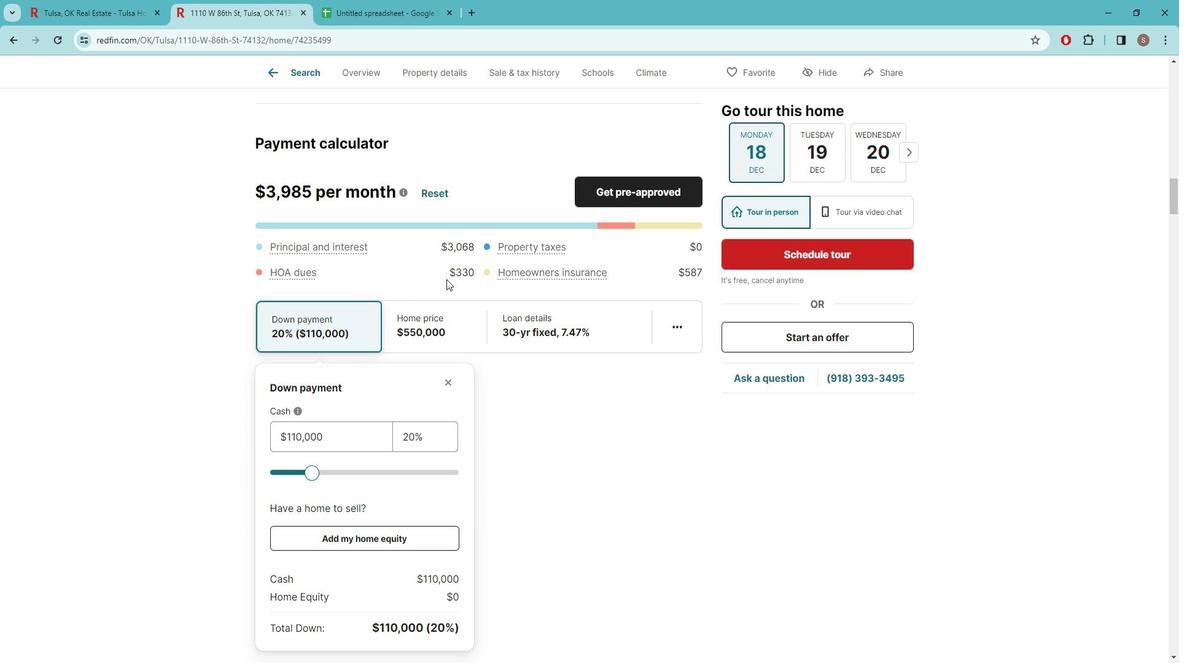 
Action: Mouse scrolled (457, 280) with delta (0, 0)
Screenshot: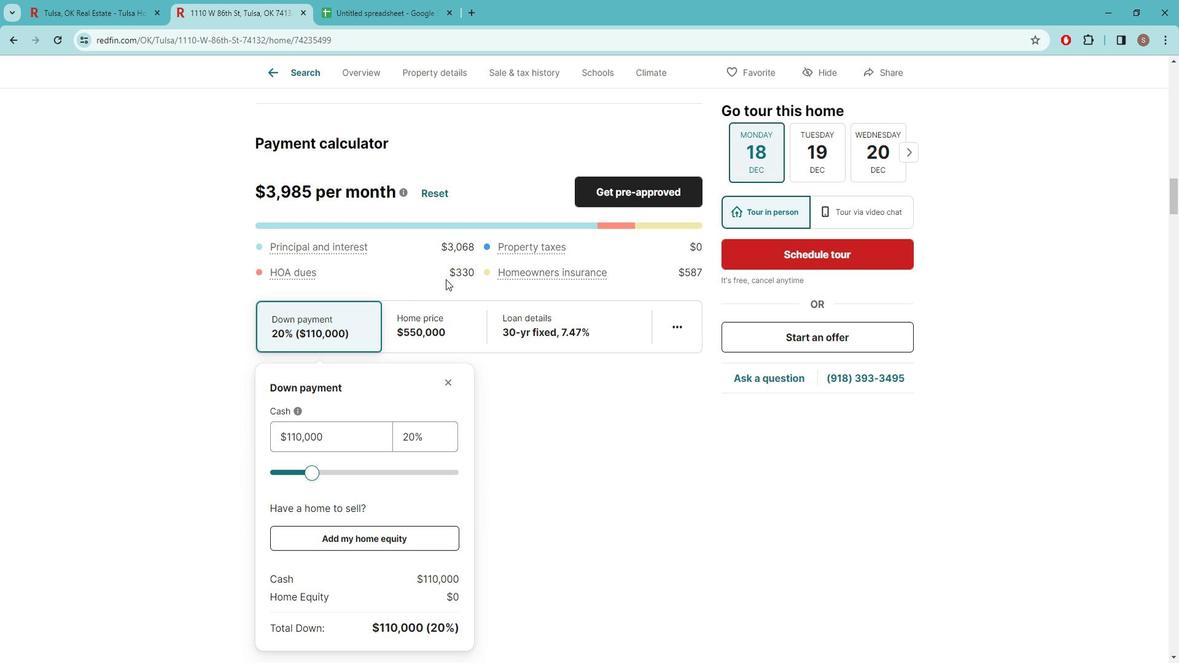 
Action: Mouse scrolled (457, 280) with delta (0, 0)
Screenshot: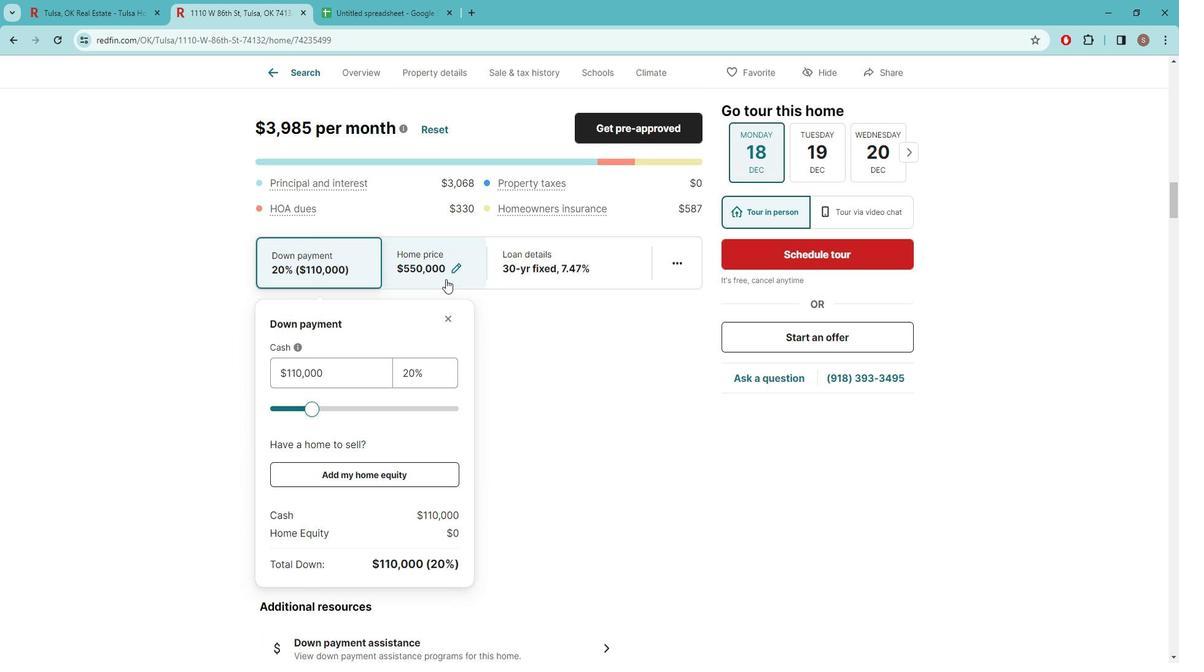 
Action: Mouse scrolled (457, 280) with delta (0, 0)
Screenshot: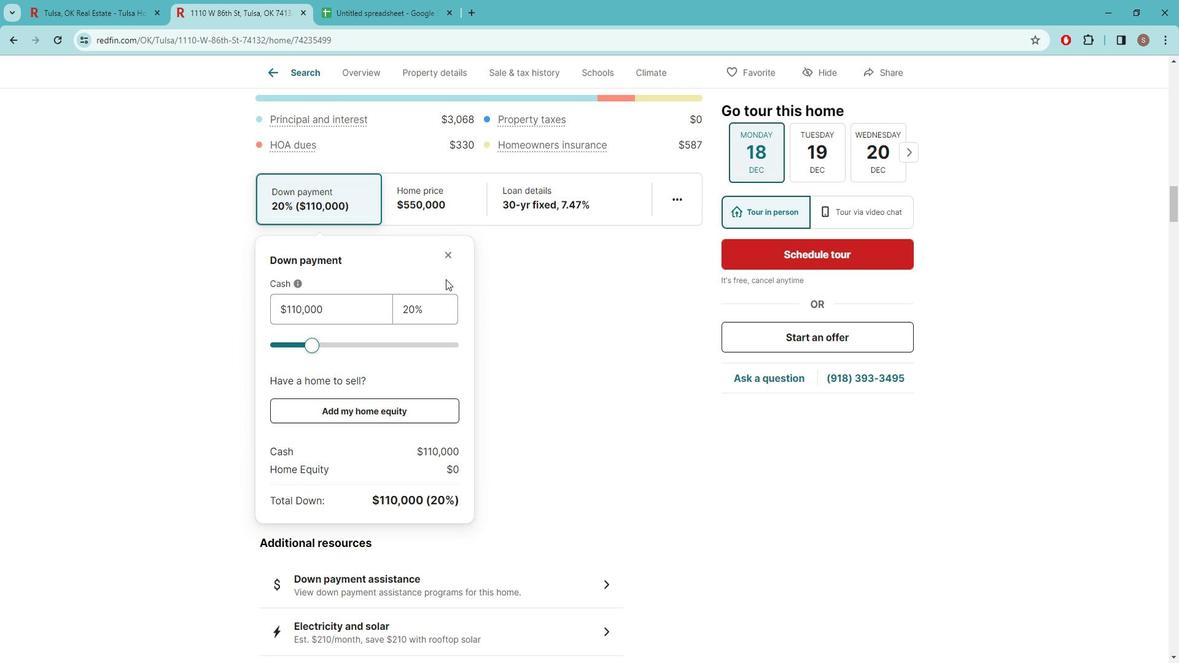 
Action: Mouse scrolled (457, 280) with delta (0, 0)
Screenshot: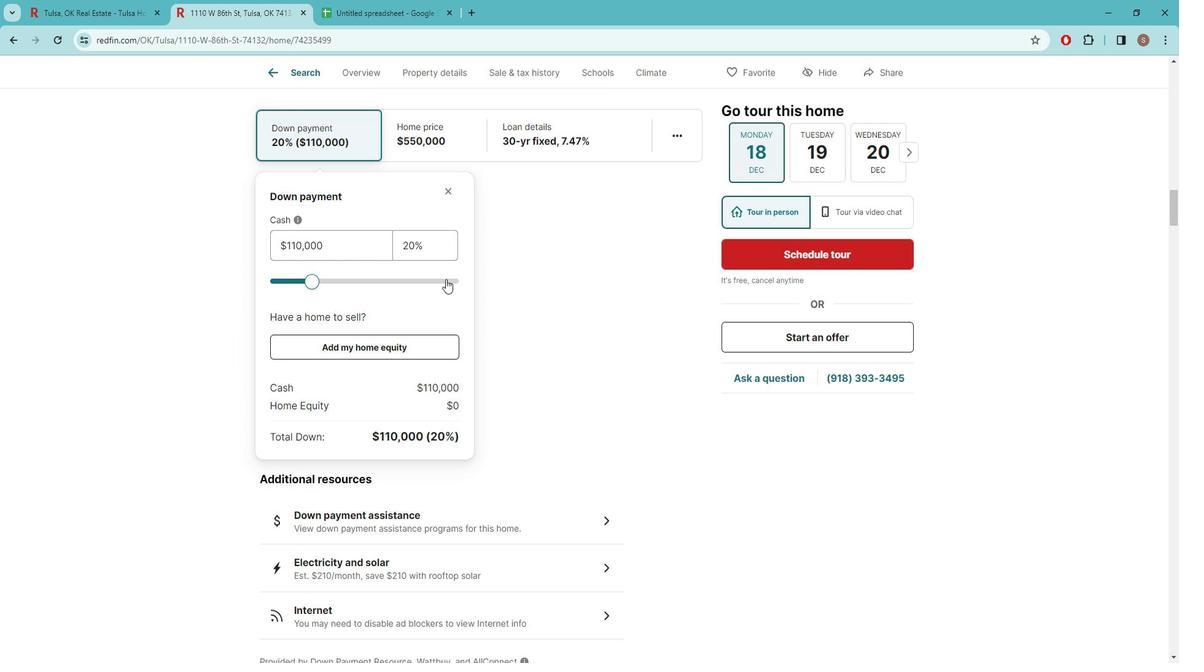 
Action: Mouse scrolled (457, 280) with delta (0, 0)
Screenshot: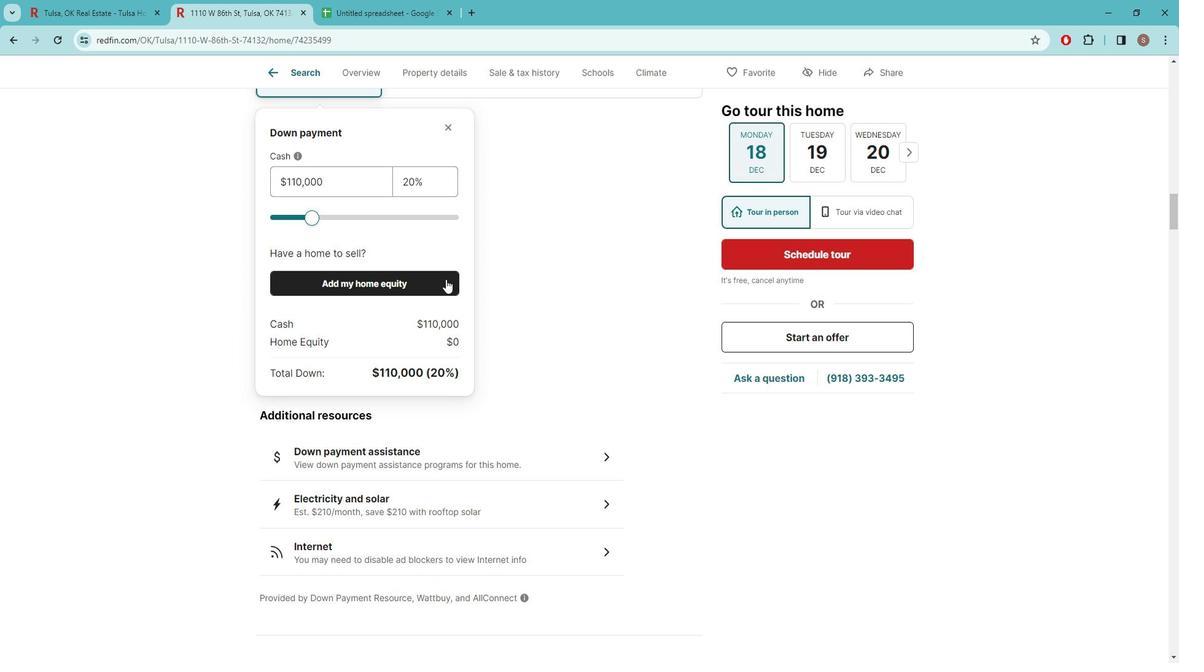 
Action: Mouse scrolled (457, 280) with delta (0, 0)
Screenshot: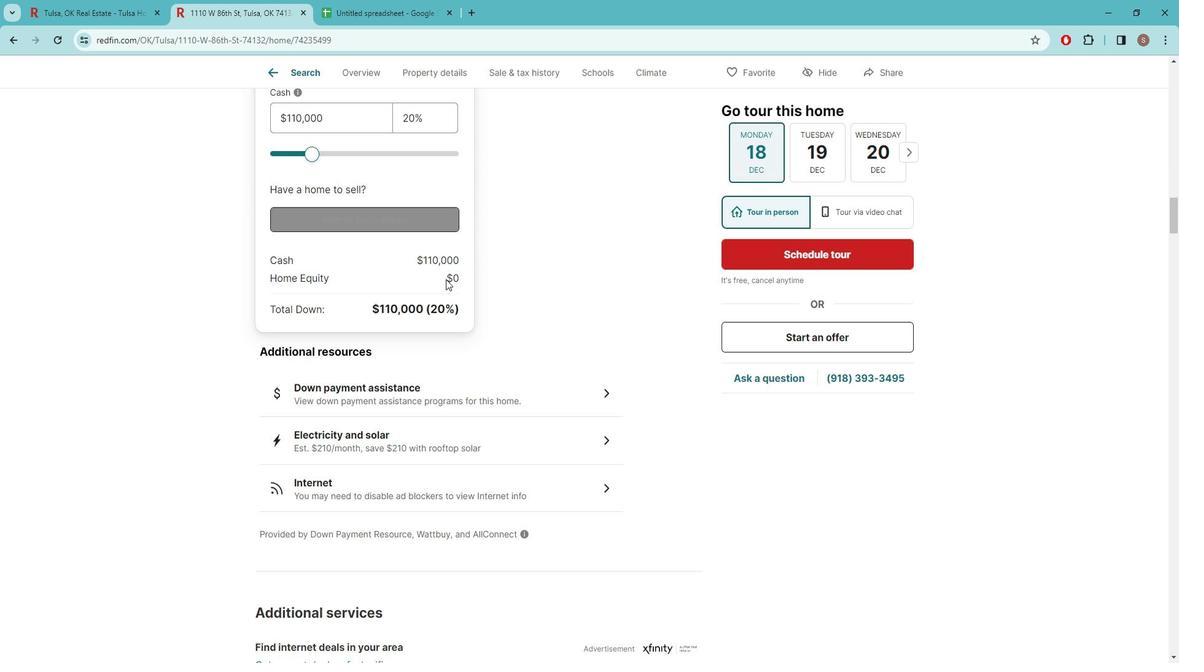 
Action: Mouse scrolled (457, 280) with delta (0, 0)
Screenshot: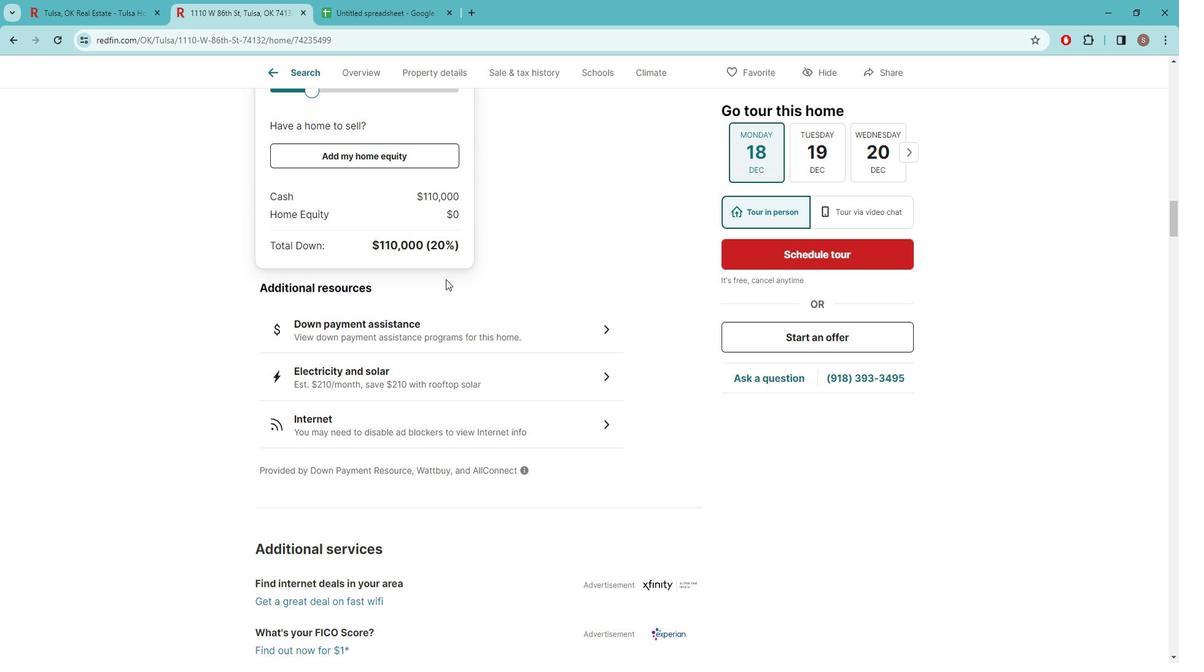 
Action: Mouse scrolled (457, 280) with delta (0, 0)
Screenshot: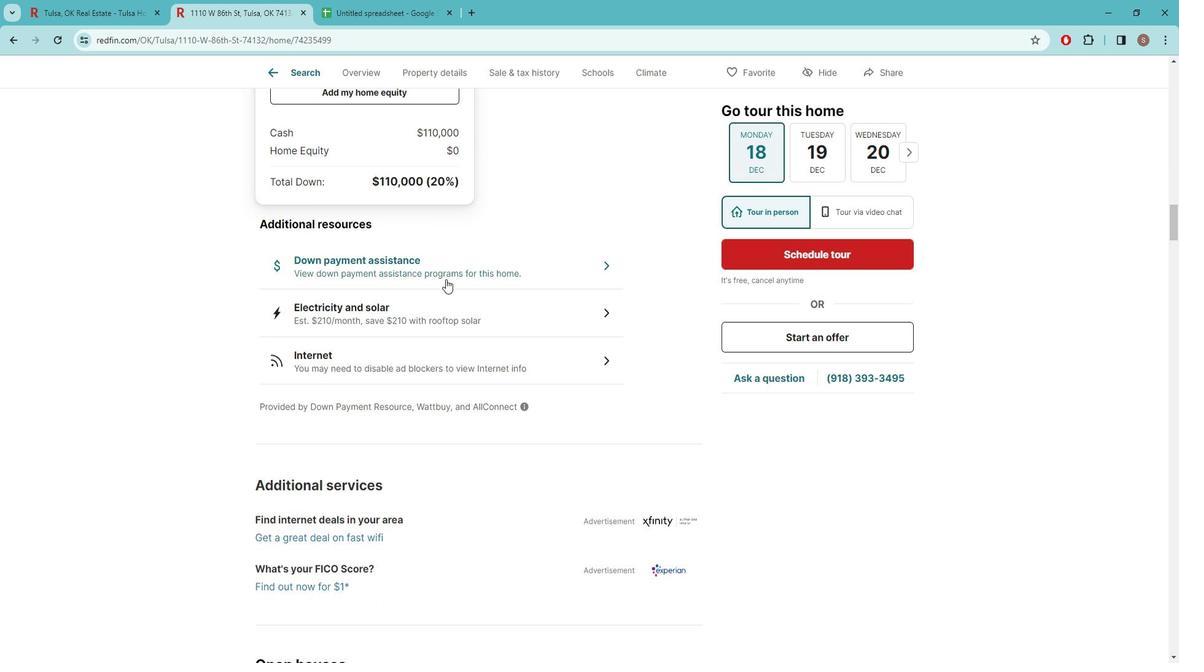 
Action: Mouse scrolled (457, 280) with delta (0, 0)
Screenshot: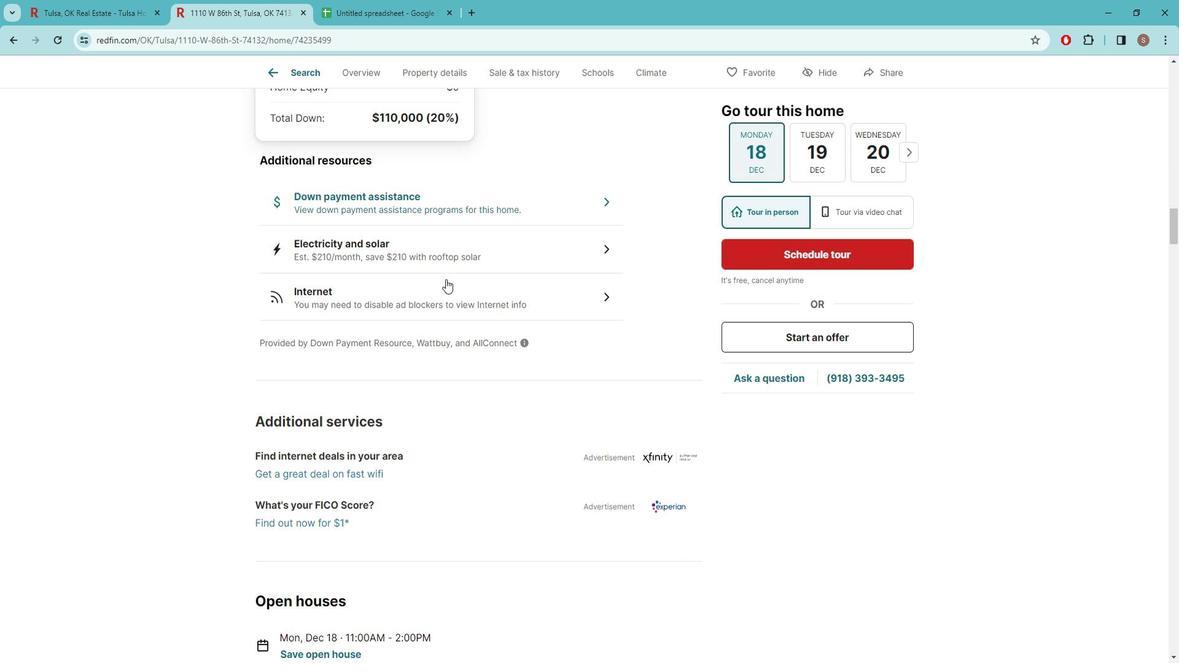 
Action: Mouse scrolled (457, 280) with delta (0, 0)
Screenshot: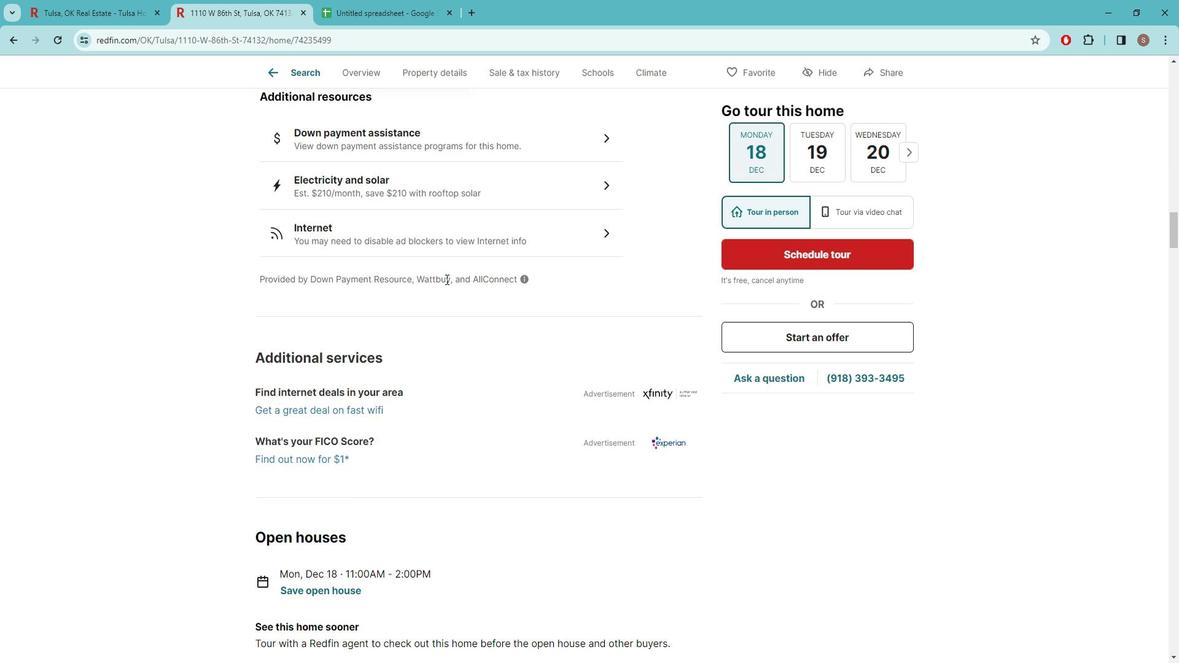 
Action: Mouse scrolled (457, 280) with delta (0, 0)
Screenshot: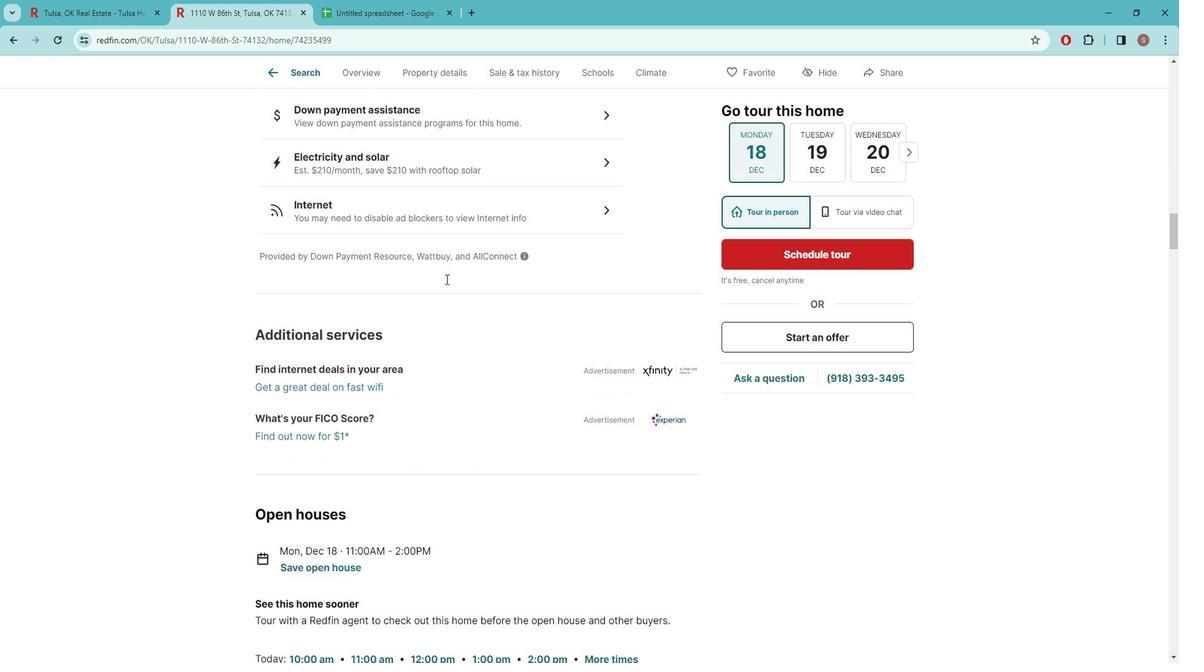 
Action: Mouse scrolled (457, 280) with delta (0, 0)
Screenshot: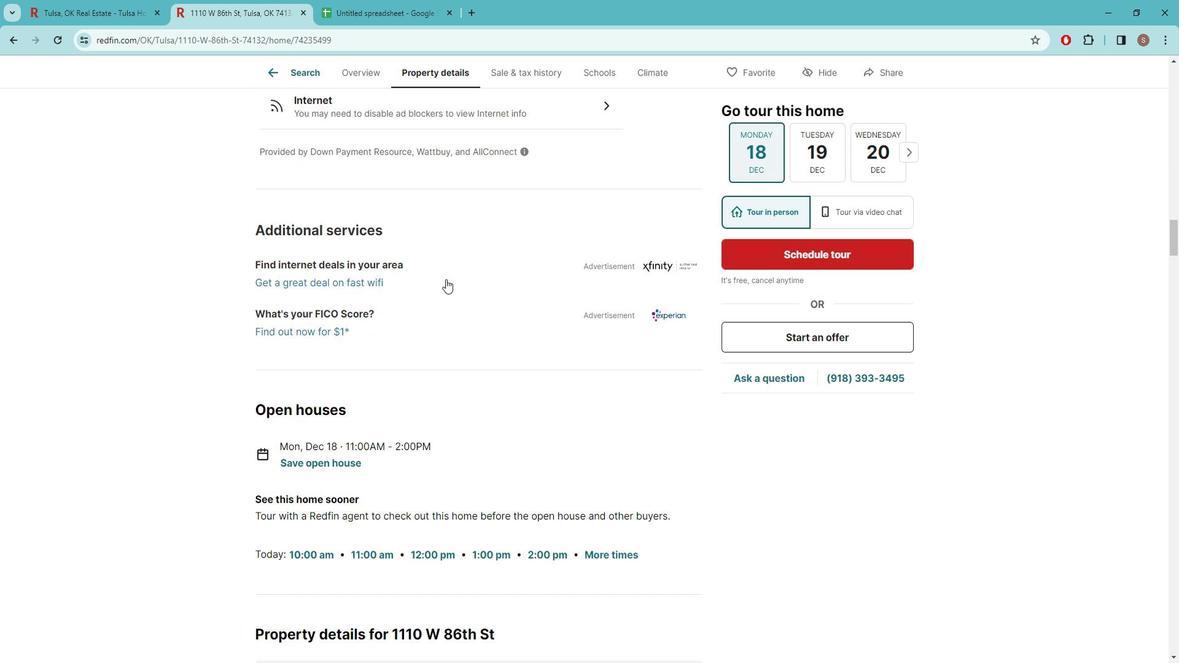 
Action: Mouse scrolled (457, 280) with delta (0, 0)
Screenshot: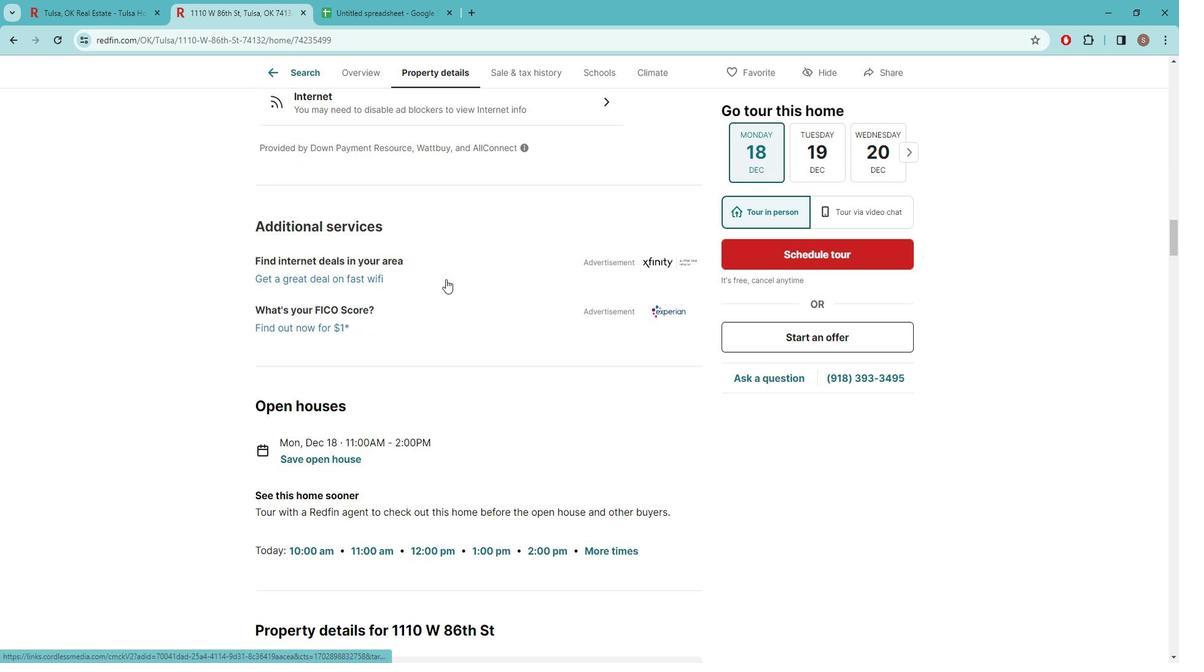 
Action: Mouse scrolled (457, 280) with delta (0, 0)
Screenshot: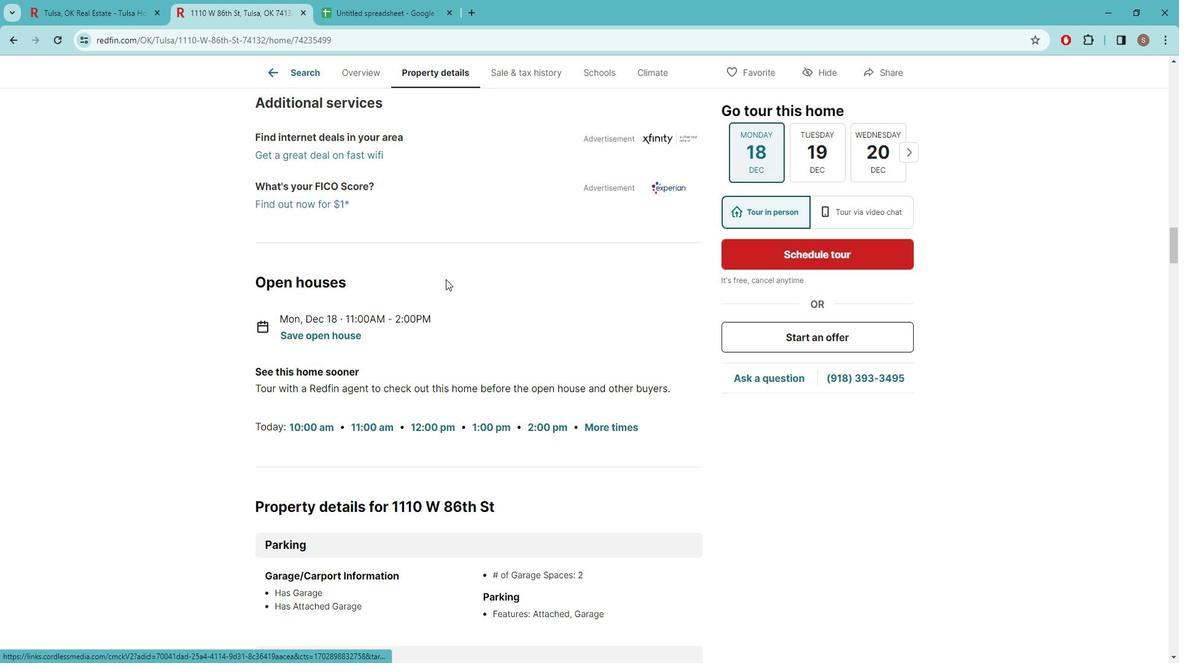 
Action: Mouse scrolled (457, 280) with delta (0, 0)
Screenshot: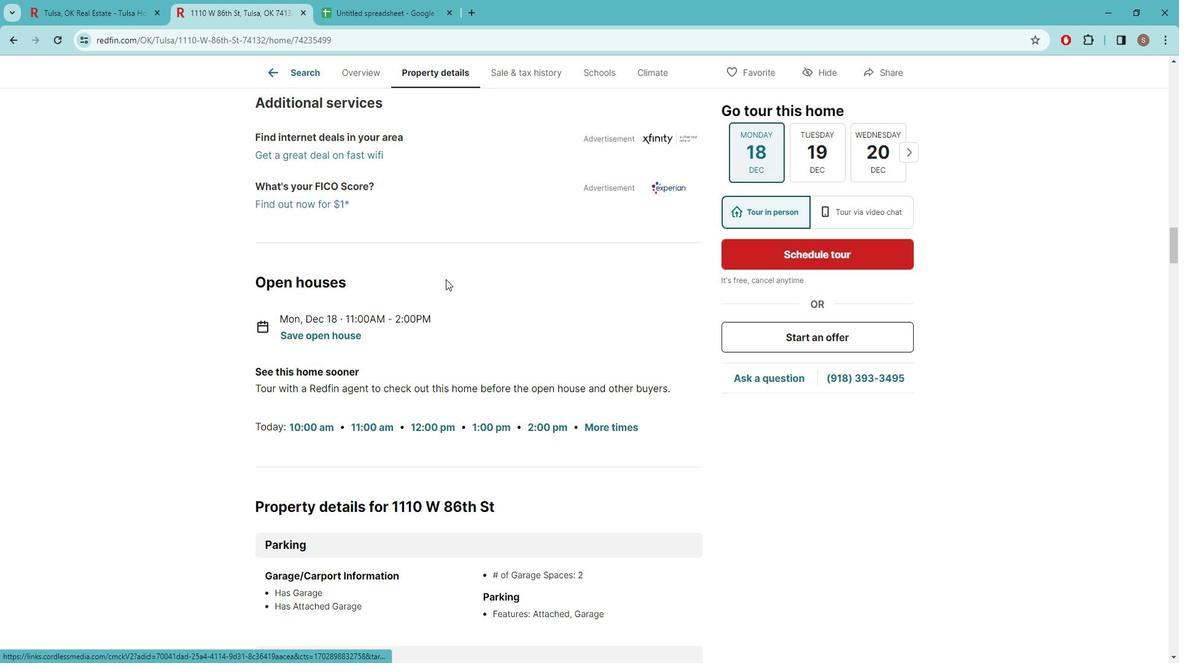 
Action: Mouse scrolled (457, 280) with delta (0, 0)
Screenshot: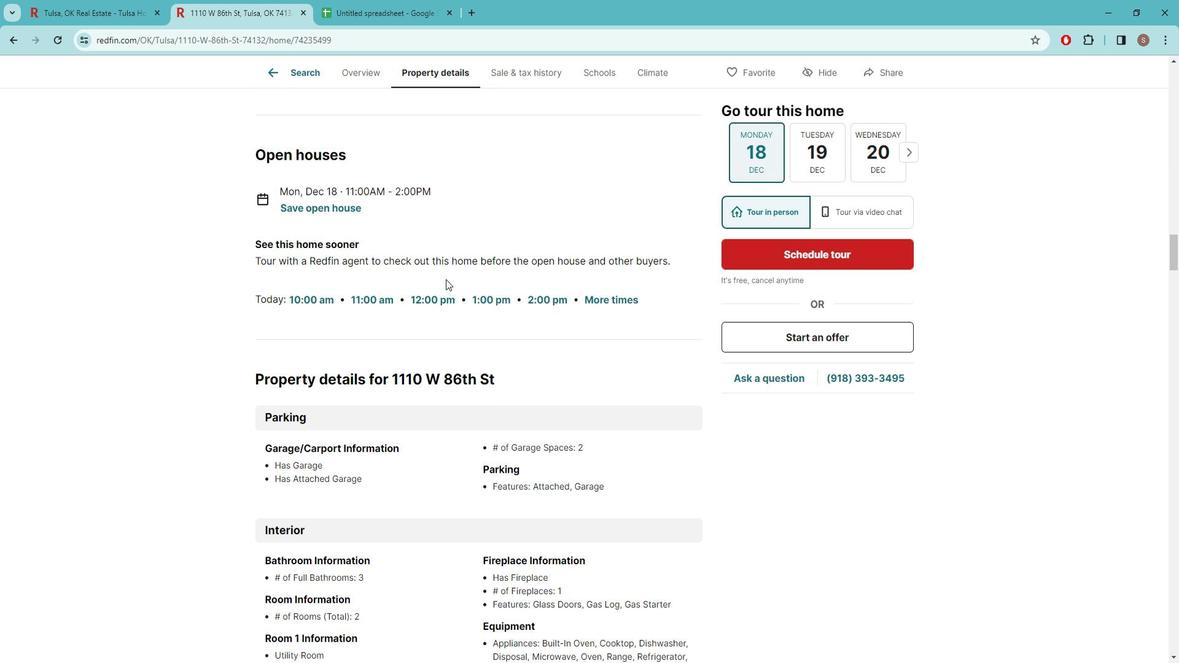 
Action: Mouse moved to (425, 409)
Screenshot: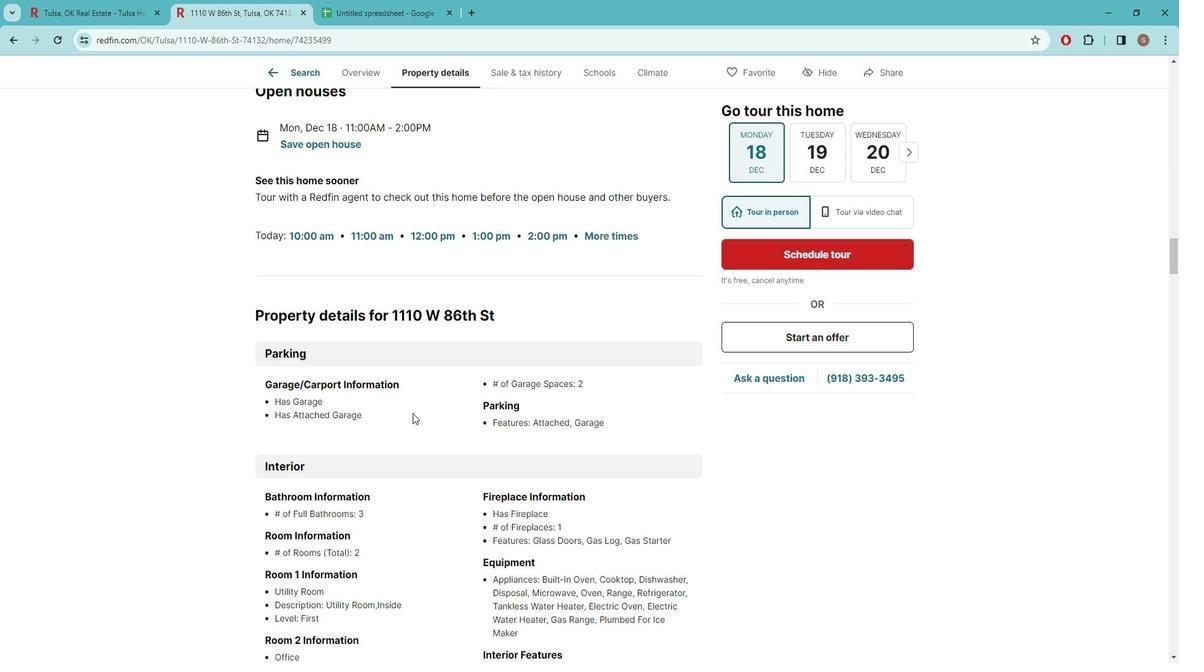 
Action: Mouse scrolled (425, 409) with delta (0, 0)
Screenshot: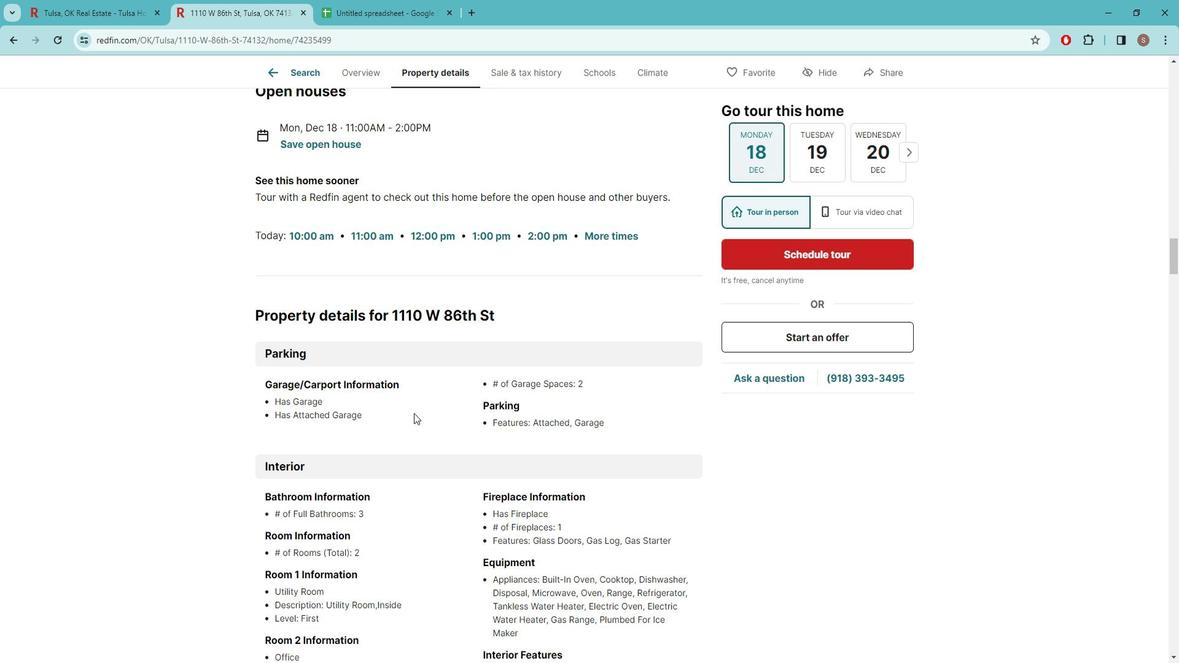 
Action: Mouse moved to (478, 390)
Screenshot: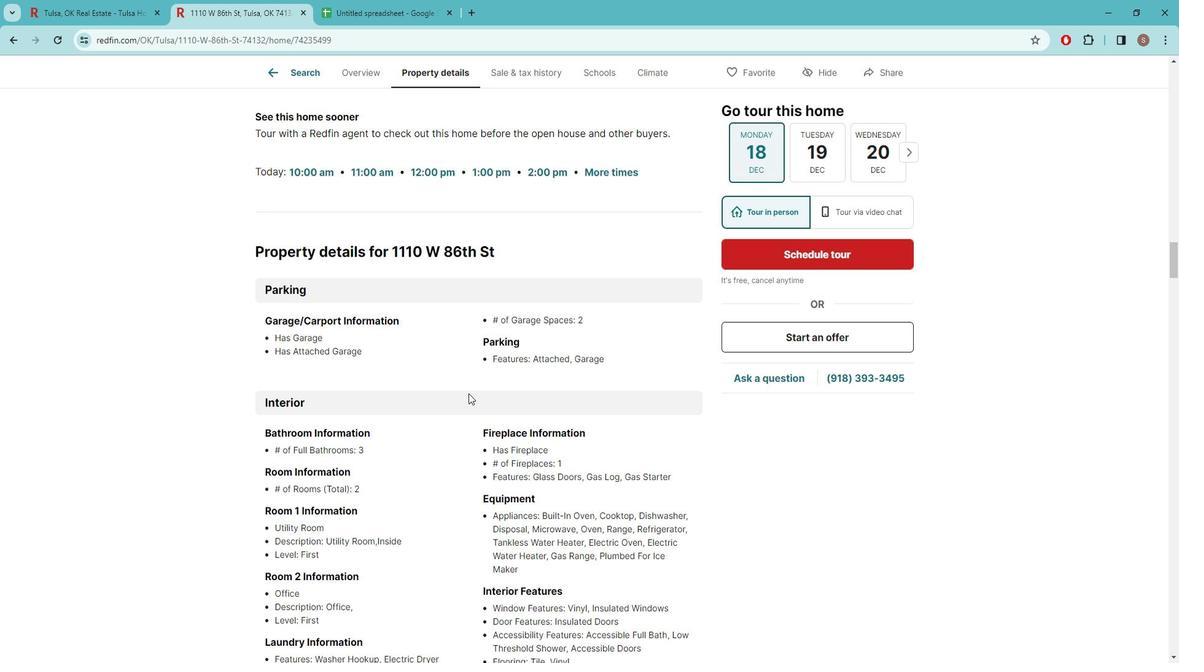 
Action: Mouse scrolled (478, 390) with delta (0, 0)
Screenshot: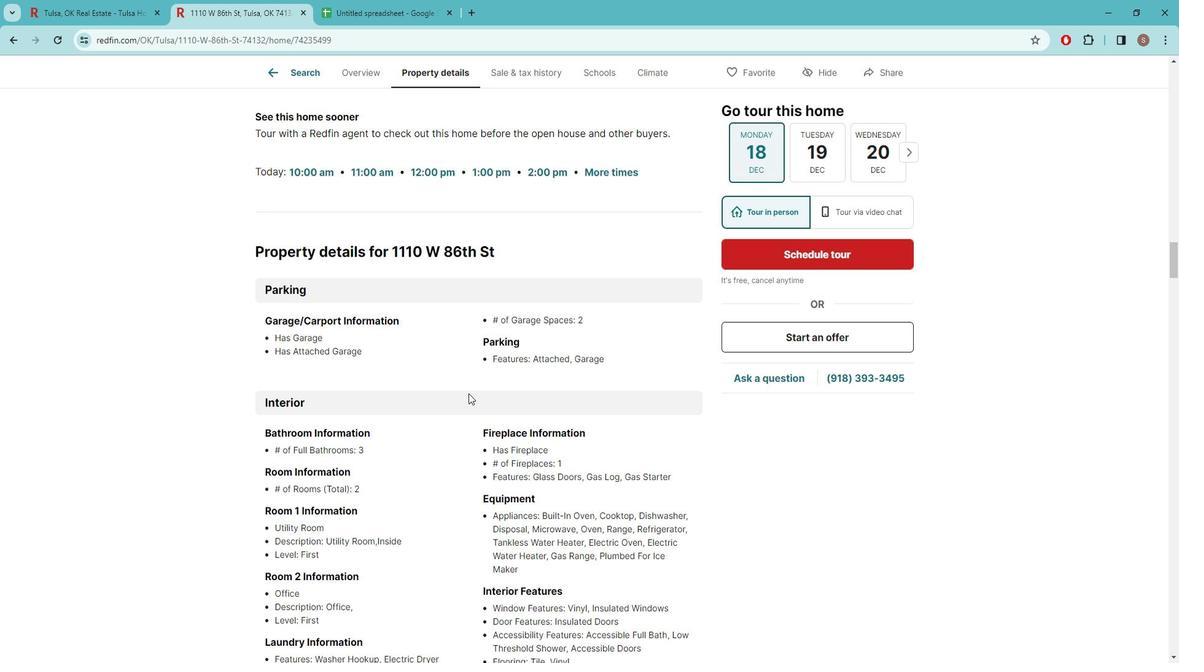 
Action: Mouse moved to (412, 398)
Screenshot: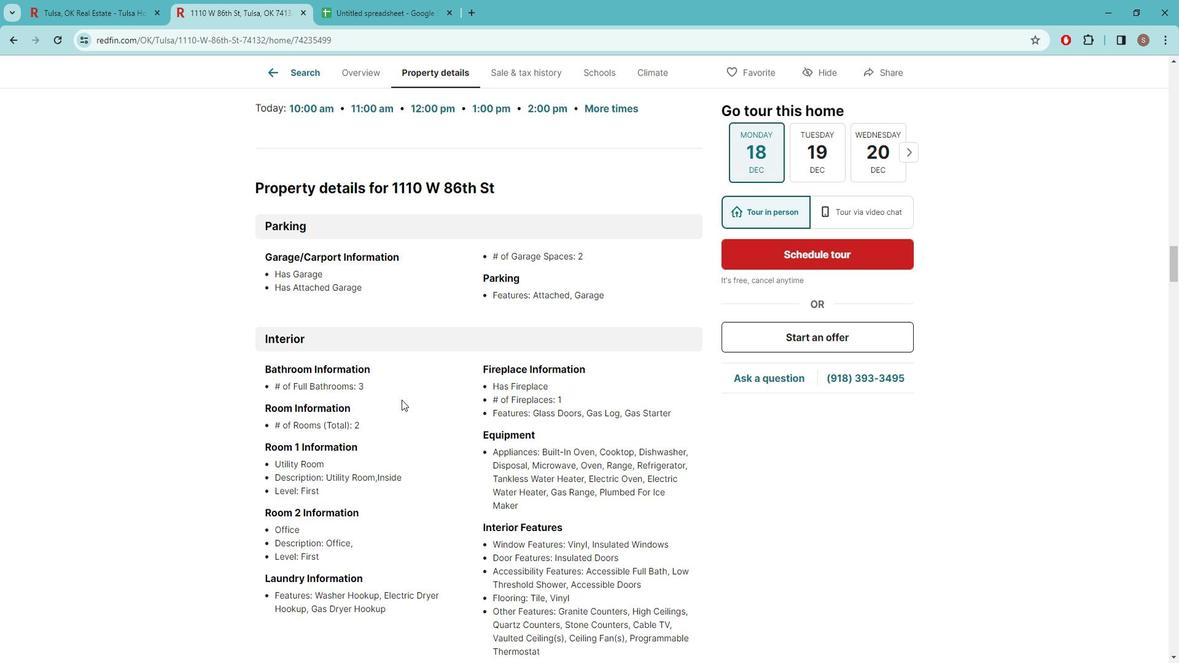 
Action: Mouse scrolled (412, 397) with delta (0, 0)
Screenshot: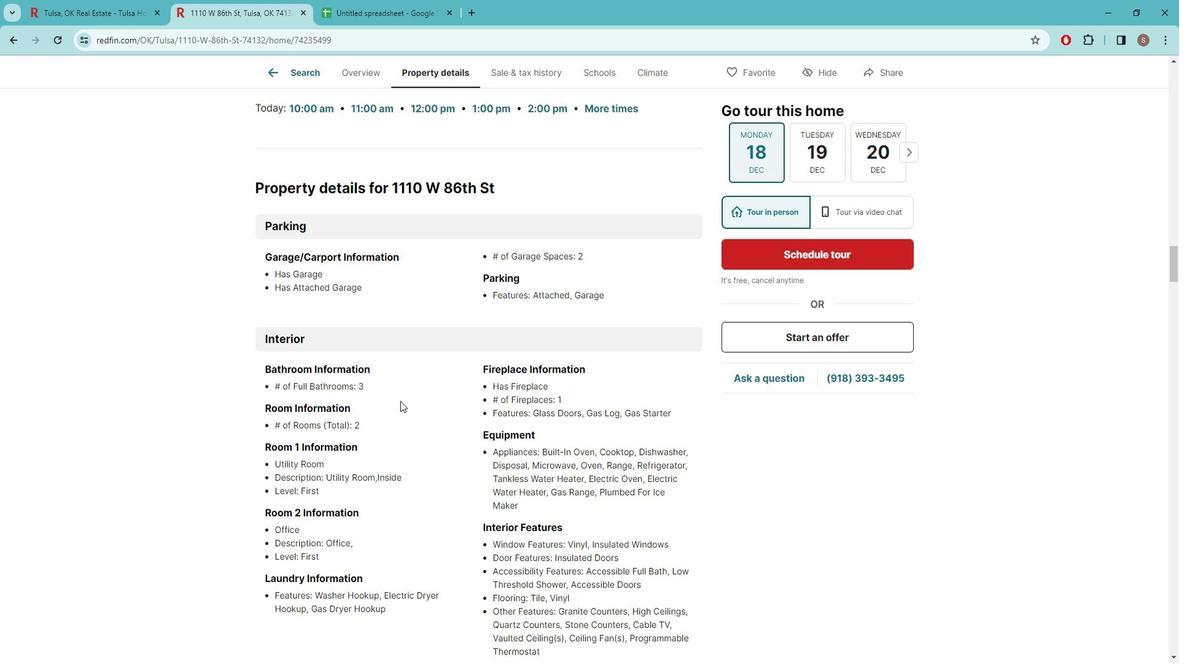 
Action: Mouse moved to (410, 390)
Screenshot: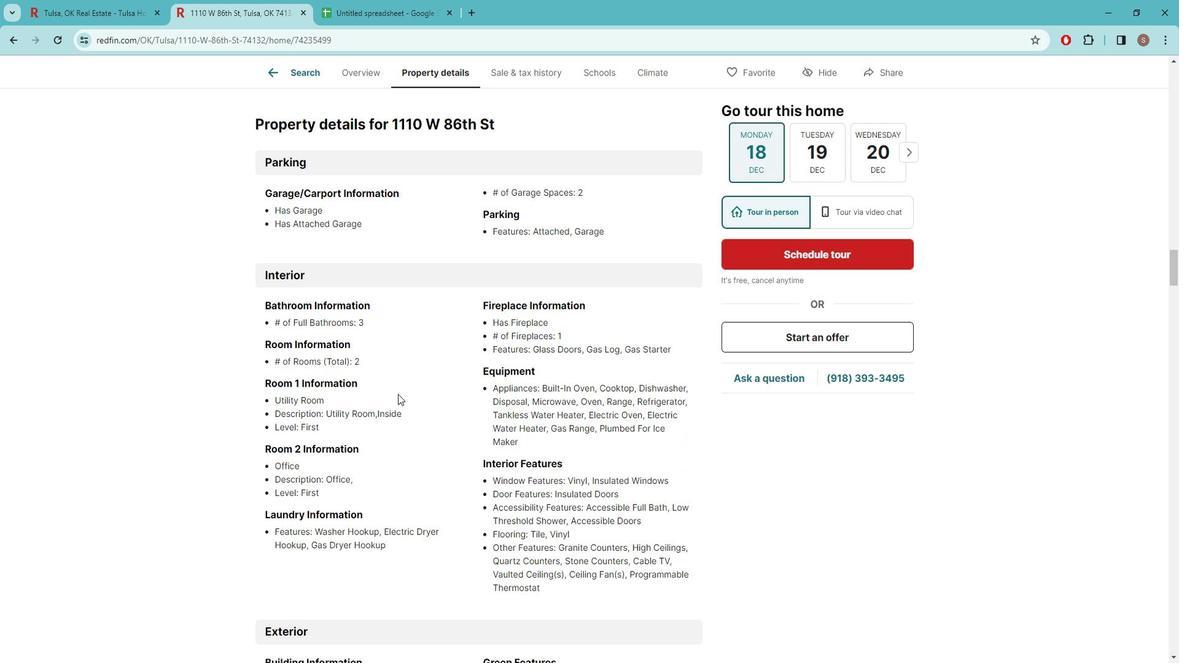 
Action: Mouse scrolled (410, 390) with delta (0, 0)
Screenshot: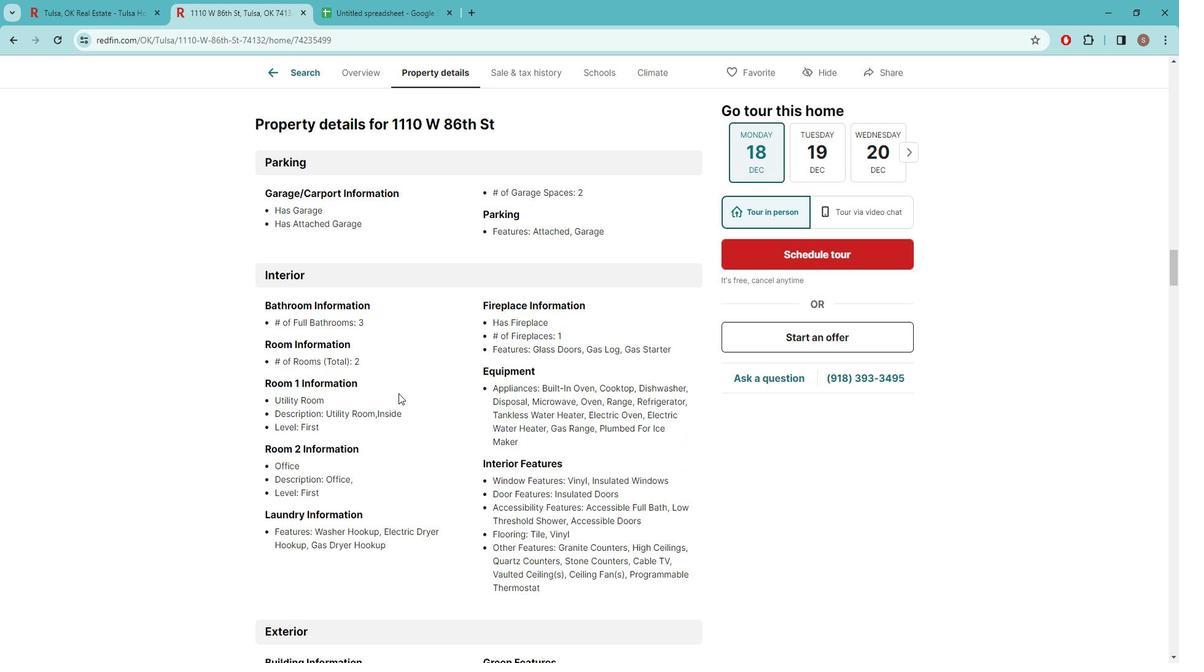 
Action: Mouse moved to (442, 432)
Screenshot: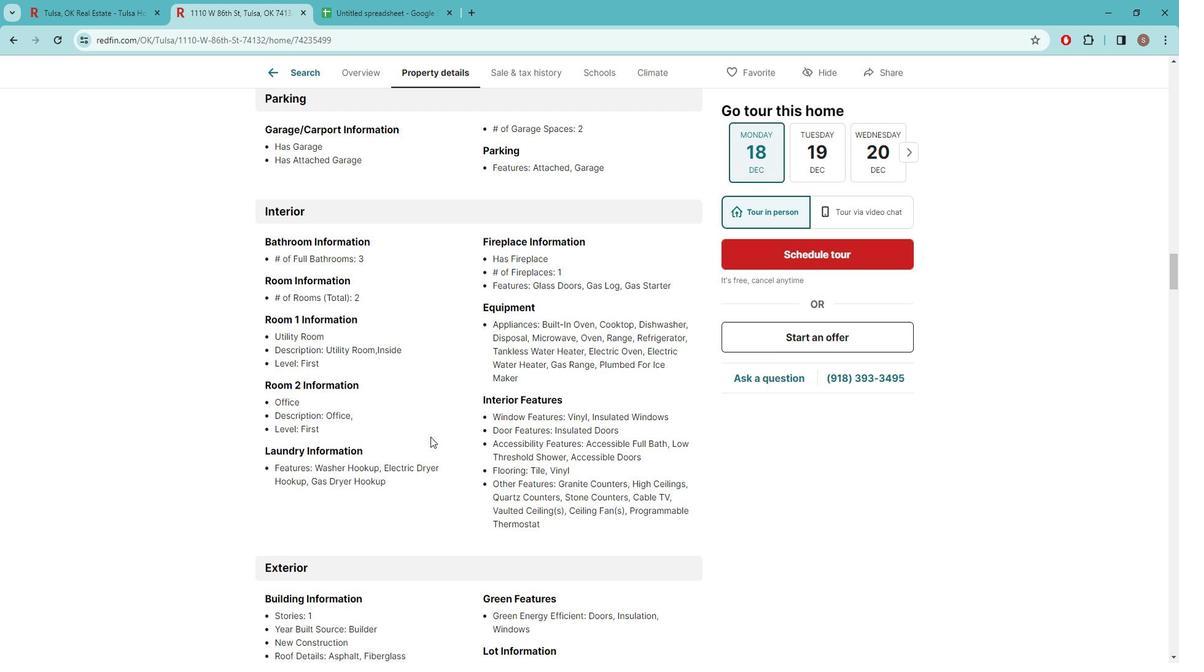 
Action: Mouse scrolled (442, 431) with delta (0, 0)
Screenshot: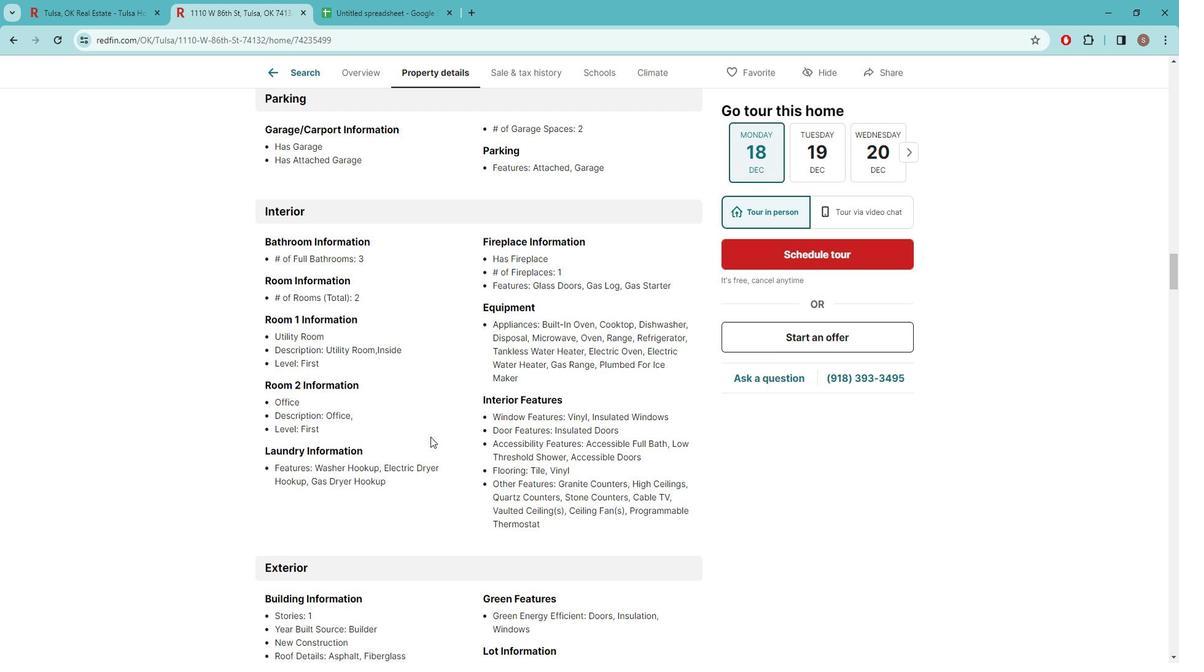 
Action: Mouse moved to (463, 455)
Screenshot: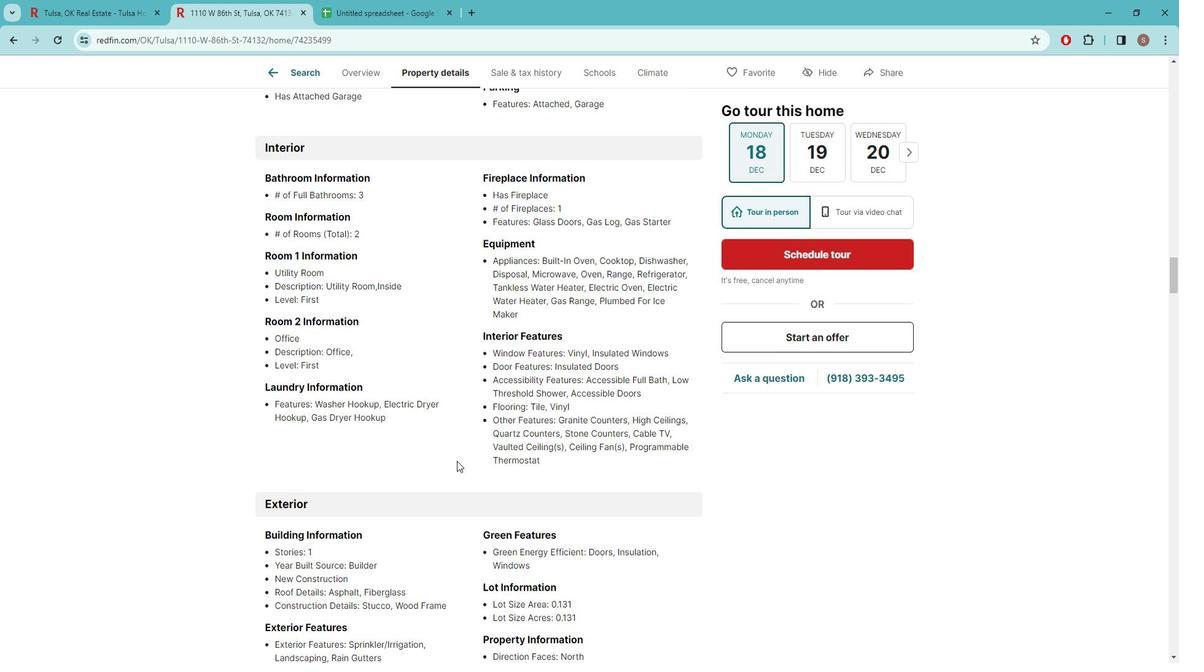 
Action: Mouse scrolled (463, 454) with delta (0, 0)
Screenshot: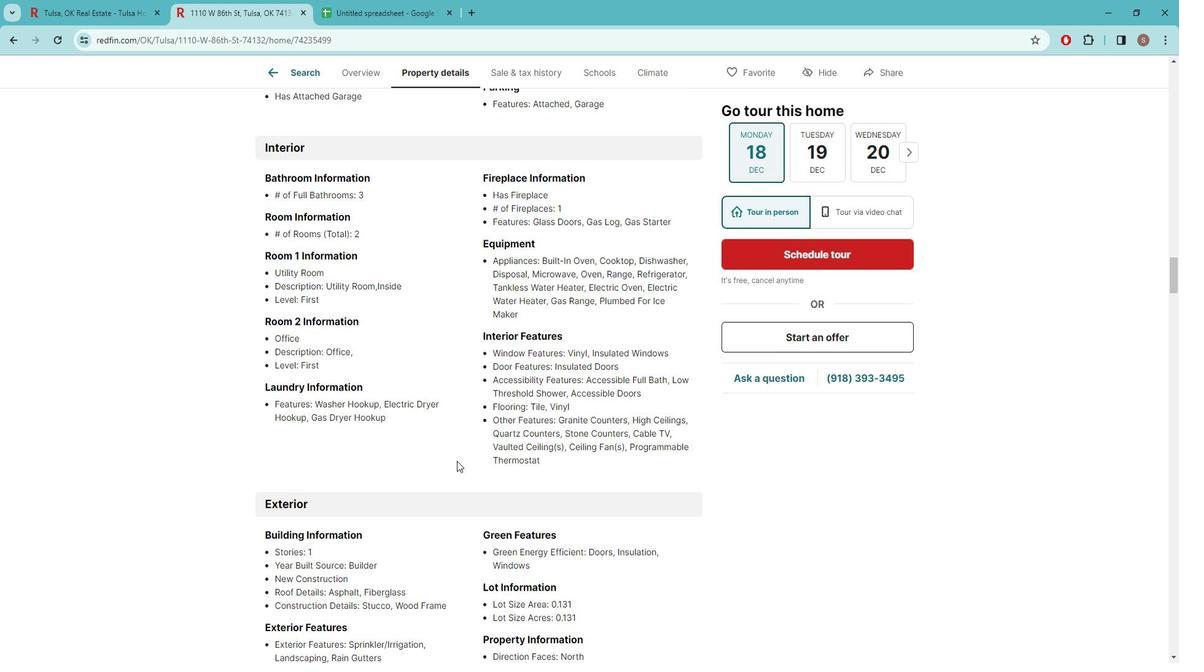 
Action: Mouse moved to (454, 447)
Screenshot: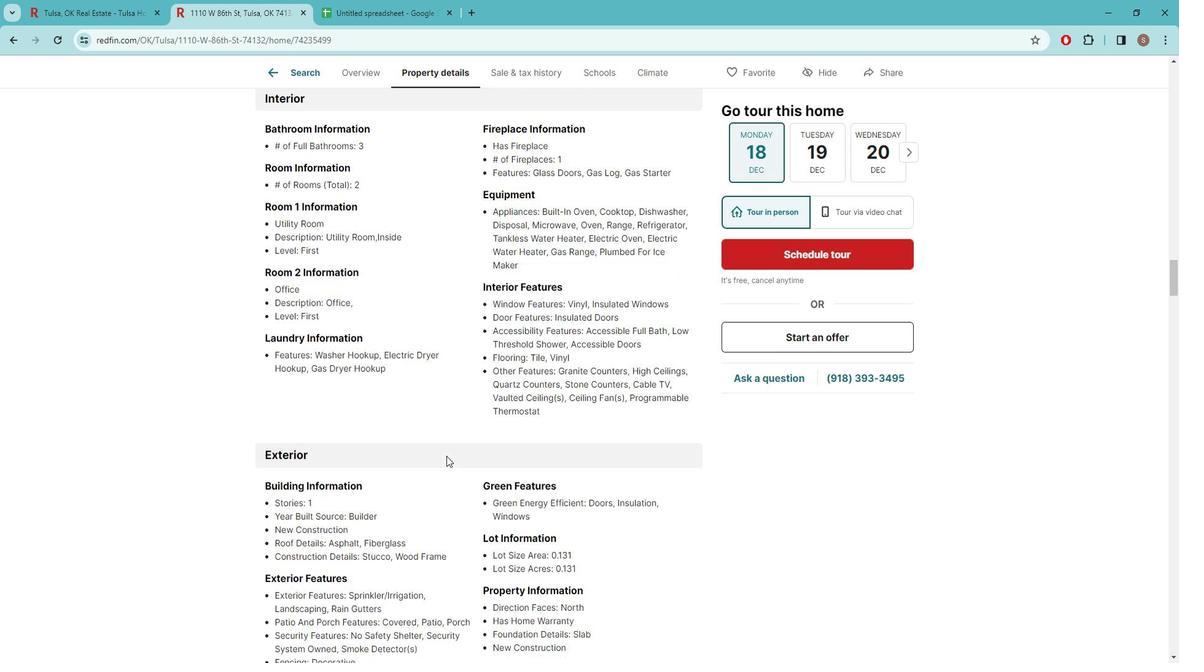 
Action: Mouse scrolled (454, 446) with delta (0, 0)
Screenshot: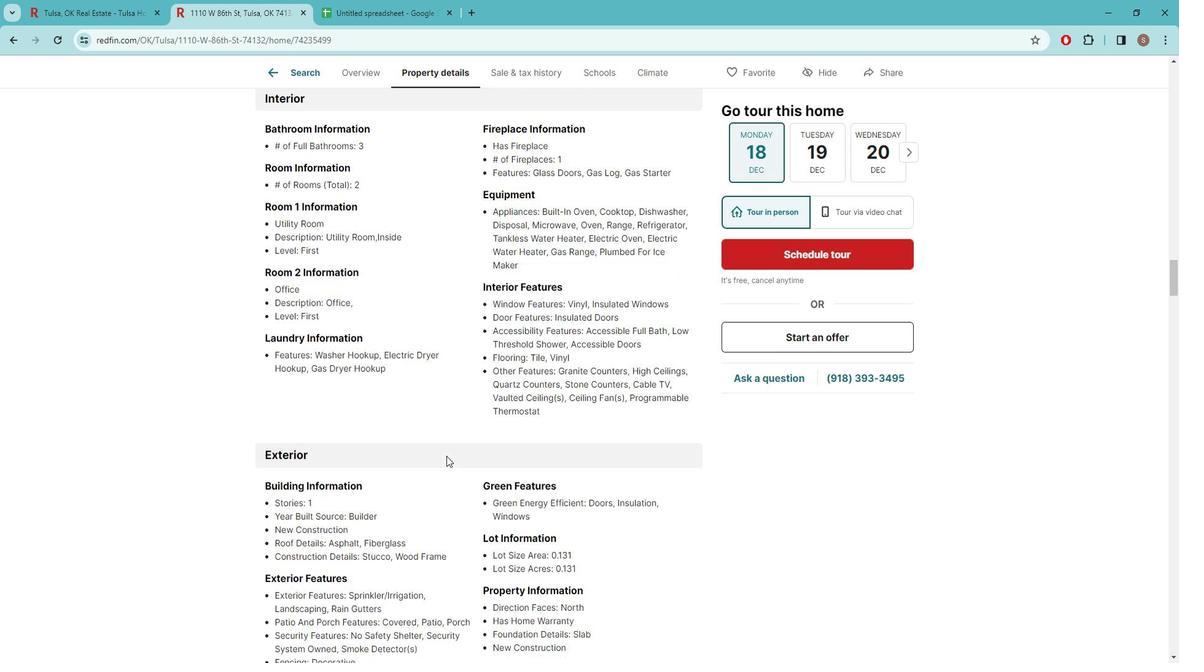 
Action: Mouse moved to (441, 440)
Screenshot: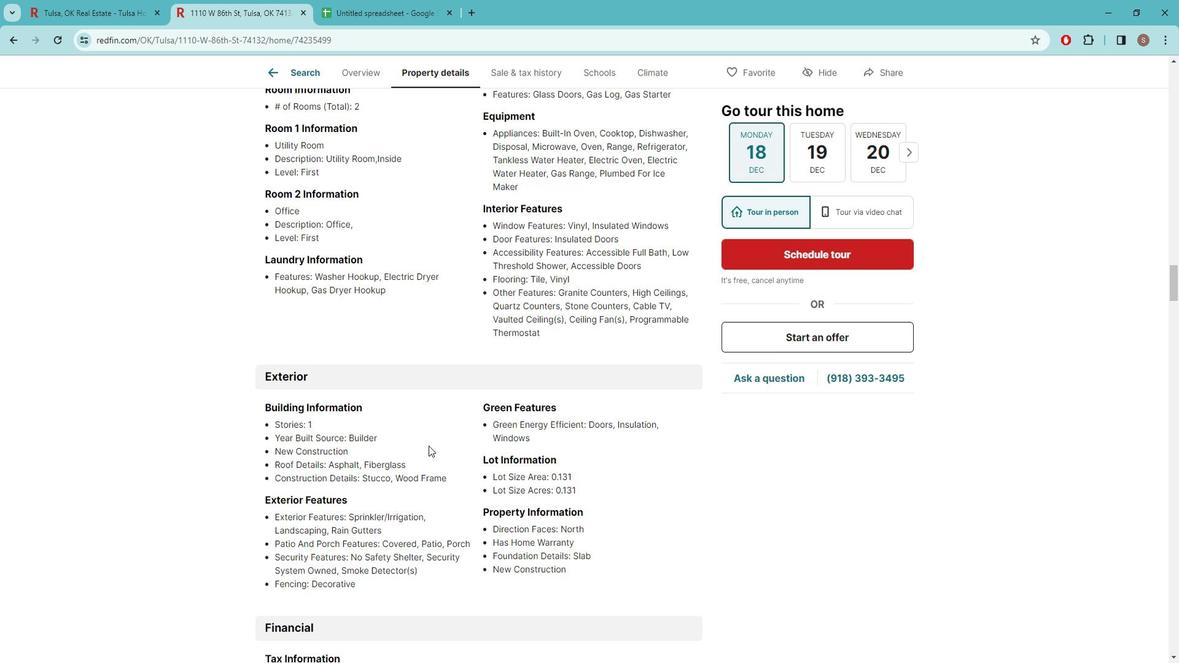 
Action: Mouse scrolled (441, 439) with delta (0, 0)
Screenshot: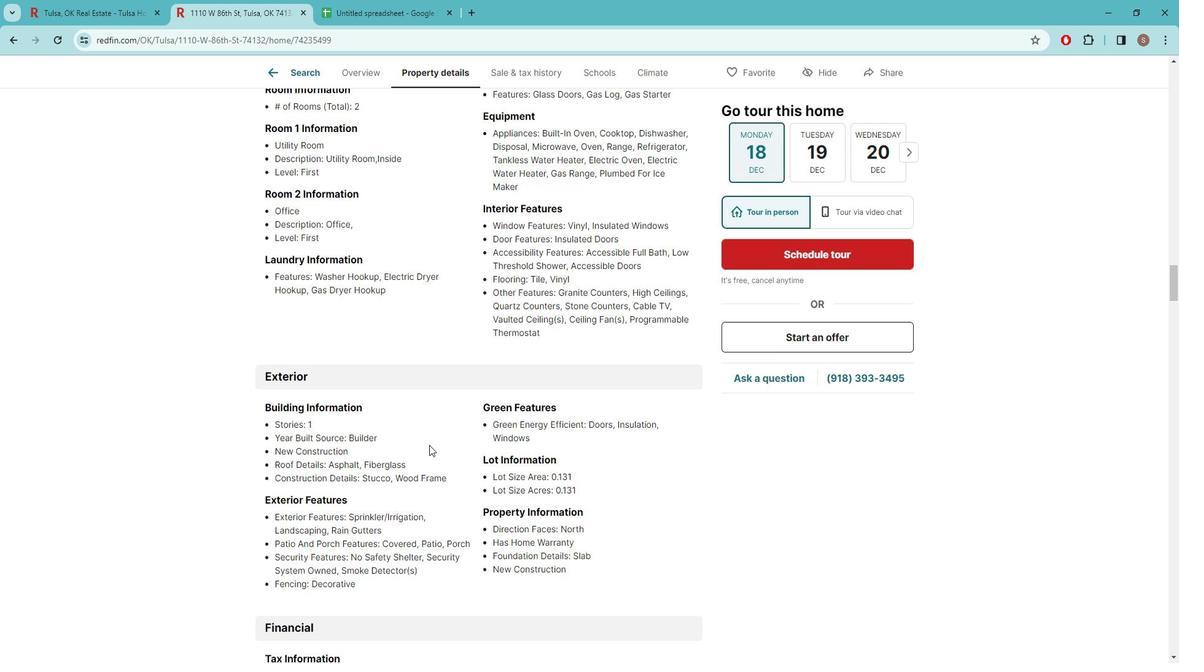 
Action: Mouse moved to (446, 437)
Screenshot: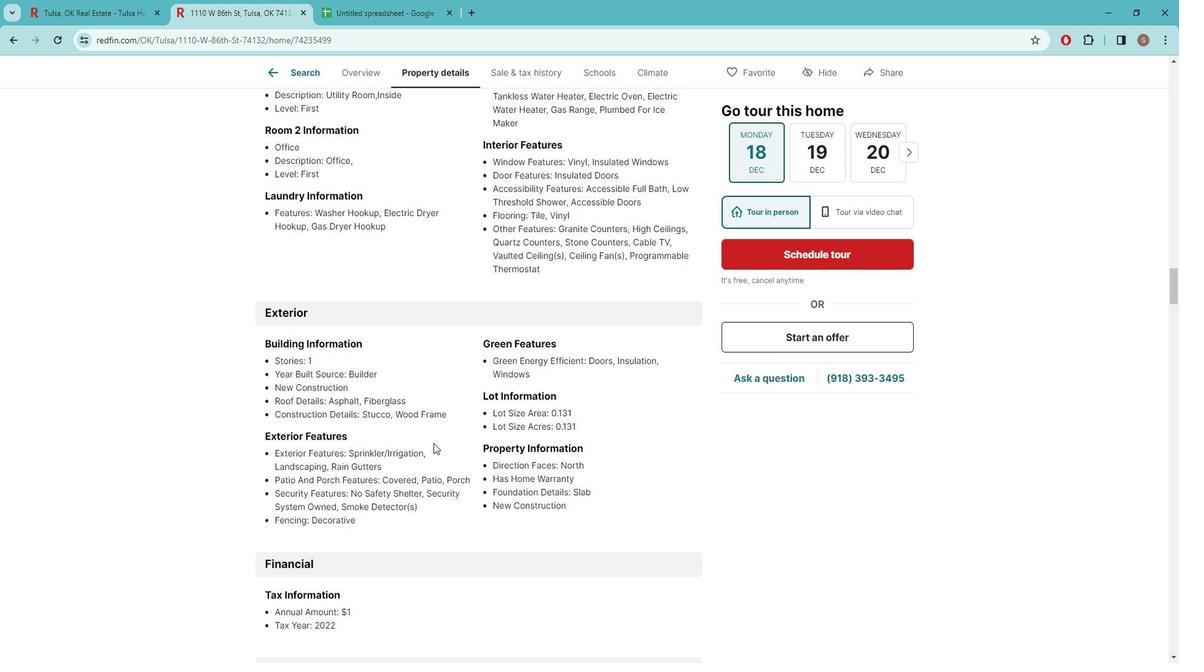 
Action: Mouse scrolled (446, 436) with delta (0, 0)
Screenshot: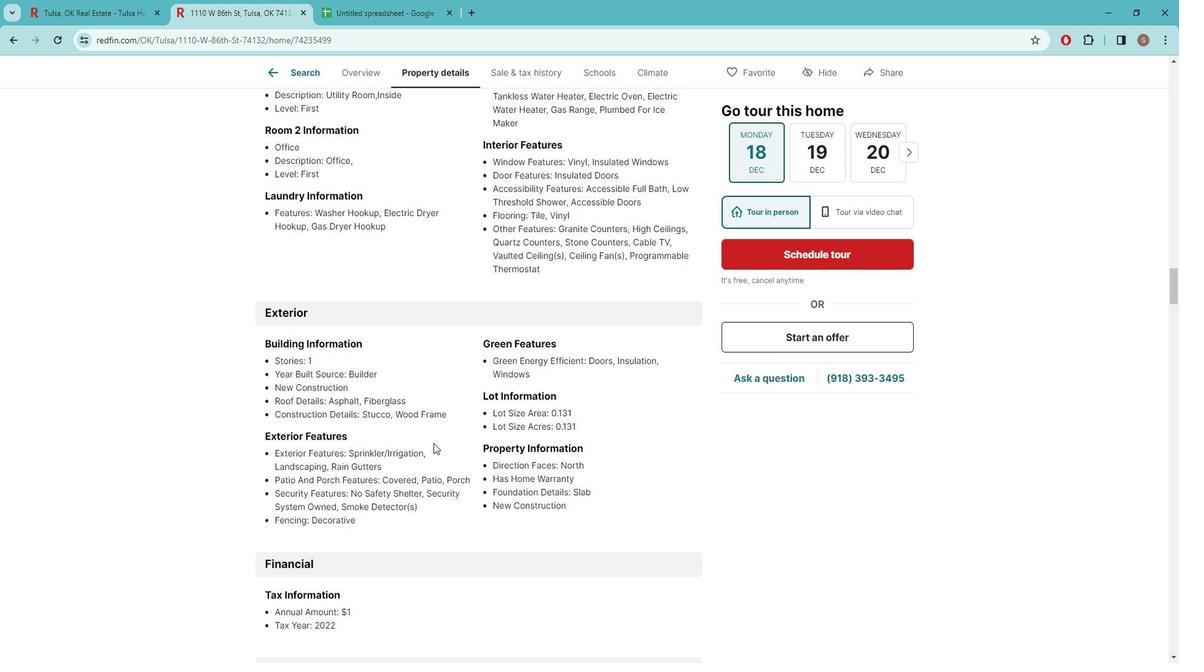 
Action: Mouse moved to (436, 467)
Screenshot: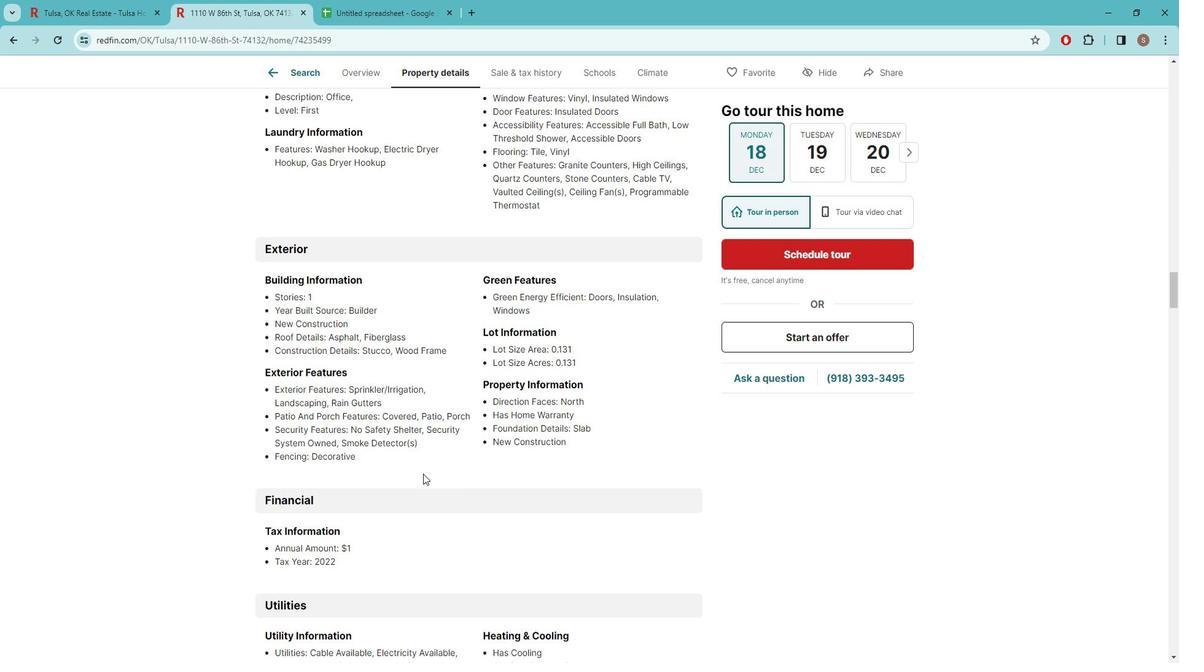 
Action: Mouse scrolled (436, 466) with delta (0, 0)
Screenshot: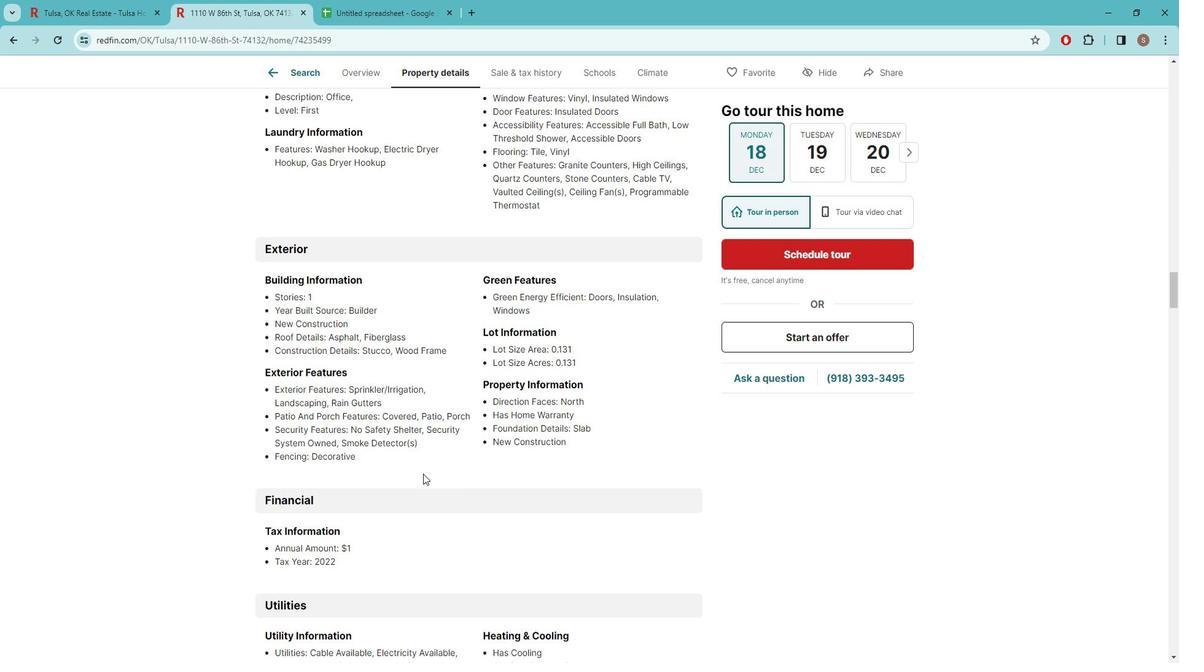 
Action: Mouse moved to (438, 449)
Screenshot: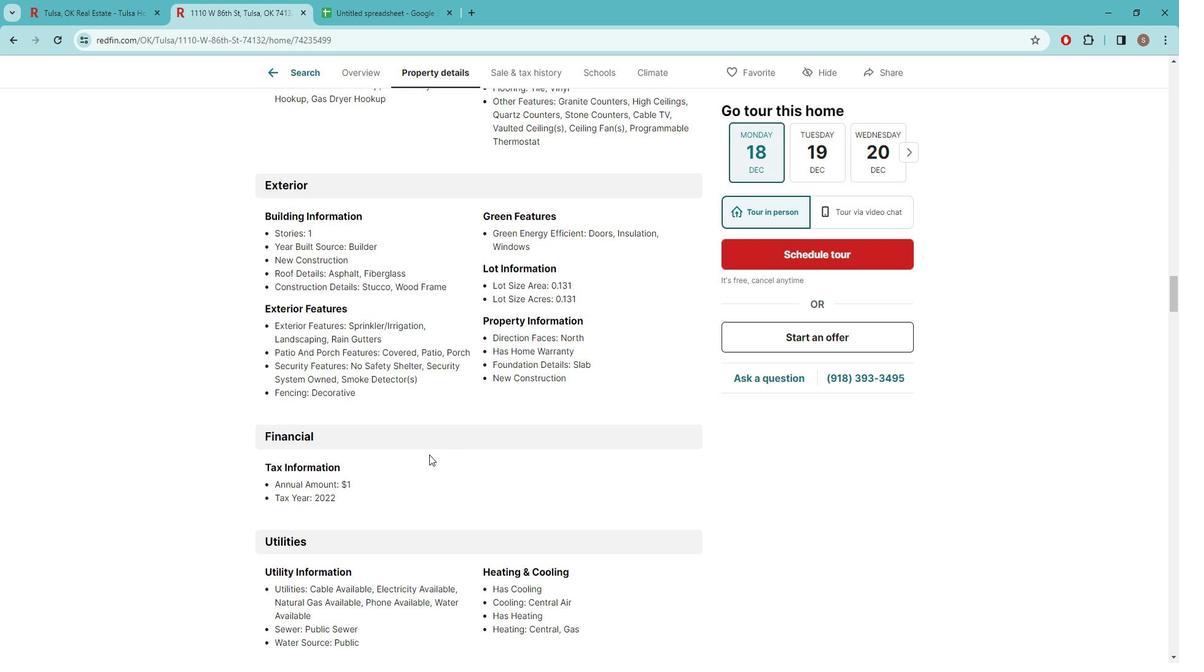 
Action: Mouse scrolled (438, 449) with delta (0, 0)
Screenshot: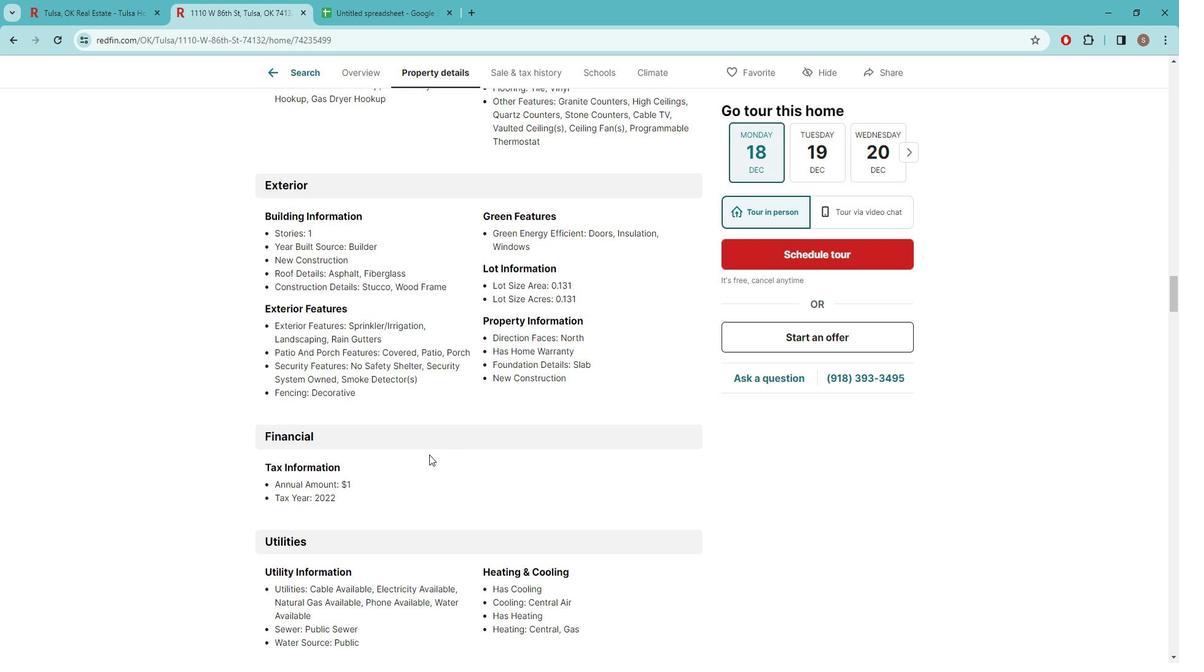 
Action: Mouse moved to (409, 446)
Screenshot: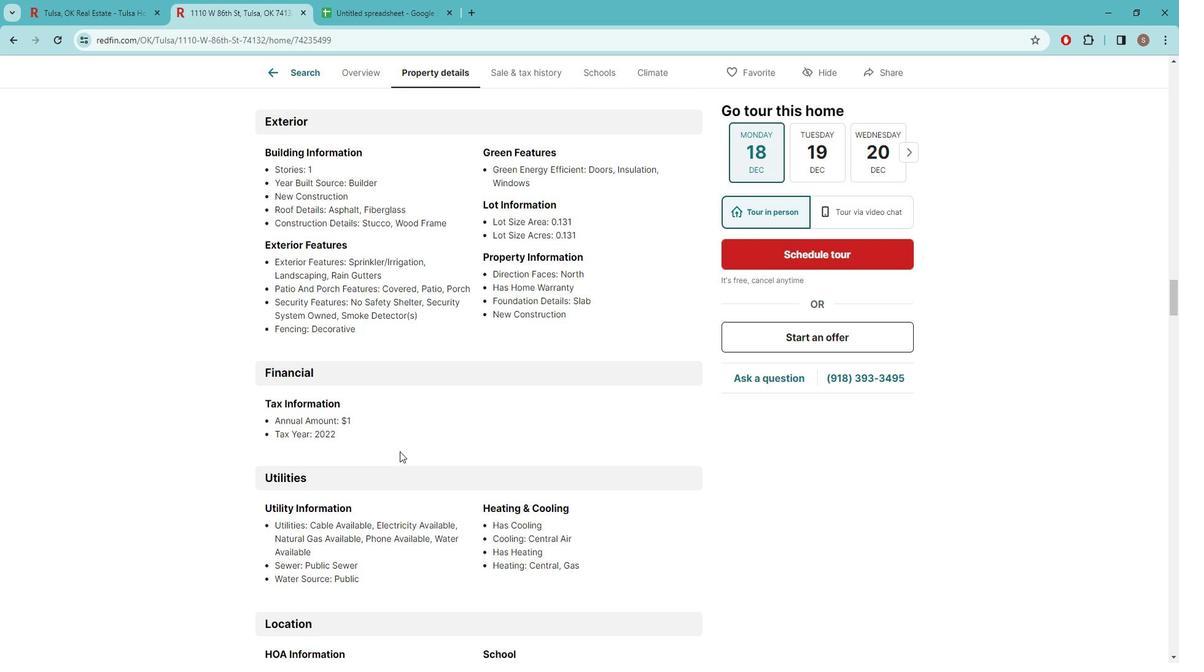 
Action: Mouse scrolled (409, 446) with delta (0, 0)
Screenshot: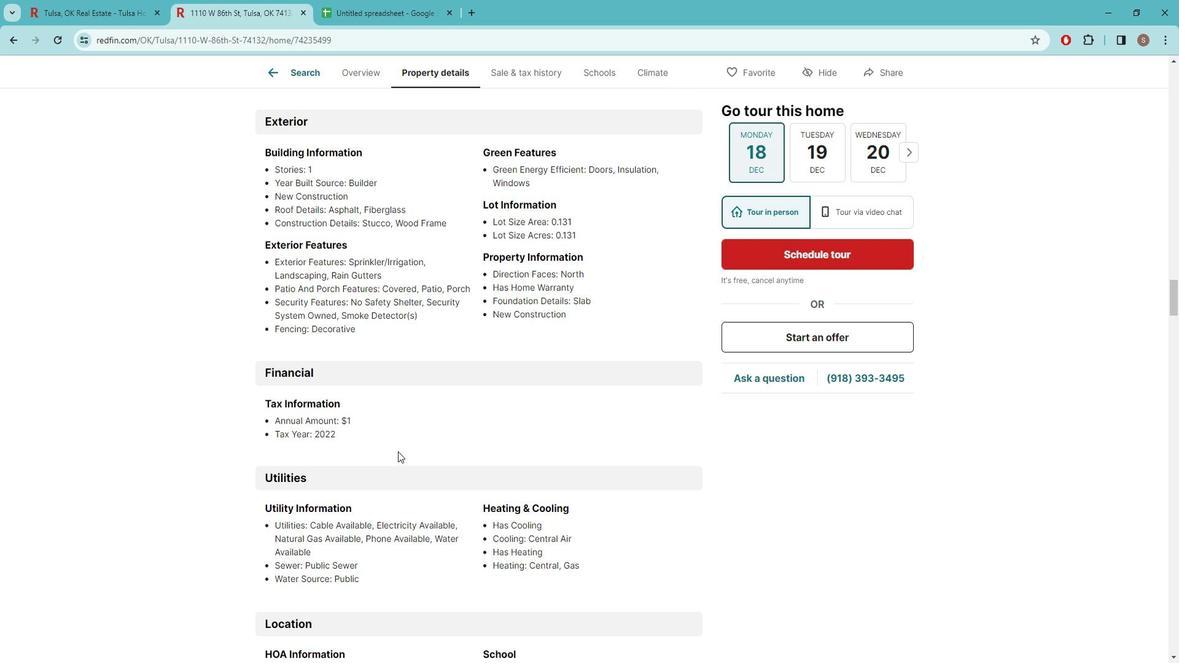 
Action: Mouse moved to (427, 440)
Screenshot: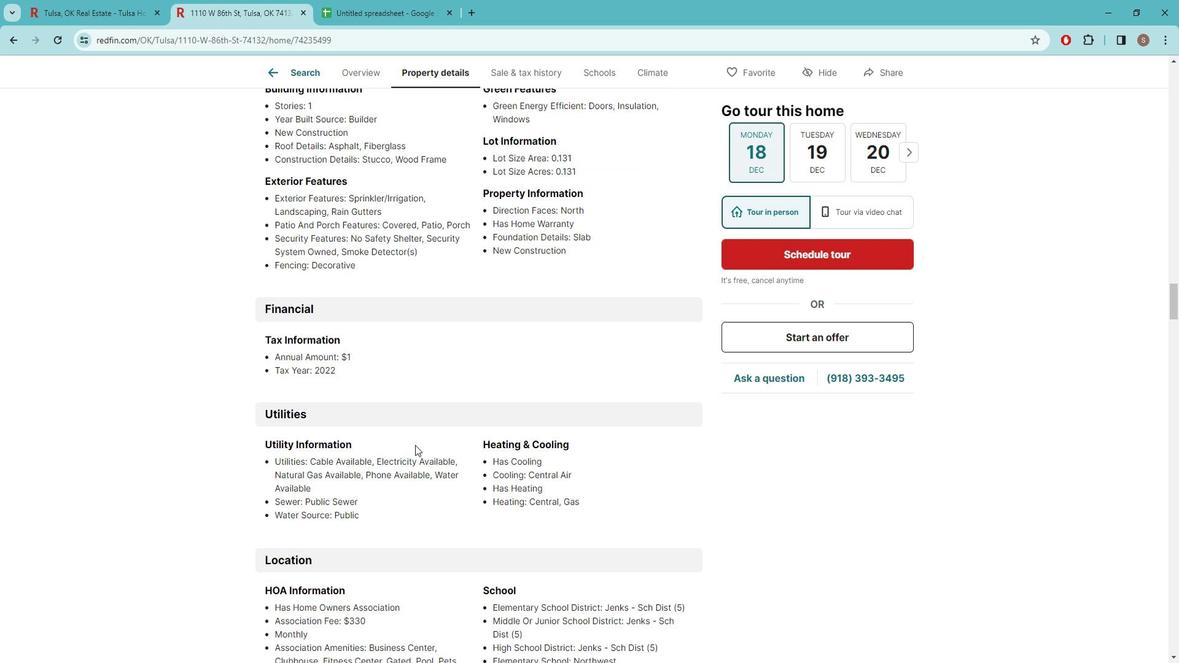 
Action: Mouse scrolled (427, 439) with delta (0, 0)
Screenshot: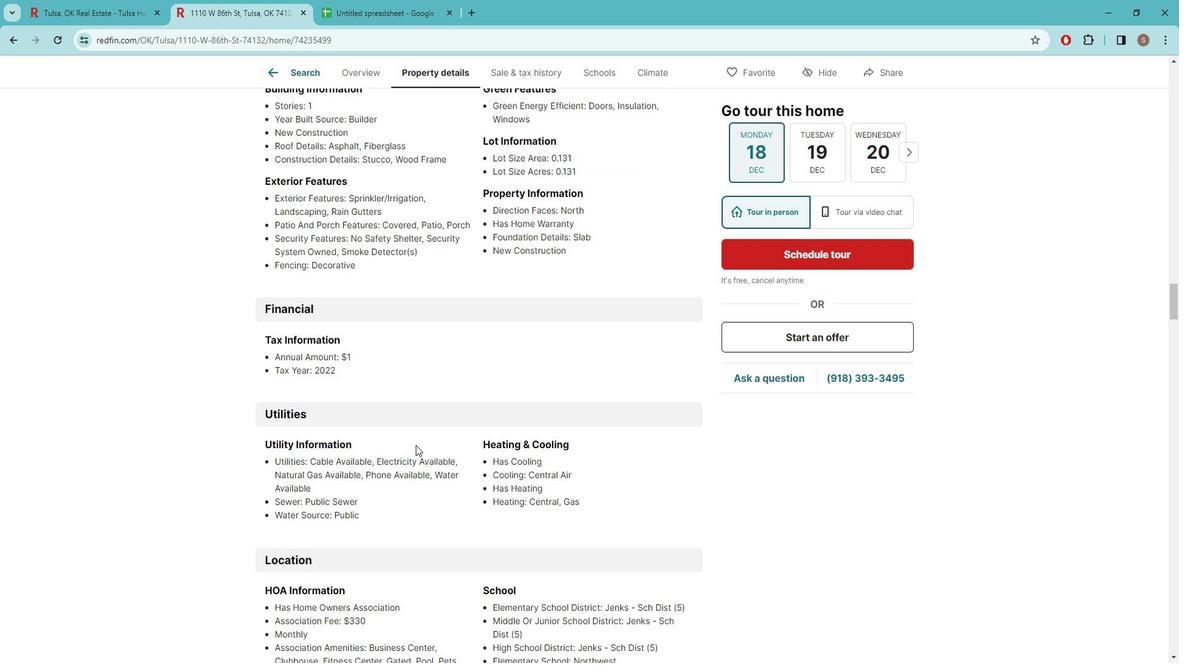 
Action: Mouse moved to (466, 476)
Screenshot: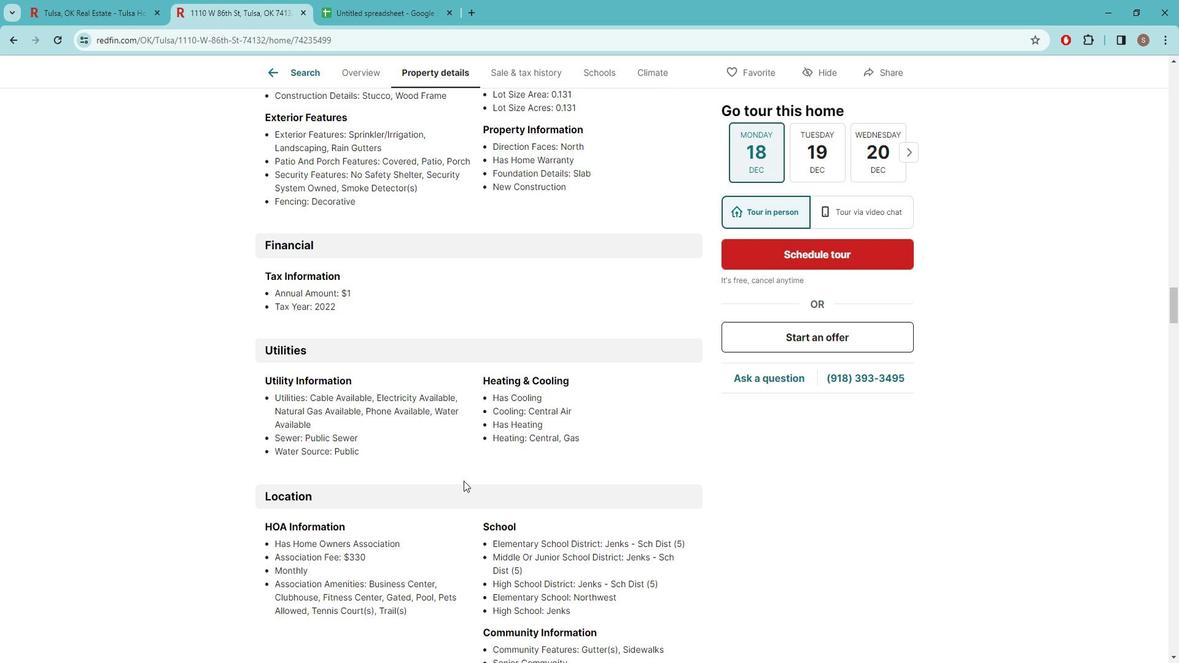 
Action: Mouse scrolled (466, 476) with delta (0, 0)
Screenshot: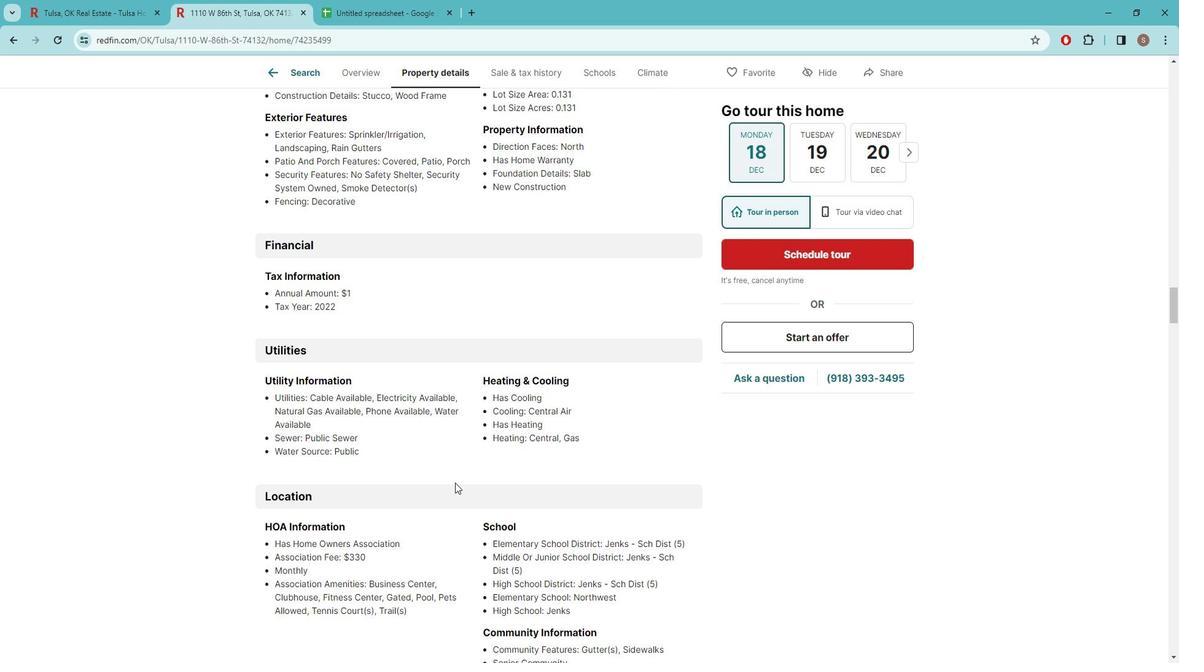 
Action: Mouse moved to (463, 476)
Screenshot: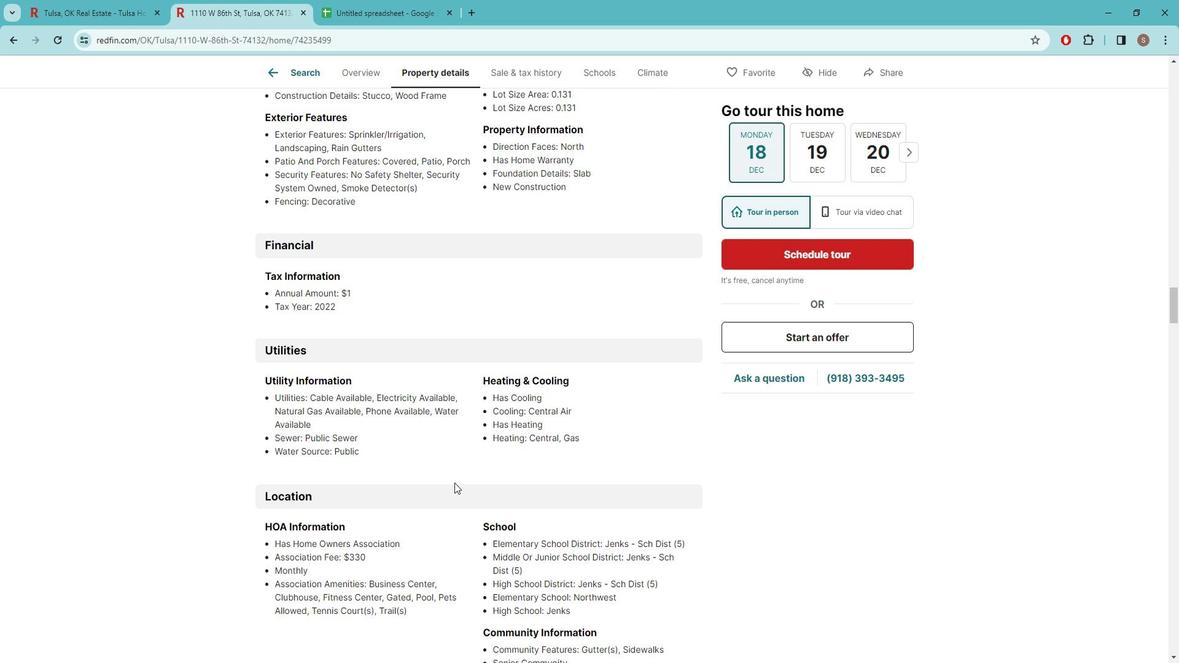 
Action: Mouse scrolled (463, 476) with delta (0, 0)
Screenshot: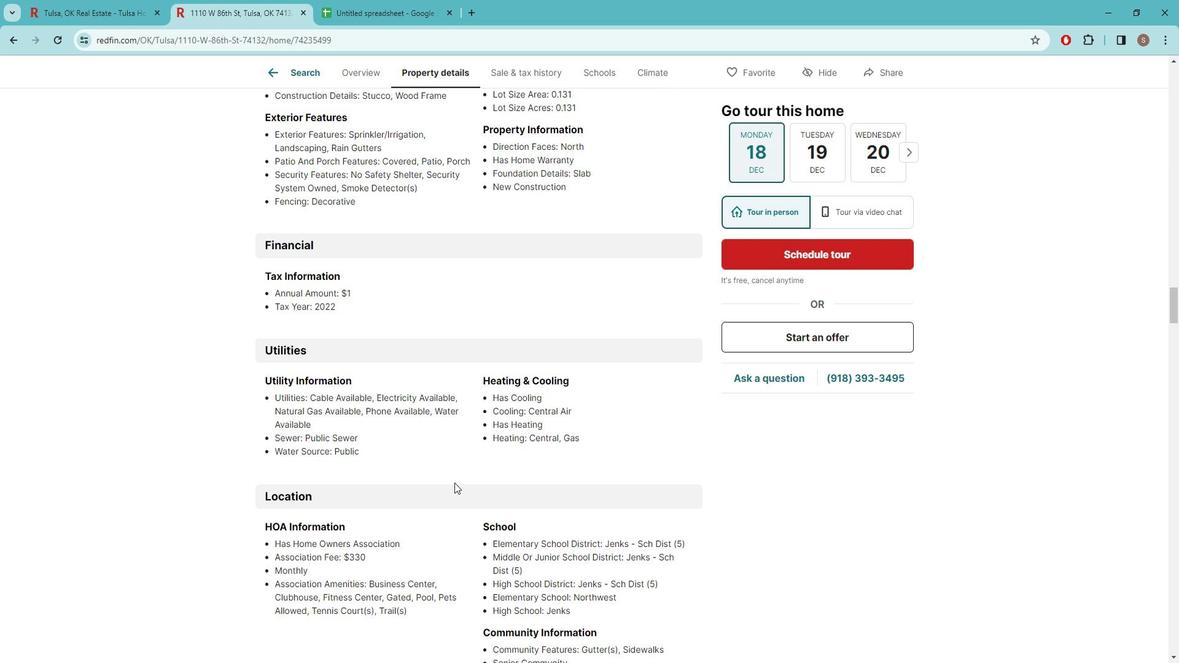 
Action: Mouse moved to (406, 452)
Screenshot: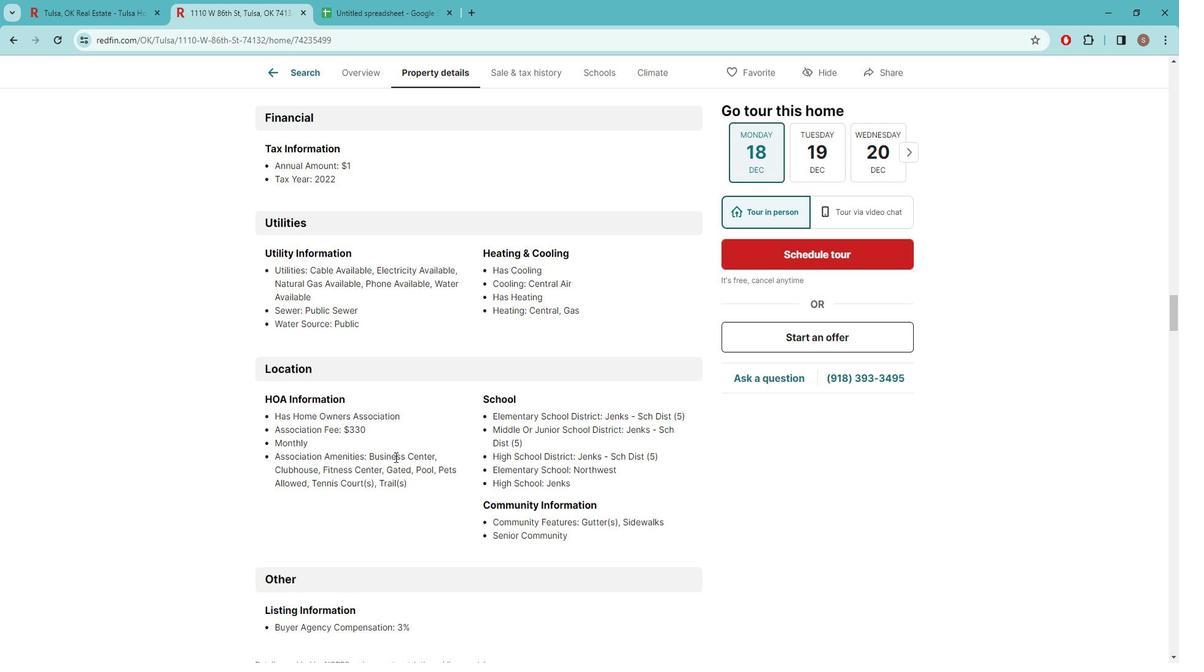 
Action: Mouse scrolled (406, 451) with delta (0, 0)
Screenshot: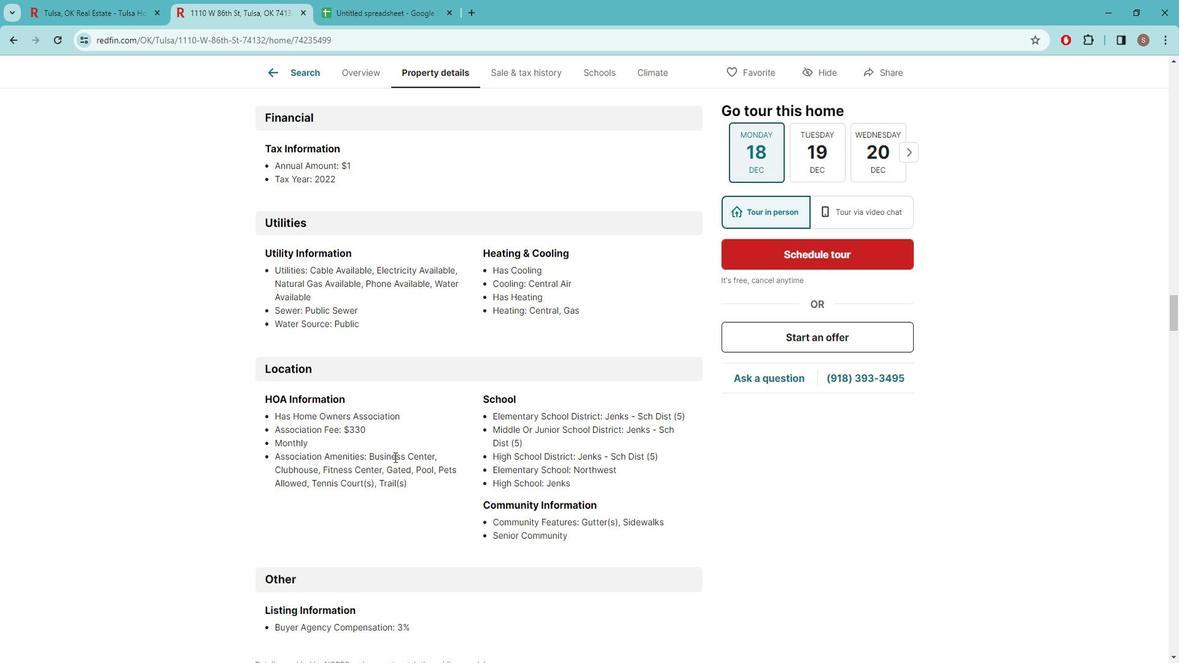 
Action: Mouse moved to (457, 478)
Screenshot: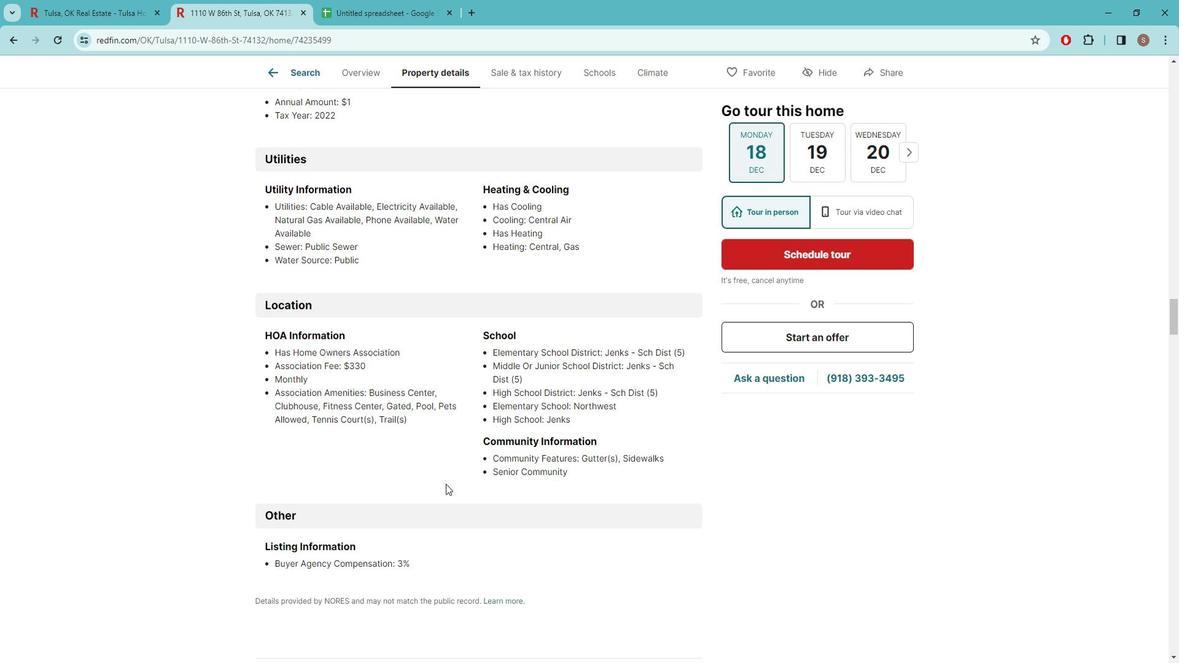 
Action: Mouse scrolled (457, 478) with delta (0, 0)
Screenshot: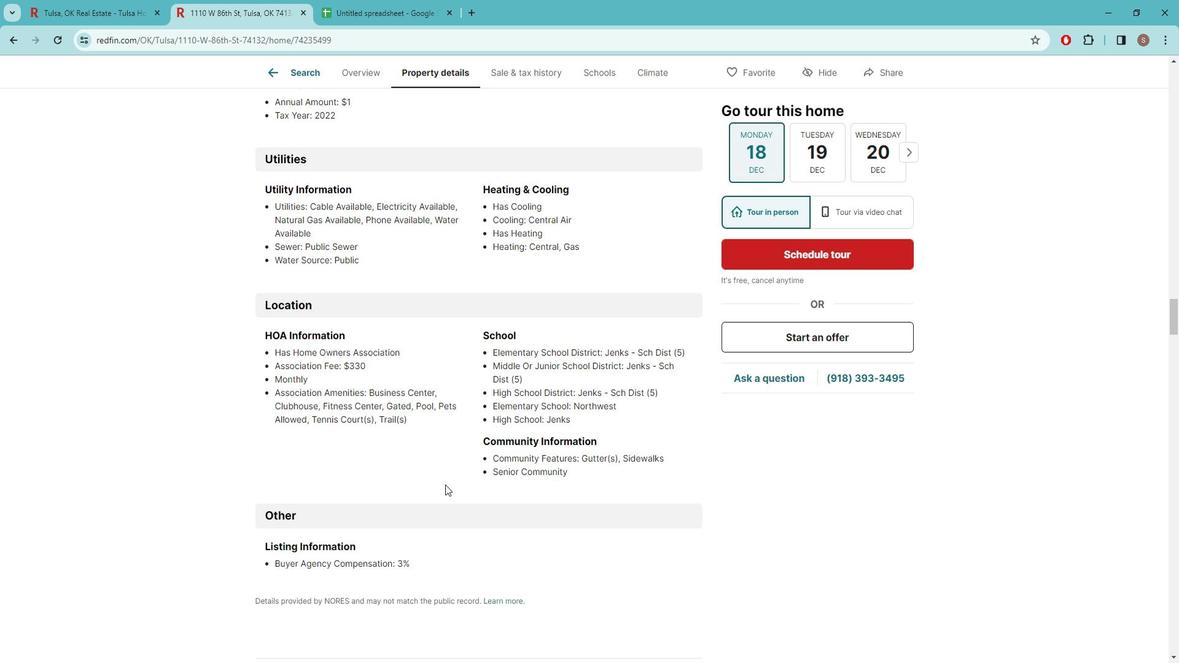 
Action: Mouse moved to (452, 483)
Screenshot: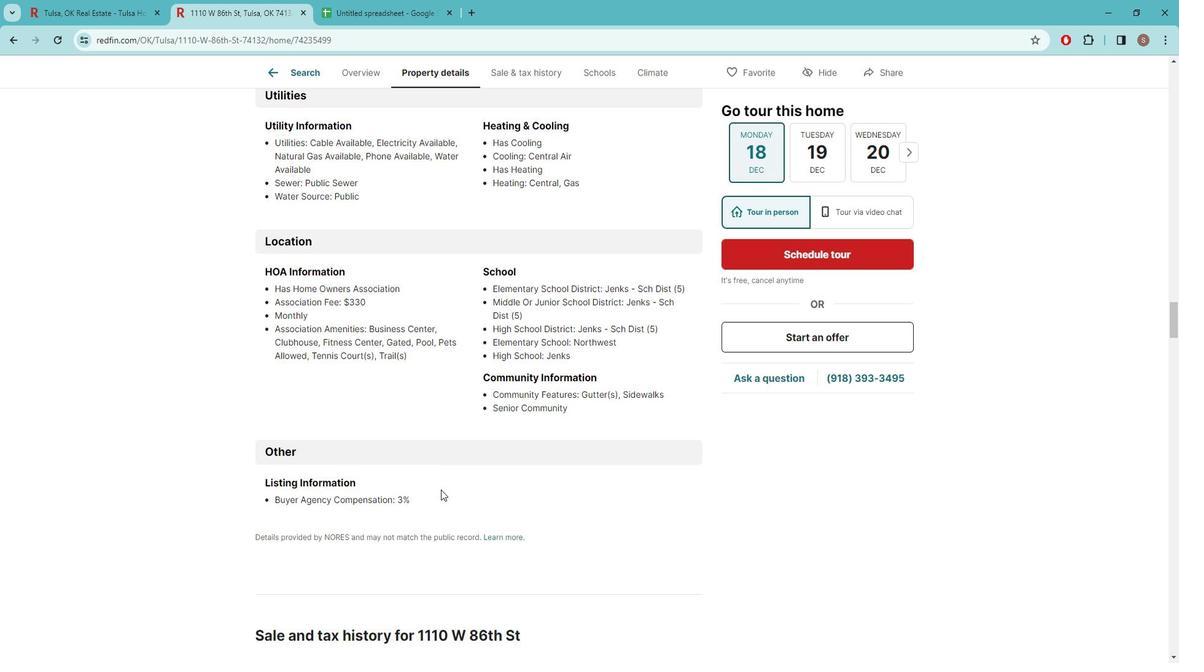 
Action: Mouse scrolled (452, 482) with delta (0, 0)
Screenshot: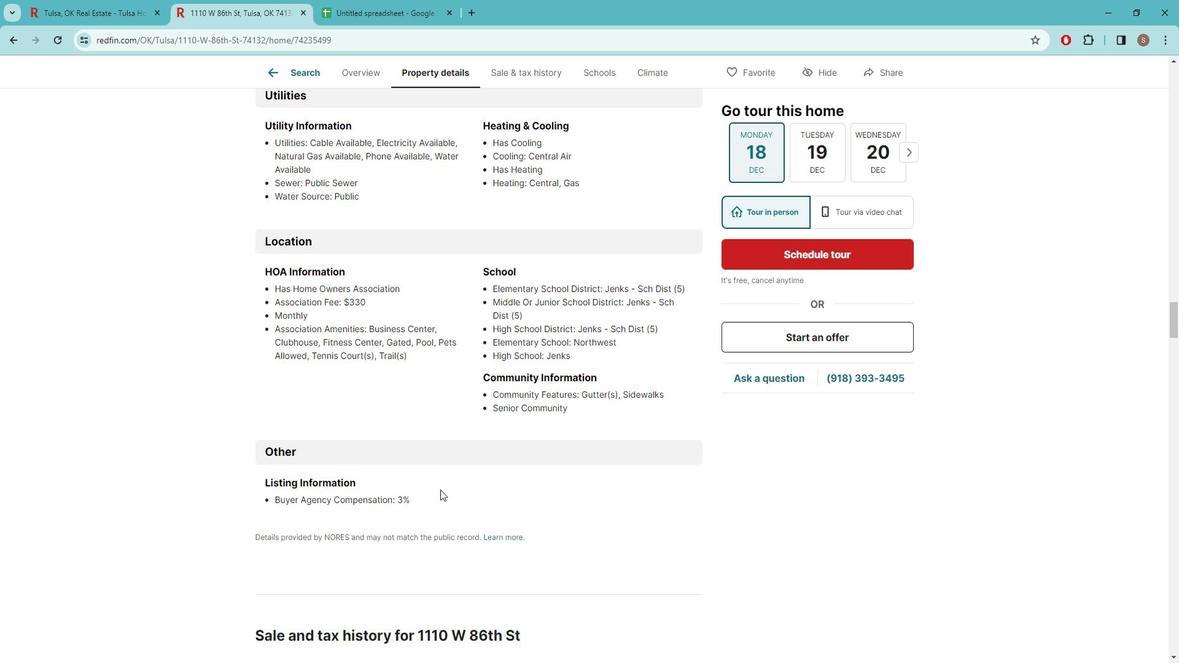 
Action: Mouse scrolled (452, 482) with delta (0, 0)
Screenshot: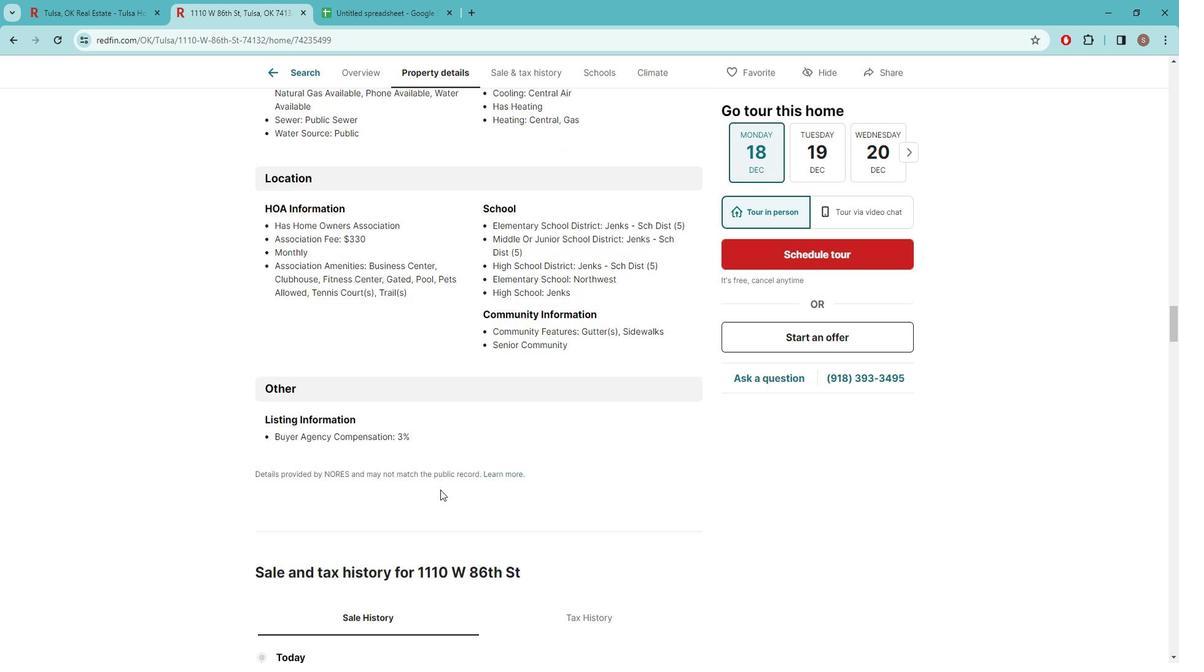
Action: Mouse moved to (457, 479)
Screenshot: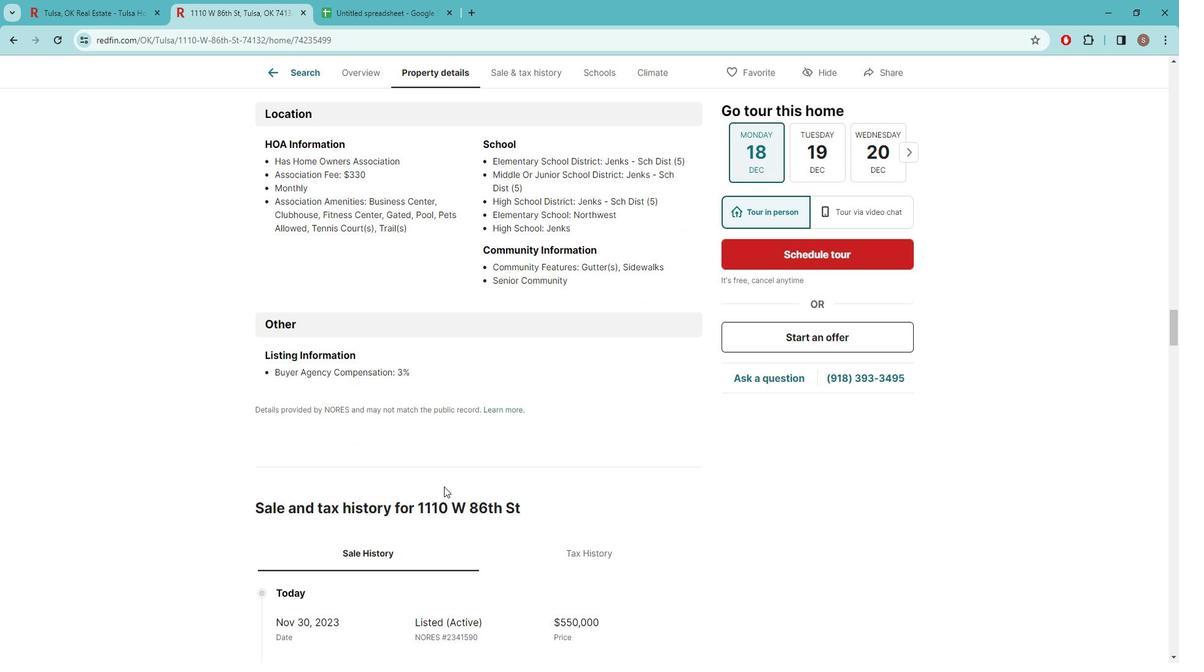 
Action: Mouse scrolled (457, 478) with delta (0, 0)
Screenshot: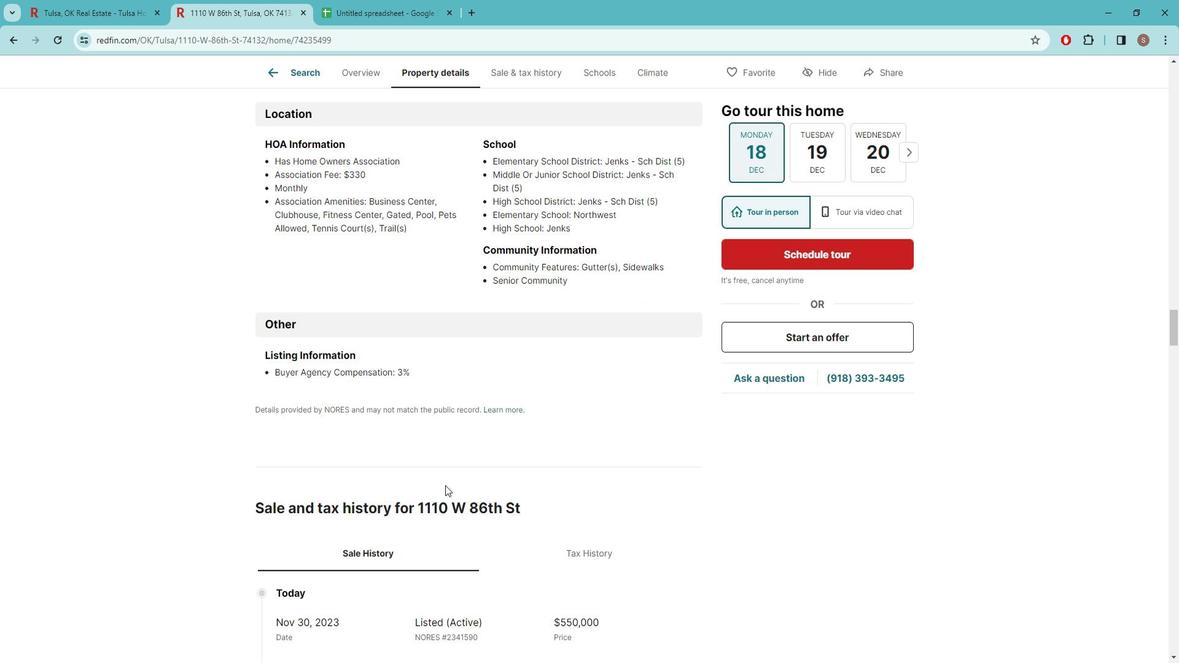 
Action: Mouse scrolled (457, 478) with delta (0, 0)
Screenshot: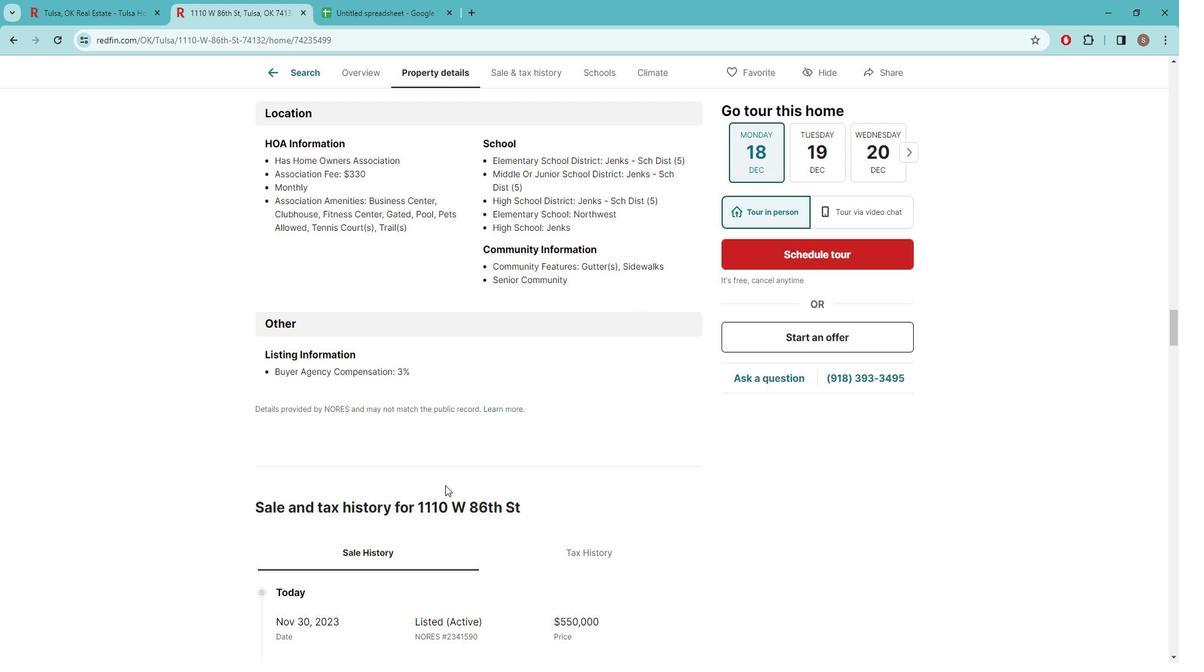 
Action: Mouse moved to (460, 465)
Screenshot: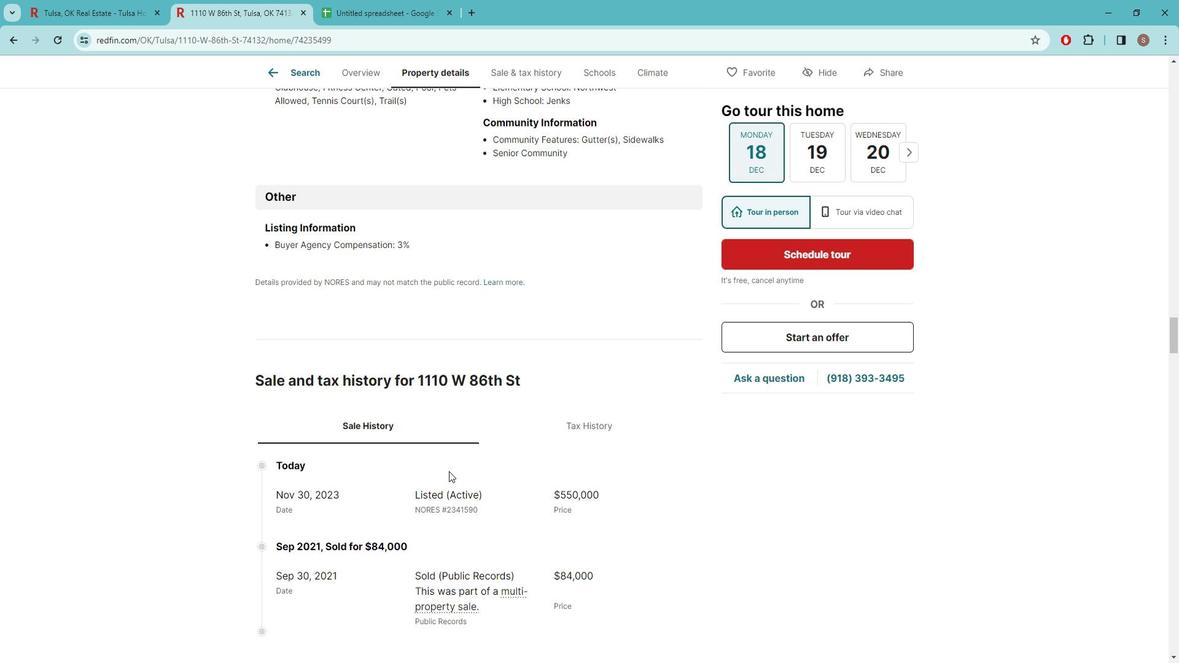 
Action: Mouse scrolled (460, 464) with delta (0, 0)
Screenshot: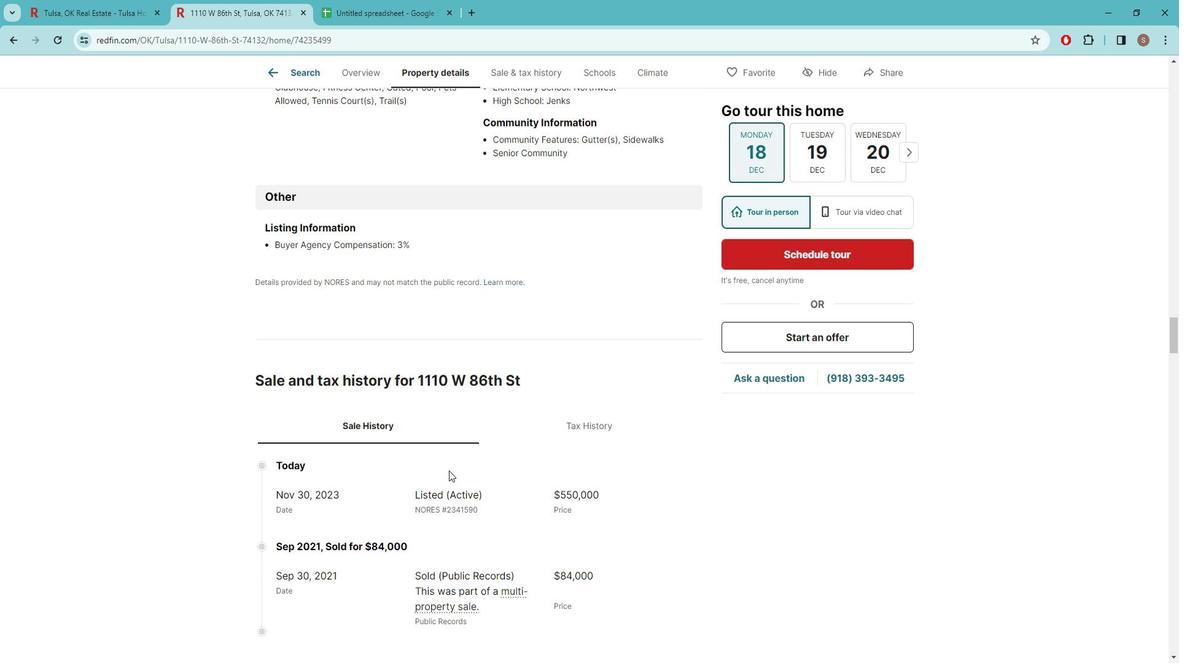 
Action: Mouse moved to (458, 465)
Screenshot: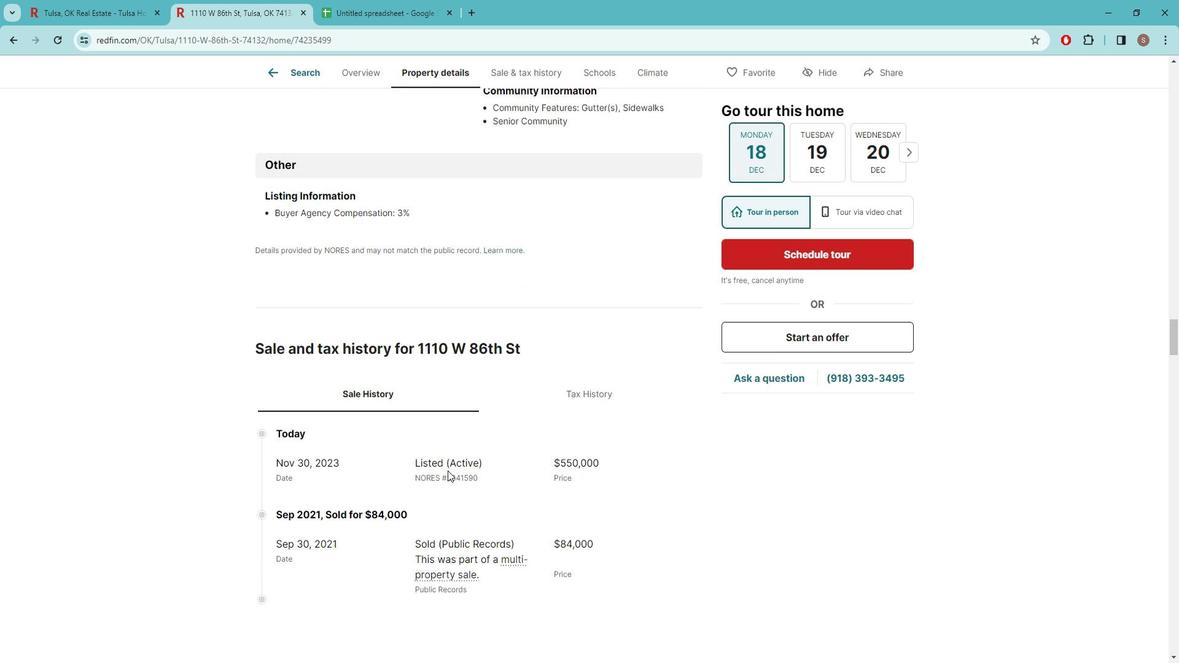 
Action: Mouse scrolled (458, 464) with delta (0, 0)
Screenshot: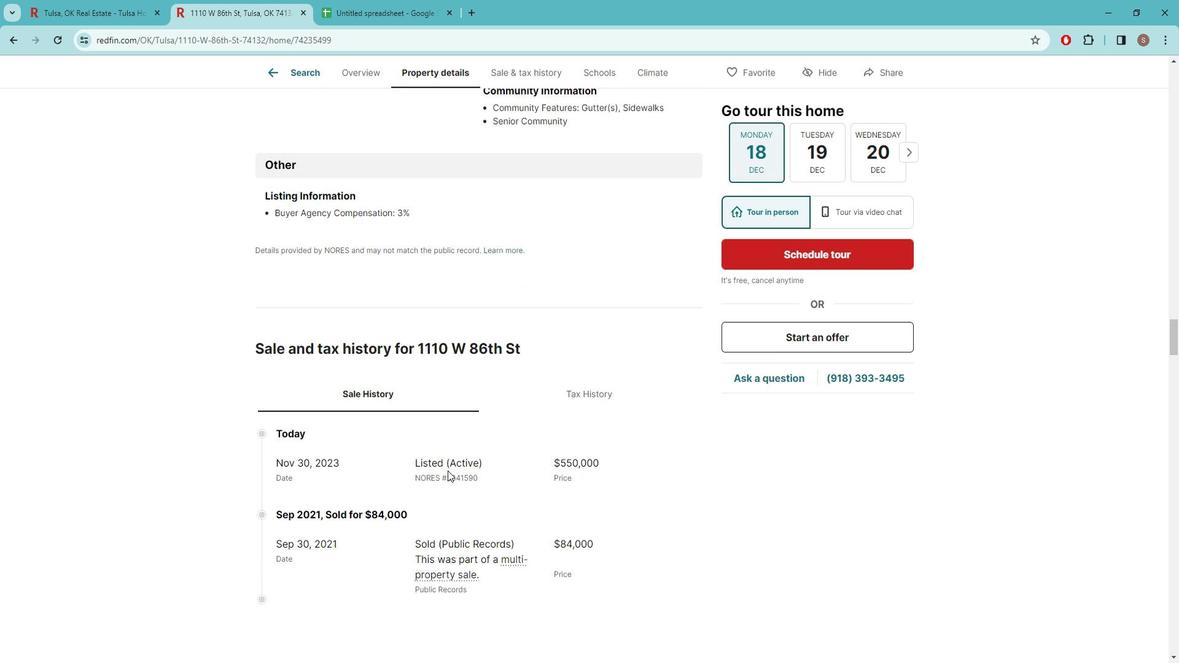 
Action: Mouse moved to (454, 460)
Screenshot: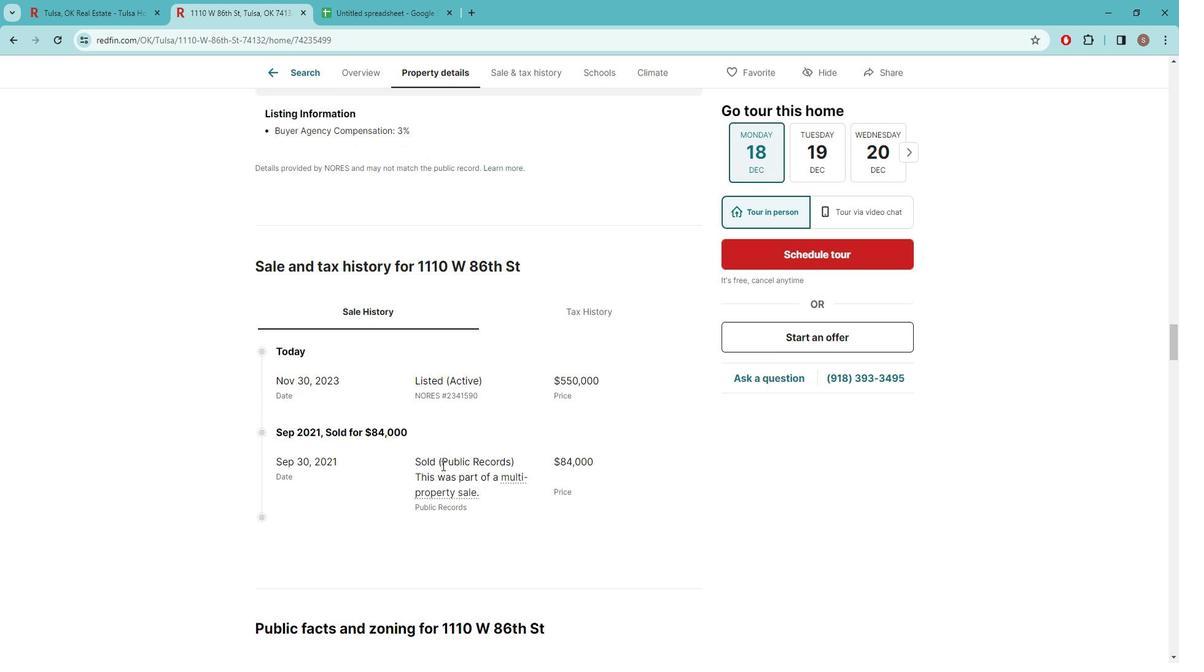 
Action: Mouse scrolled (454, 459) with delta (0, 0)
Screenshot: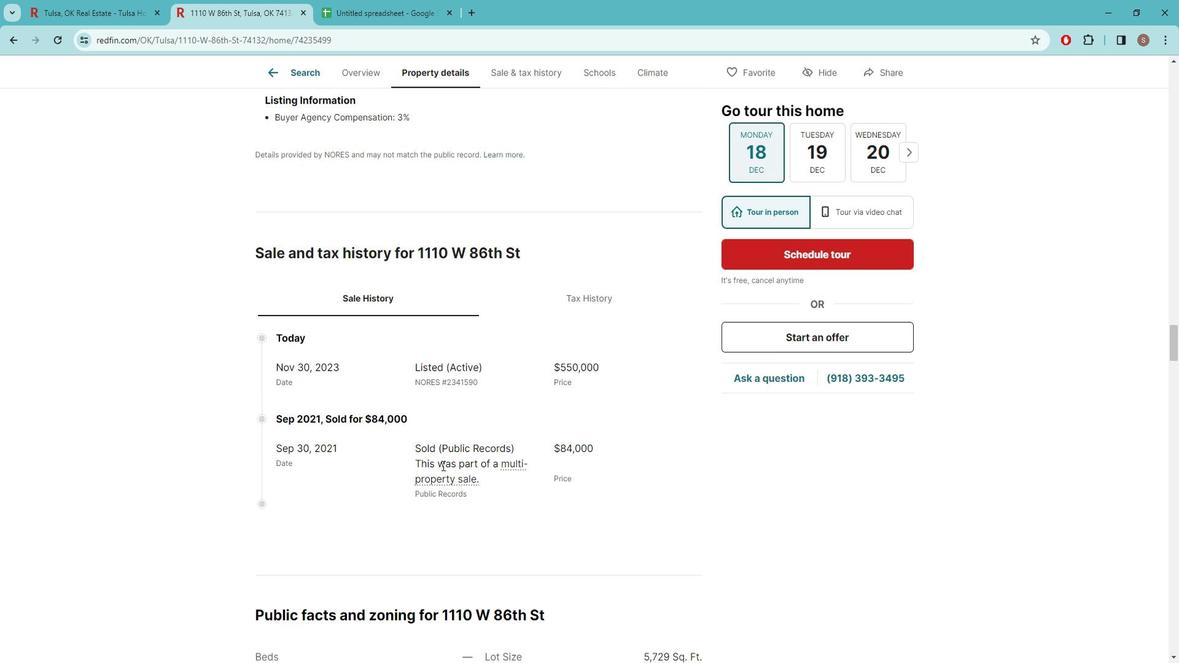 
Action: Mouse moved to (484, 481)
Screenshot: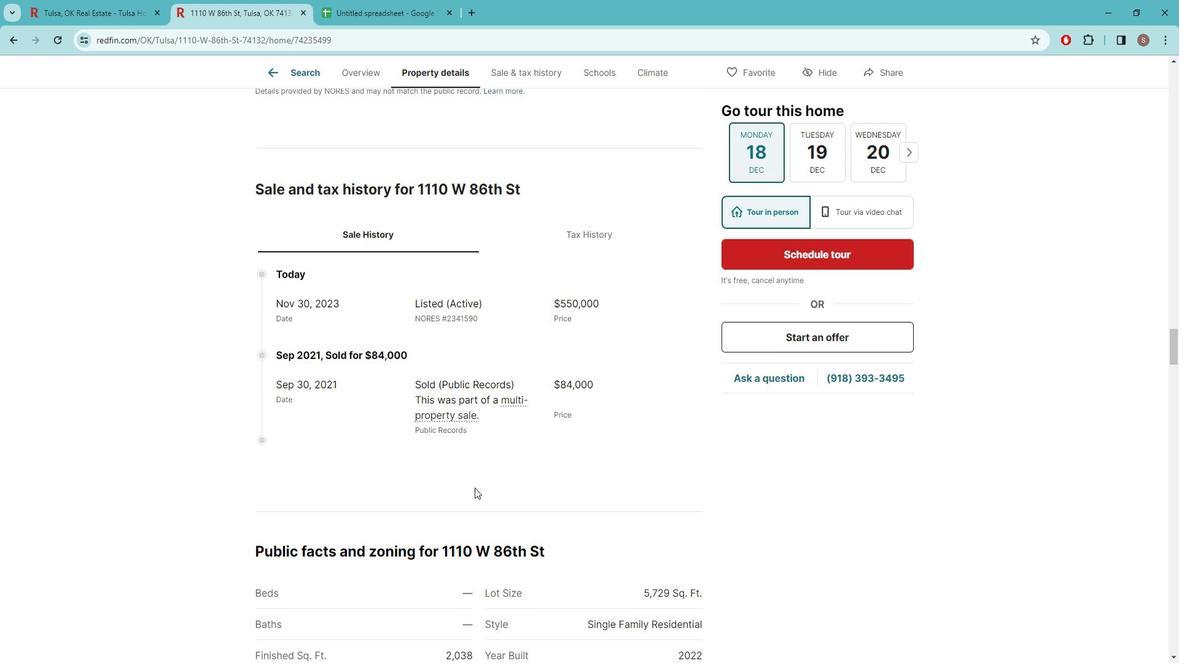 
Action: Mouse scrolled (484, 481) with delta (0, 0)
Screenshot: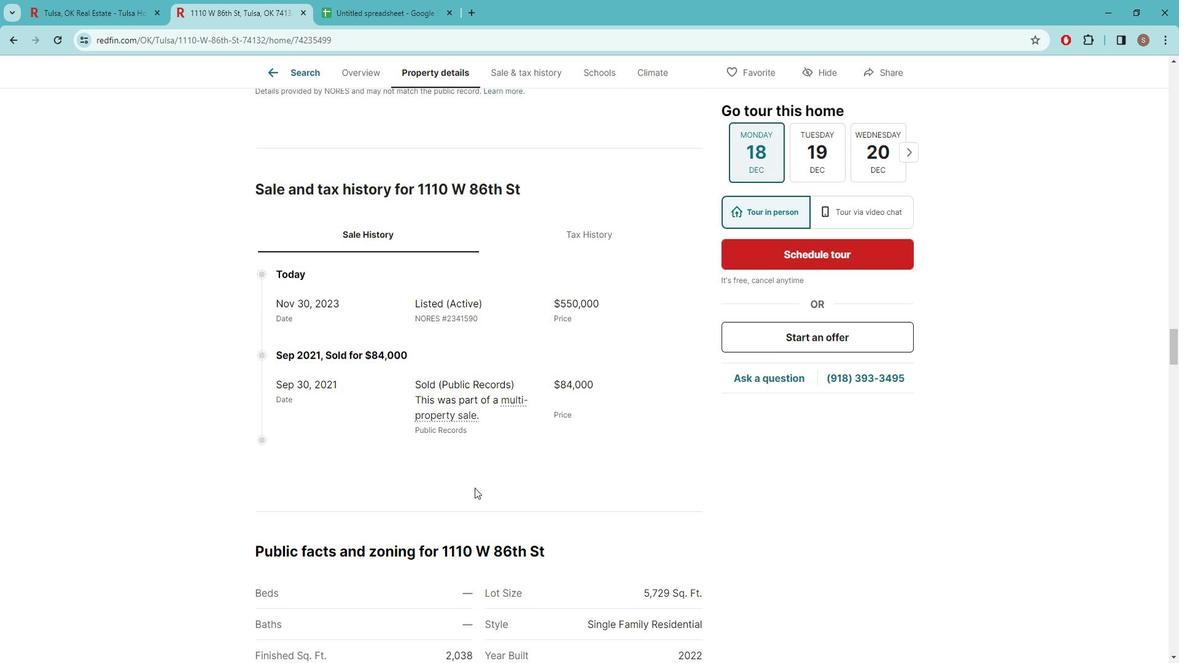 
Action: Mouse moved to (470, 474)
Screenshot: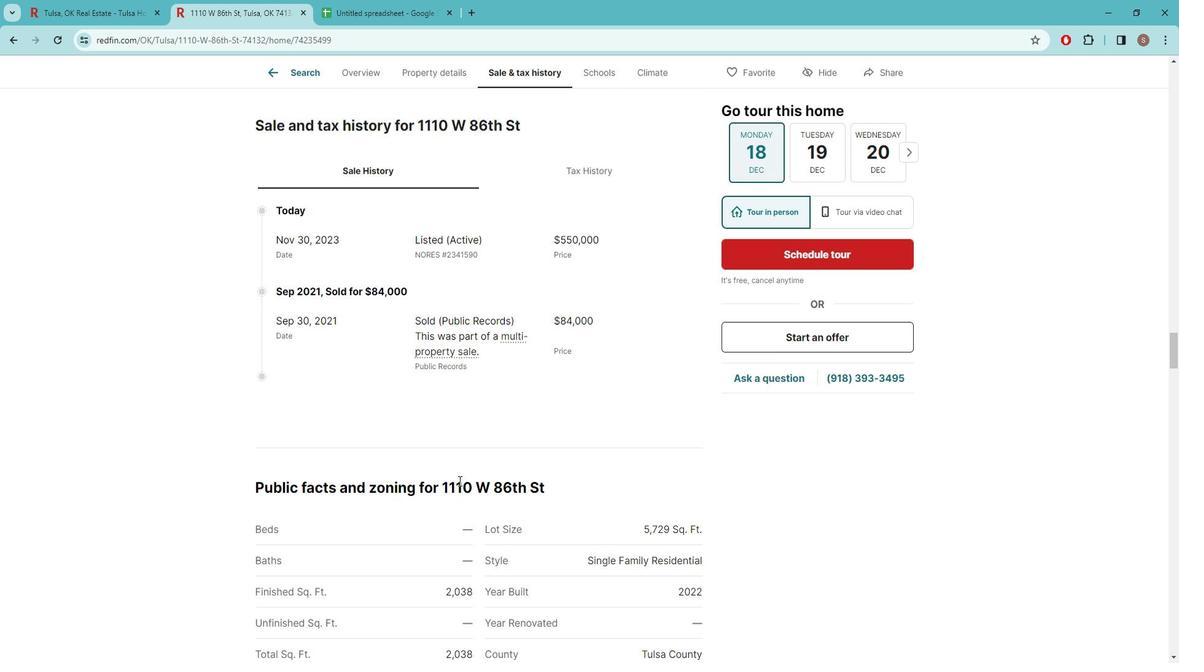 
Action: Mouse scrolled (470, 474) with delta (0, 0)
Screenshot: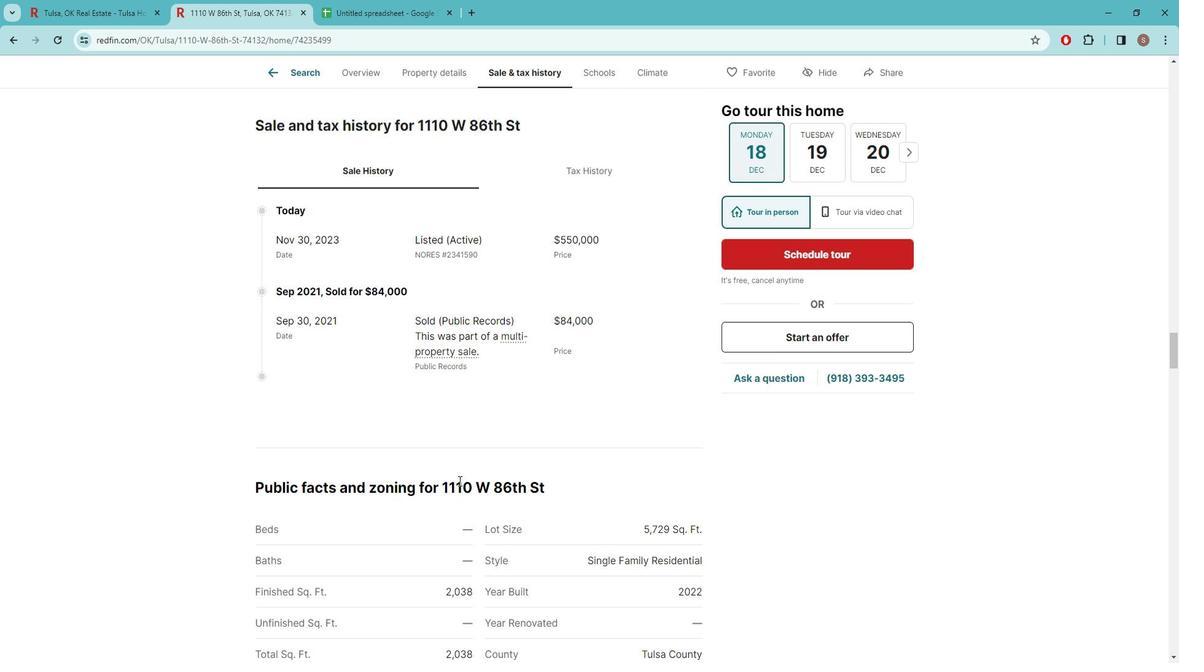 
Action: Mouse moved to (464, 472)
Screenshot: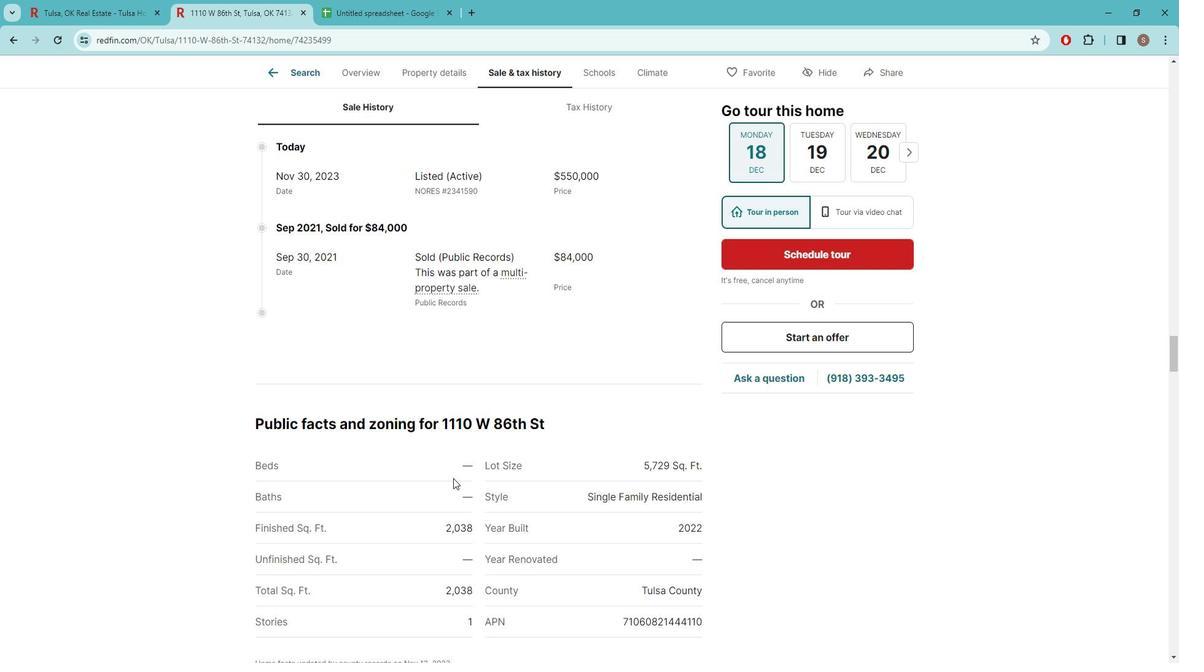 
Action: Mouse scrolled (464, 471) with delta (0, 0)
Screenshot: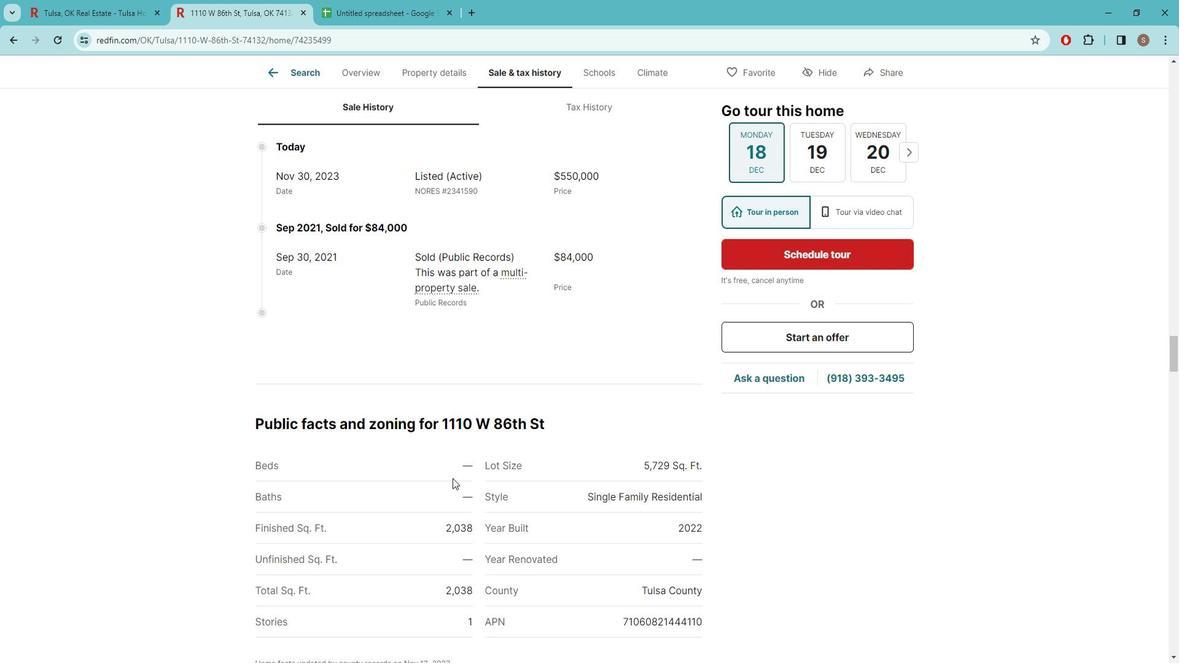 
Action: Mouse moved to (460, 470)
Screenshot: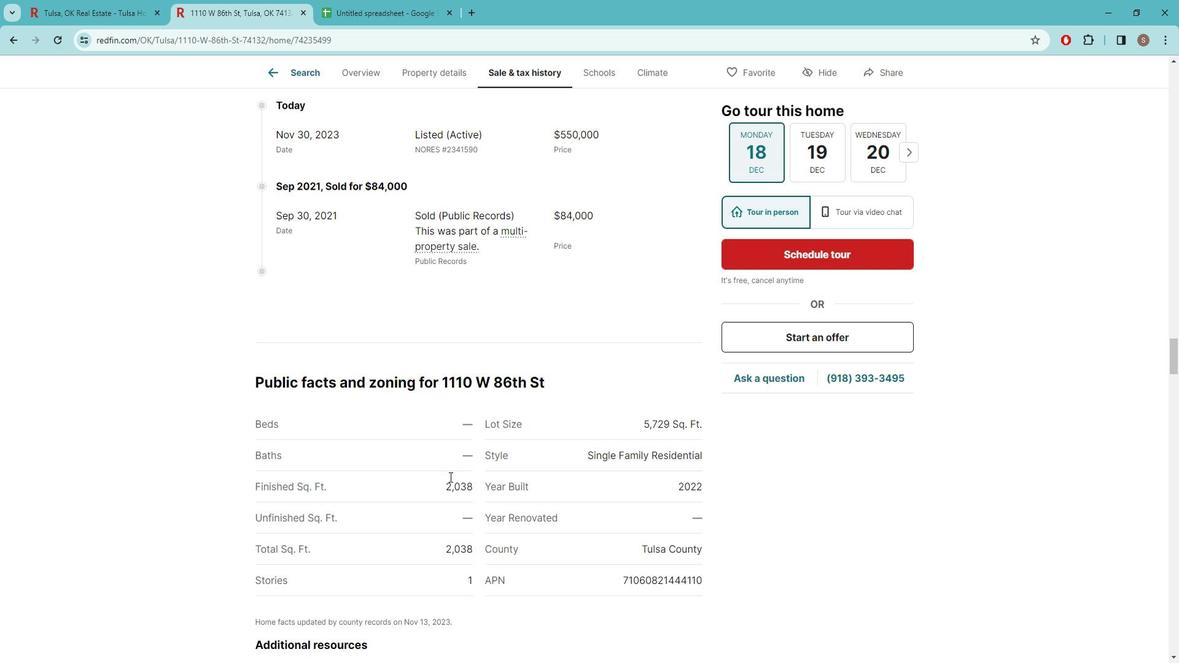 
Action: Mouse scrolled (460, 469) with delta (0, 0)
Screenshot: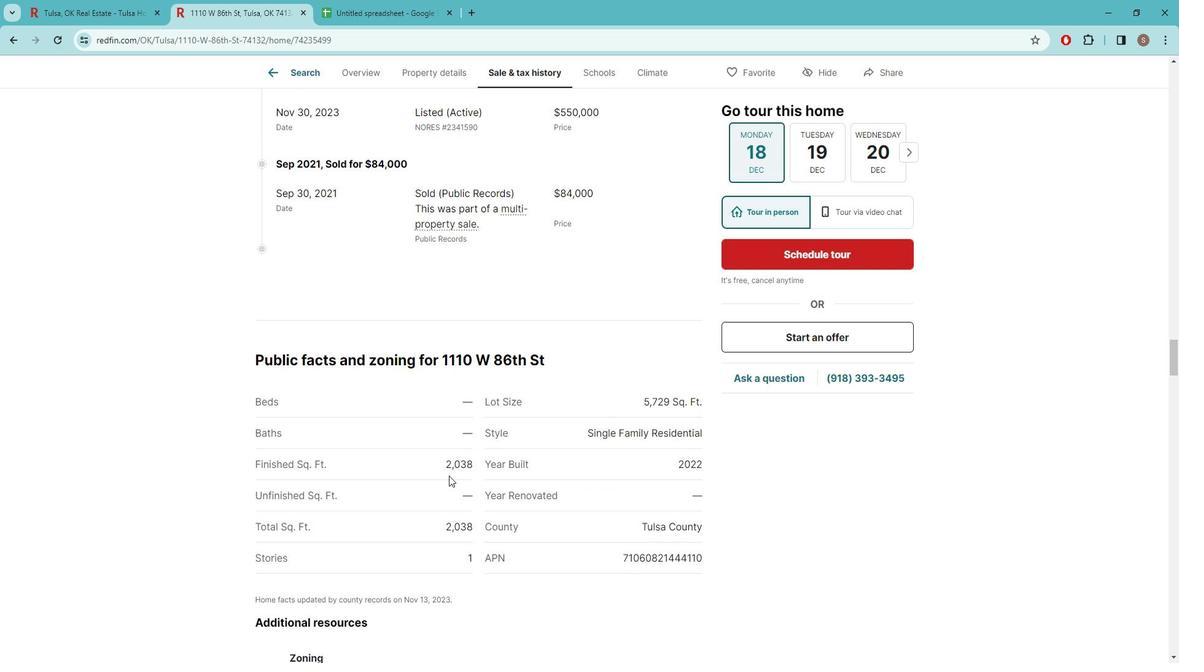 
Action: Mouse moved to (455, 473)
Screenshot: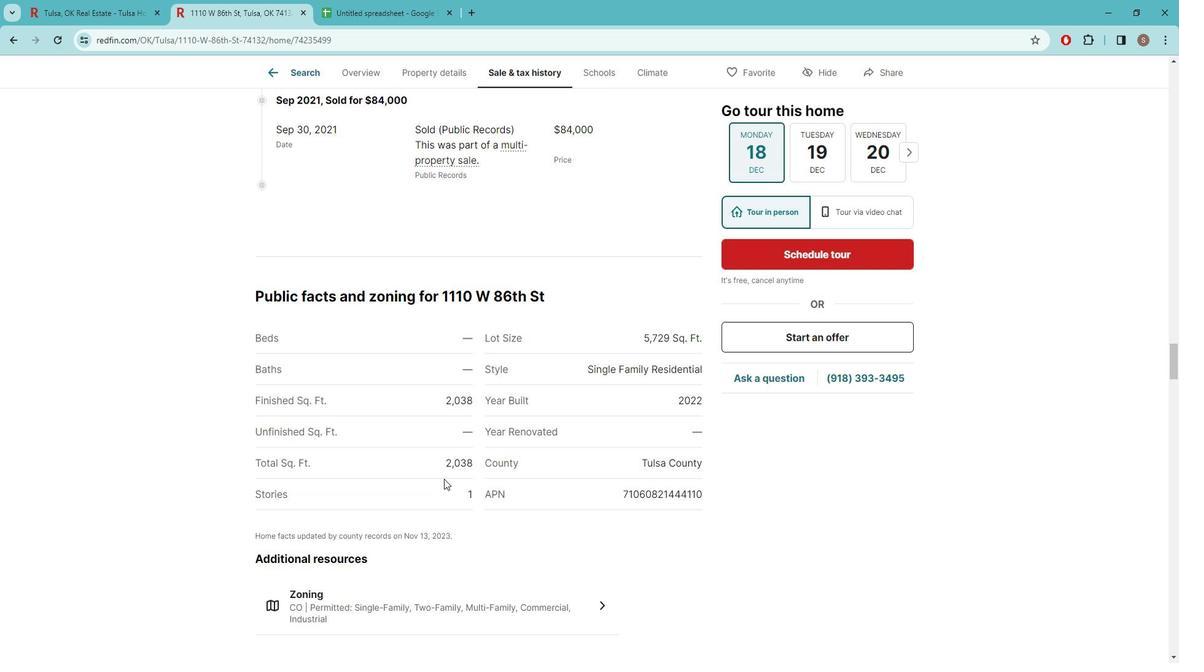 
Action: Mouse scrolled (455, 473) with delta (0, 0)
Screenshot: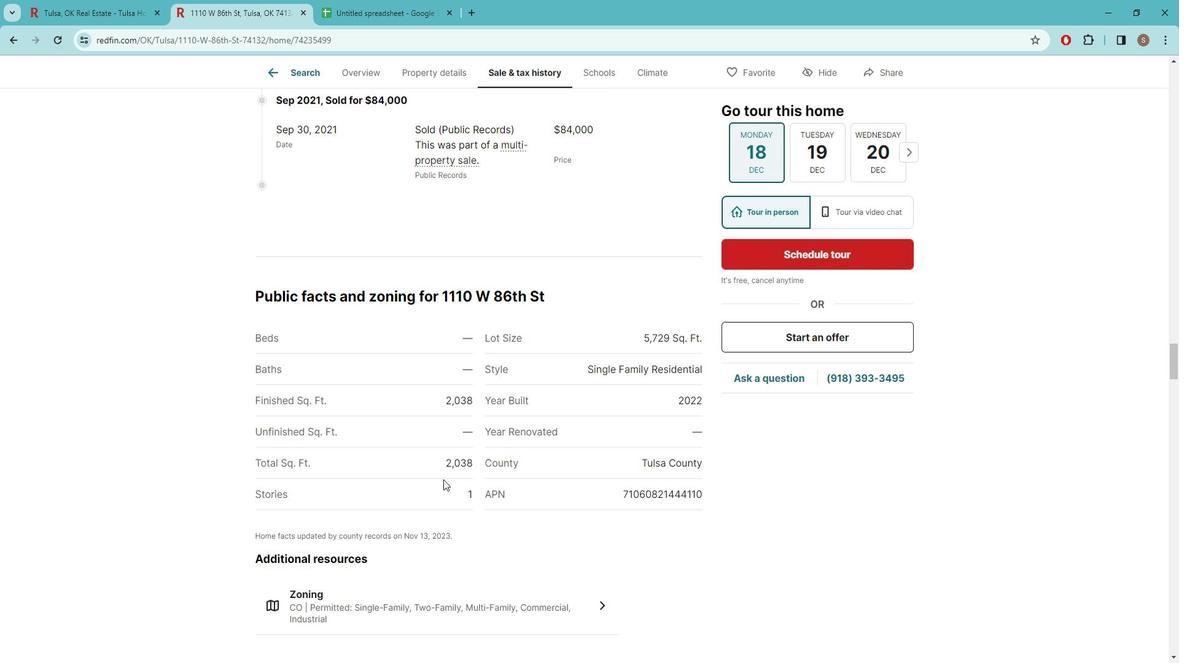 
Action: Mouse moved to (455, 474)
Screenshot: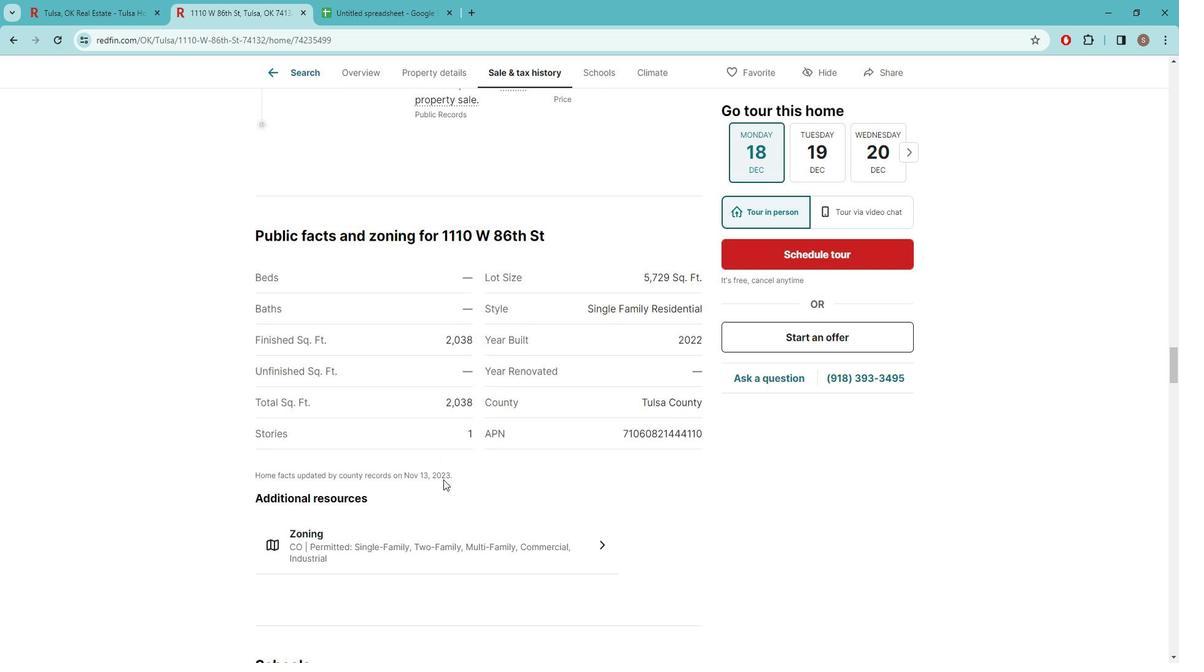 
Action: Mouse scrolled (455, 473) with delta (0, 0)
Screenshot: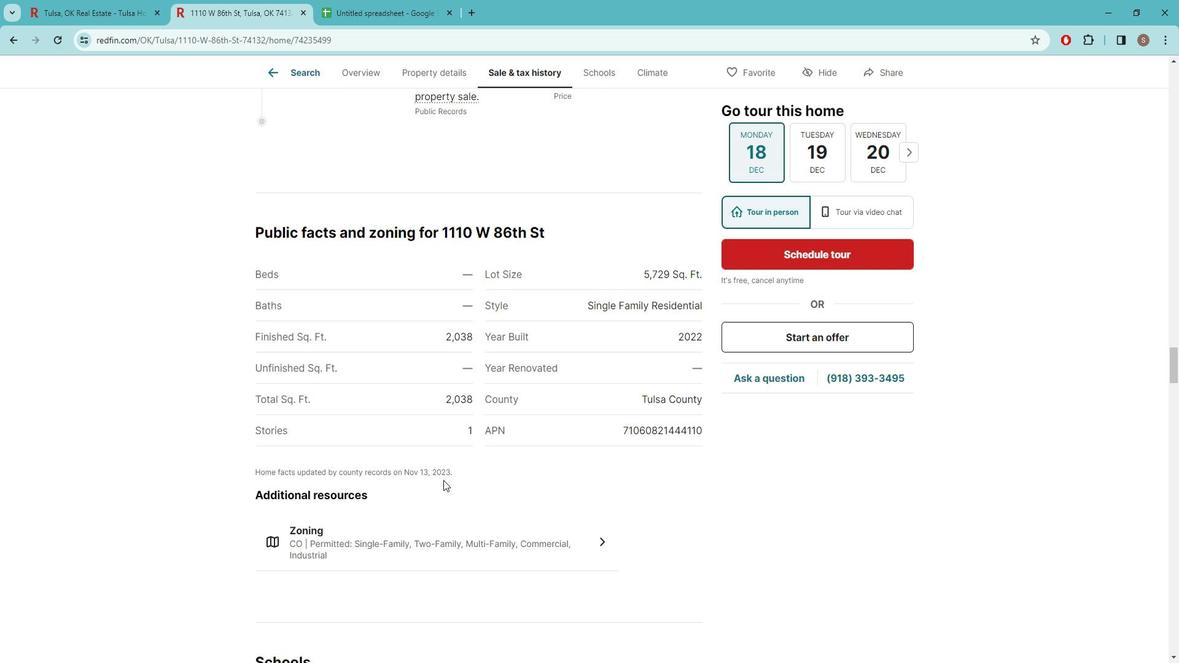 
Action: Mouse moved to (514, 479)
Screenshot: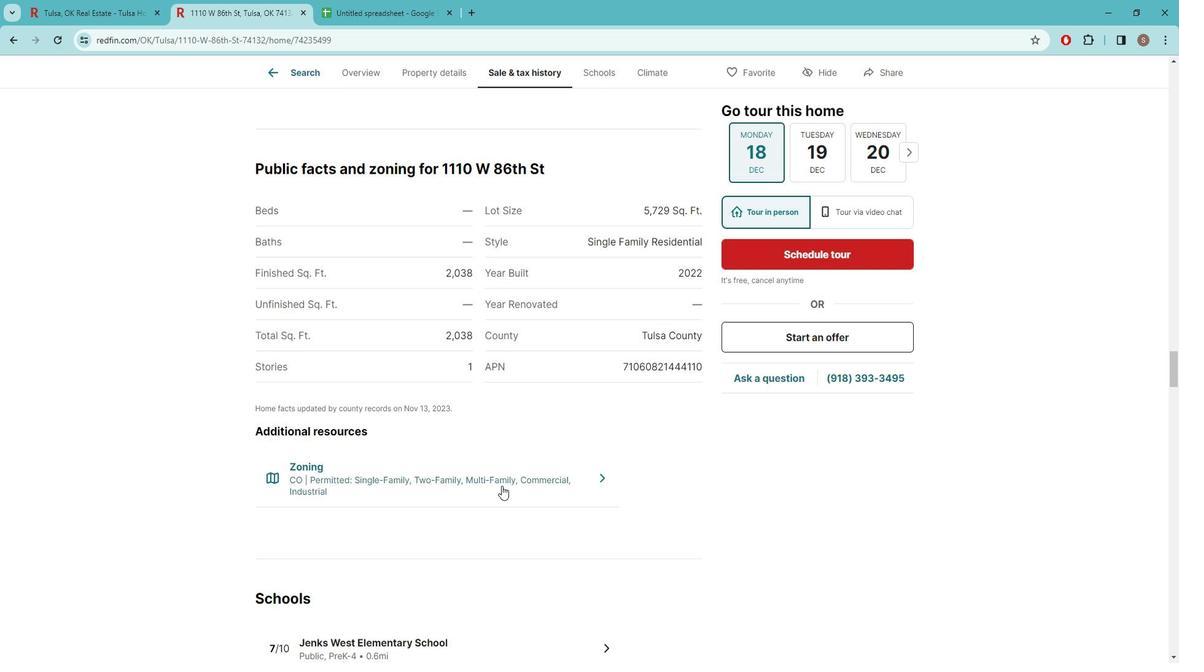 
Action: Mouse pressed left at (514, 479)
Screenshot: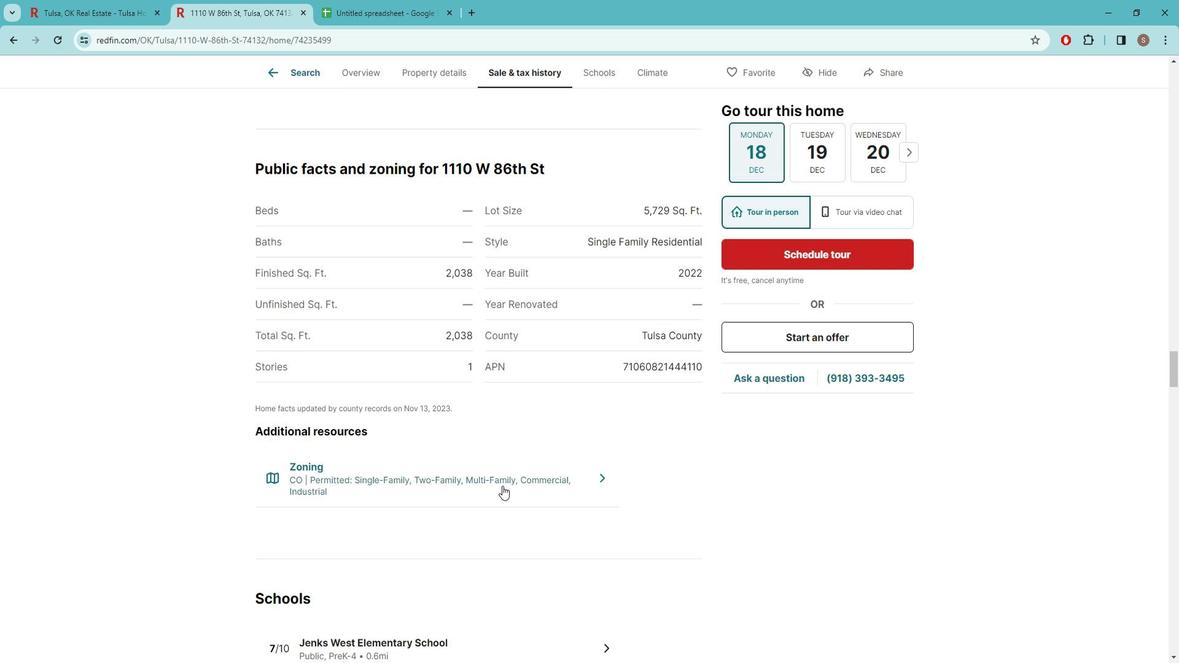 
Action: Mouse moved to (646, 391)
Screenshot: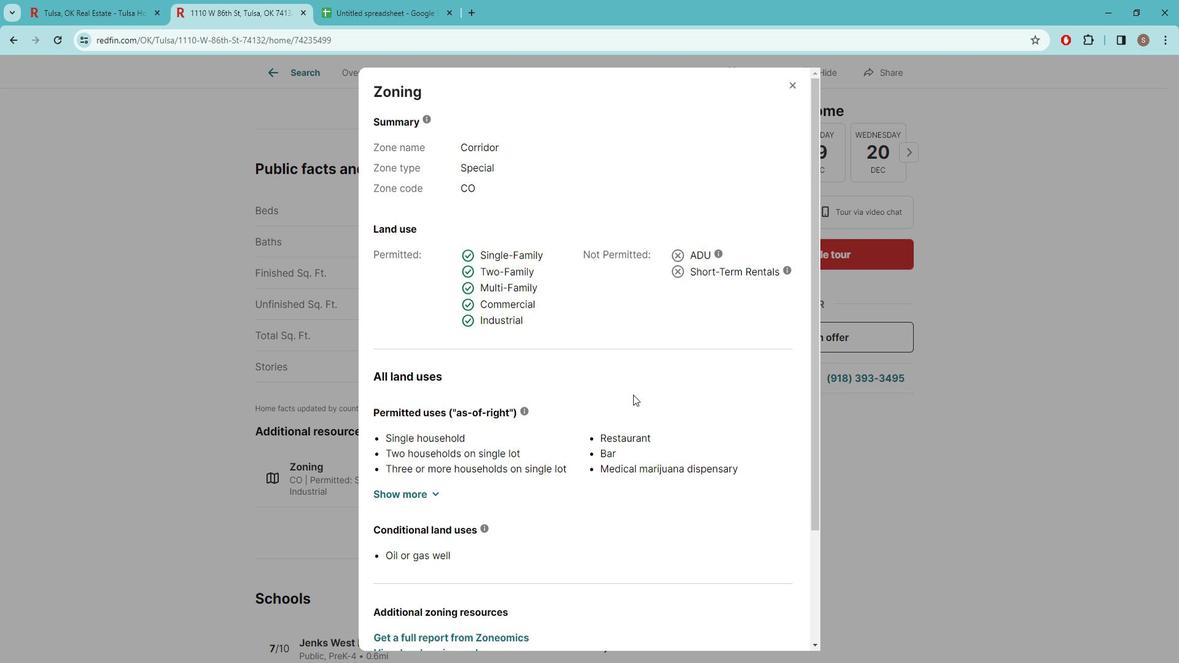 
Action: Mouse scrolled (646, 390) with delta (0, 0)
